 Task: Book an Airbnb Tranquil Lake, Washington, United States with access to a tranquil lake for fishing or kayaking.
Action: Mouse moved to (562, 98)
Screenshot: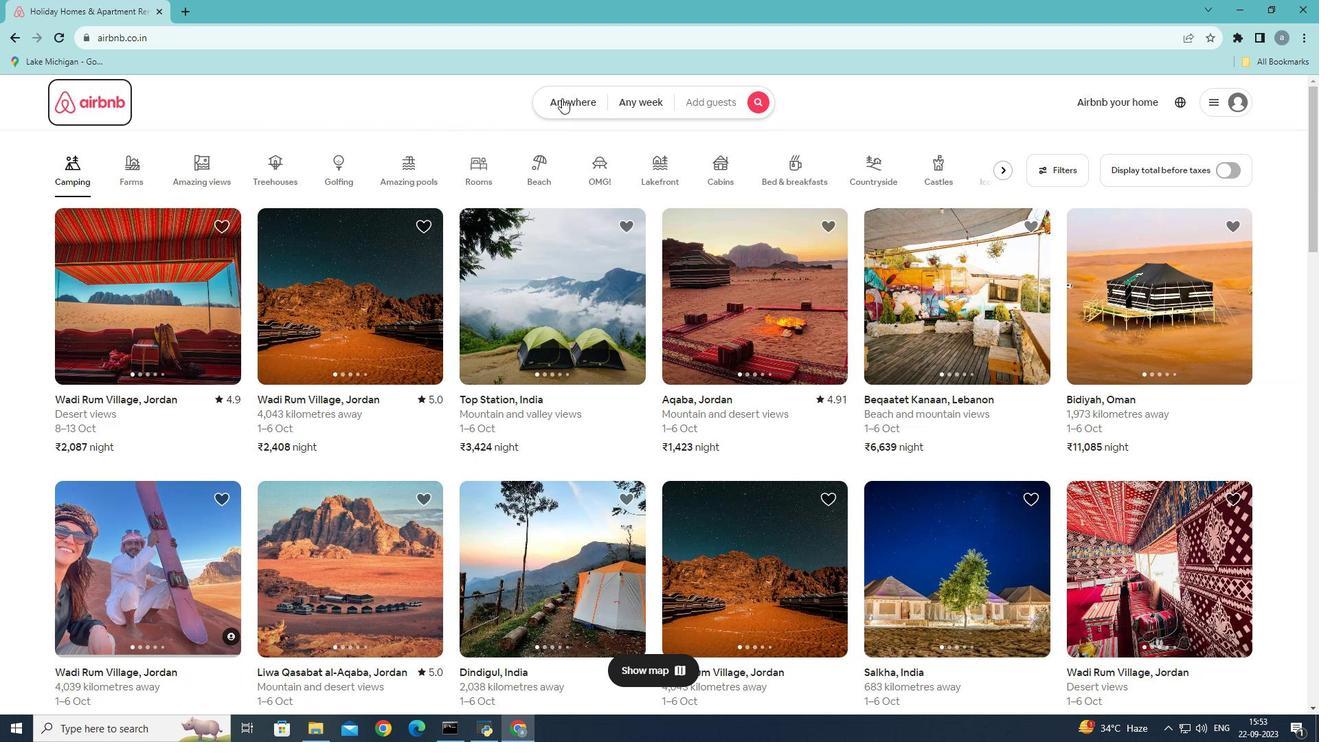 
Action: Mouse pressed left at (562, 98)
Screenshot: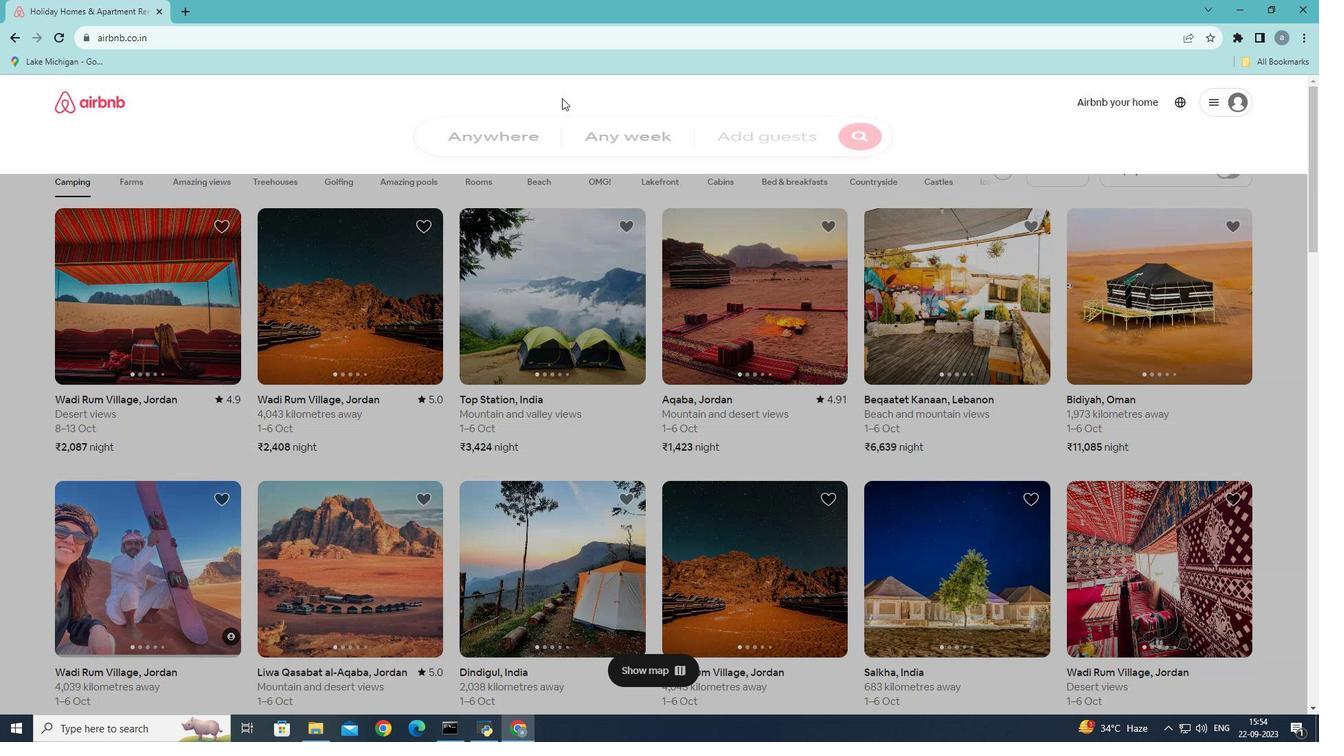 
Action: Mouse moved to (393, 156)
Screenshot: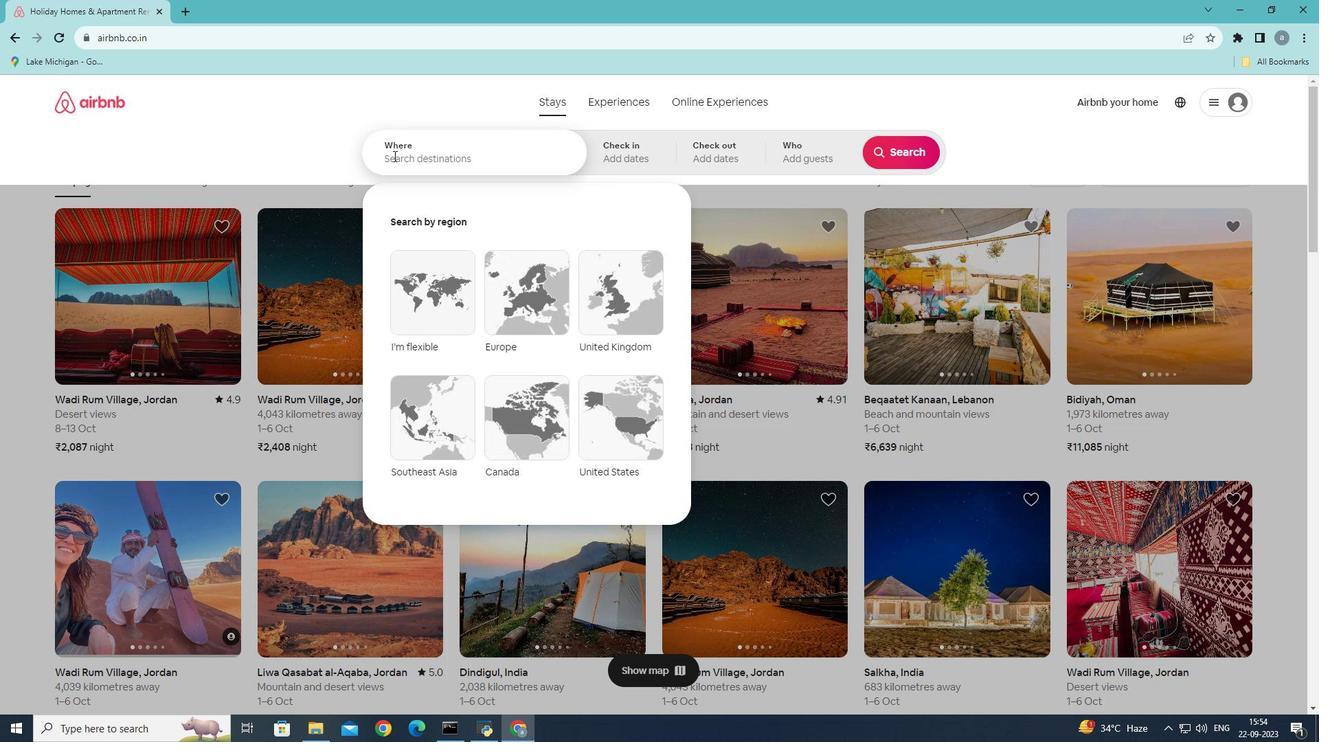 
Action: Mouse pressed left at (393, 156)
Screenshot: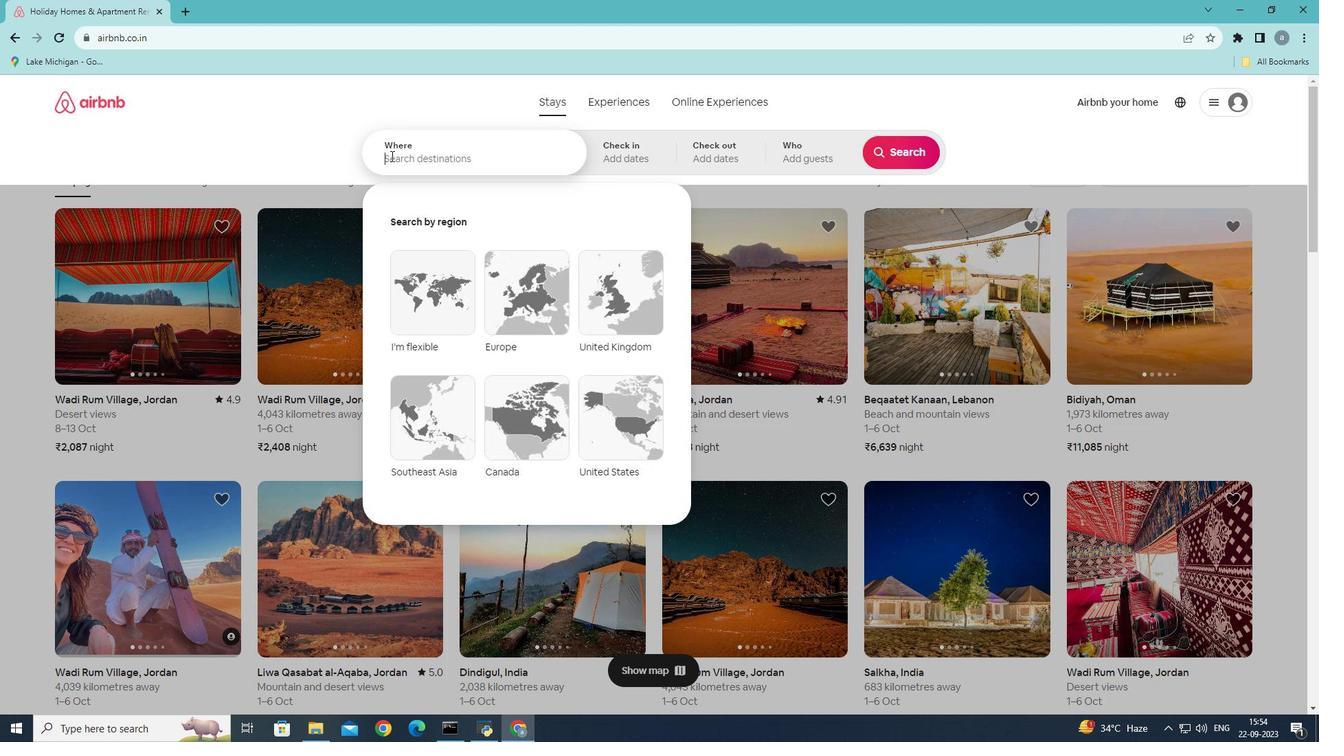 
Action: Mouse moved to (391, 154)
Screenshot: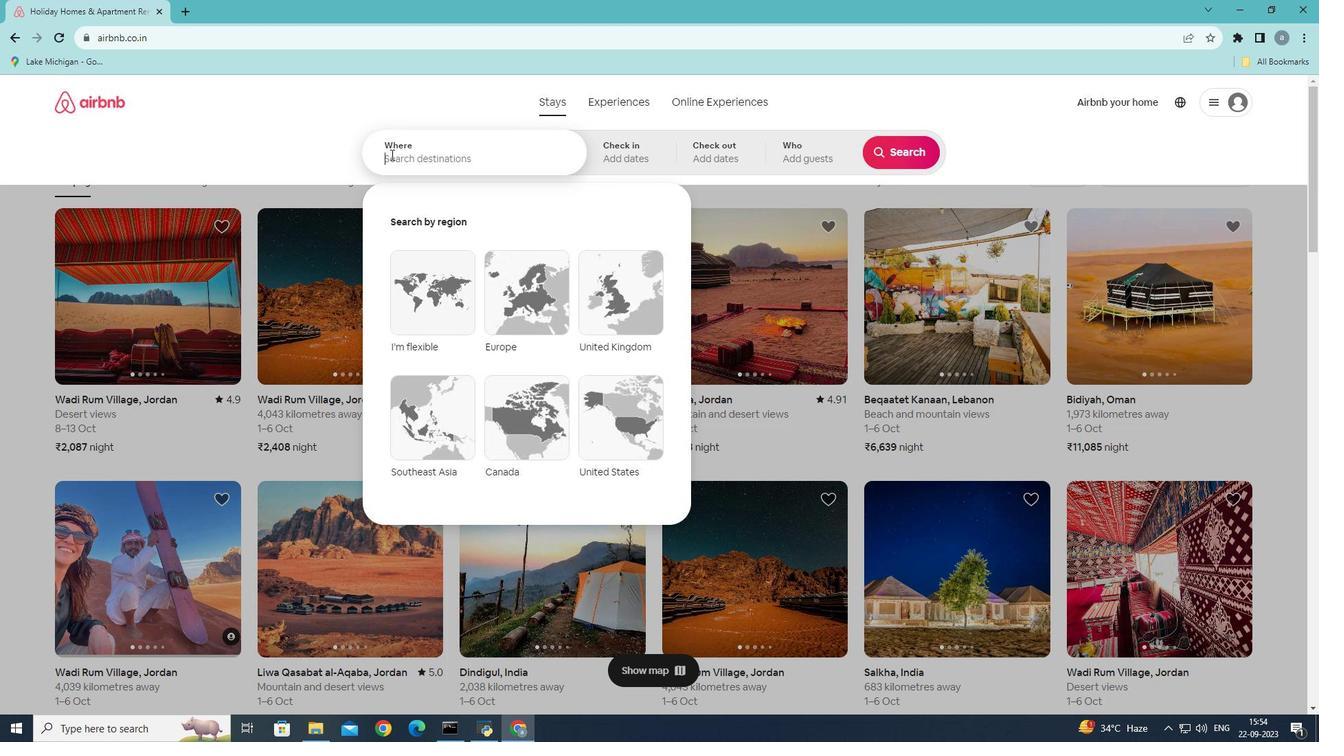 
Action: Key pressed tranquil<Key.space>lake
Screenshot: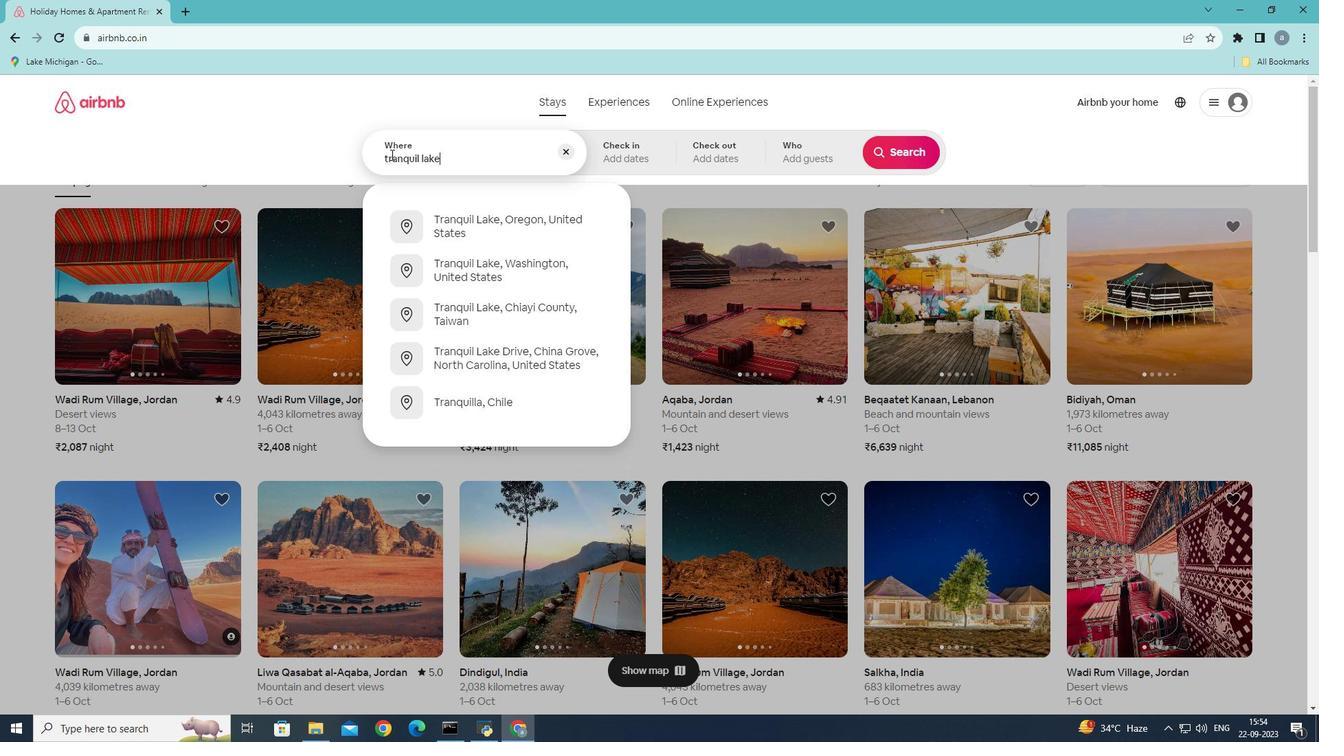 
Action: Mouse moved to (485, 229)
Screenshot: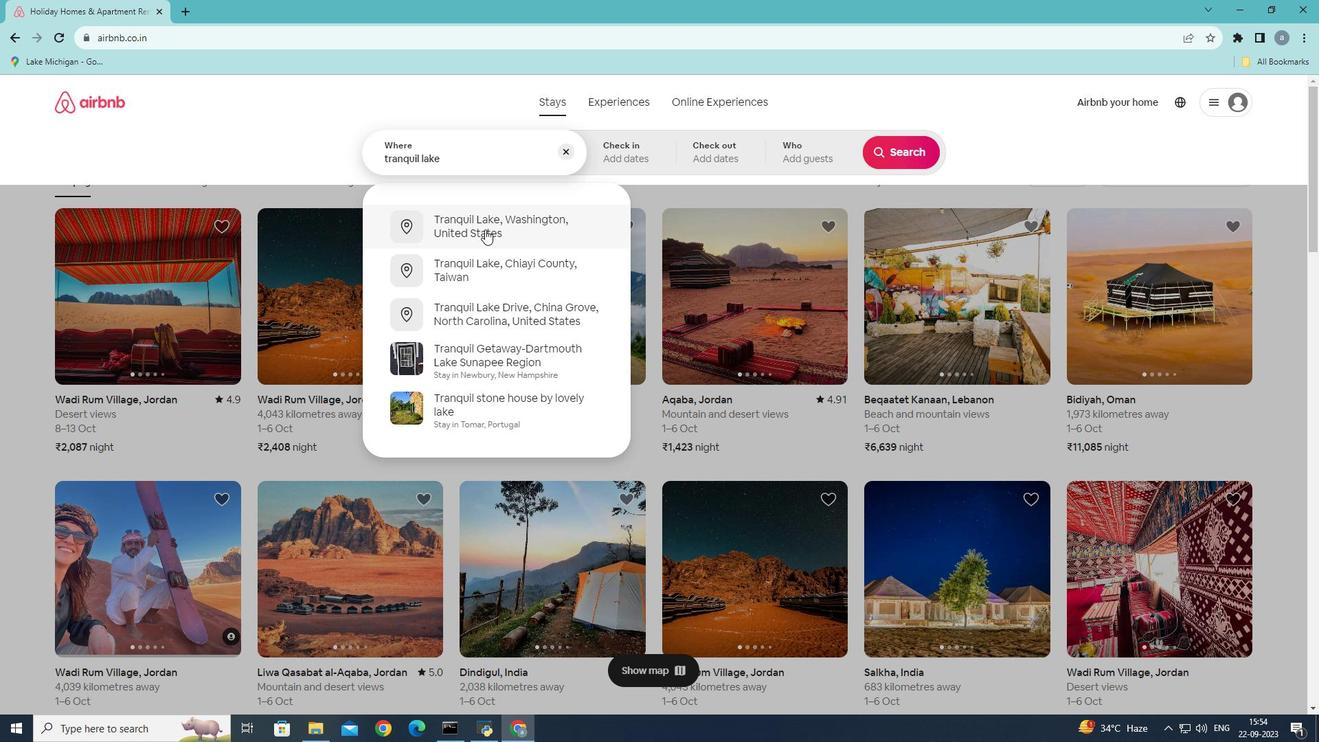 
Action: Mouse pressed left at (485, 229)
Screenshot: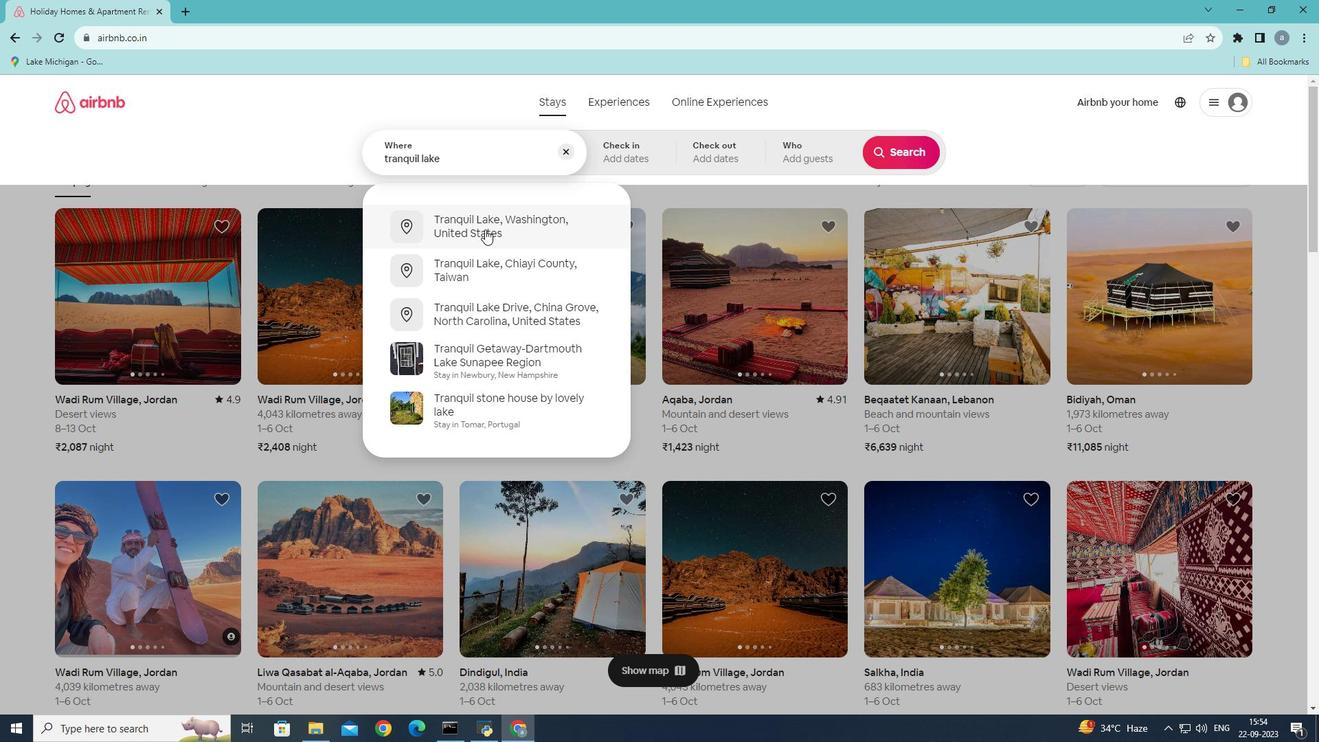 
Action: Mouse moved to (918, 156)
Screenshot: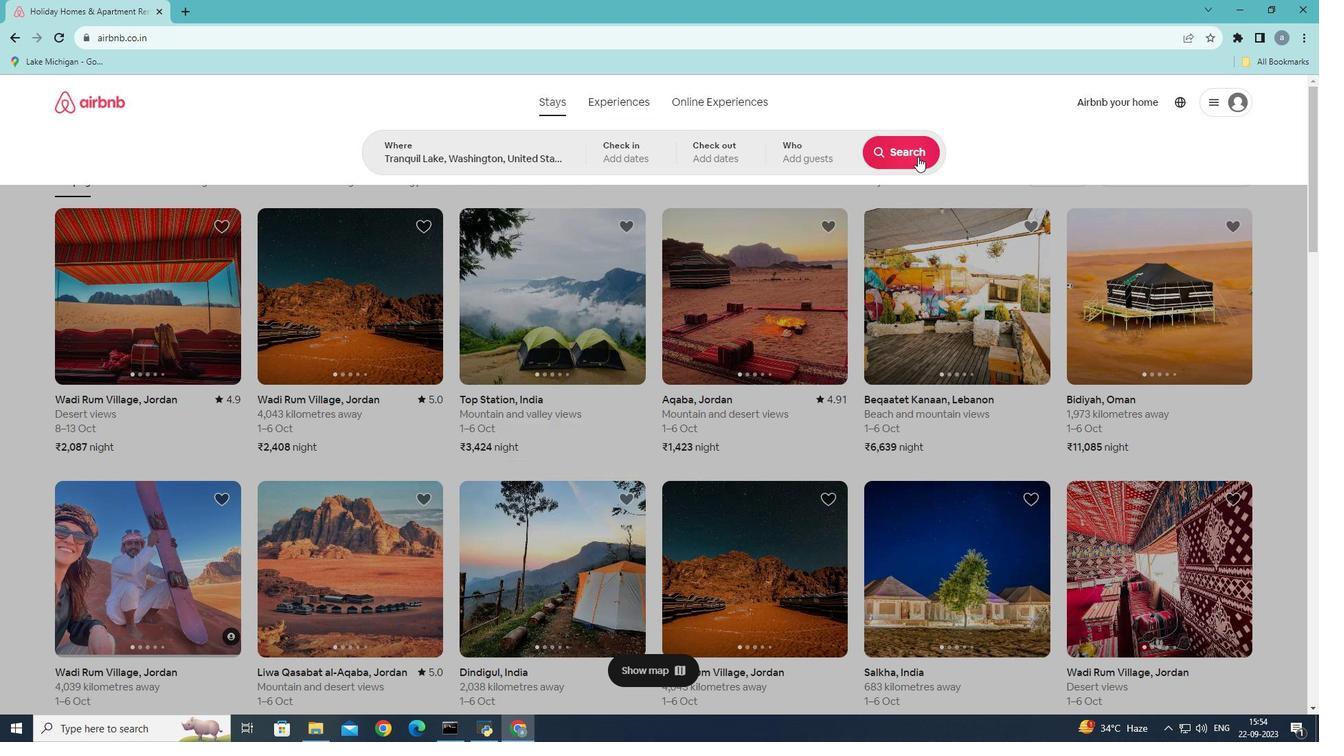
Action: Mouse pressed left at (918, 156)
Screenshot: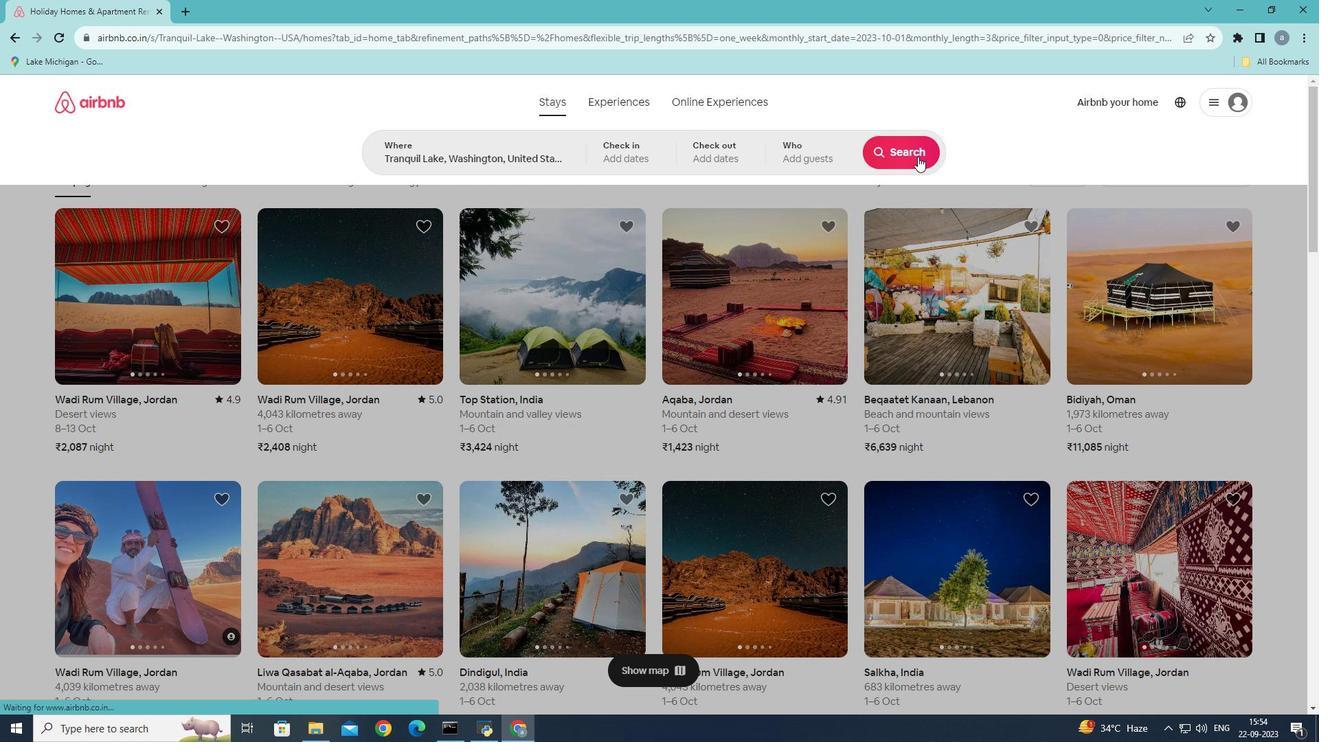 
Action: Mouse moved to (455, 160)
Screenshot: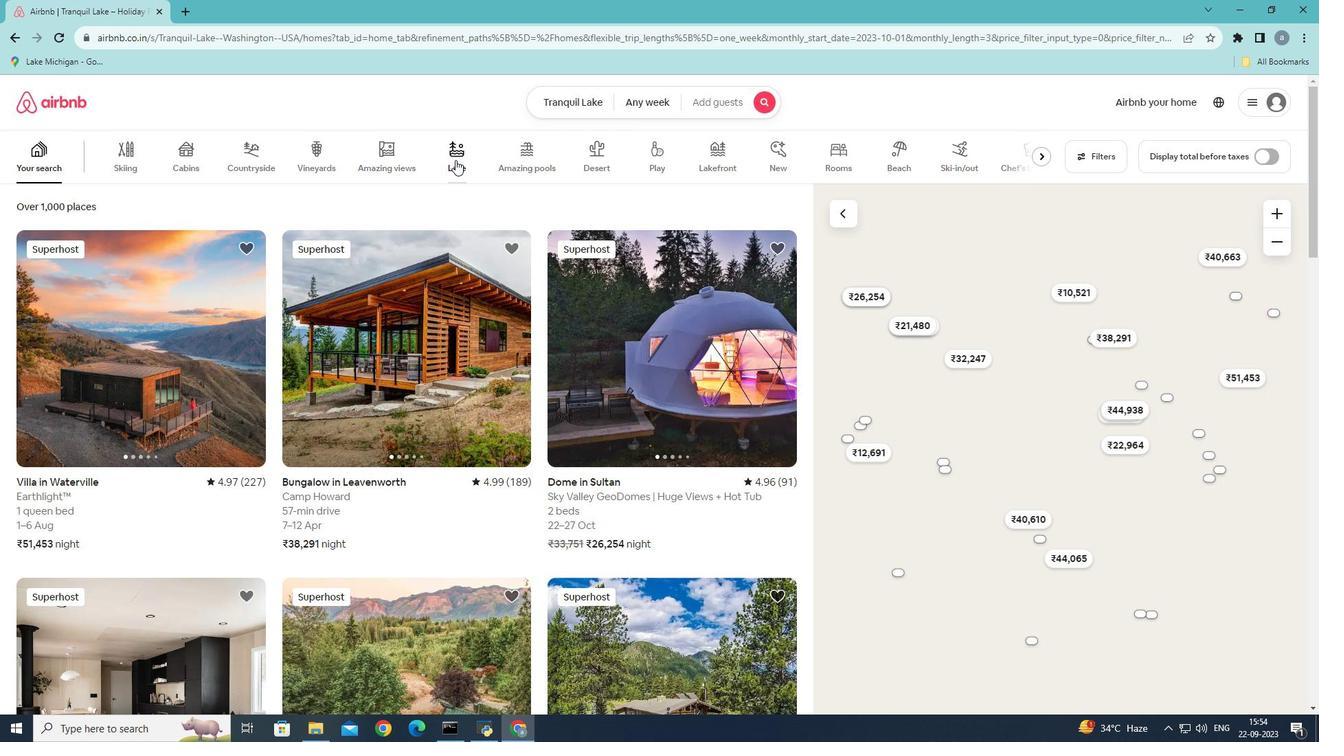 
Action: Mouse pressed left at (455, 160)
Screenshot: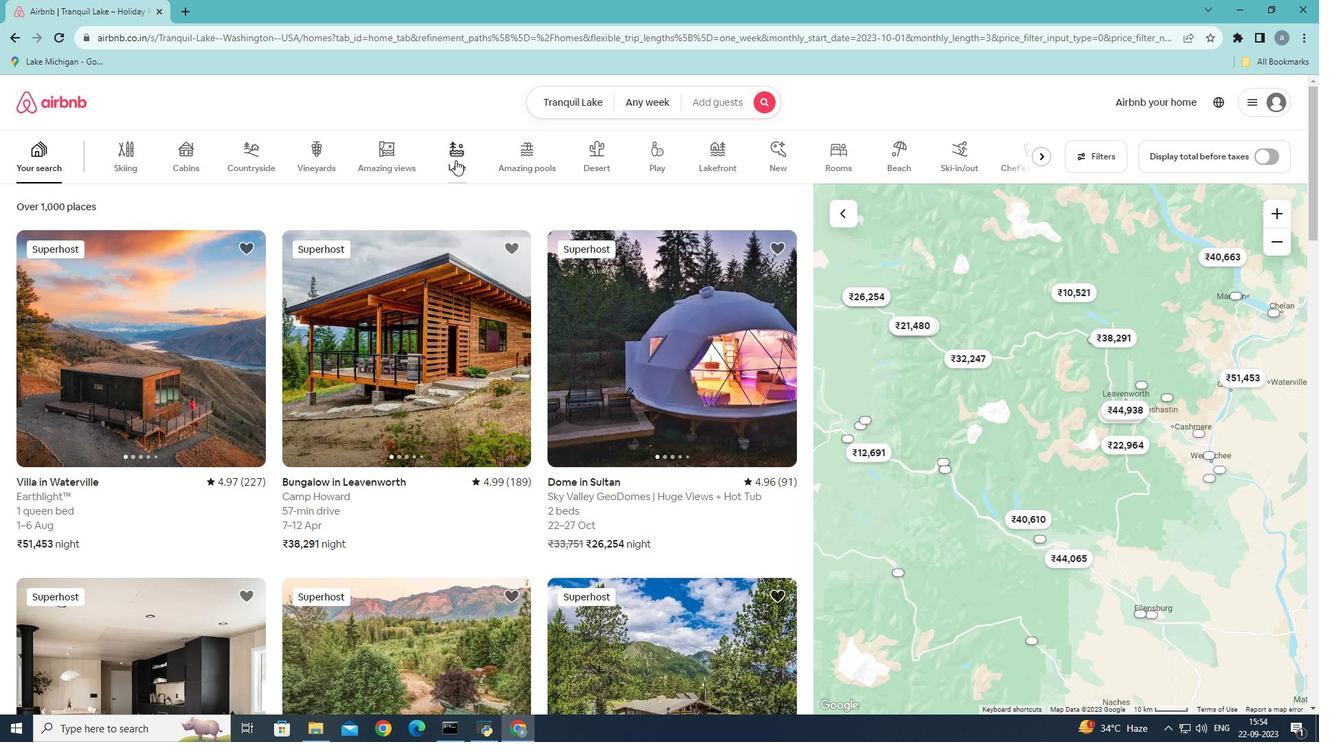 
Action: Mouse moved to (490, 298)
Screenshot: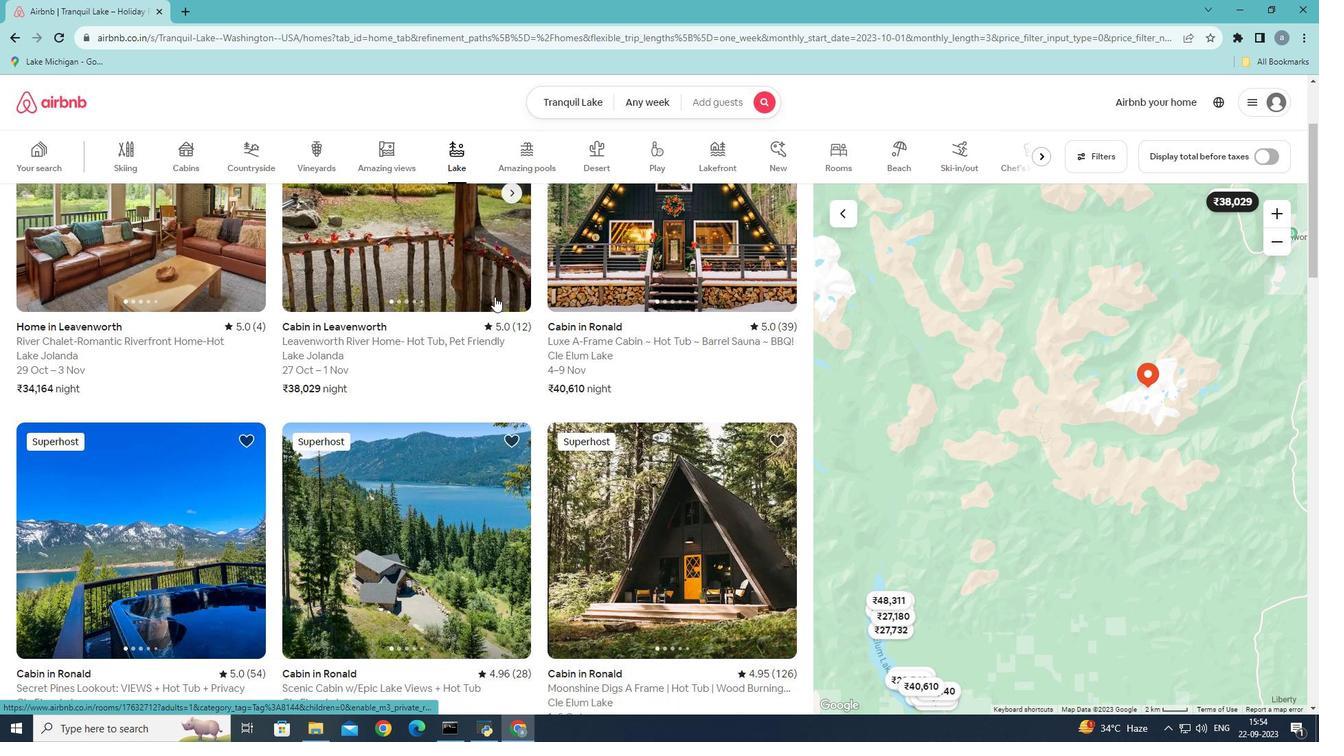 
Action: Mouse scrolled (490, 297) with delta (0, 0)
Screenshot: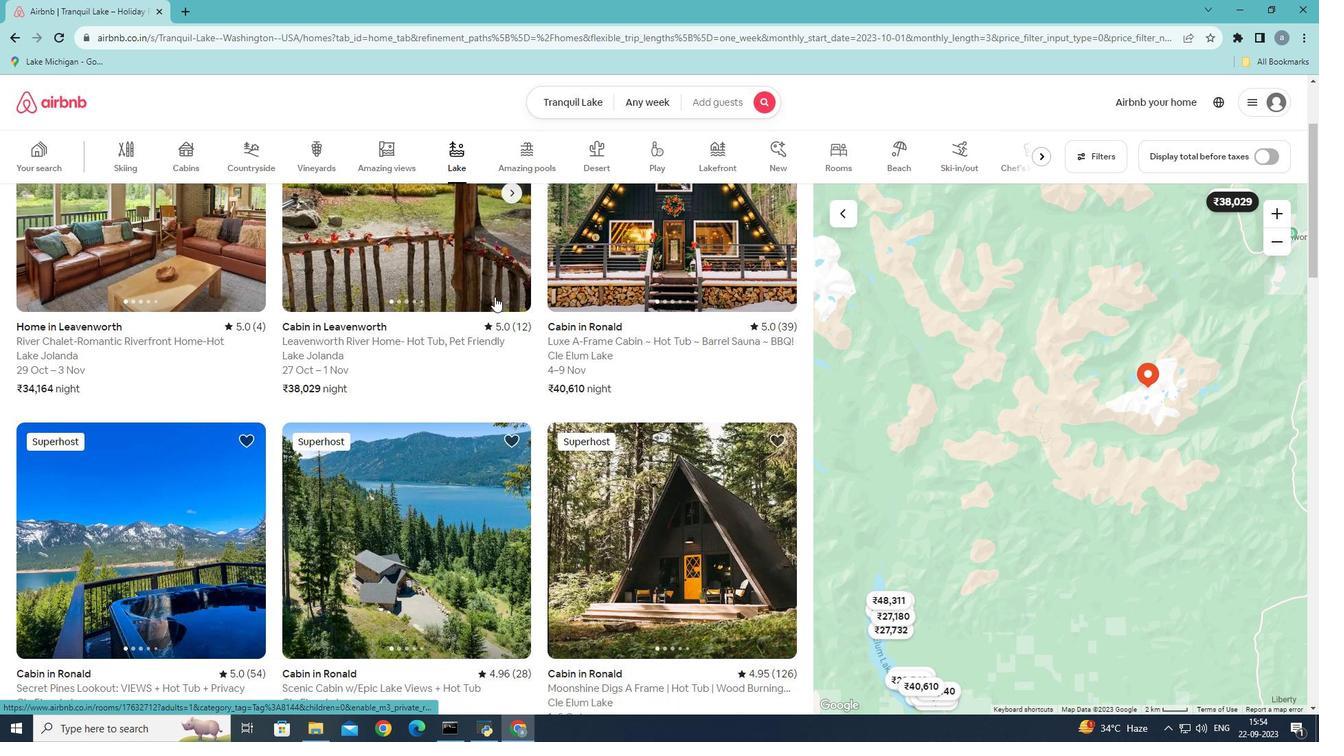 
Action: Mouse moved to (491, 298)
Screenshot: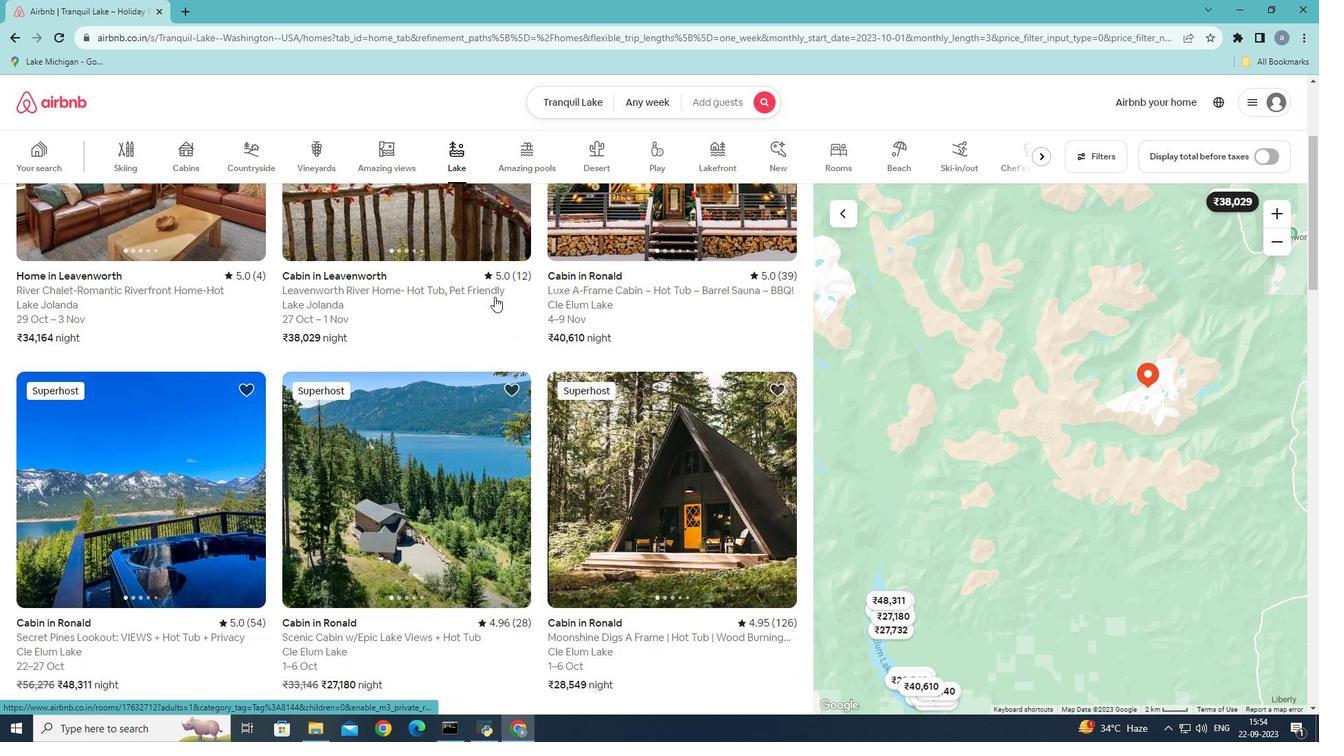 
Action: Mouse scrolled (491, 297) with delta (0, 0)
Screenshot: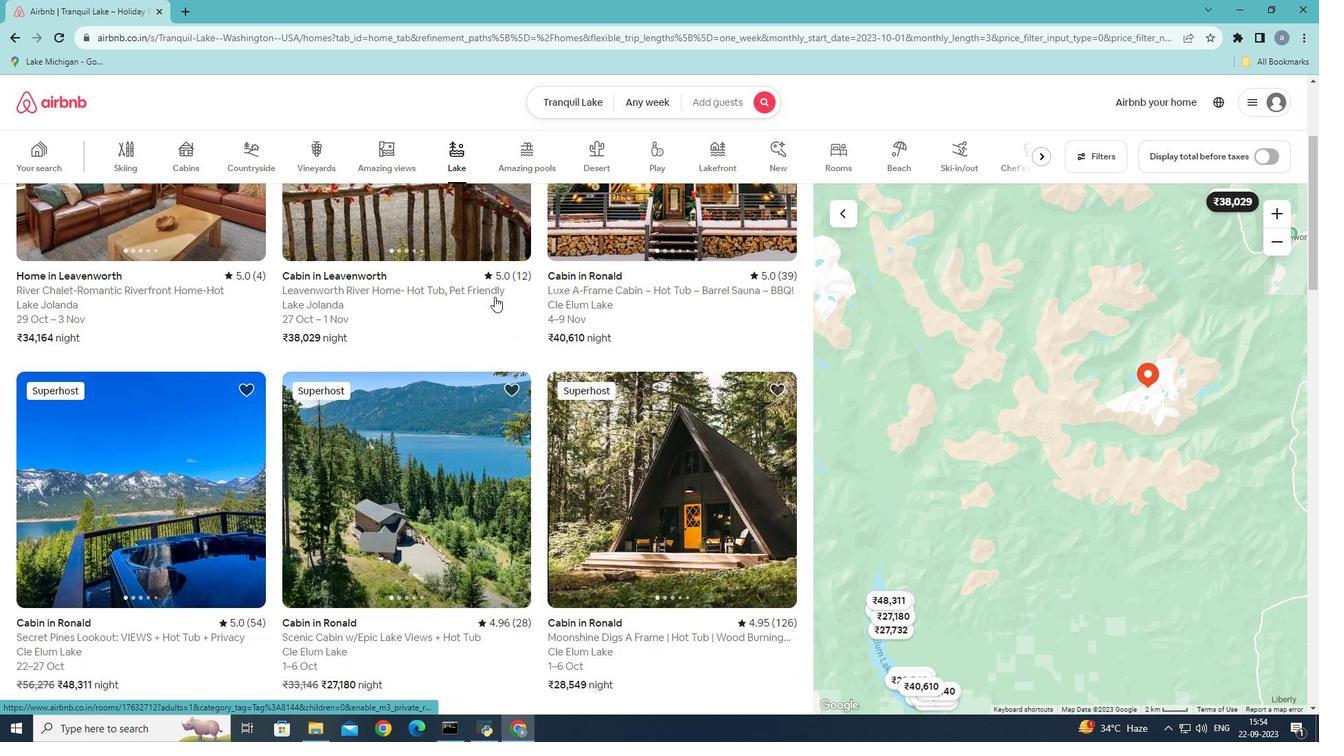 
Action: Mouse moved to (493, 297)
Screenshot: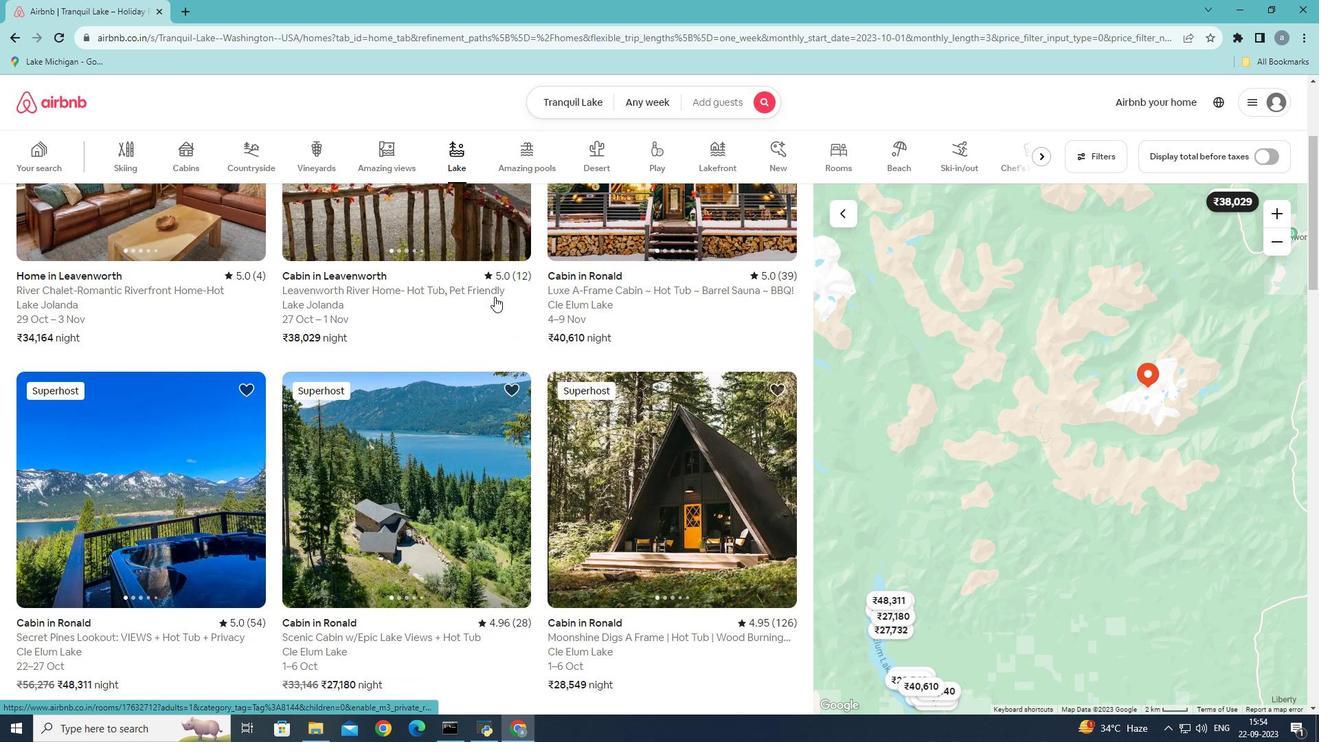 
Action: Mouse scrolled (493, 296) with delta (0, 0)
Screenshot: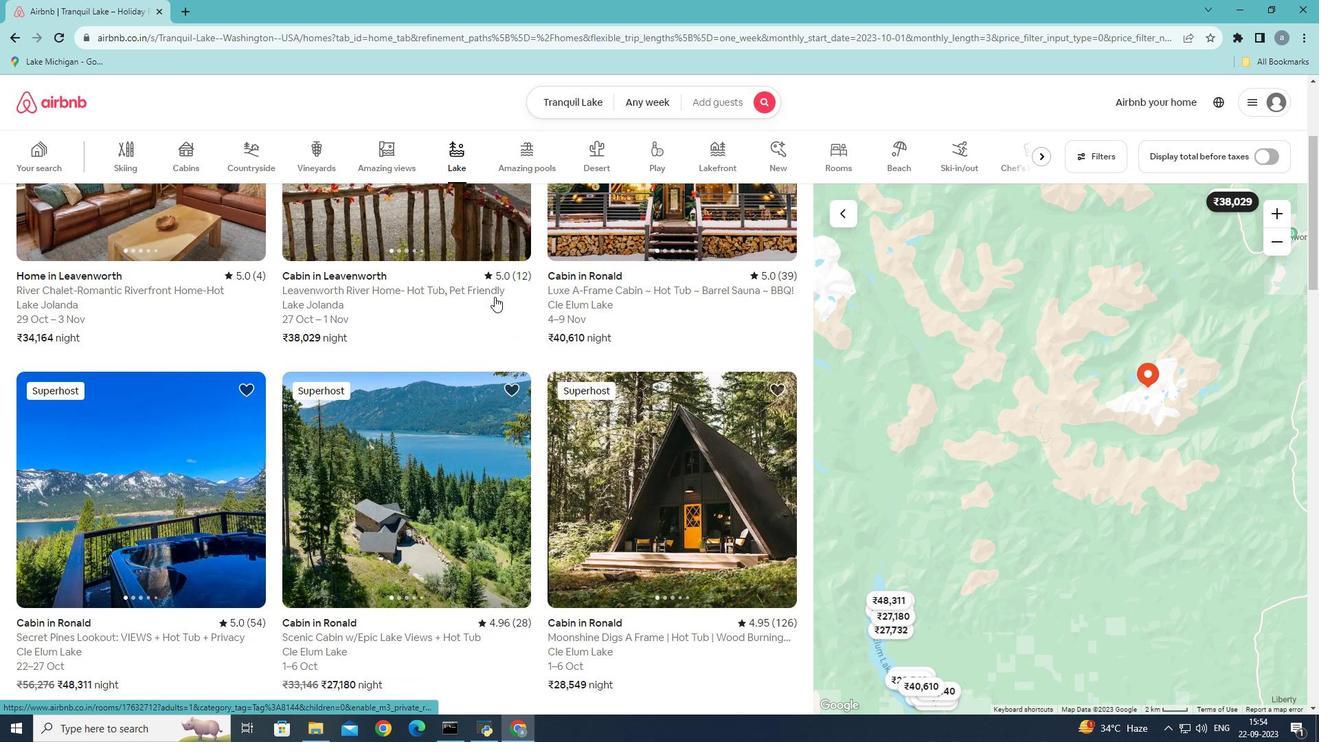 
Action: Mouse moved to (495, 296)
Screenshot: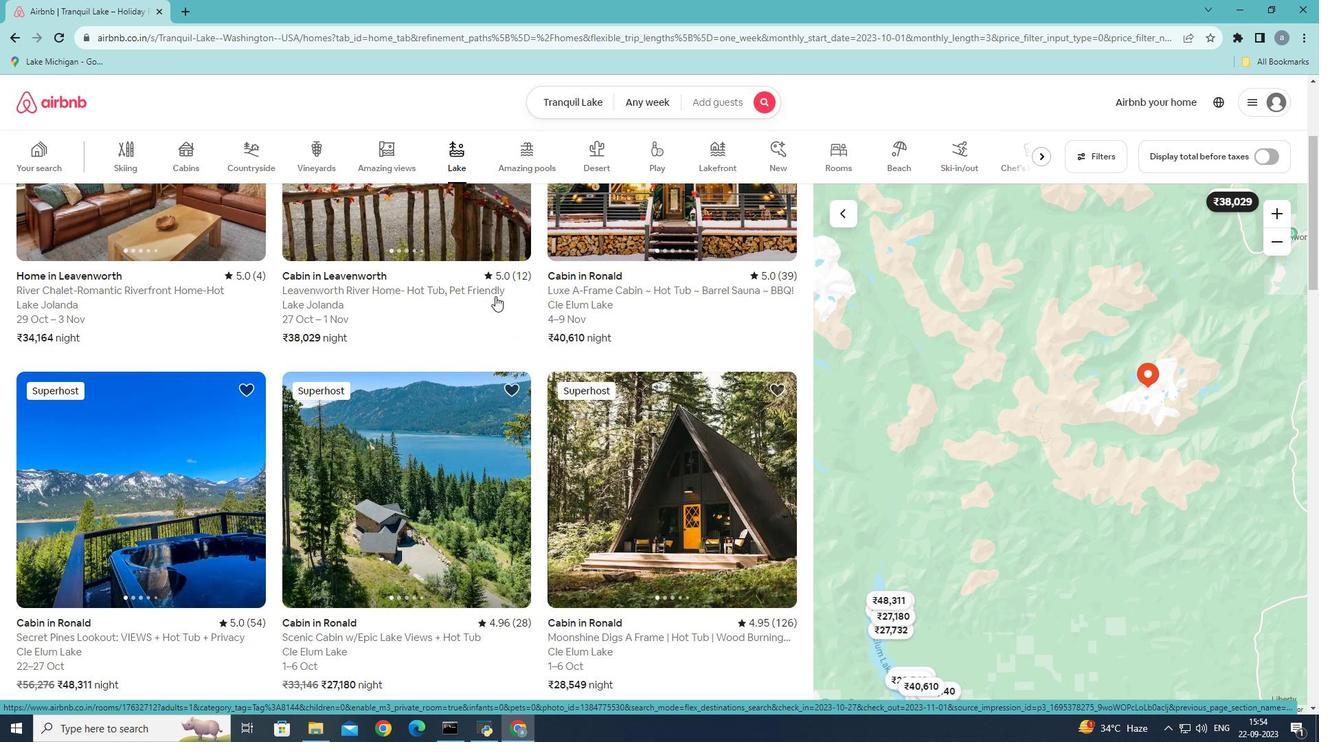 
Action: Mouse scrolled (495, 296) with delta (0, 0)
Screenshot: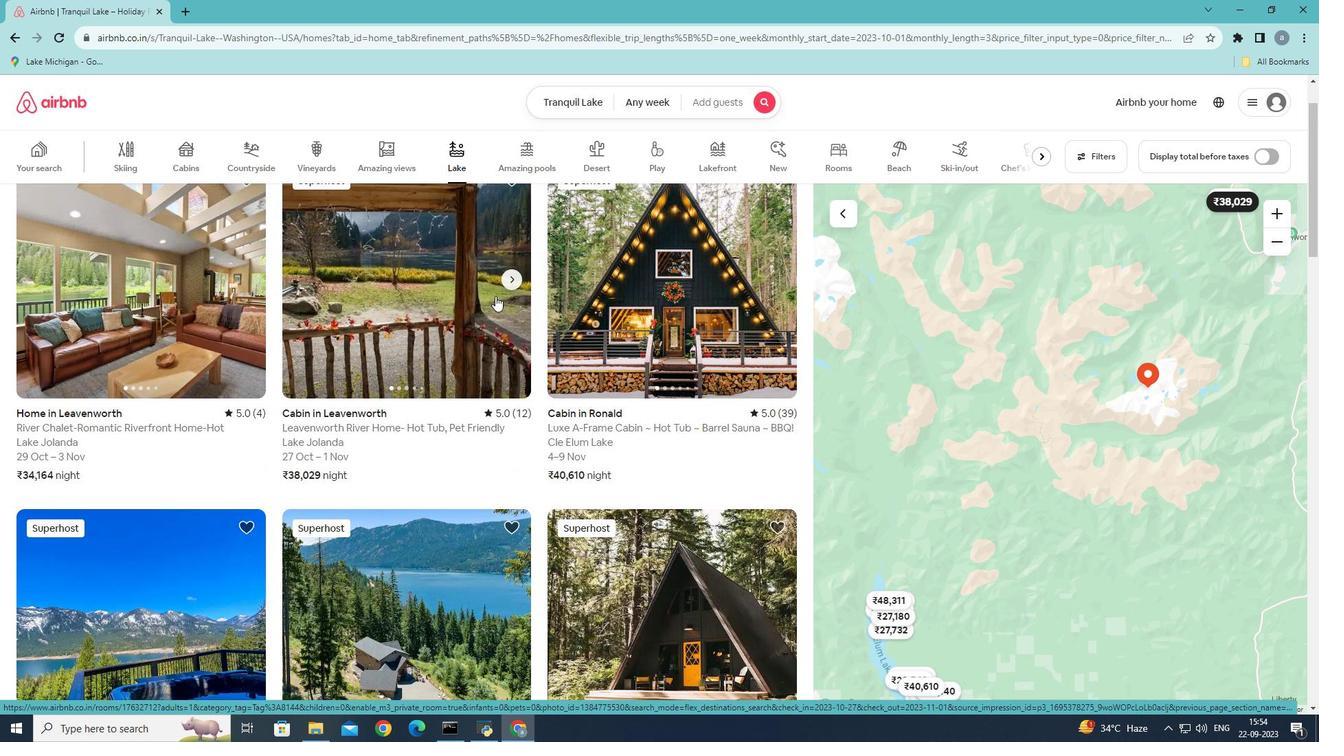 
Action: Mouse scrolled (495, 296) with delta (0, 0)
Screenshot: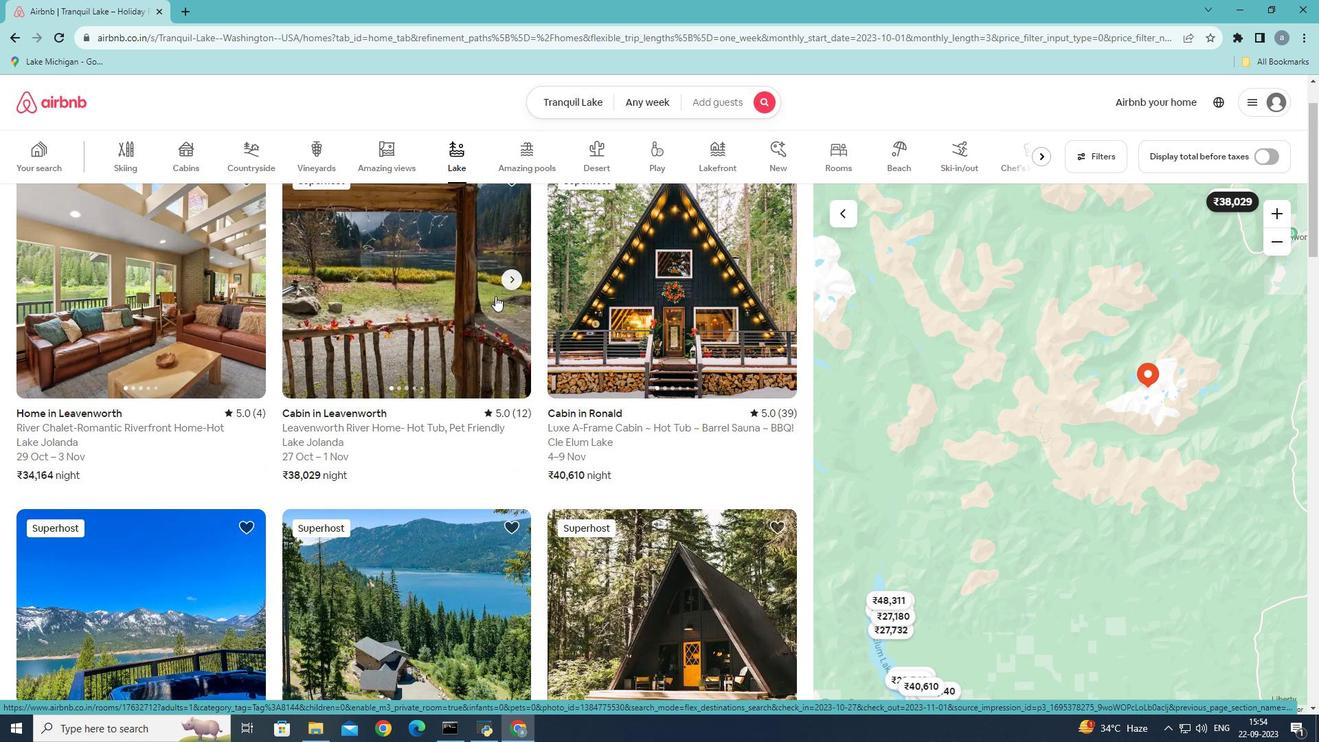 
Action: Mouse scrolled (495, 296) with delta (0, 0)
Screenshot: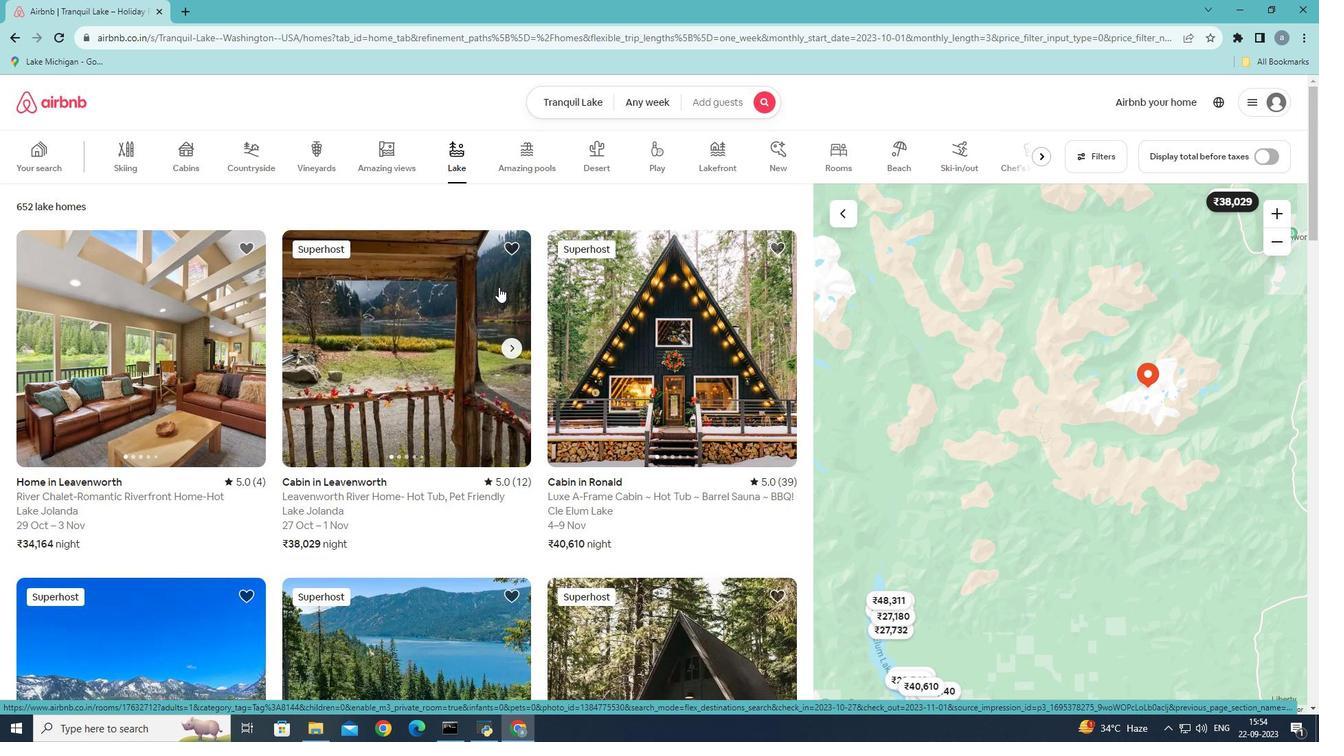 
Action: Mouse scrolled (495, 296) with delta (0, 0)
Screenshot: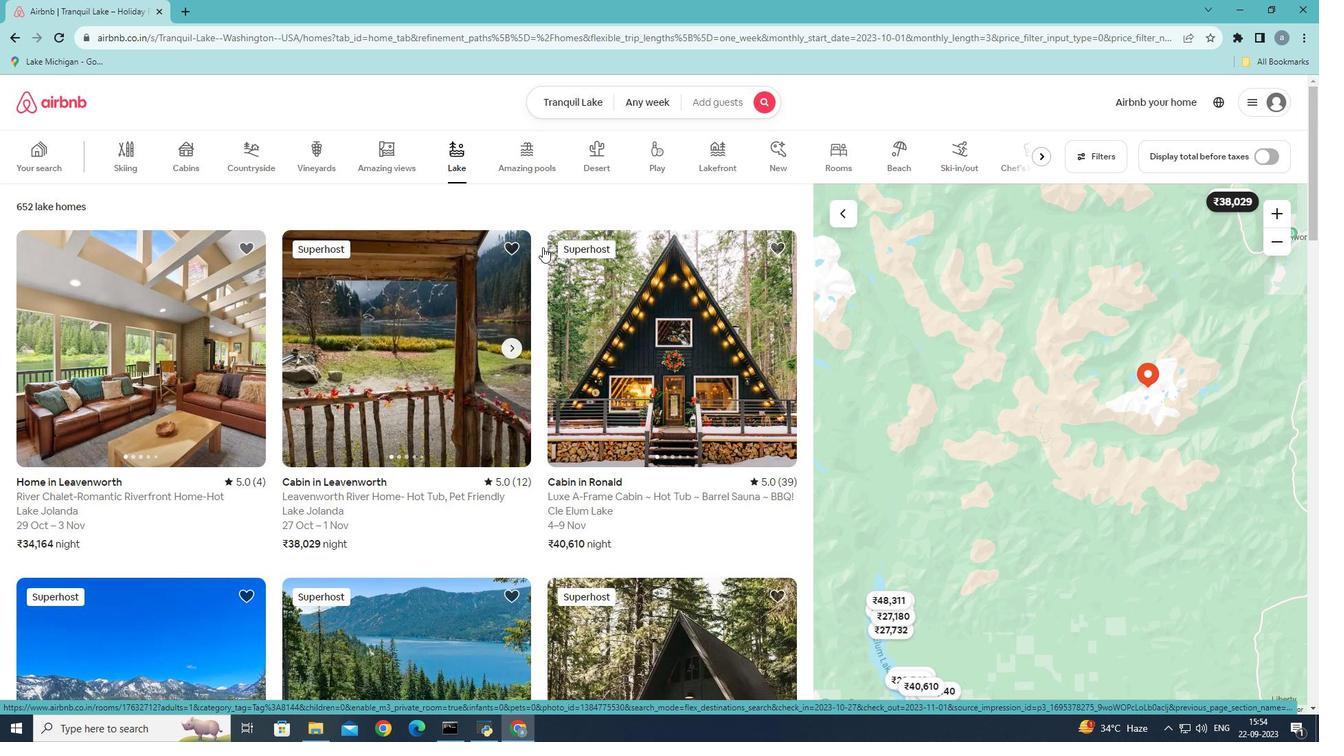 
Action: Mouse moved to (496, 294)
Screenshot: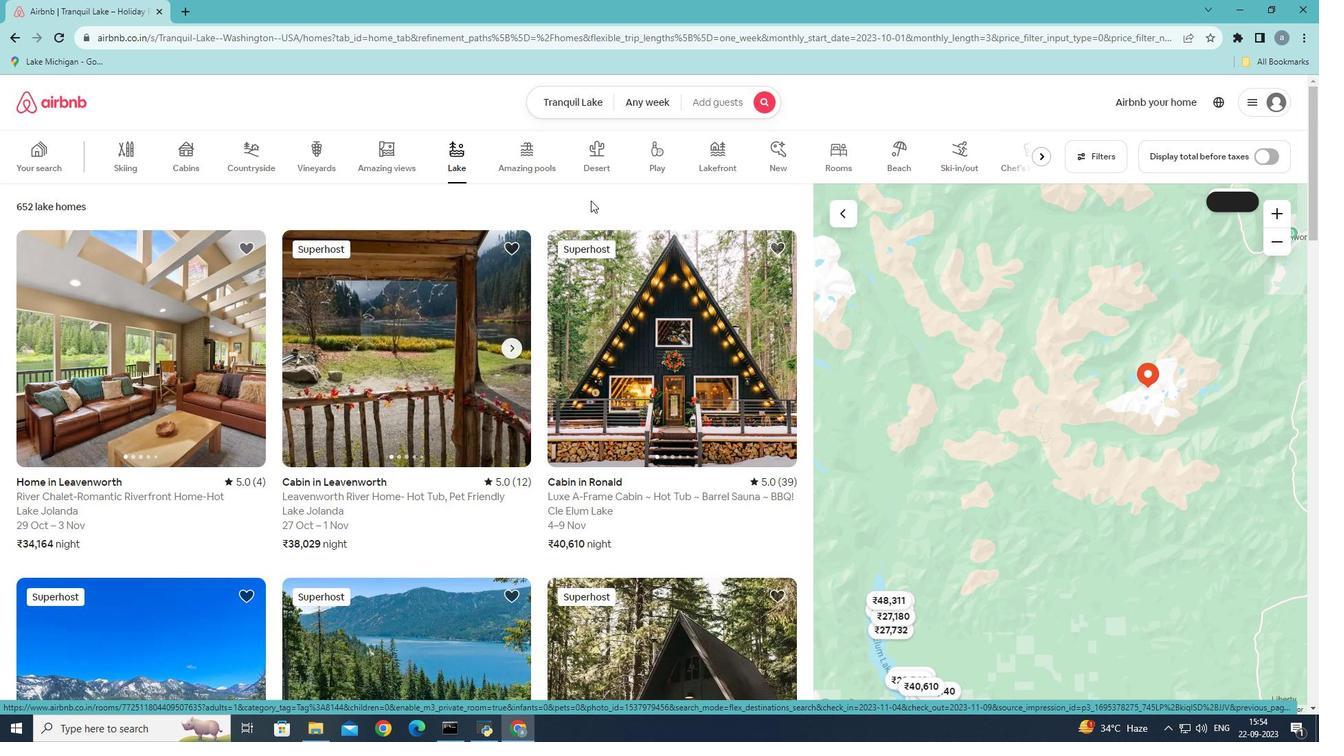 
Action: Mouse scrolled (496, 295) with delta (0, 0)
Screenshot: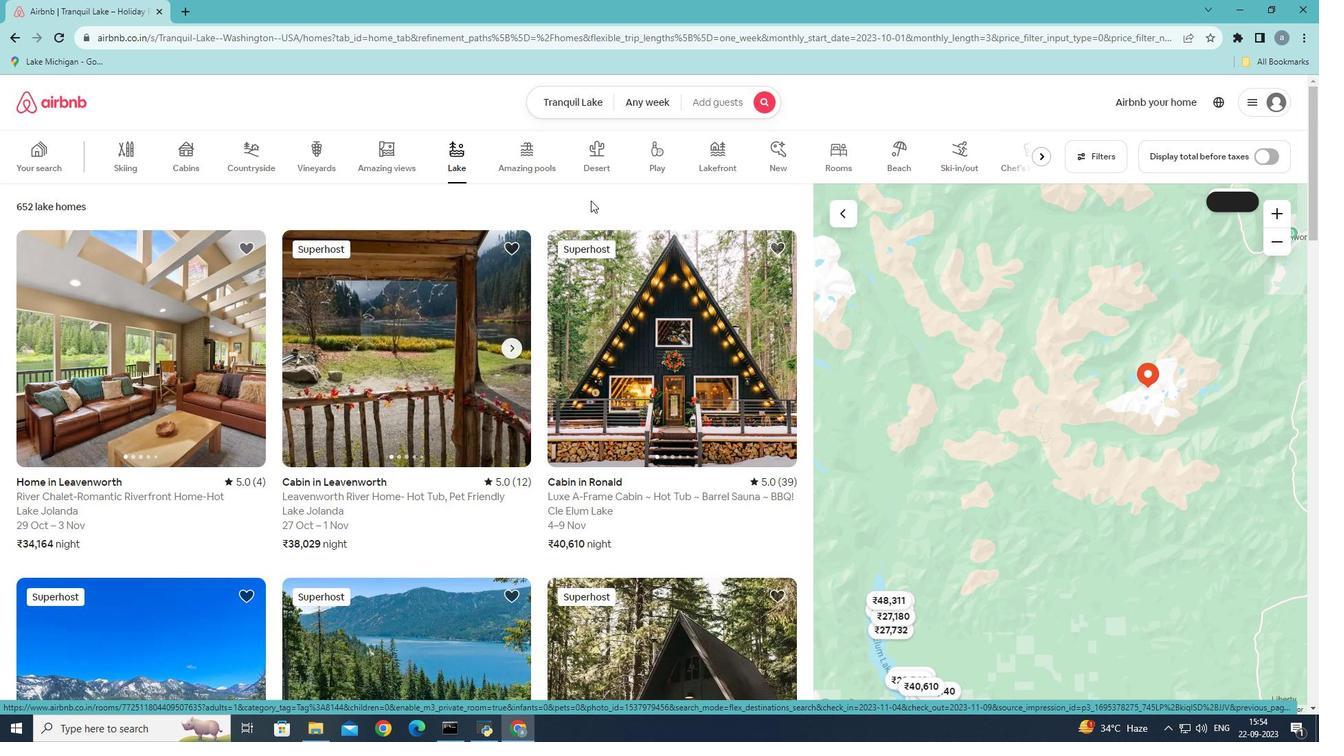 
Action: Mouse moved to (241, 351)
Screenshot: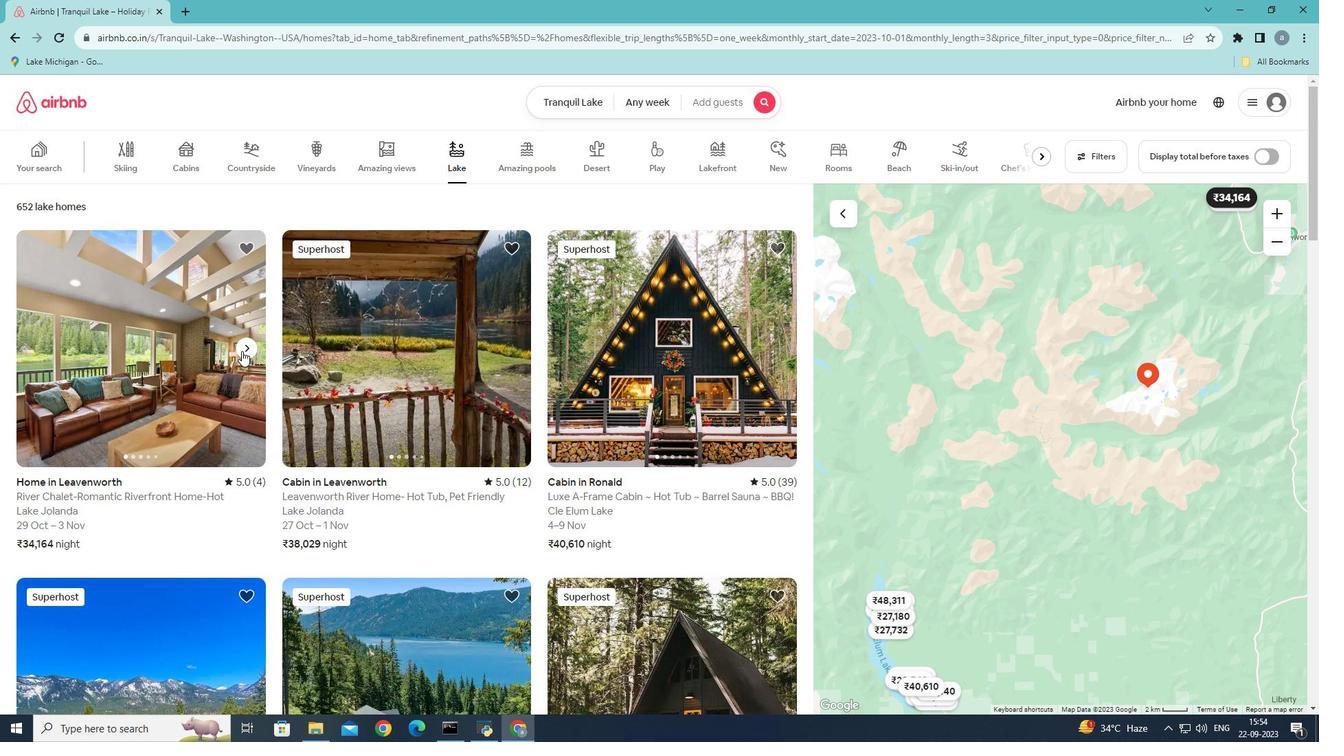 
Action: Mouse scrolled (241, 351) with delta (0, 0)
Screenshot: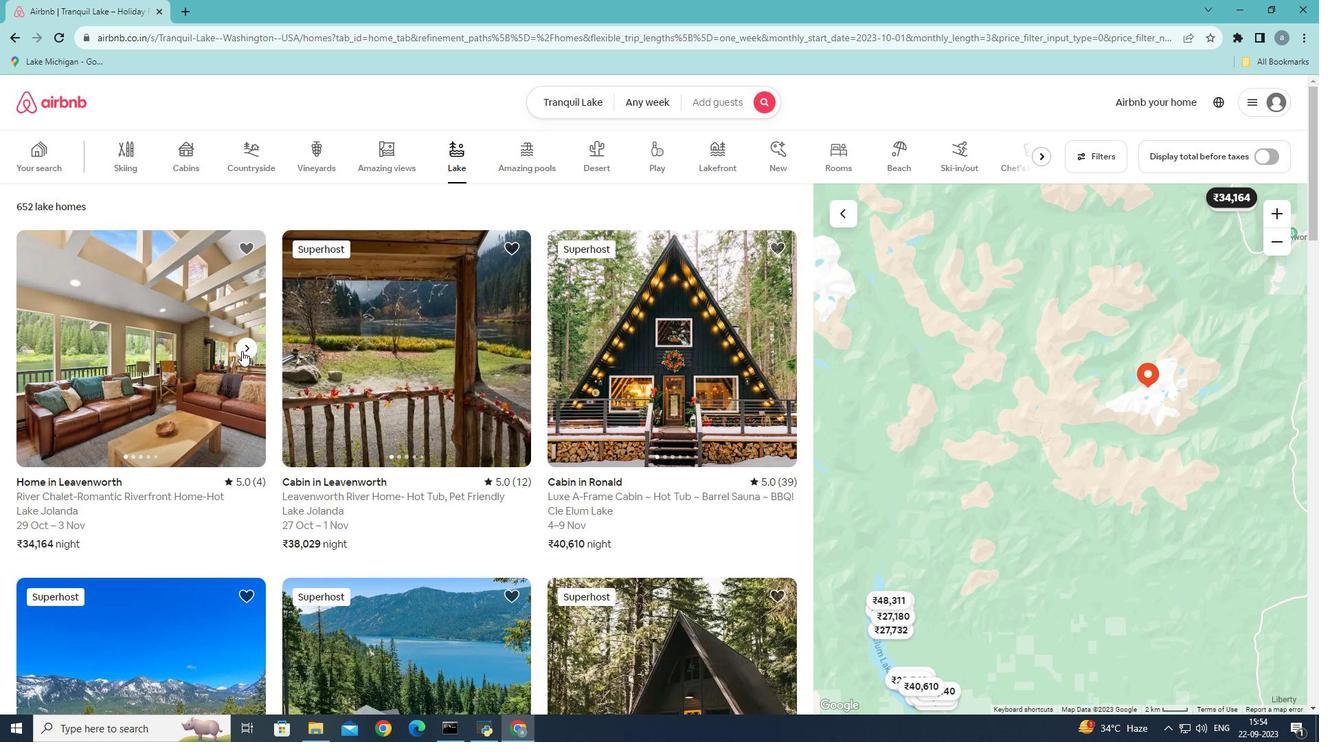 
Action: Mouse scrolled (241, 351) with delta (0, 0)
Screenshot: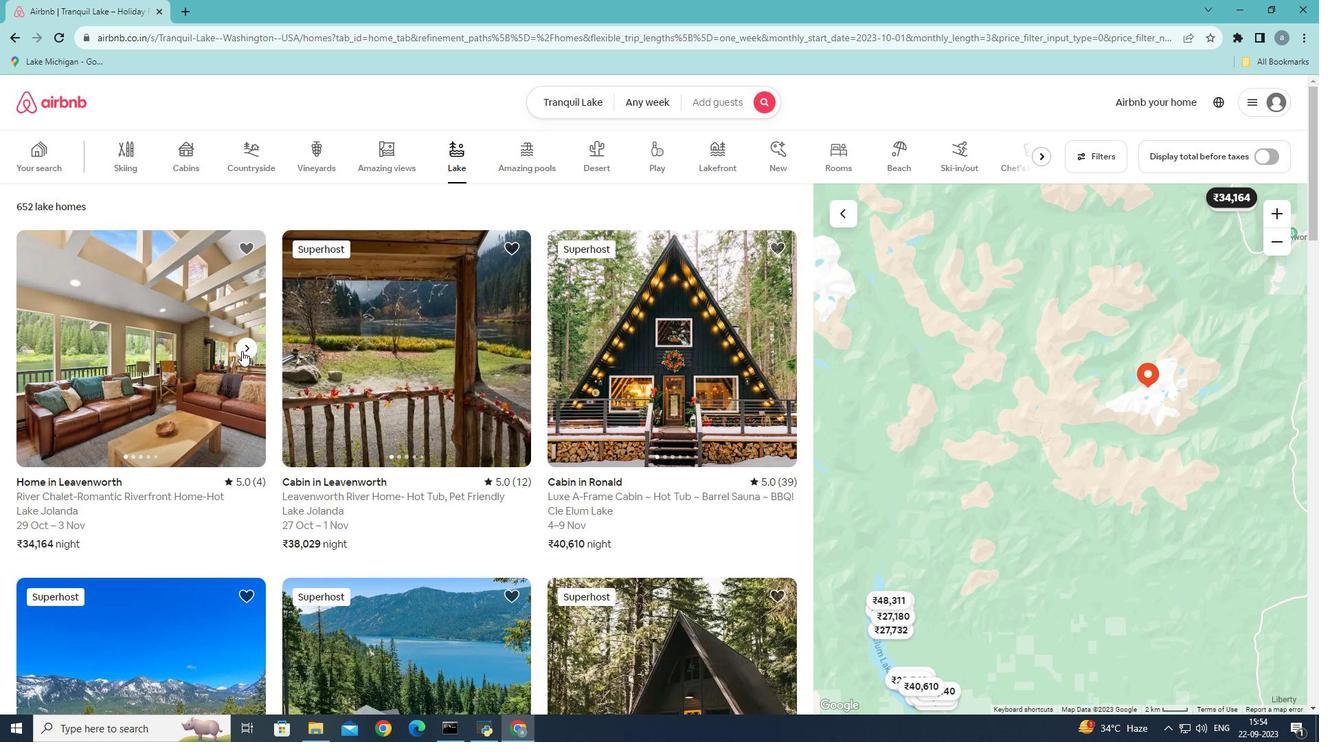 
Action: Mouse scrolled (241, 351) with delta (0, 0)
Screenshot: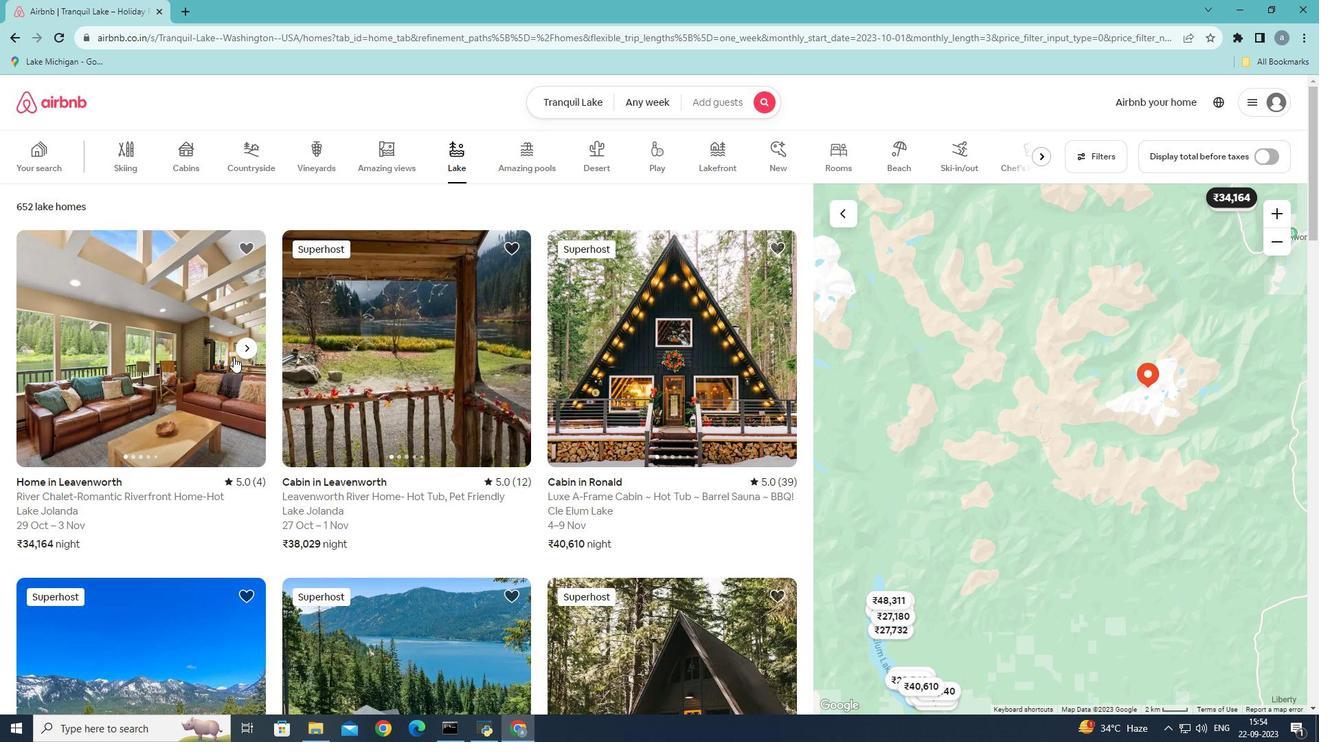 
Action: Mouse scrolled (241, 351) with delta (0, 0)
Screenshot: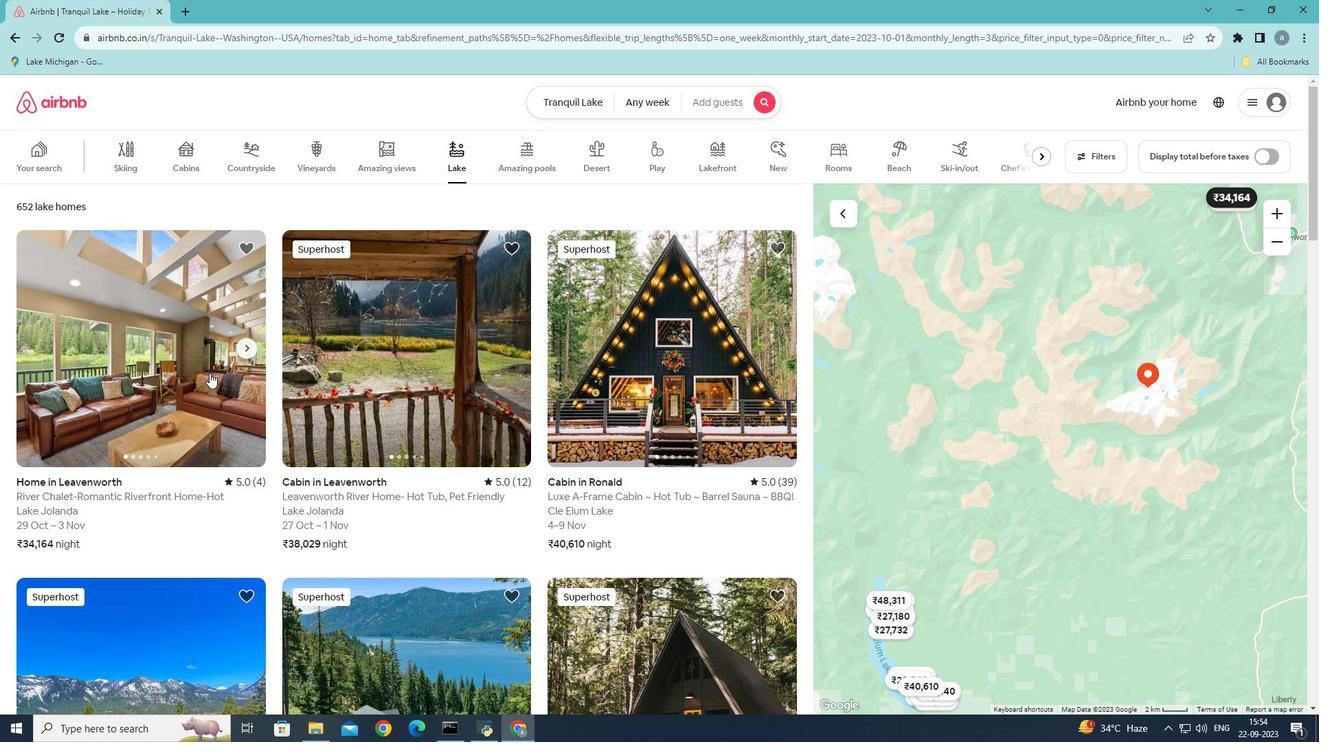 
Action: Mouse moved to (173, 370)
Screenshot: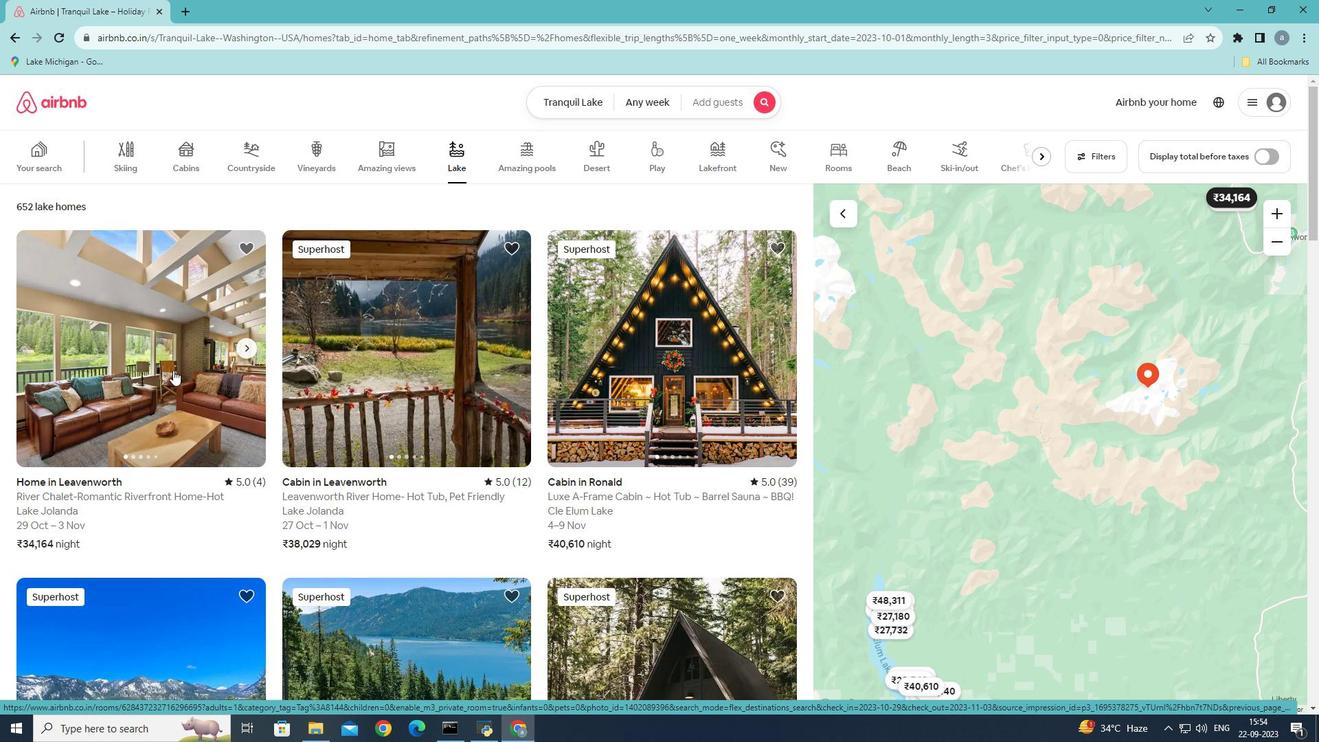 
Action: Mouse pressed left at (173, 370)
Screenshot: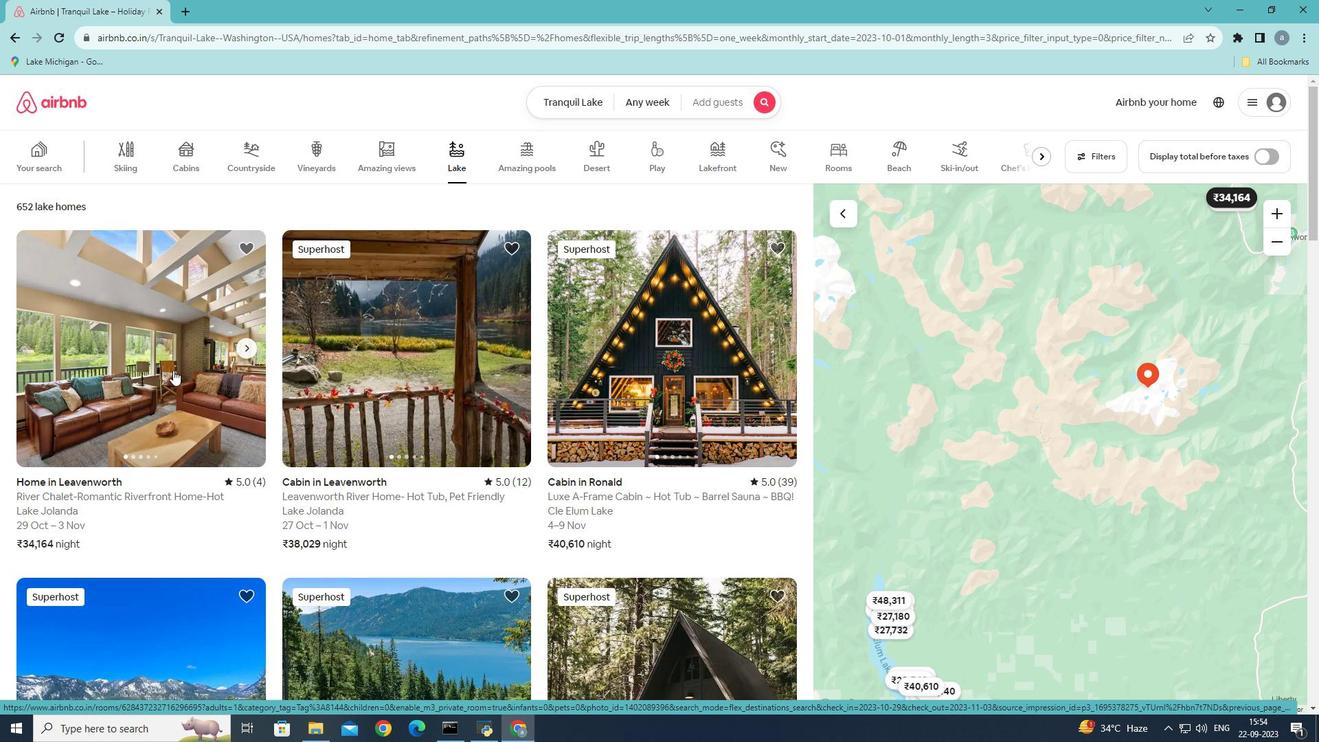 
Action: Mouse moved to (961, 493)
Screenshot: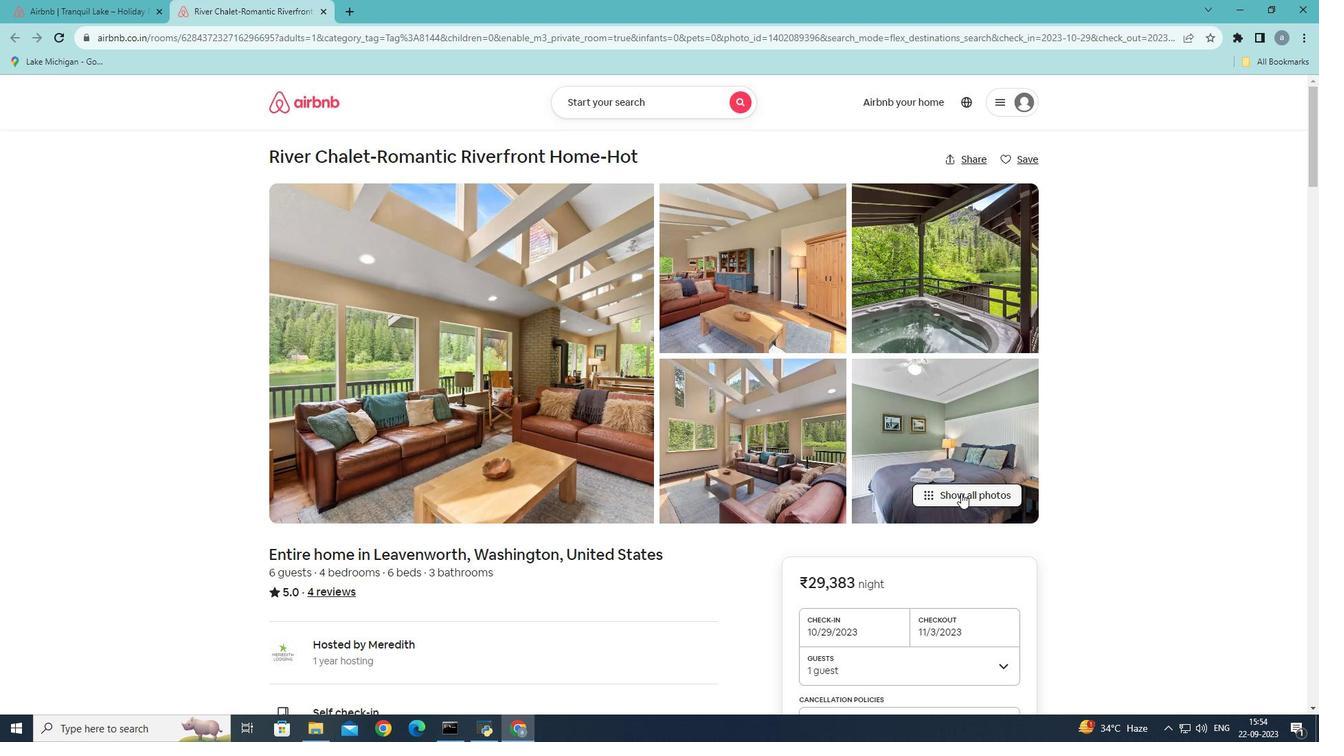 
Action: Mouse pressed left at (961, 493)
Screenshot: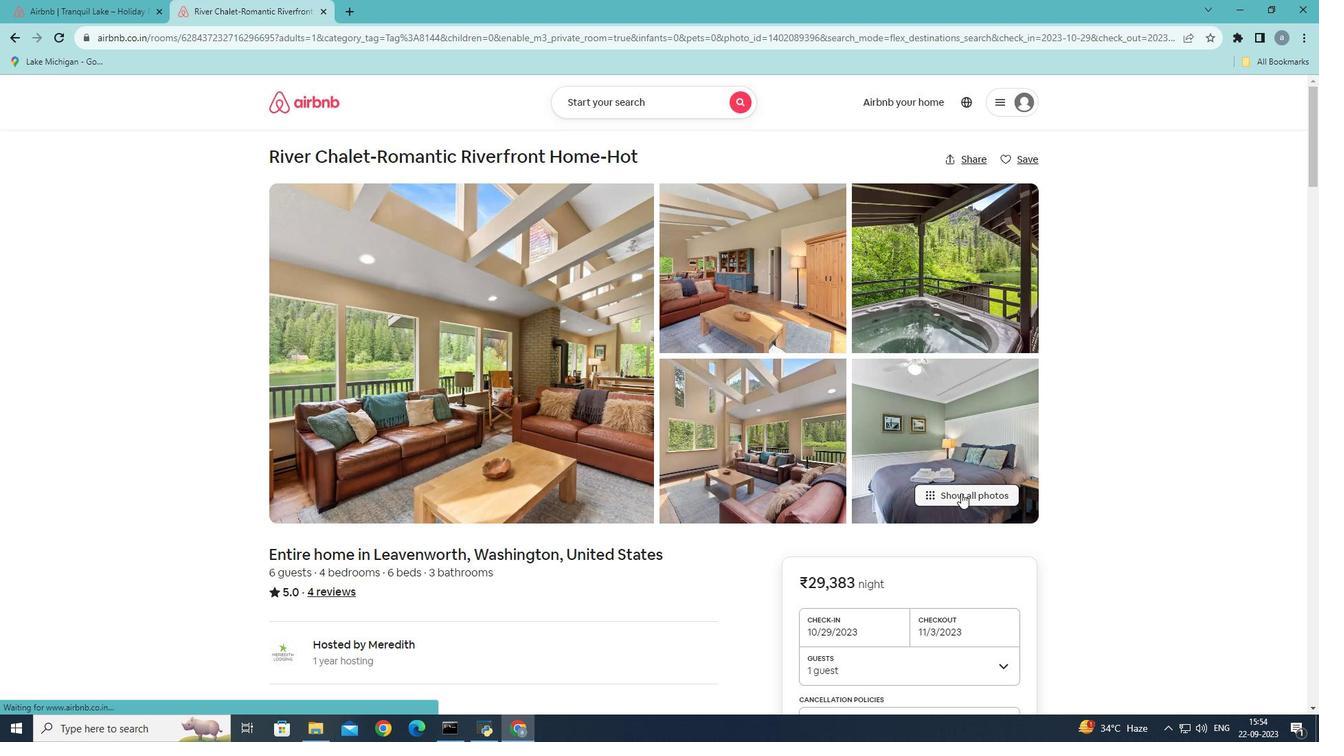 
Action: Mouse moved to (774, 425)
Screenshot: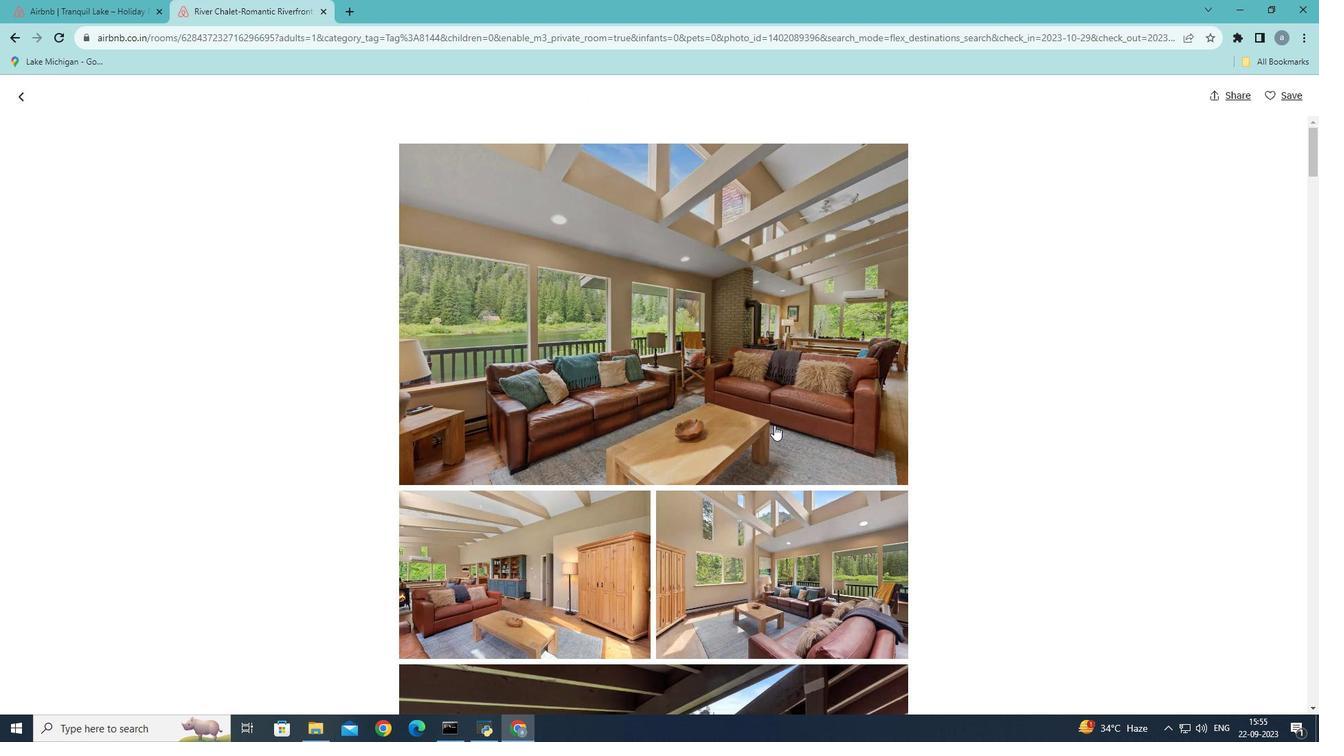 
Action: Mouse scrolled (774, 424) with delta (0, 0)
Screenshot: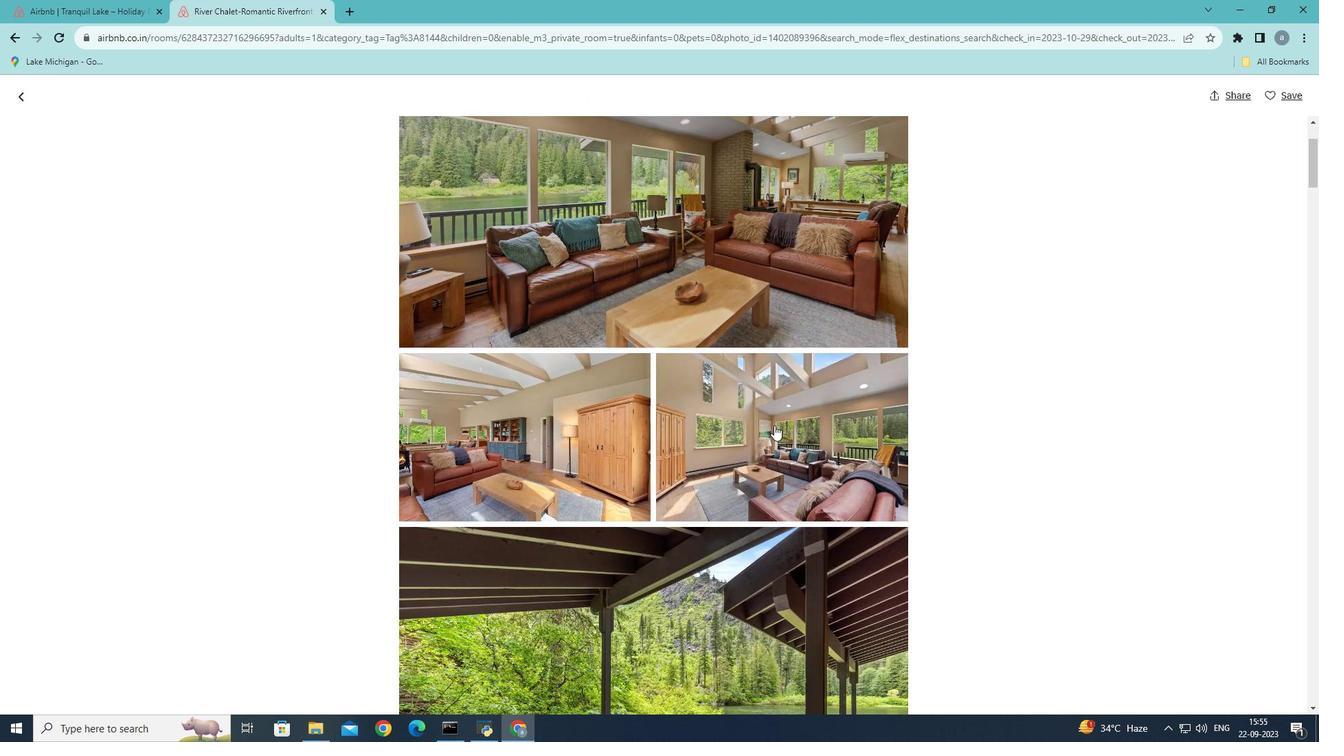 
Action: Mouse scrolled (774, 424) with delta (0, 0)
Screenshot: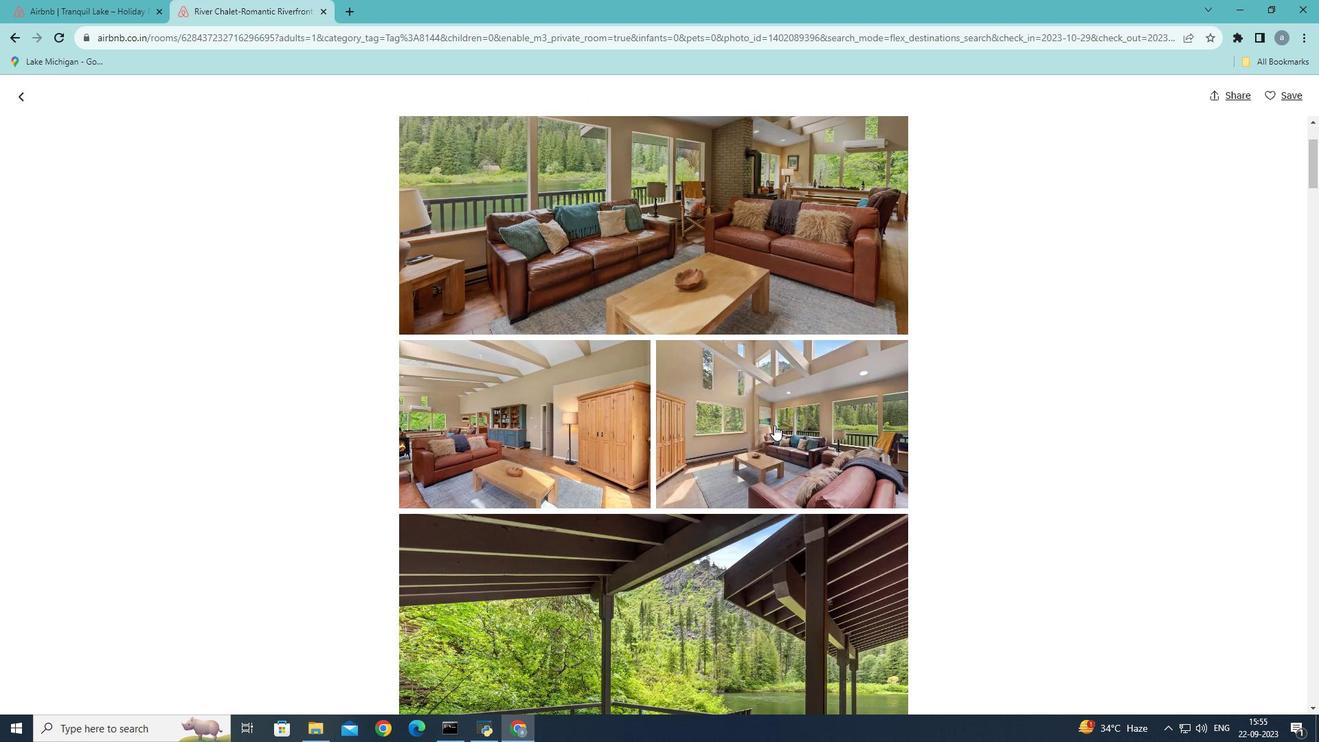 
Action: Mouse scrolled (774, 424) with delta (0, 0)
Screenshot: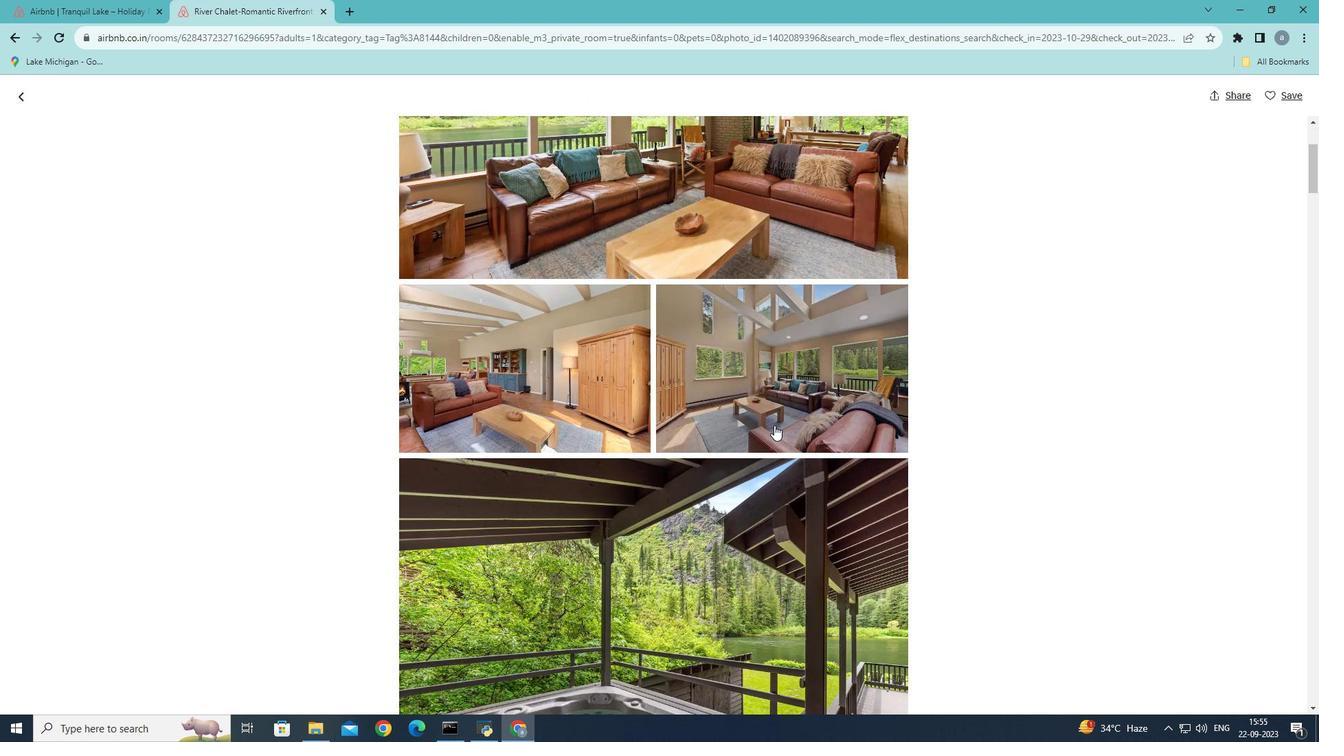 
Action: Mouse scrolled (774, 424) with delta (0, 0)
Screenshot: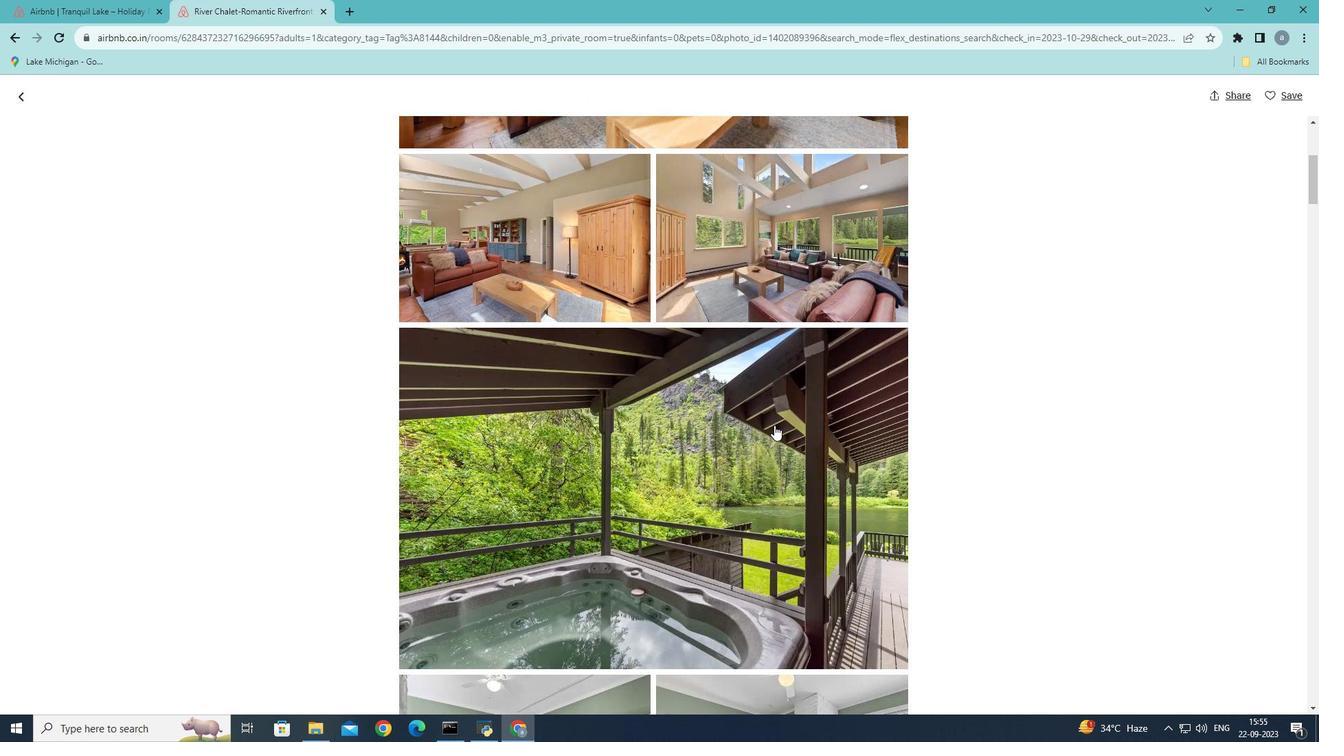 
Action: Mouse scrolled (774, 424) with delta (0, 0)
Screenshot: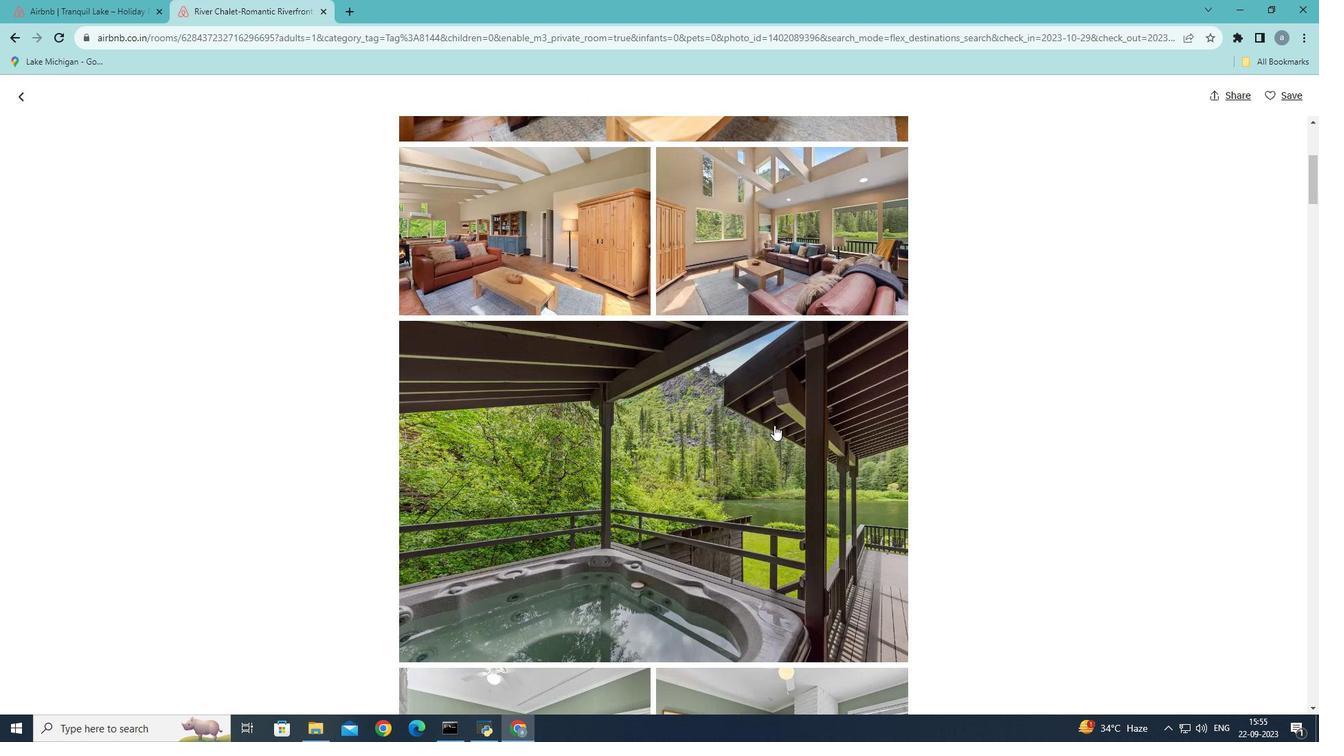 
Action: Mouse scrolled (774, 424) with delta (0, 0)
Screenshot: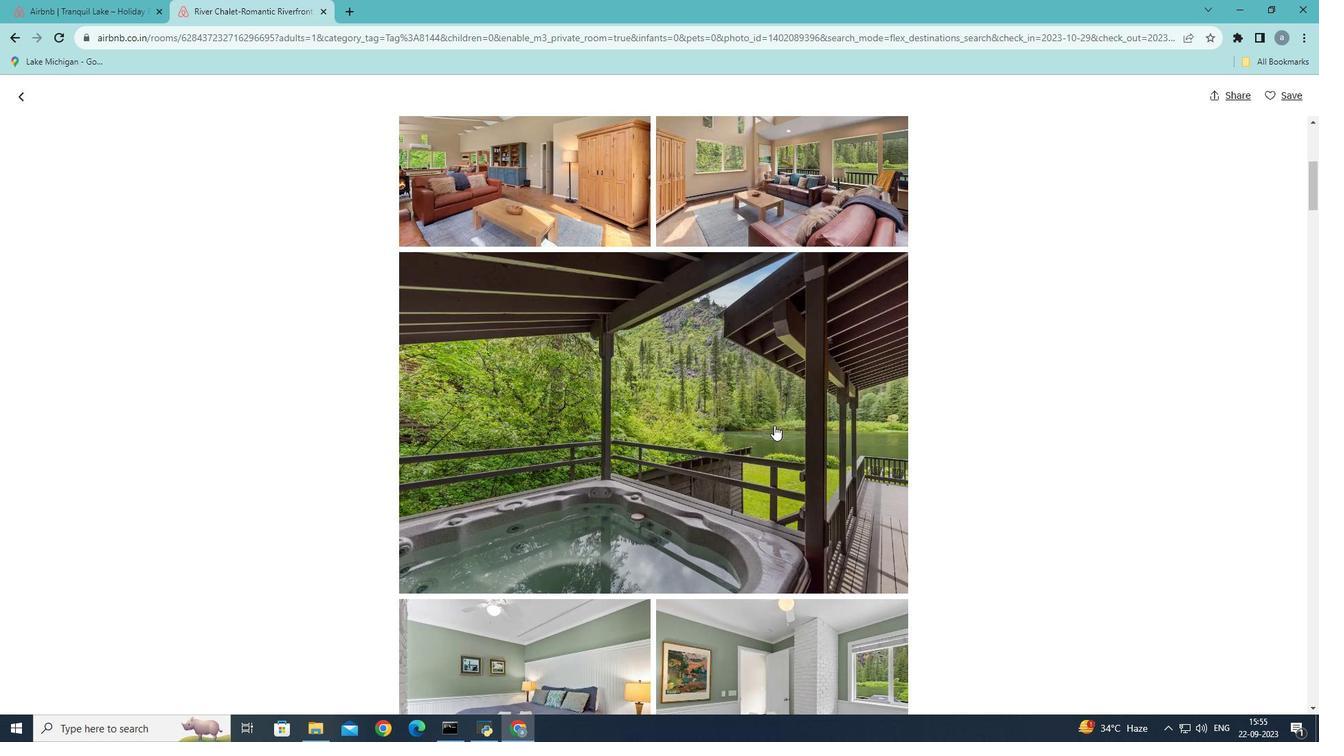 
Action: Mouse scrolled (774, 424) with delta (0, 0)
Screenshot: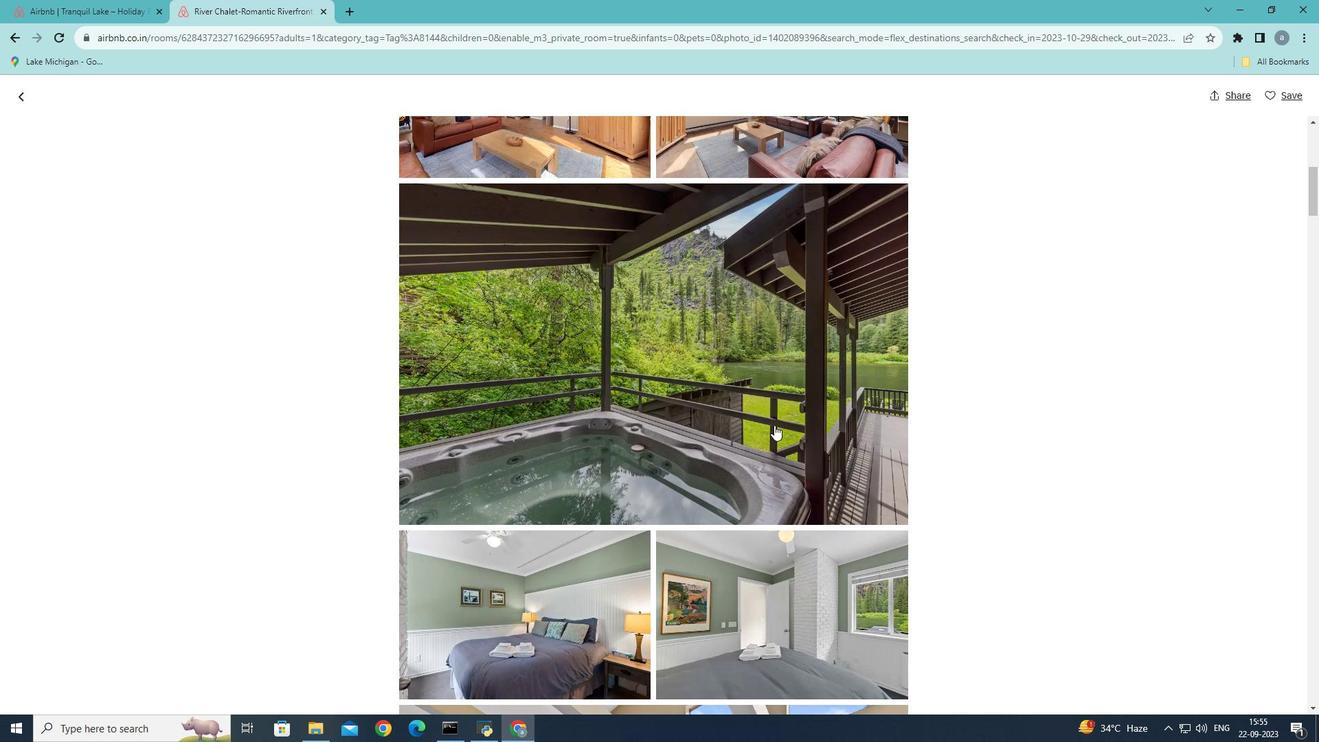 
Action: Mouse scrolled (774, 424) with delta (0, 0)
Screenshot: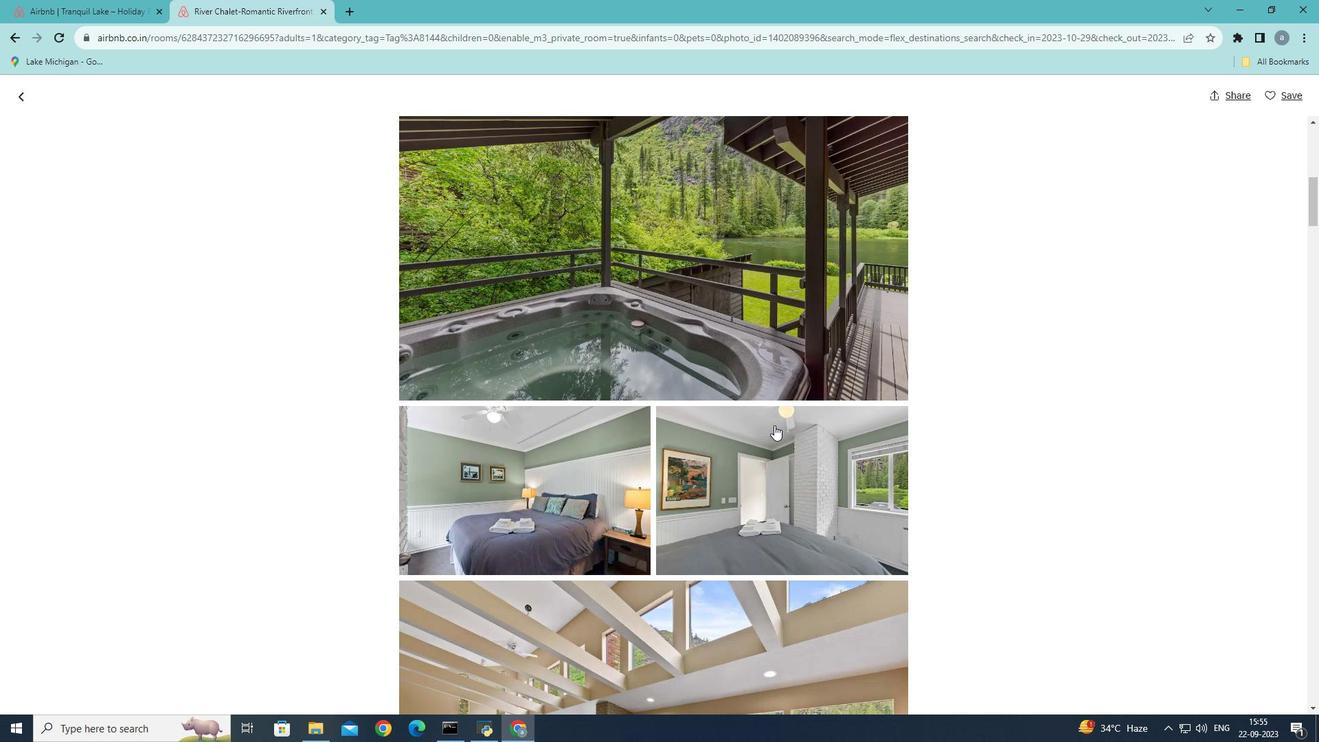 
Action: Mouse scrolled (774, 424) with delta (0, 0)
Screenshot: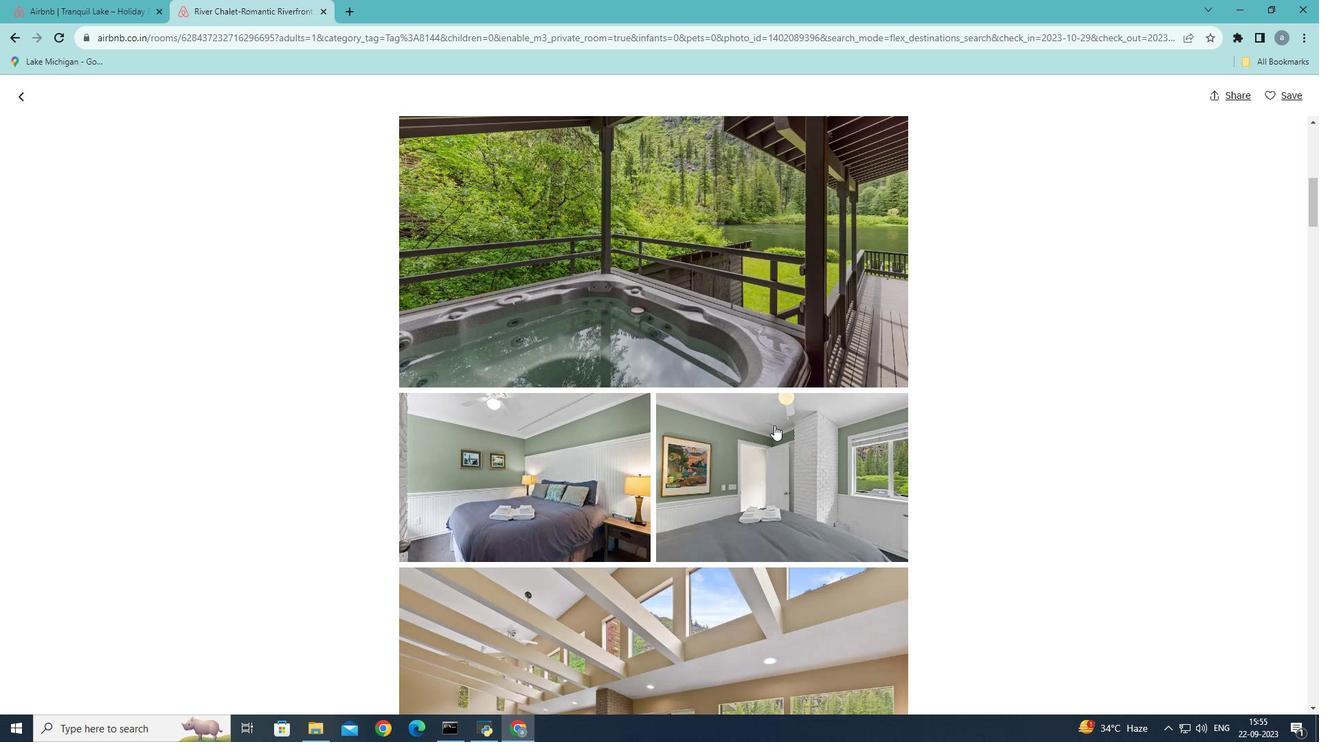 
Action: Mouse scrolled (774, 424) with delta (0, 0)
Screenshot: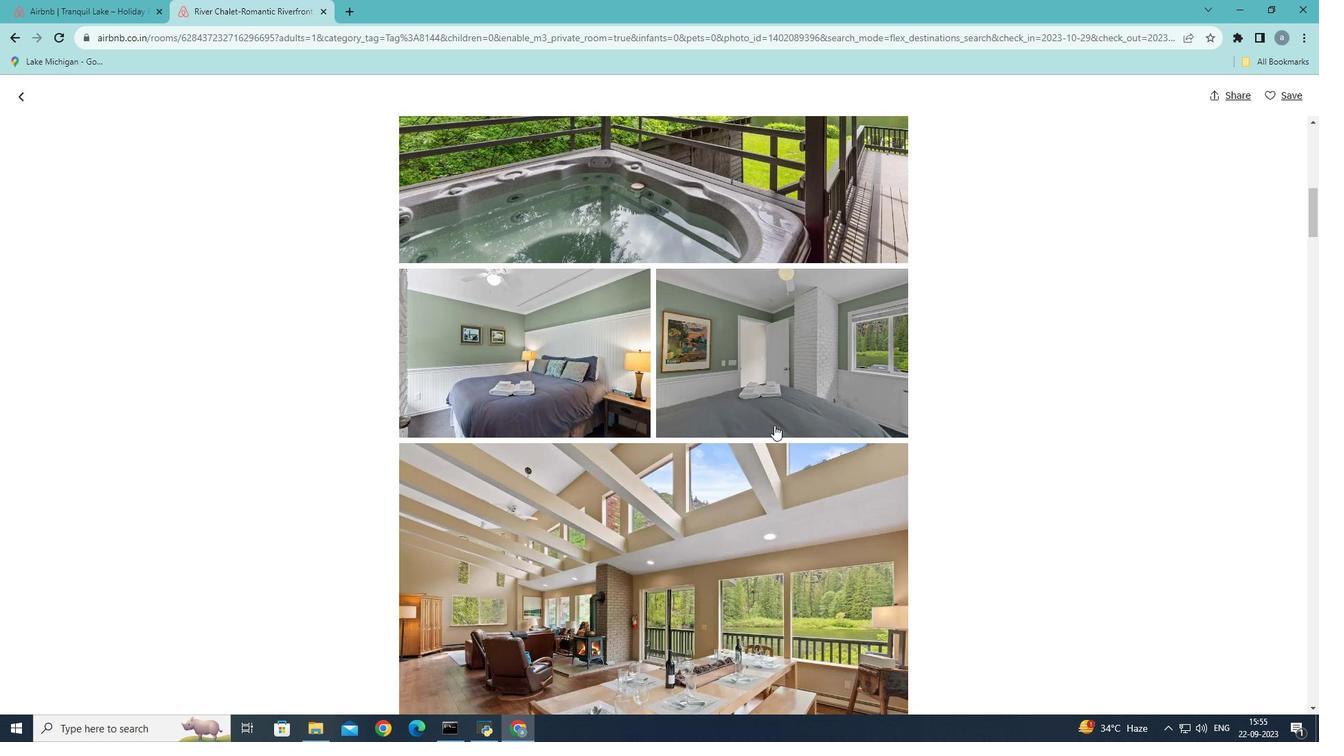
Action: Mouse scrolled (774, 424) with delta (0, 0)
Screenshot: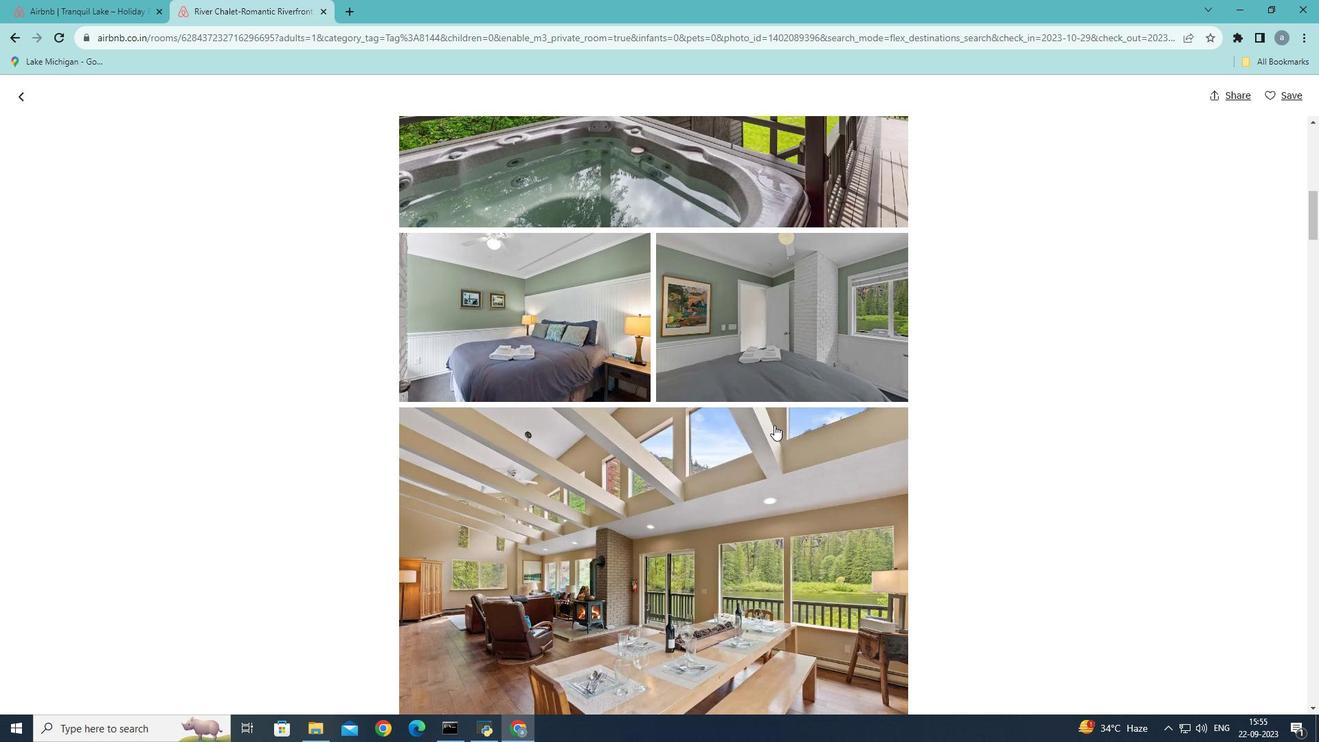 
Action: Mouse scrolled (774, 424) with delta (0, 0)
Screenshot: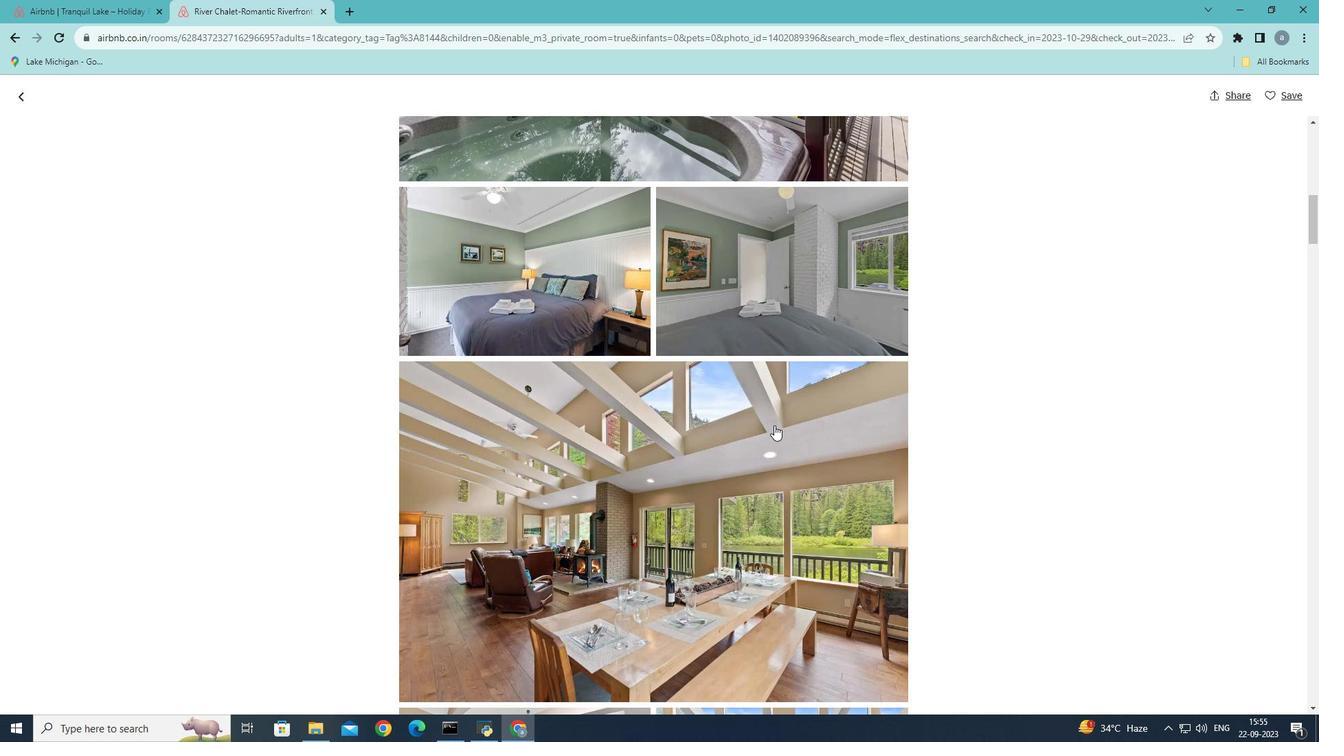 
Action: Mouse scrolled (774, 424) with delta (0, 0)
Screenshot: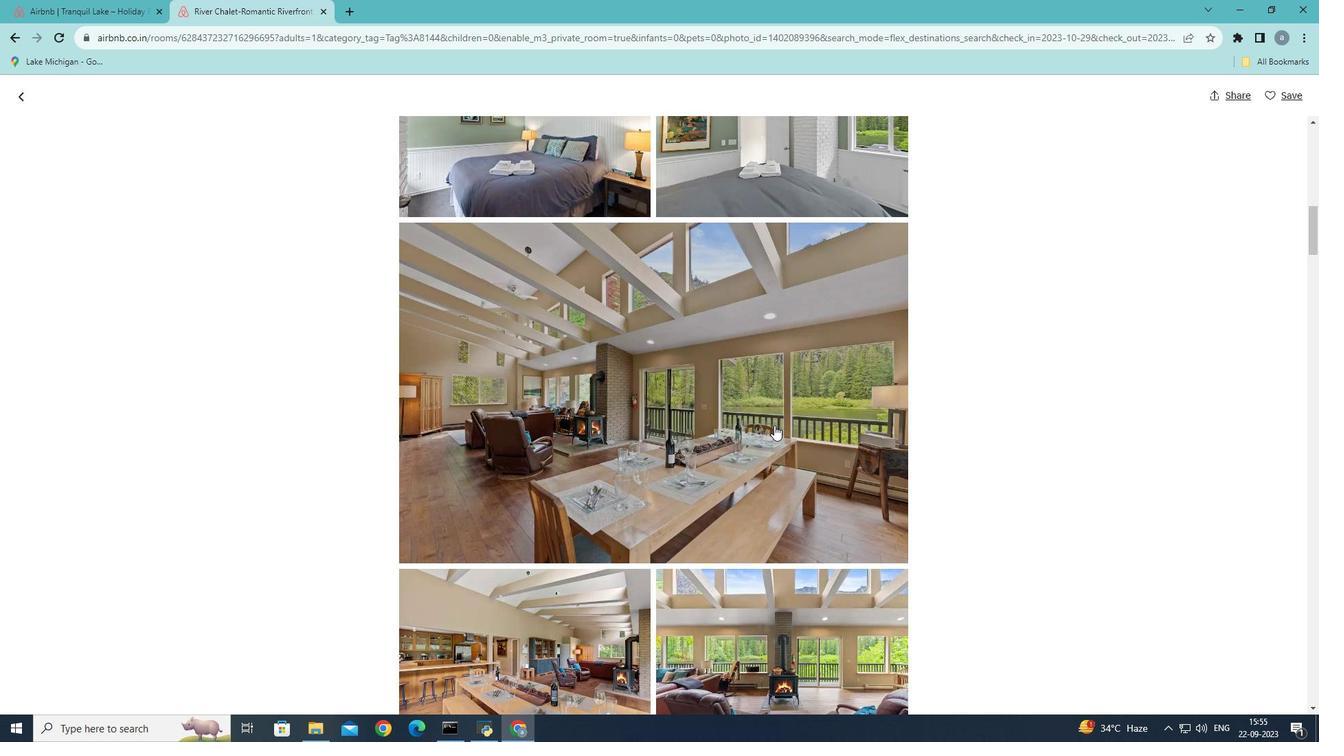 
Action: Mouse scrolled (774, 424) with delta (0, 0)
Screenshot: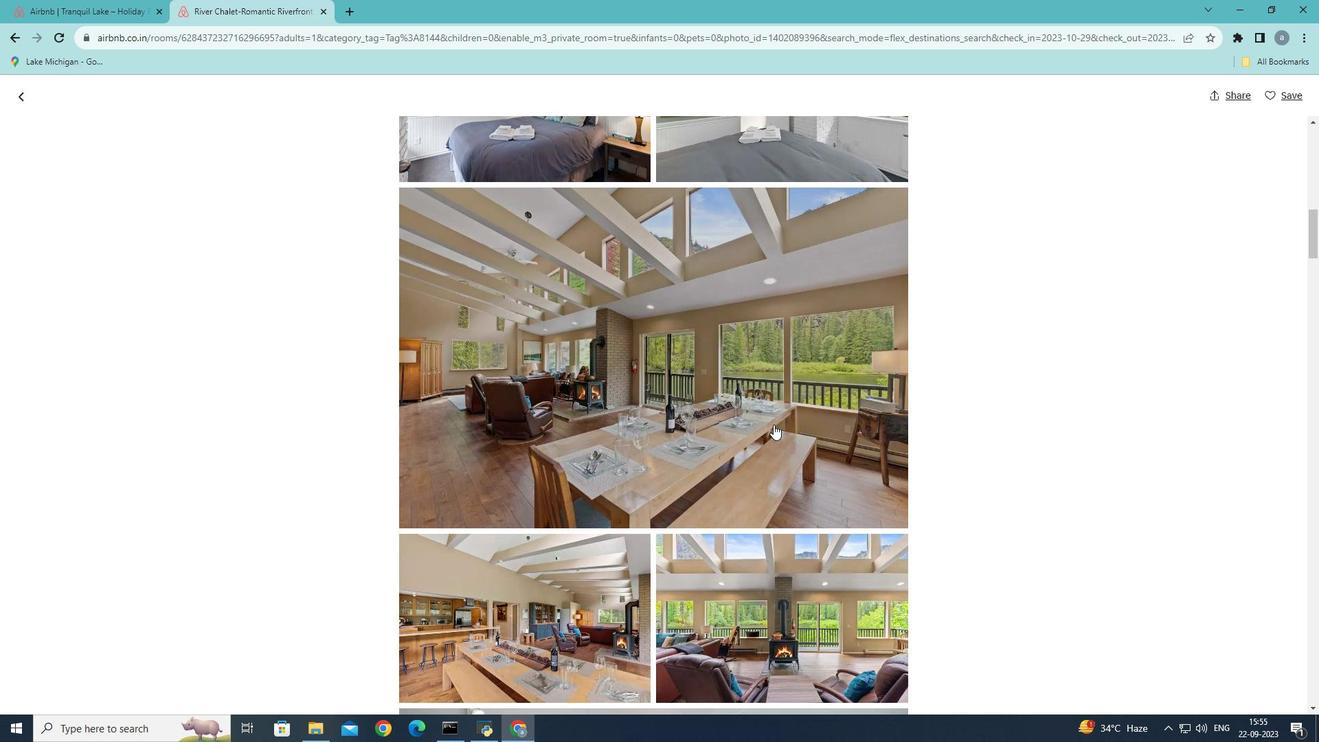 
Action: Mouse scrolled (774, 424) with delta (0, 0)
Screenshot: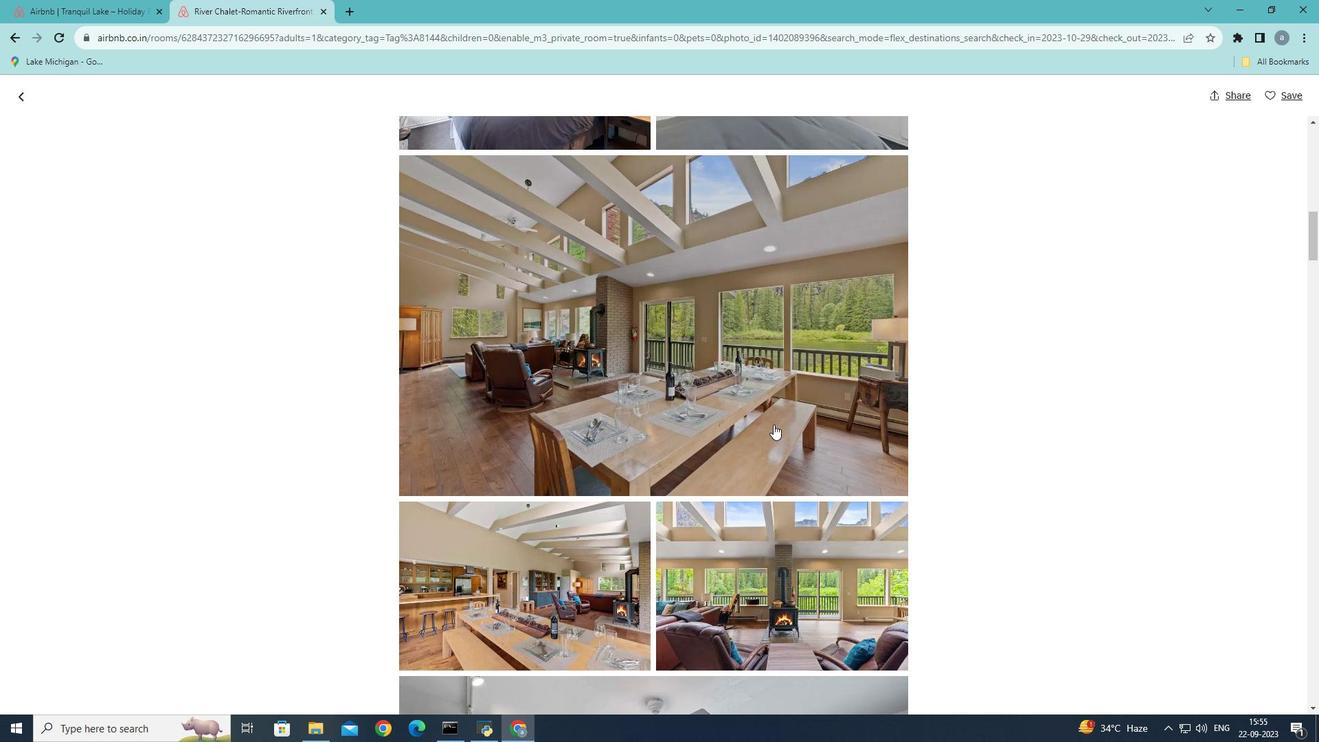 
Action: Mouse moved to (771, 421)
Screenshot: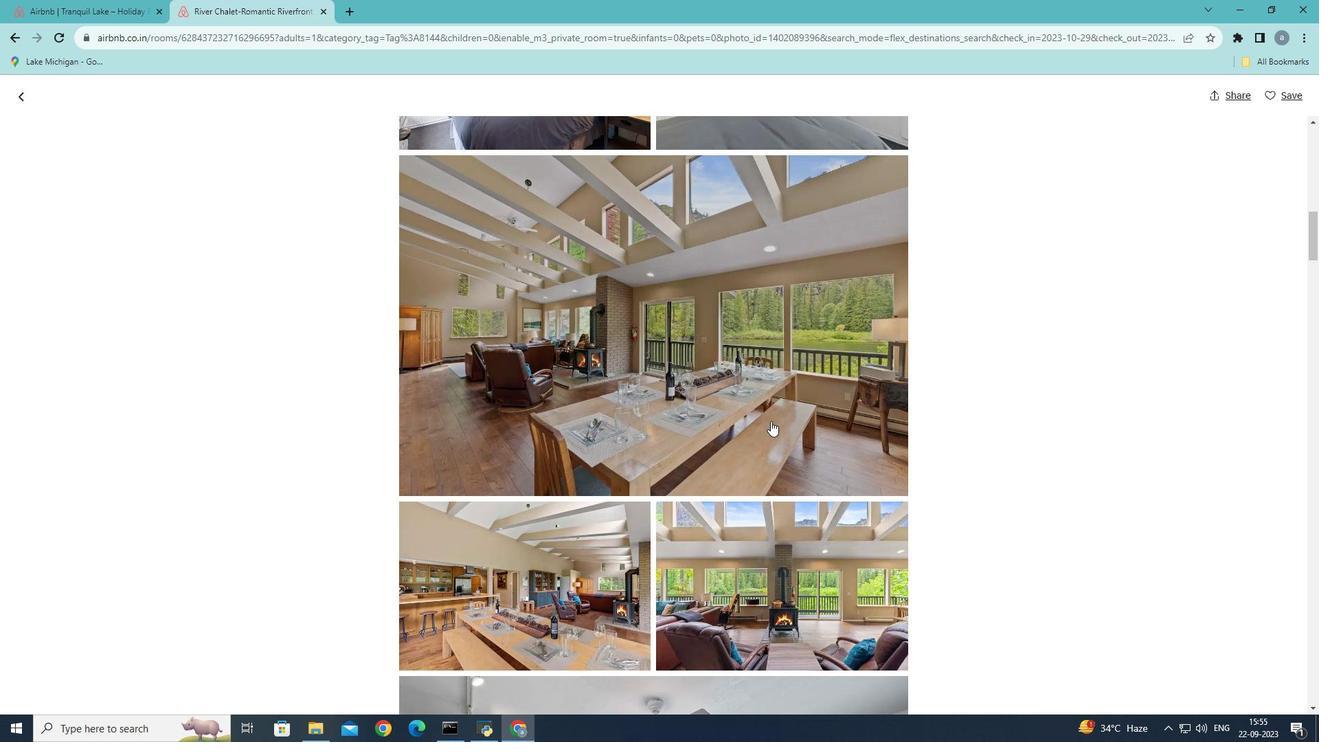 
Action: Mouse scrolled (771, 420) with delta (0, 0)
Screenshot: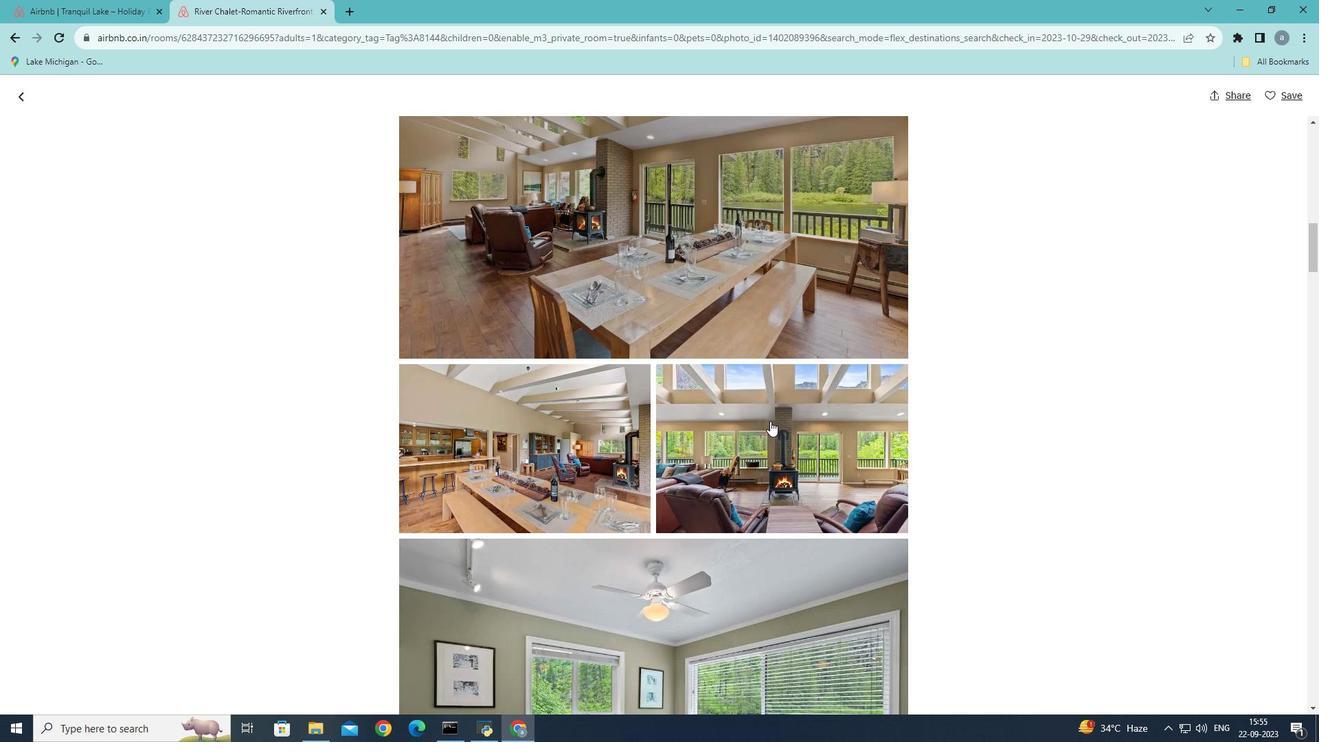 
Action: Mouse moved to (770, 421)
Screenshot: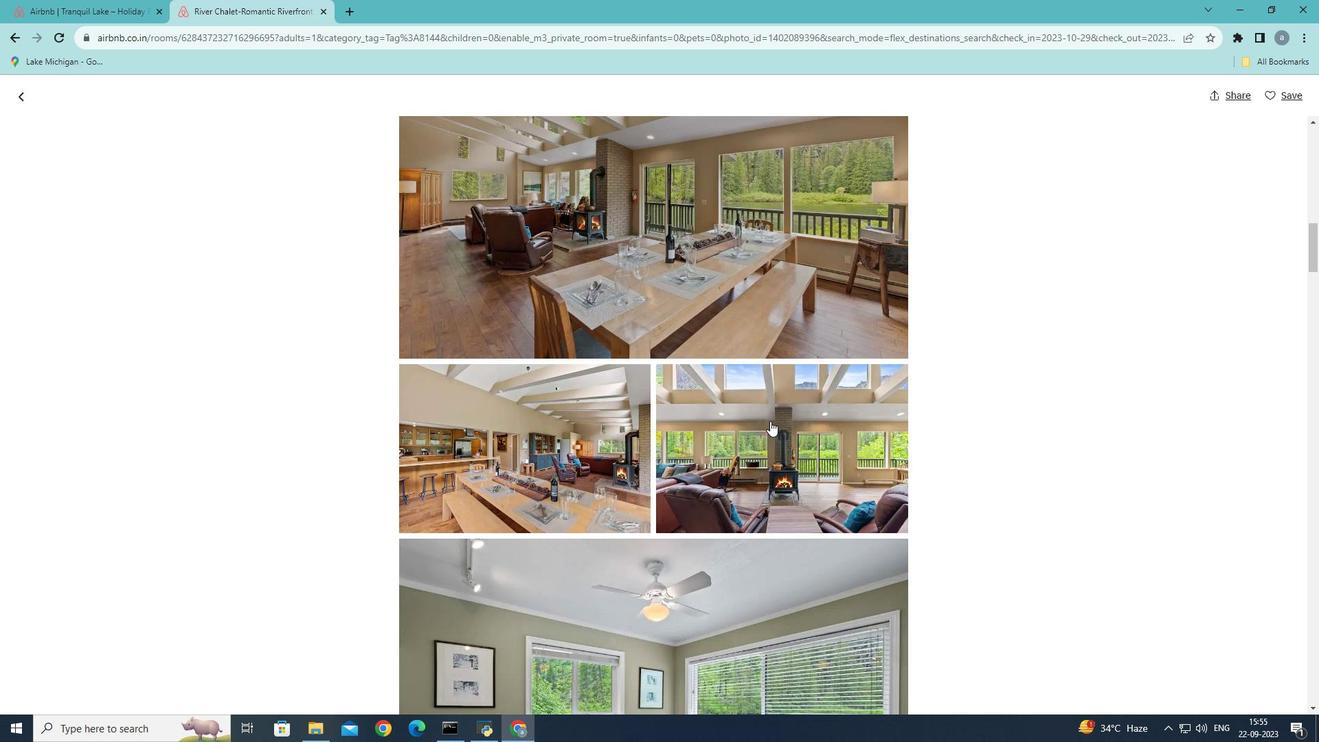 
Action: Mouse scrolled (770, 420) with delta (0, 0)
Screenshot: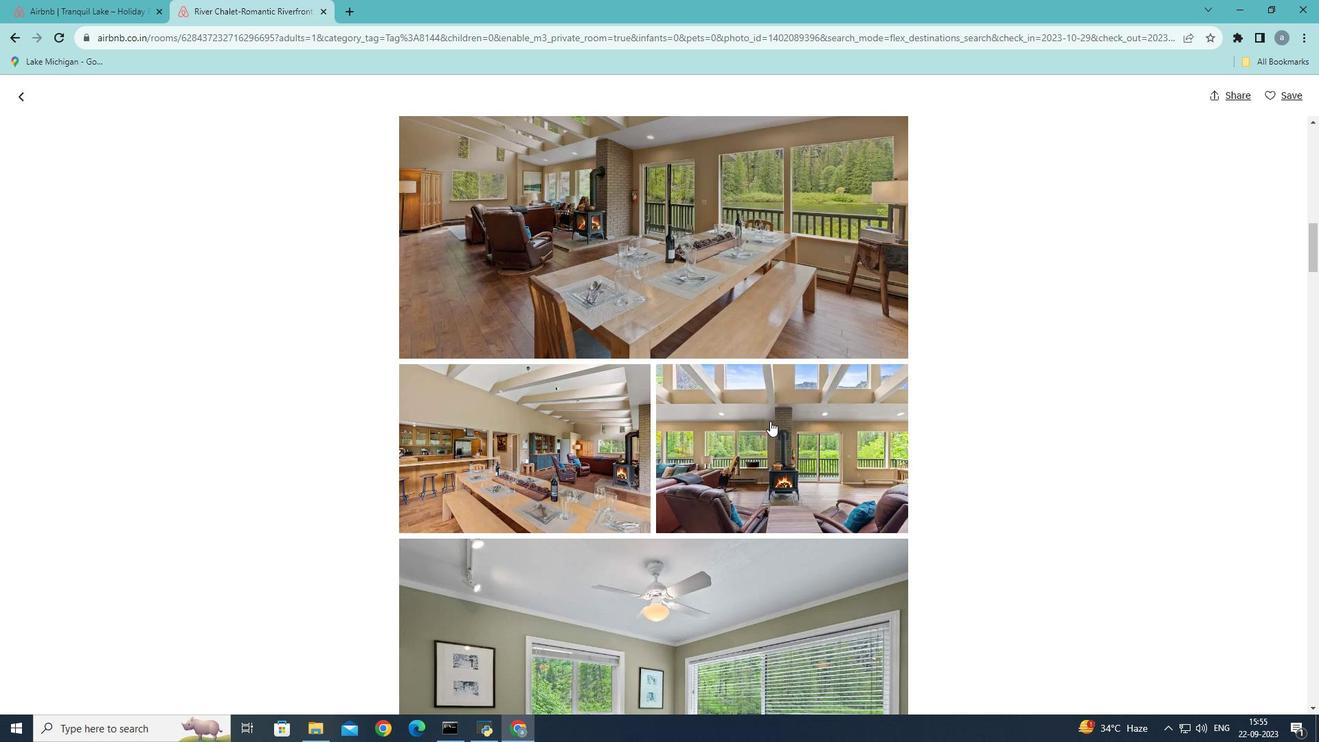 
Action: Mouse moved to (769, 418)
Screenshot: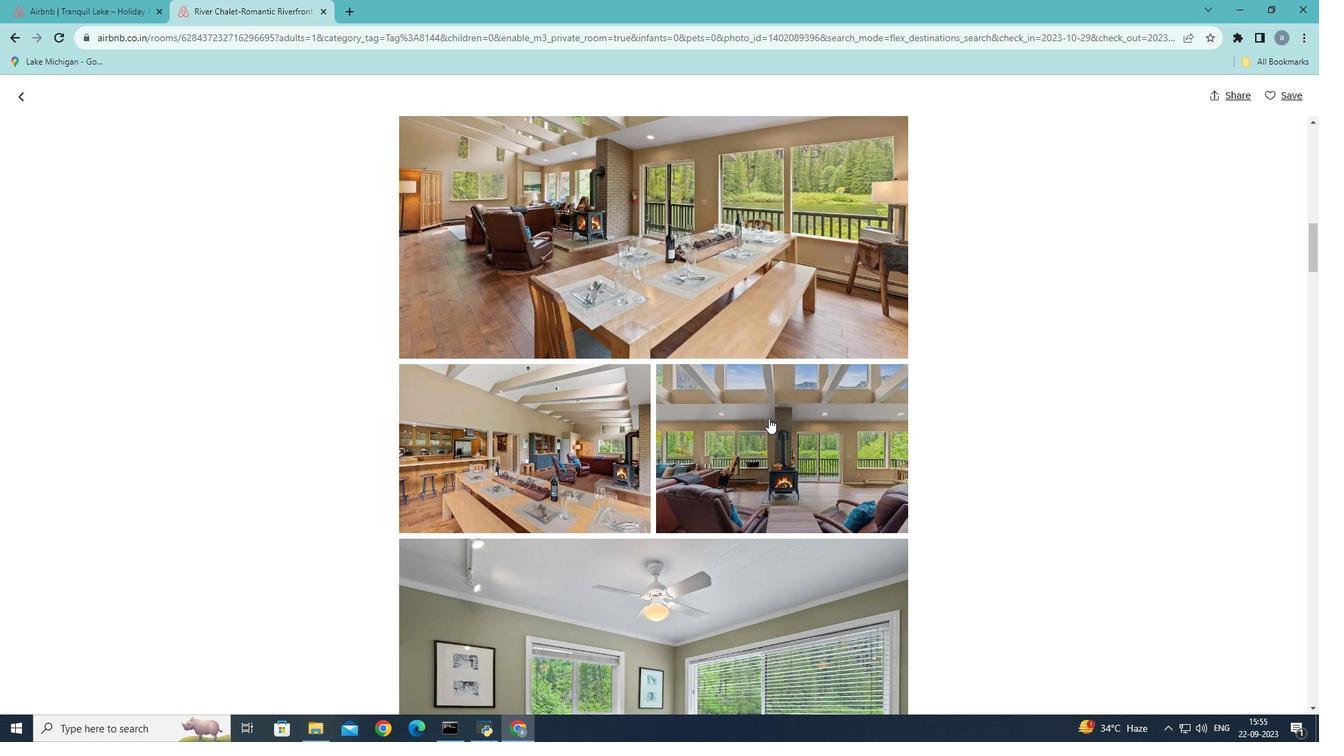 
Action: Mouse scrolled (769, 417) with delta (0, 0)
Screenshot: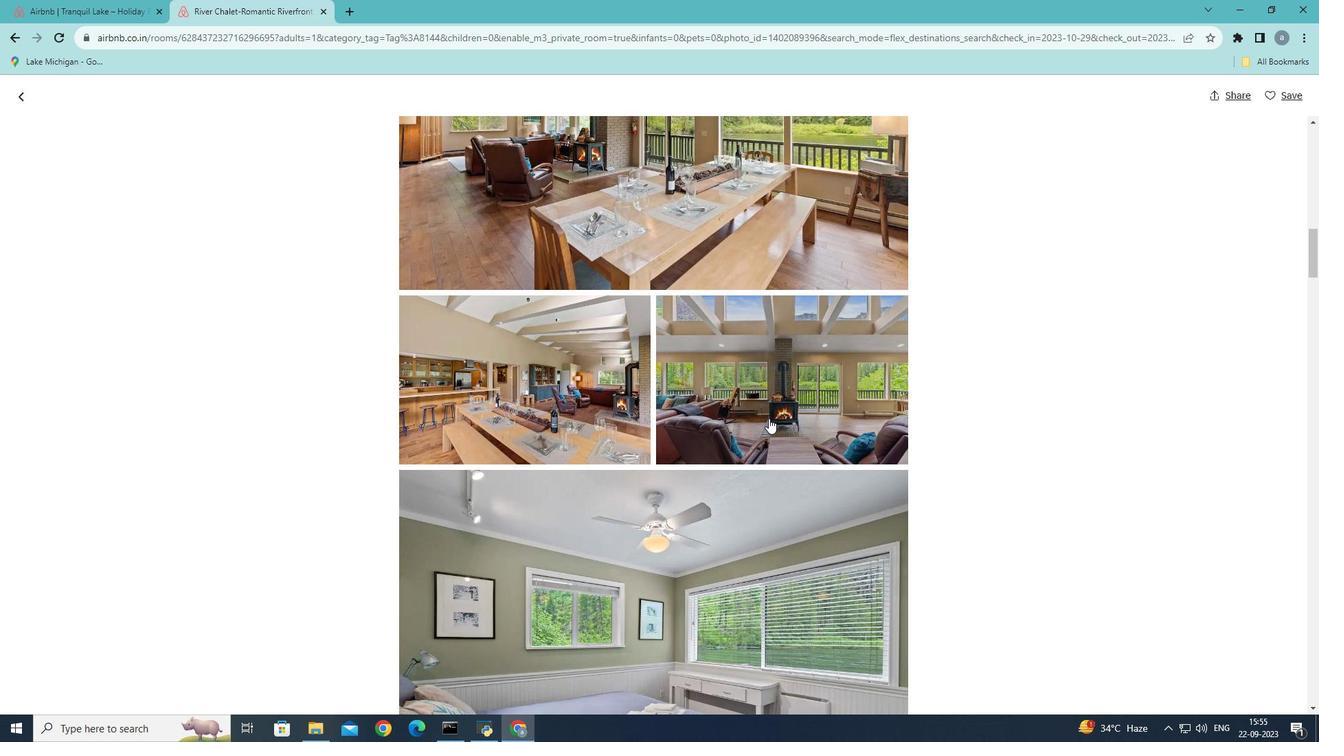 
Action: Mouse scrolled (769, 417) with delta (0, 0)
Screenshot: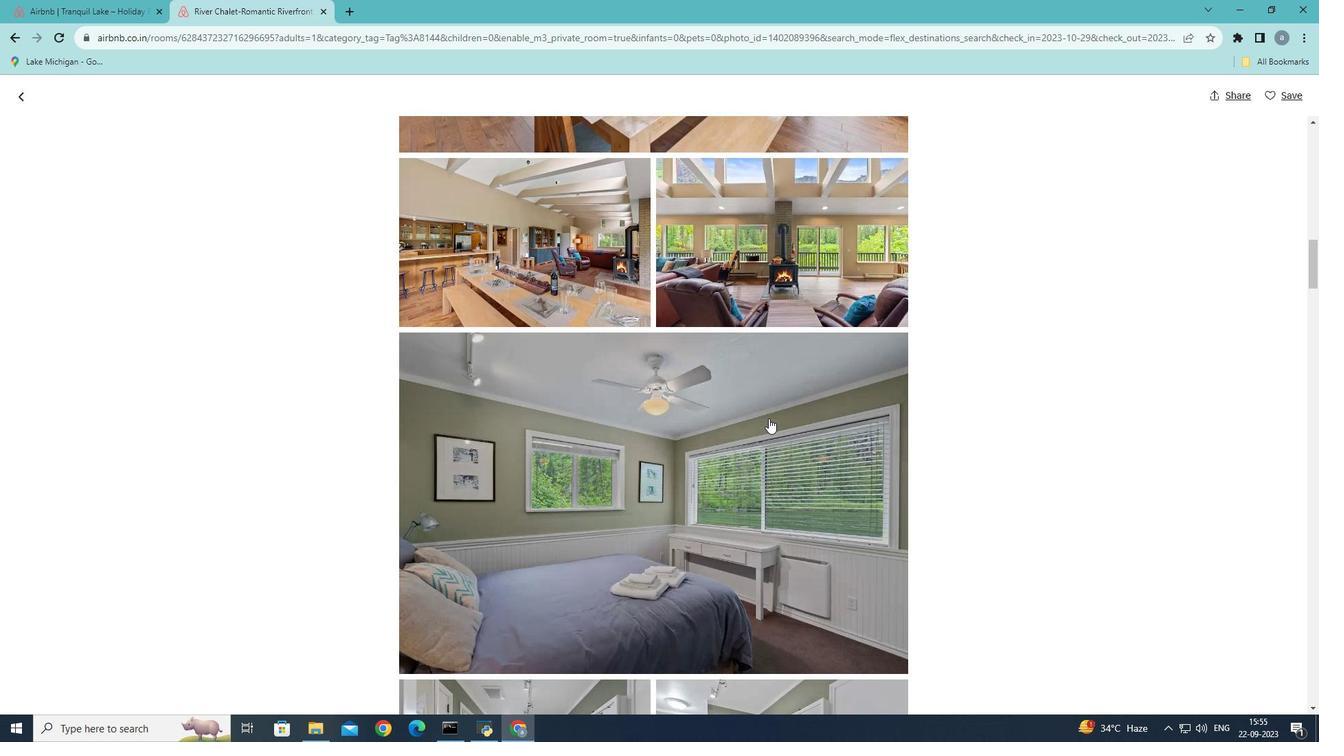 
Action: Mouse scrolled (769, 417) with delta (0, 0)
Screenshot: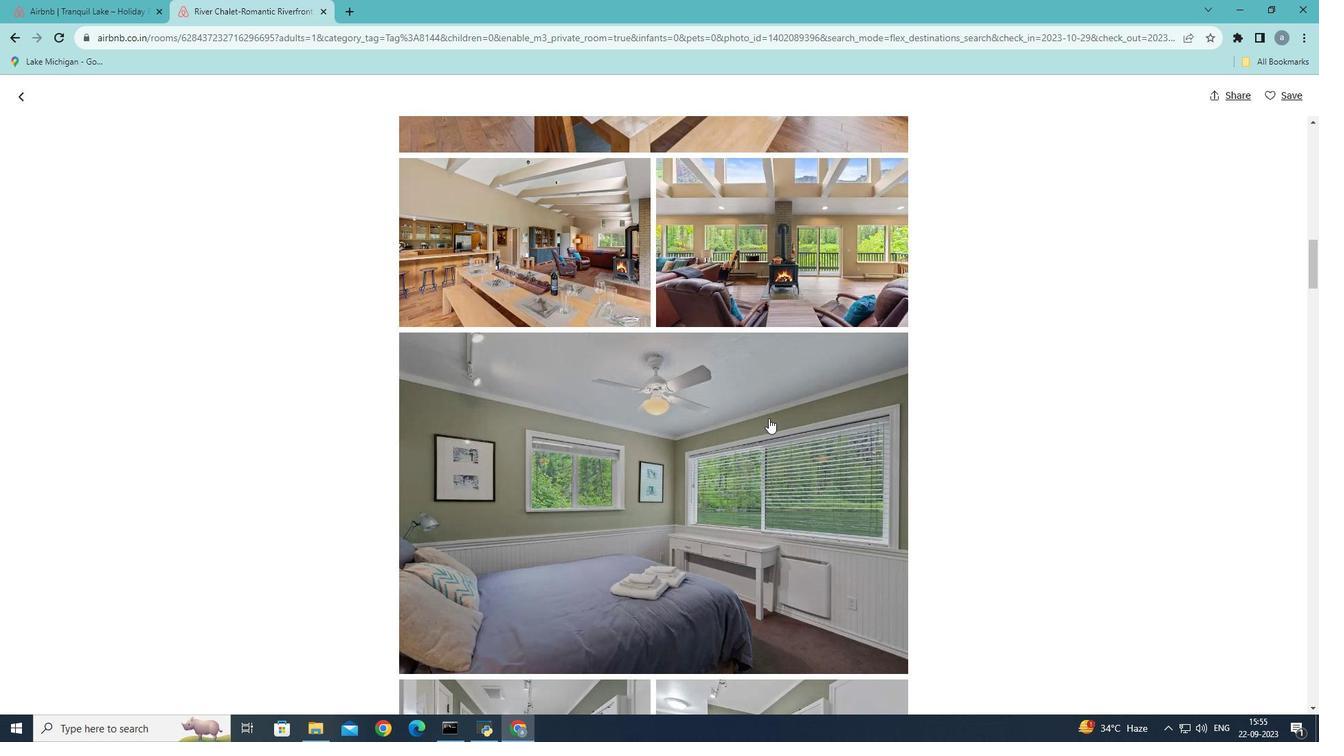 
Action: Mouse scrolled (769, 417) with delta (0, 0)
Screenshot: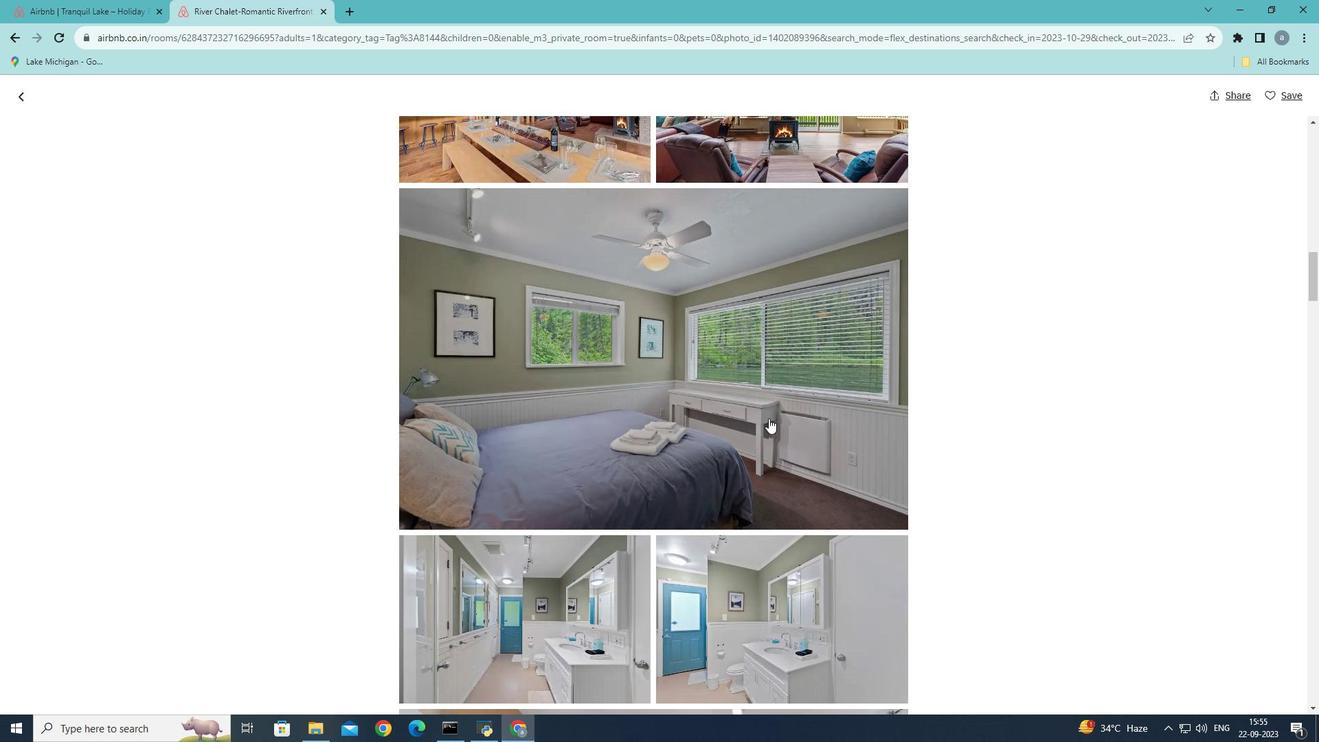 
Action: Mouse scrolled (769, 417) with delta (0, 0)
Screenshot: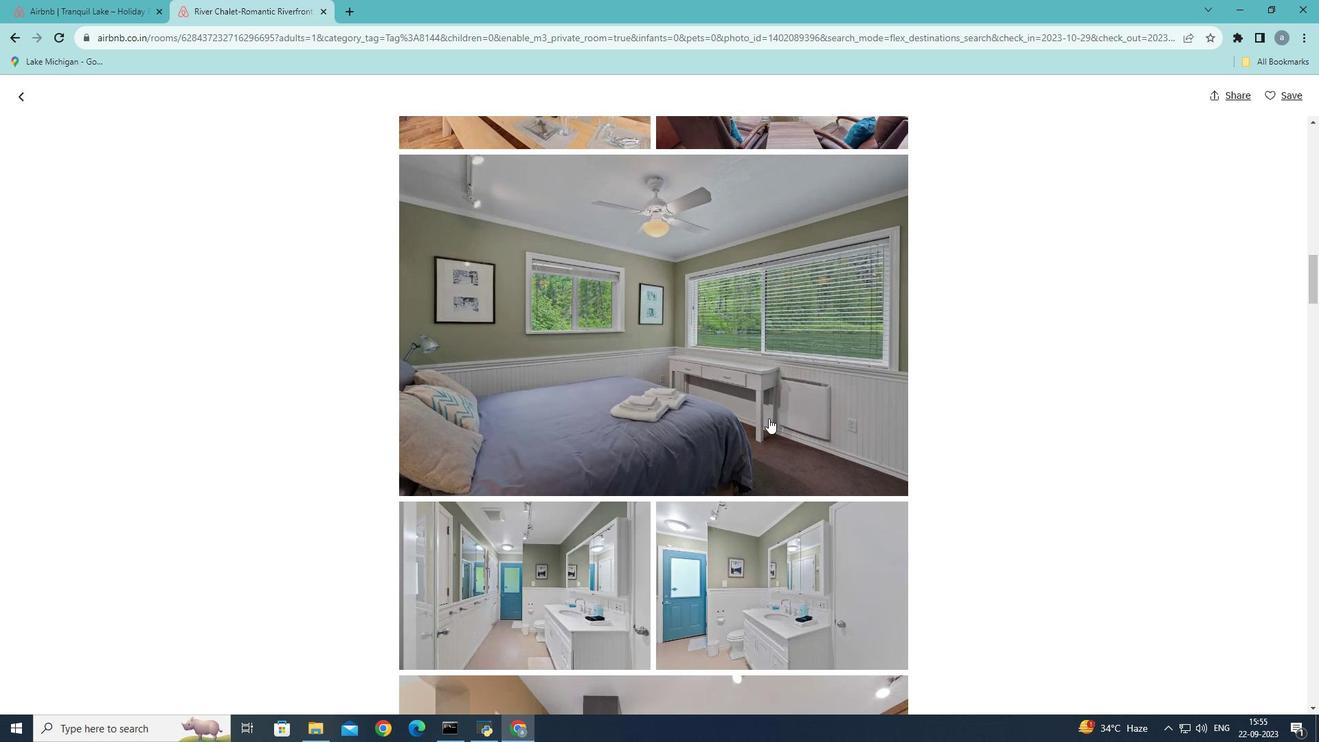 
Action: Mouse scrolled (769, 417) with delta (0, 0)
Screenshot: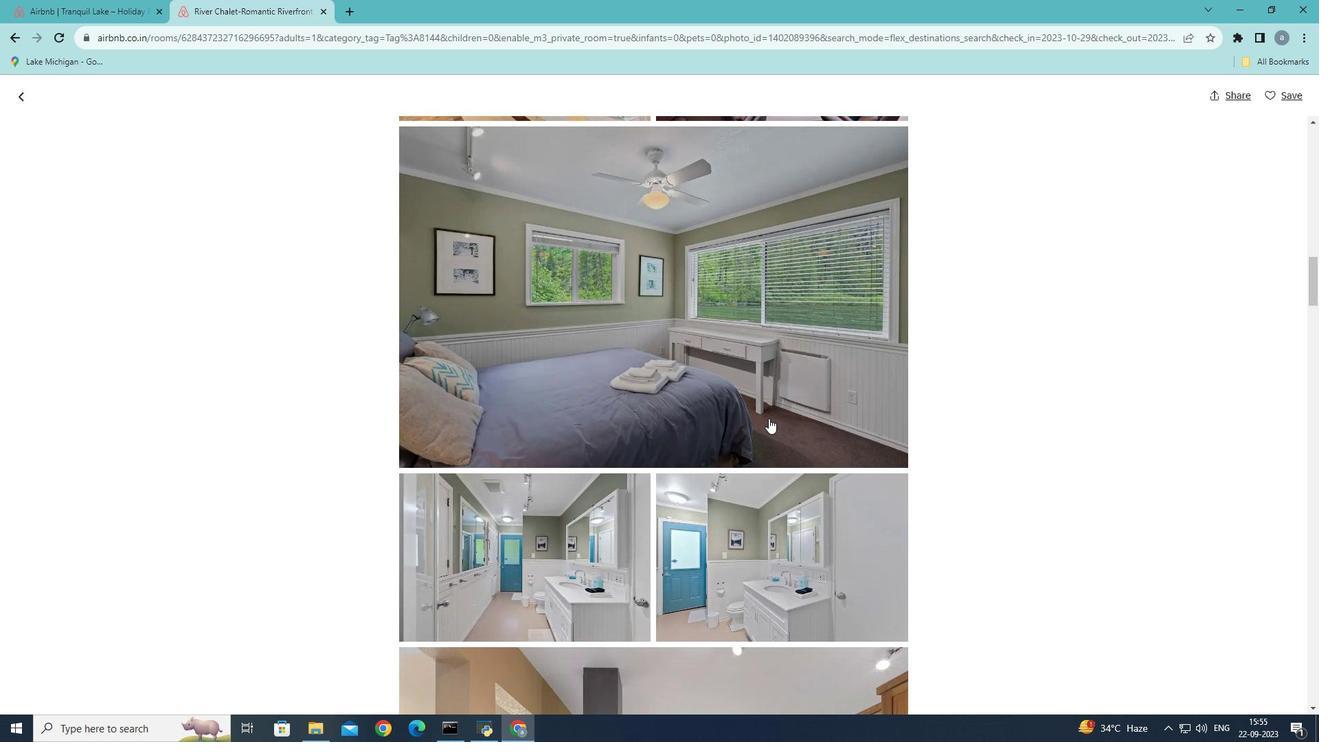 
Action: Mouse scrolled (769, 417) with delta (0, 0)
Screenshot: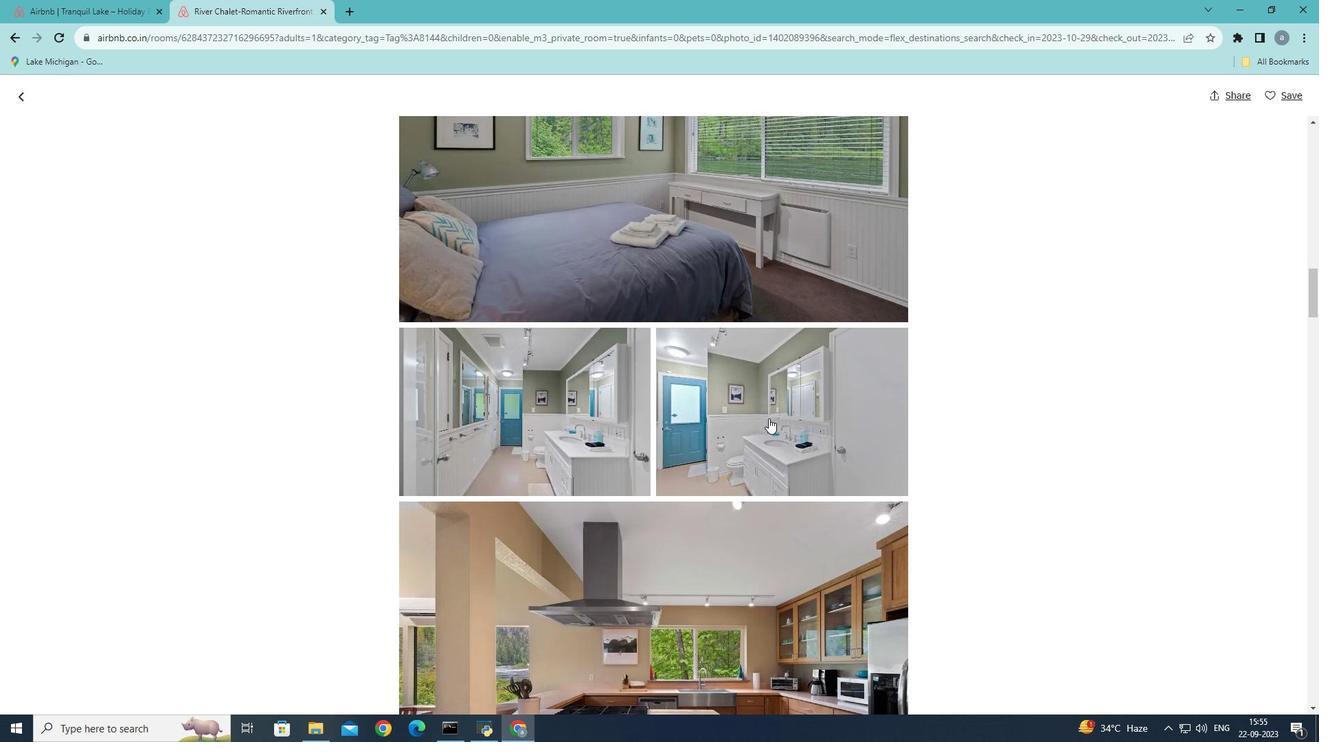 
Action: Mouse scrolled (769, 417) with delta (0, 0)
Screenshot: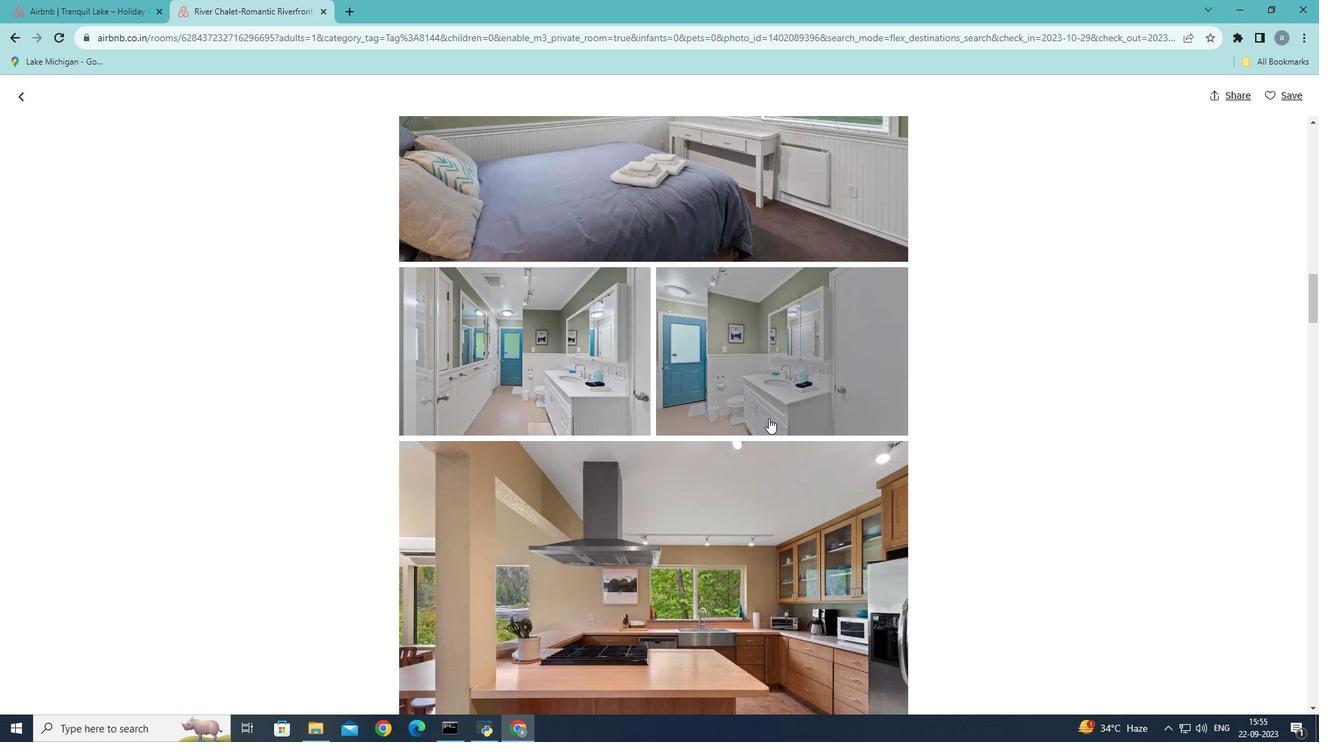 
Action: Mouse scrolled (769, 417) with delta (0, 0)
Screenshot: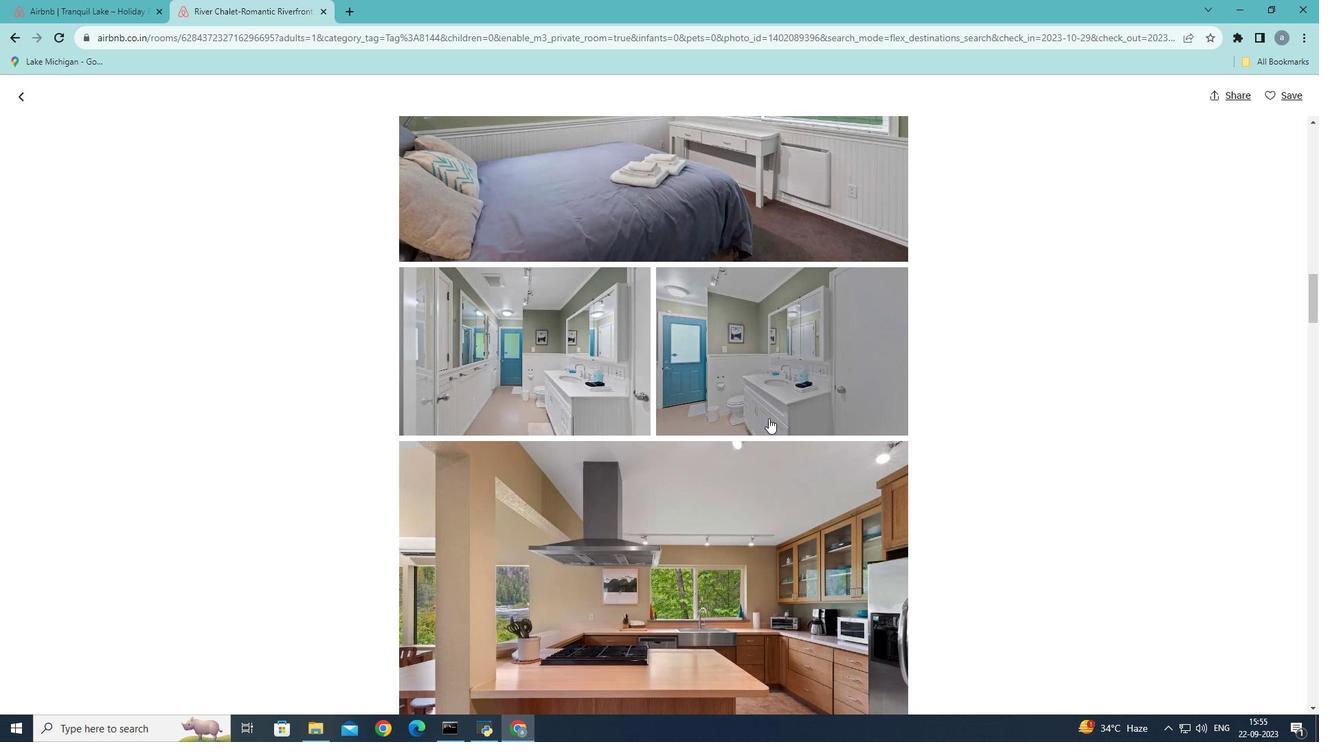 
Action: Mouse scrolled (769, 417) with delta (0, 0)
Screenshot: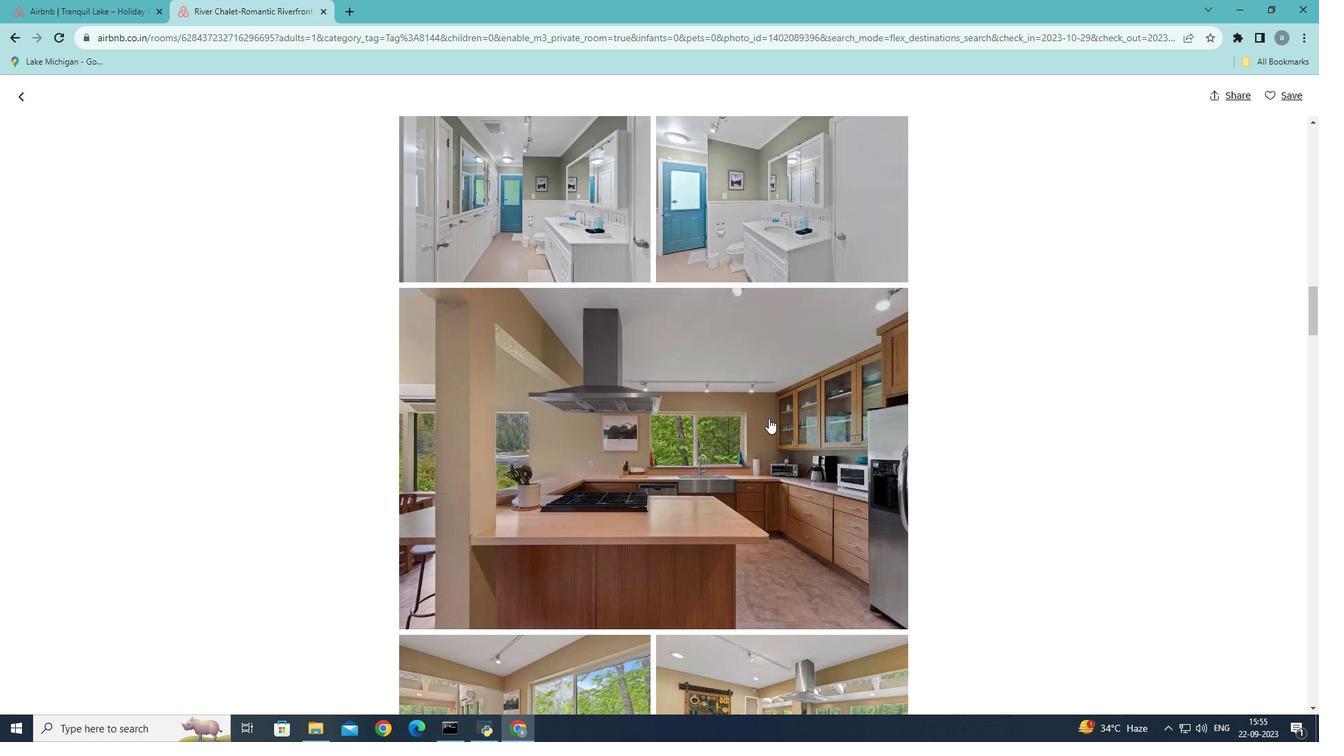 
Action: Mouse scrolled (769, 417) with delta (0, 0)
Screenshot: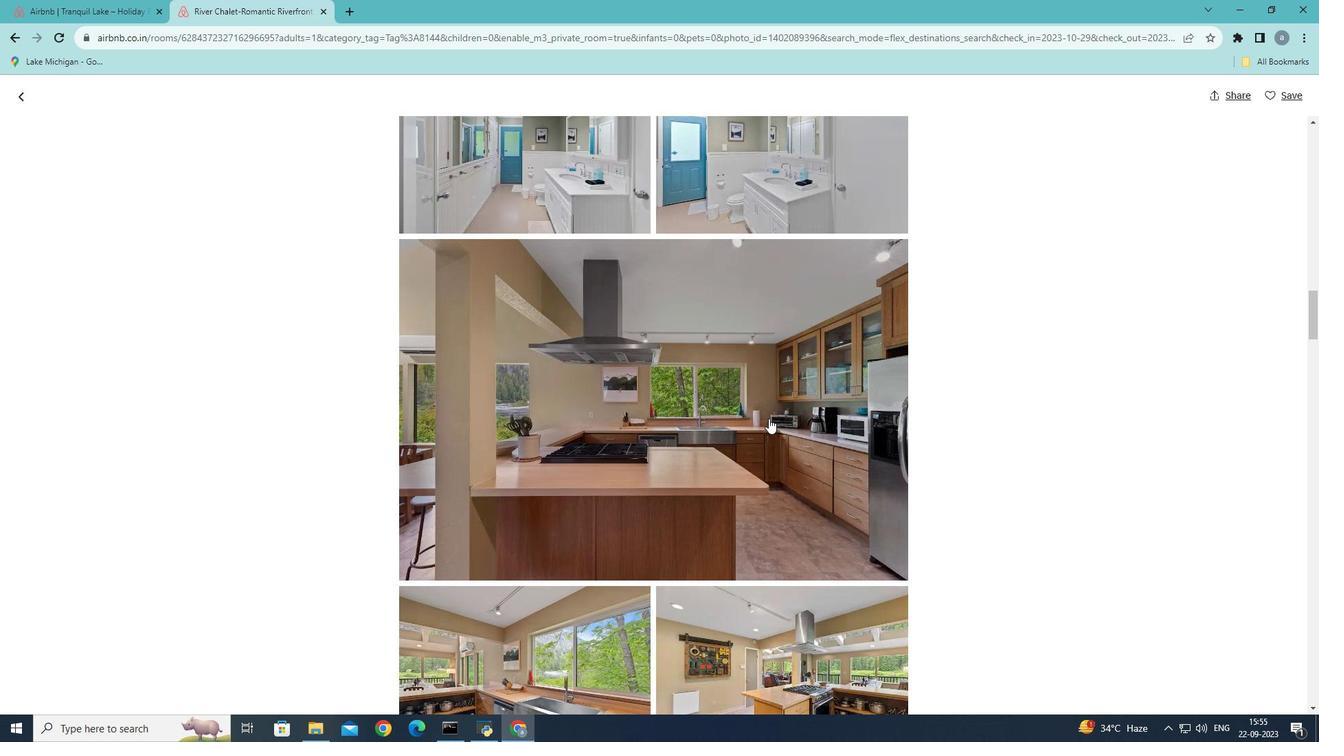 
Action: Mouse scrolled (769, 417) with delta (0, 0)
Screenshot: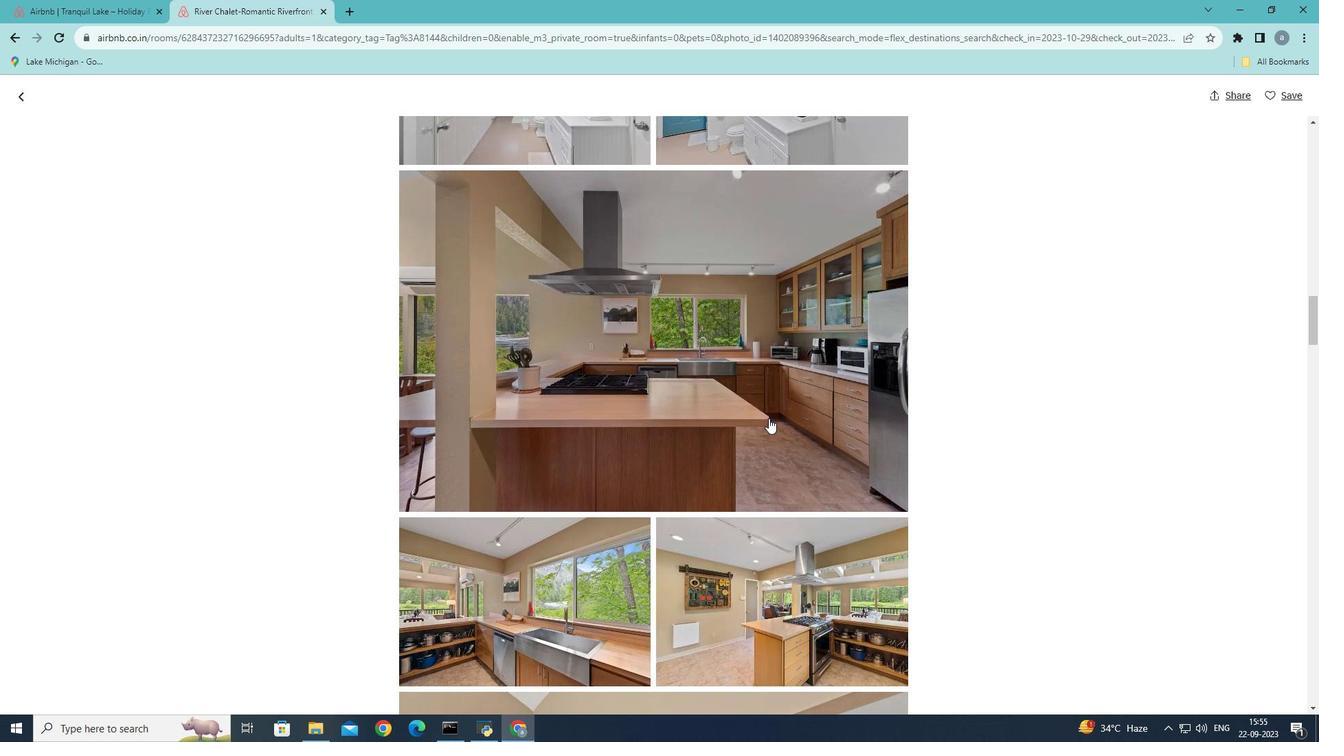 
Action: Mouse scrolled (769, 417) with delta (0, 0)
Screenshot: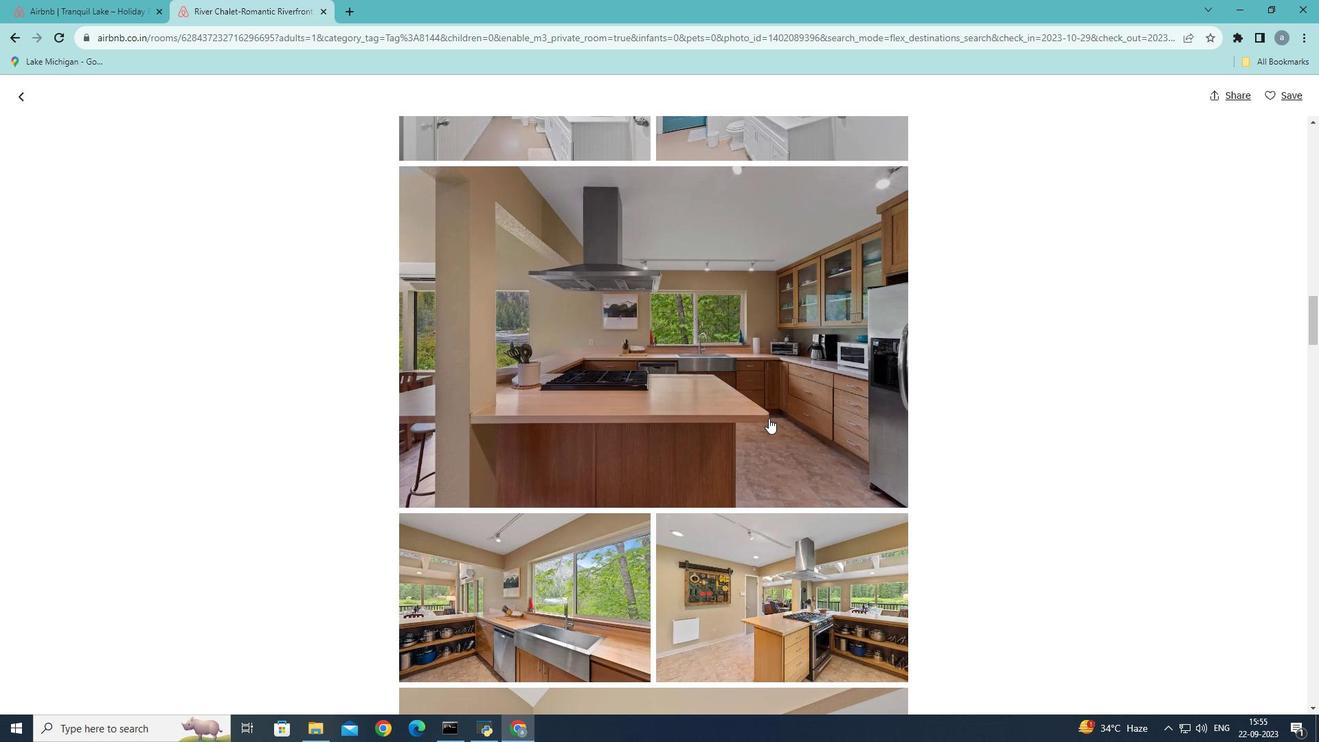 
Action: Mouse scrolled (769, 417) with delta (0, 0)
Screenshot: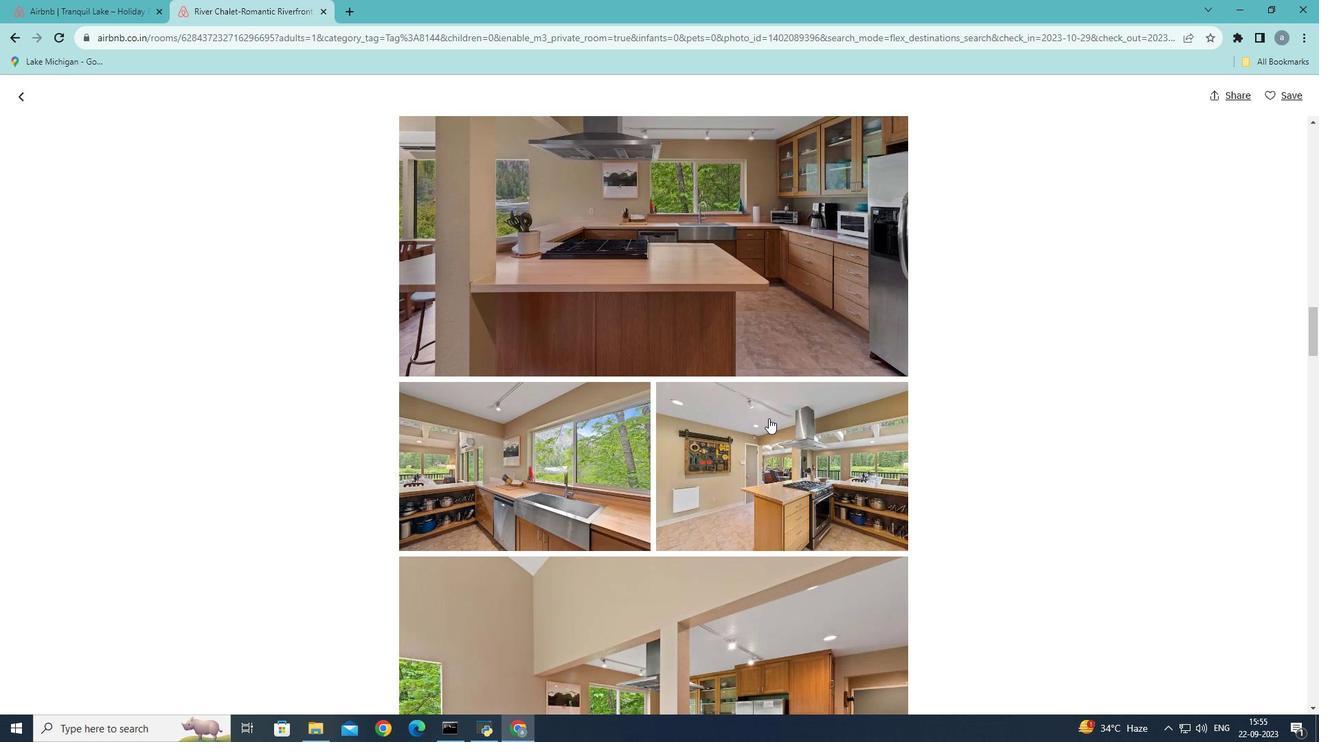 
Action: Mouse scrolled (769, 417) with delta (0, 0)
Screenshot: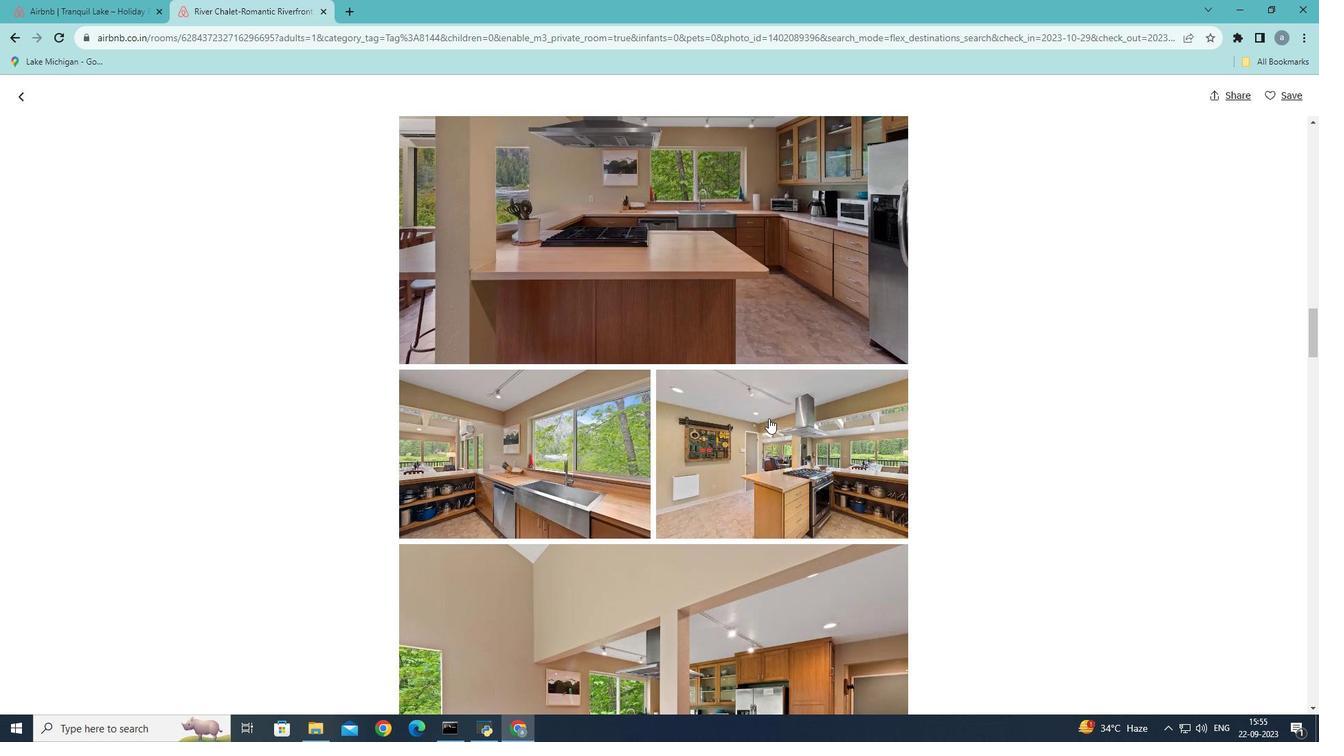 
Action: Mouse scrolled (769, 417) with delta (0, 0)
Screenshot: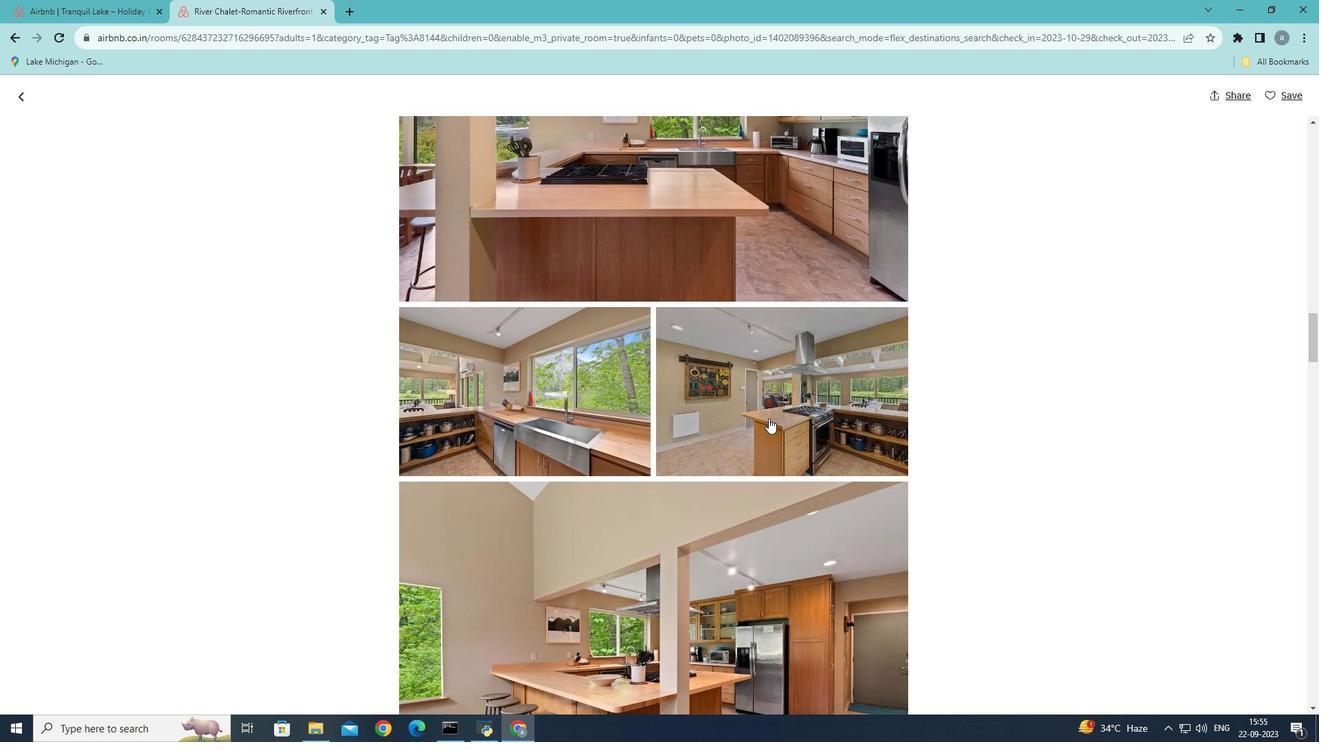 
Action: Mouse scrolled (769, 417) with delta (0, 0)
Screenshot: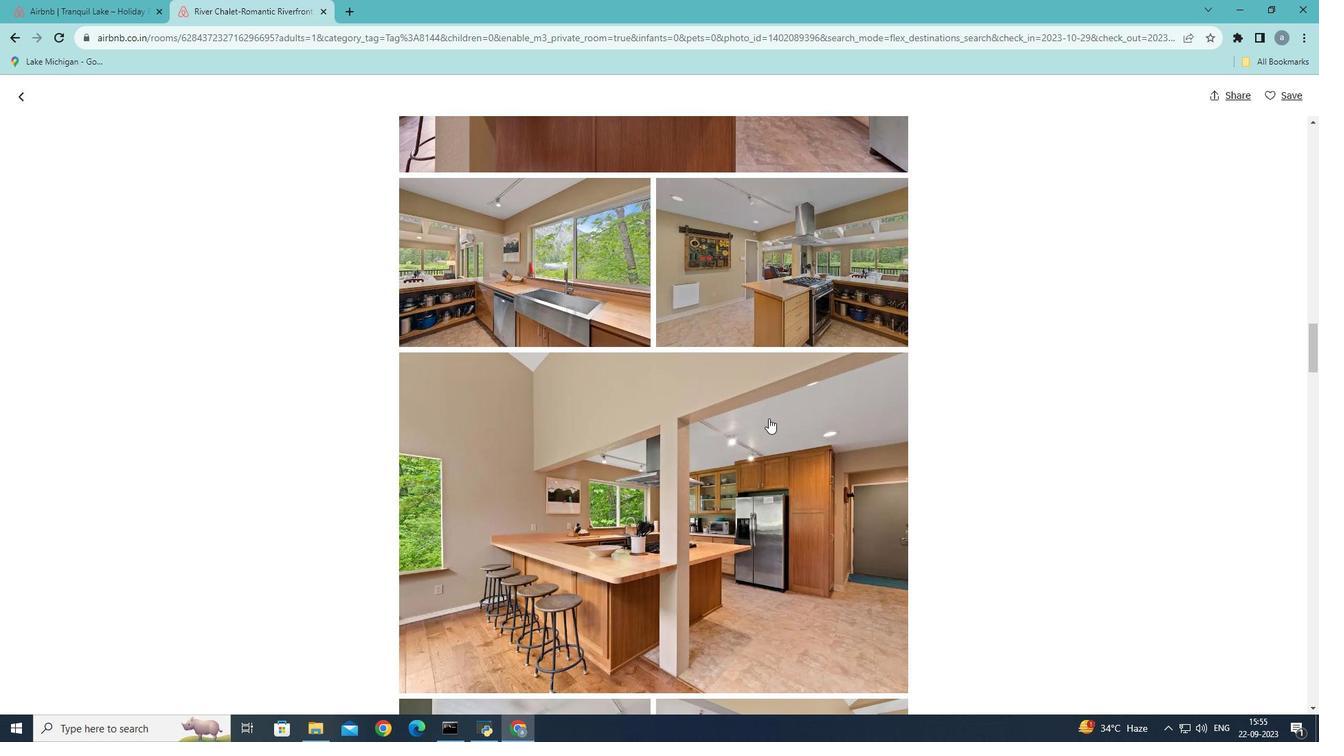 
Action: Mouse scrolled (769, 417) with delta (0, 0)
Screenshot: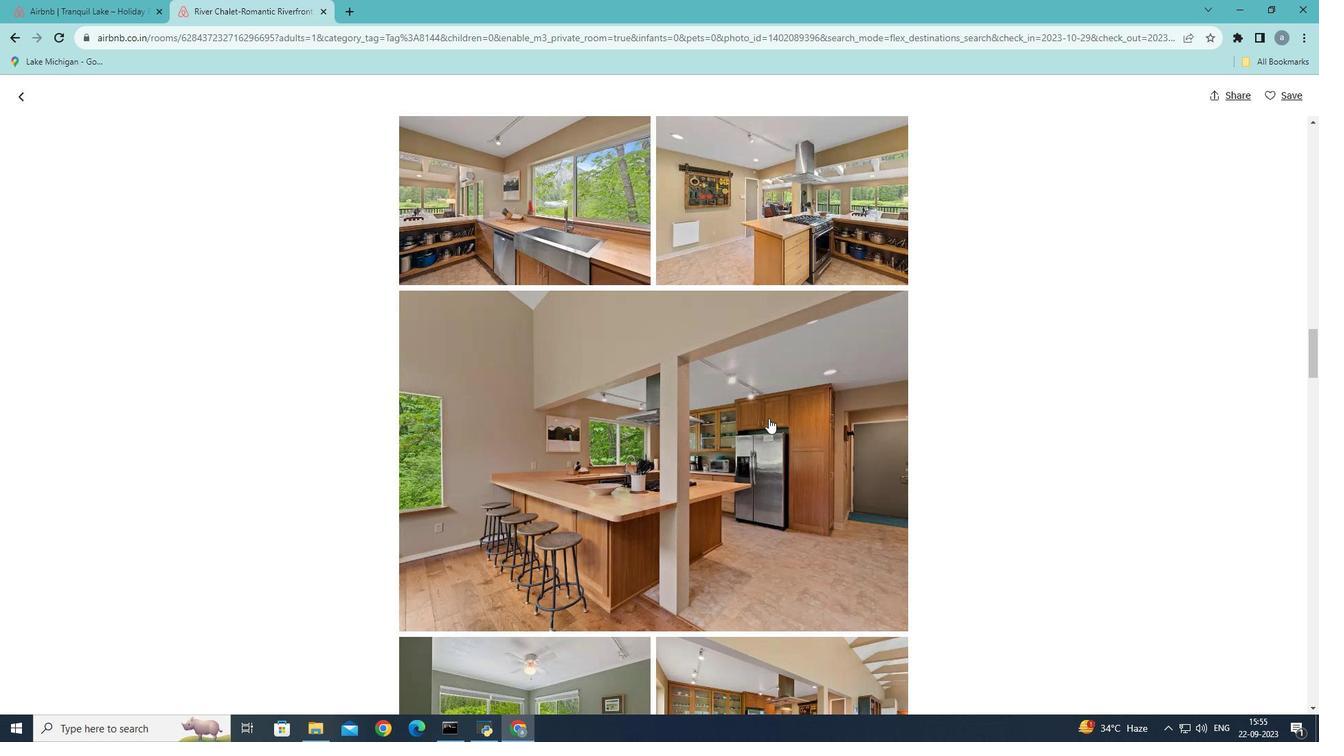 
Action: Mouse scrolled (769, 417) with delta (0, 0)
Screenshot: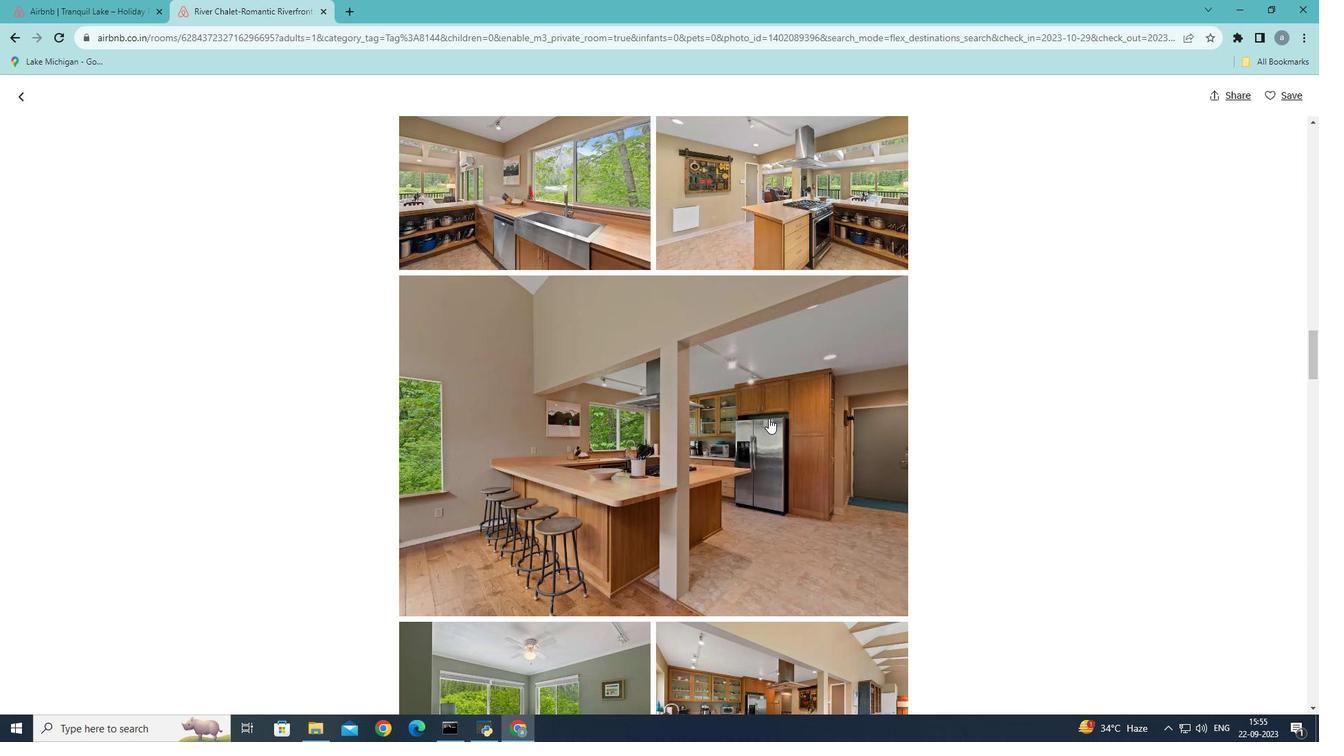 
Action: Mouse scrolled (769, 417) with delta (0, 0)
Screenshot: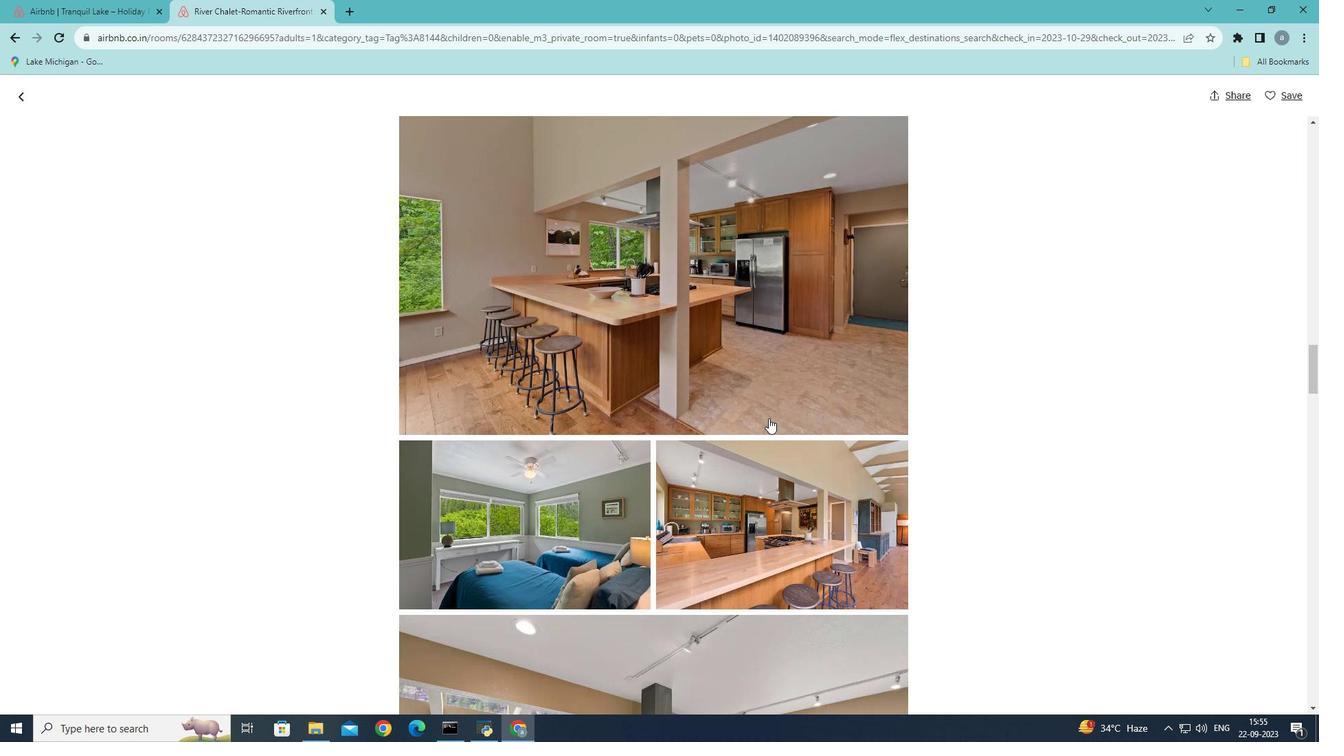 
Action: Mouse scrolled (769, 417) with delta (0, 0)
Screenshot: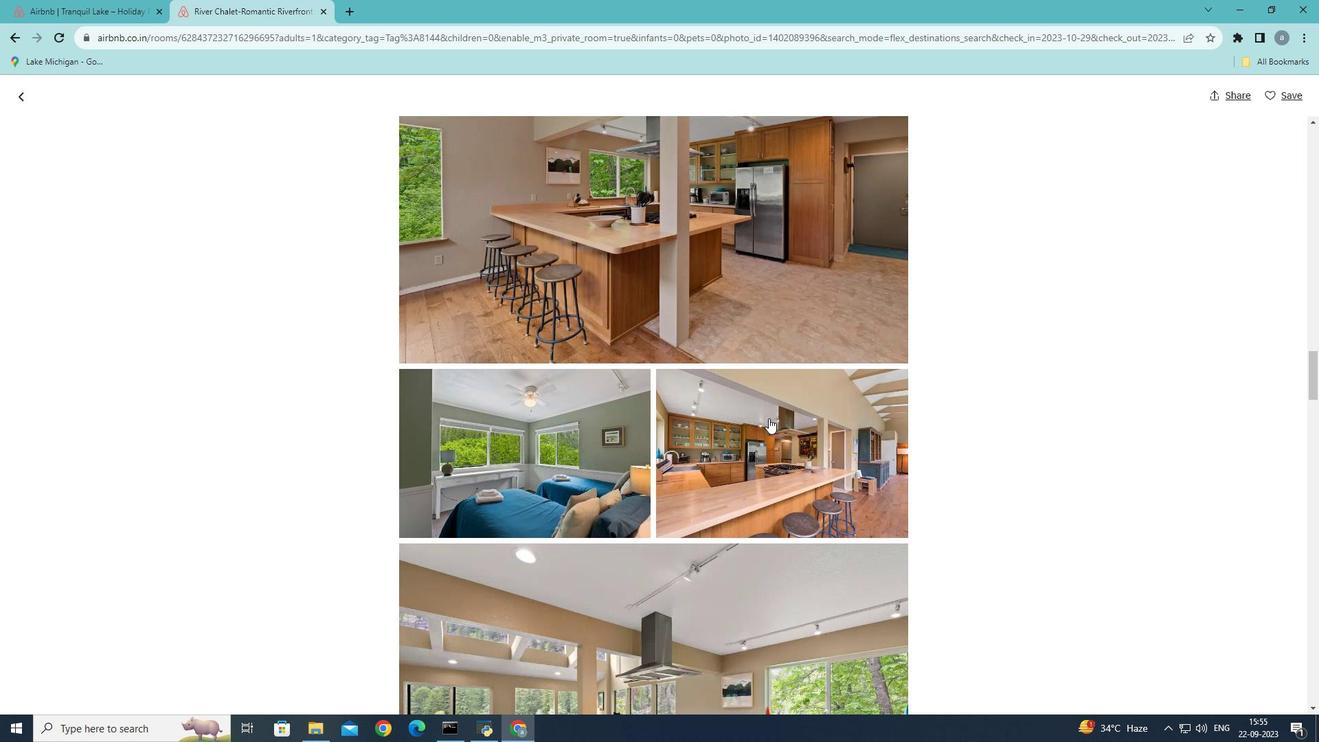 
Action: Mouse scrolled (769, 417) with delta (0, 0)
Screenshot: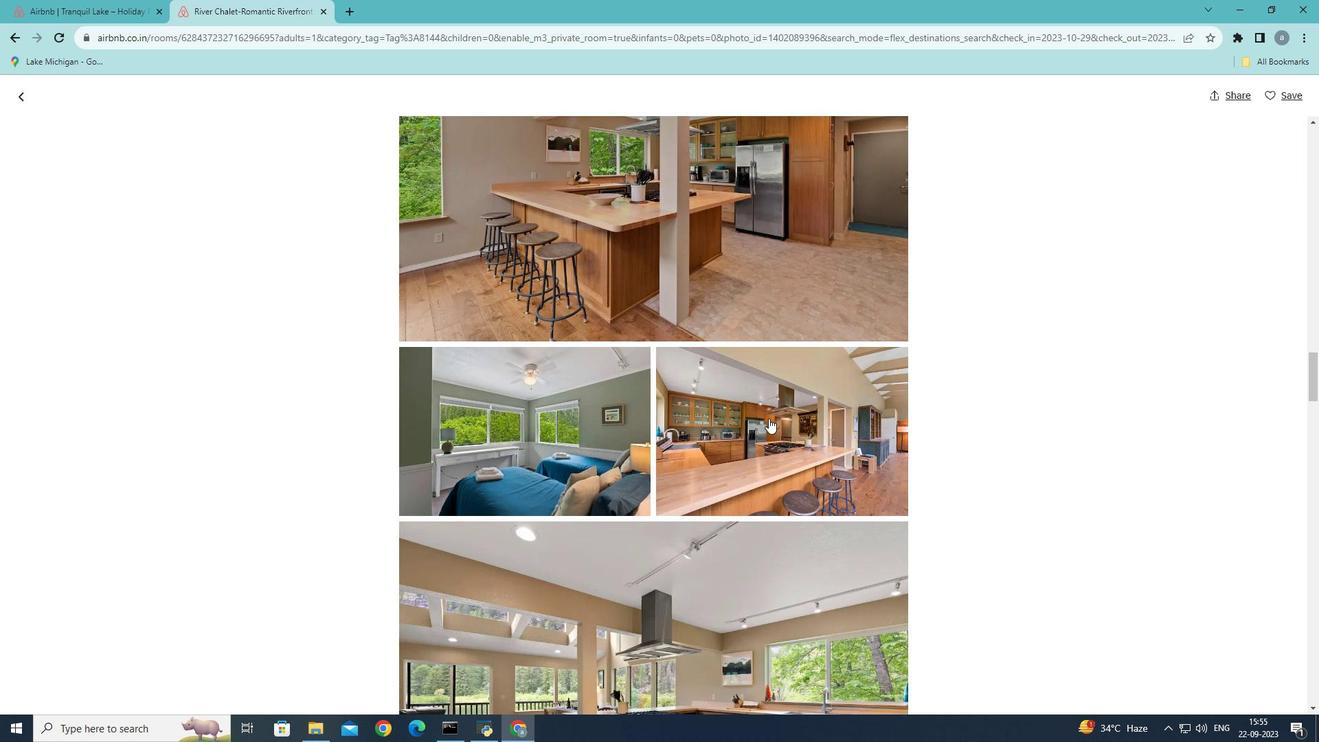 
Action: Mouse scrolled (769, 417) with delta (0, 0)
Screenshot: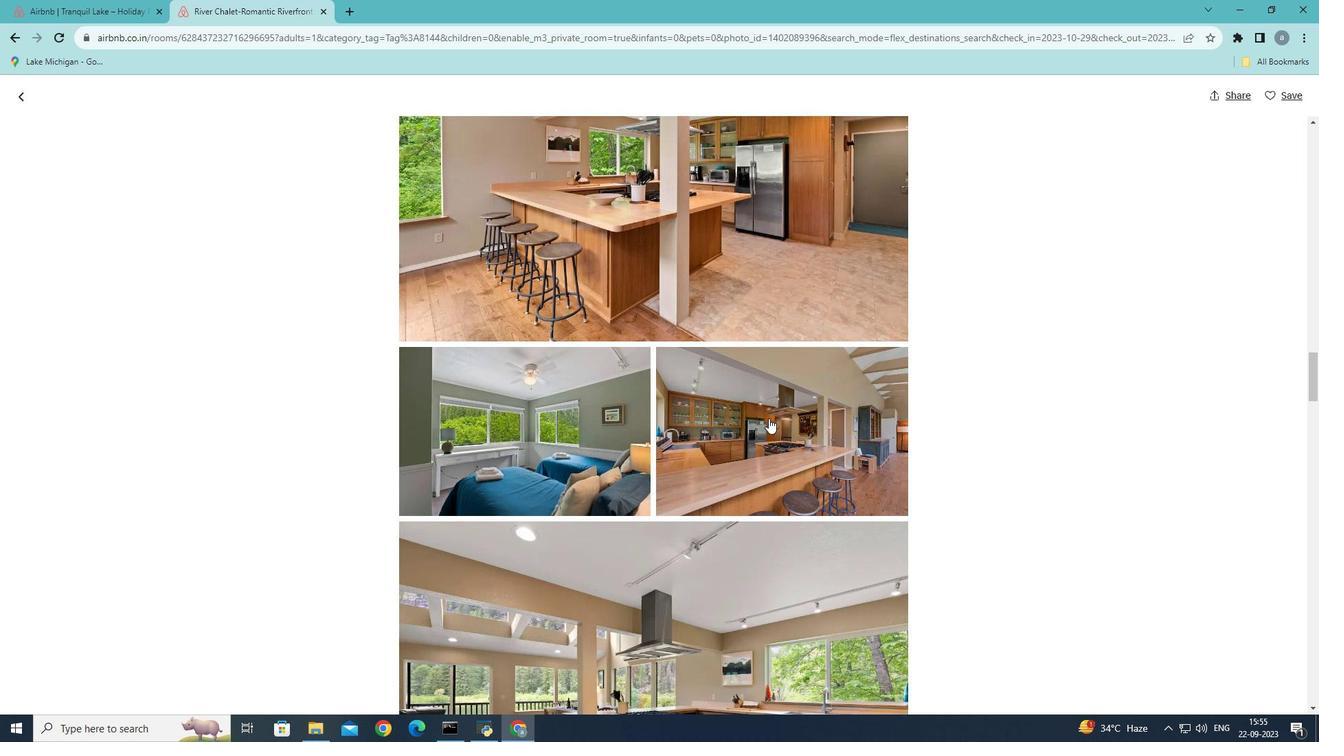 
Action: Mouse scrolled (769, 417) with delta (0, 0)
Screenshot: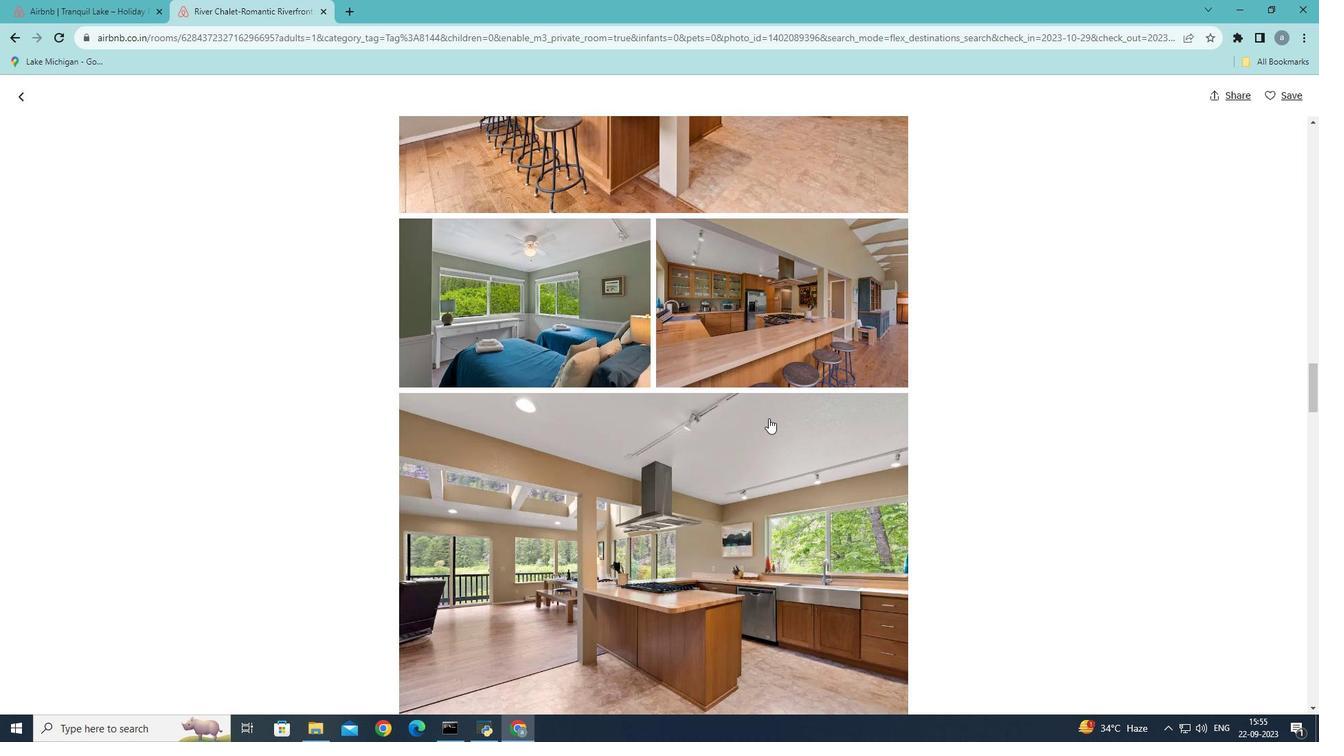 
Action: Mouse scrolled (769, 417) with delta (0, 0)
Screenshot: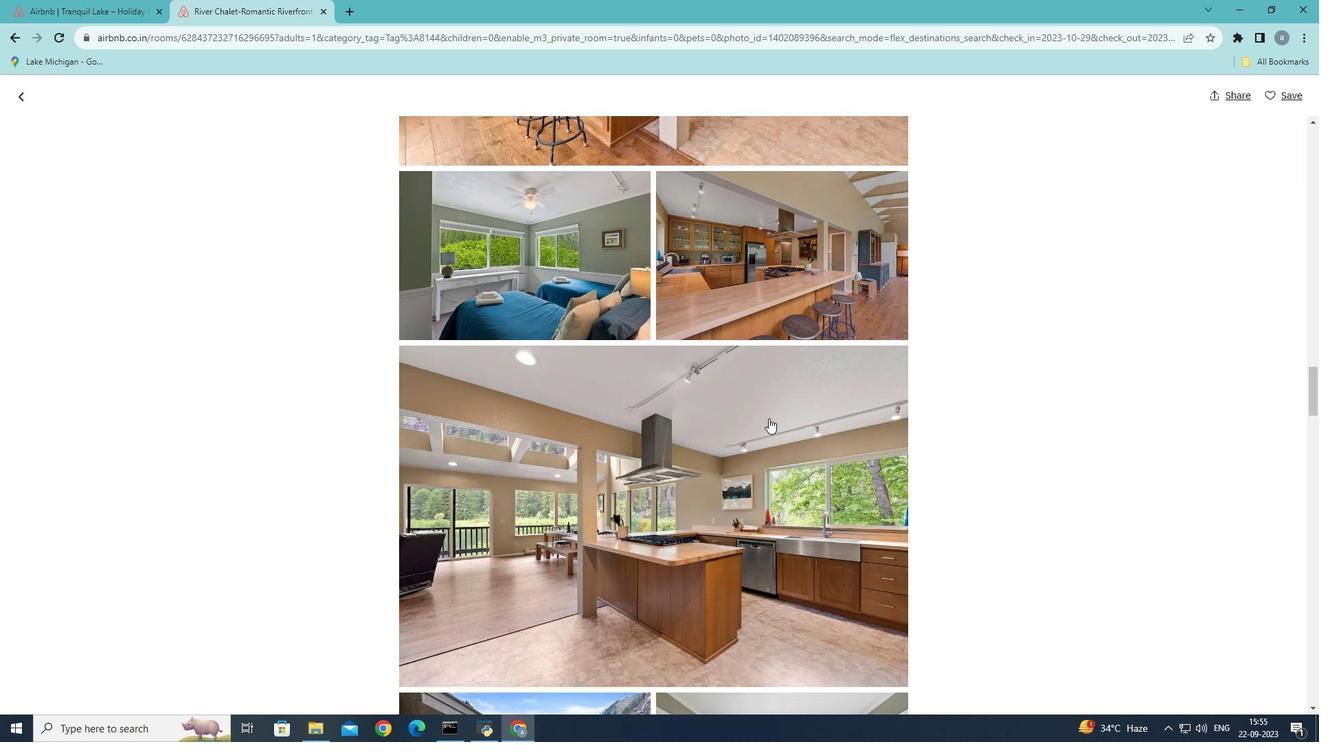 
Action: Mouse scrolled (769, 417) with delta (0, 0)
Screenshot: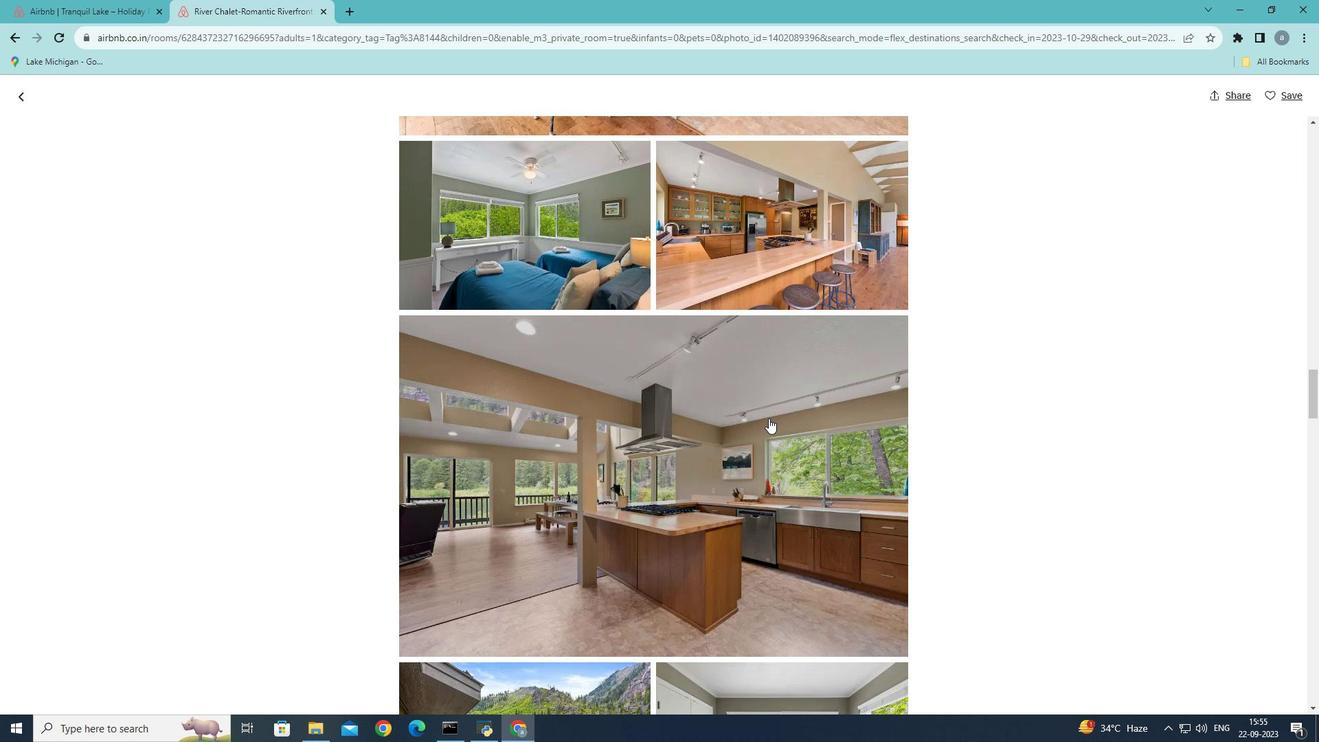 
Action: Mouse scrolled (769, 417) with delta (0, 0)
Screenshot: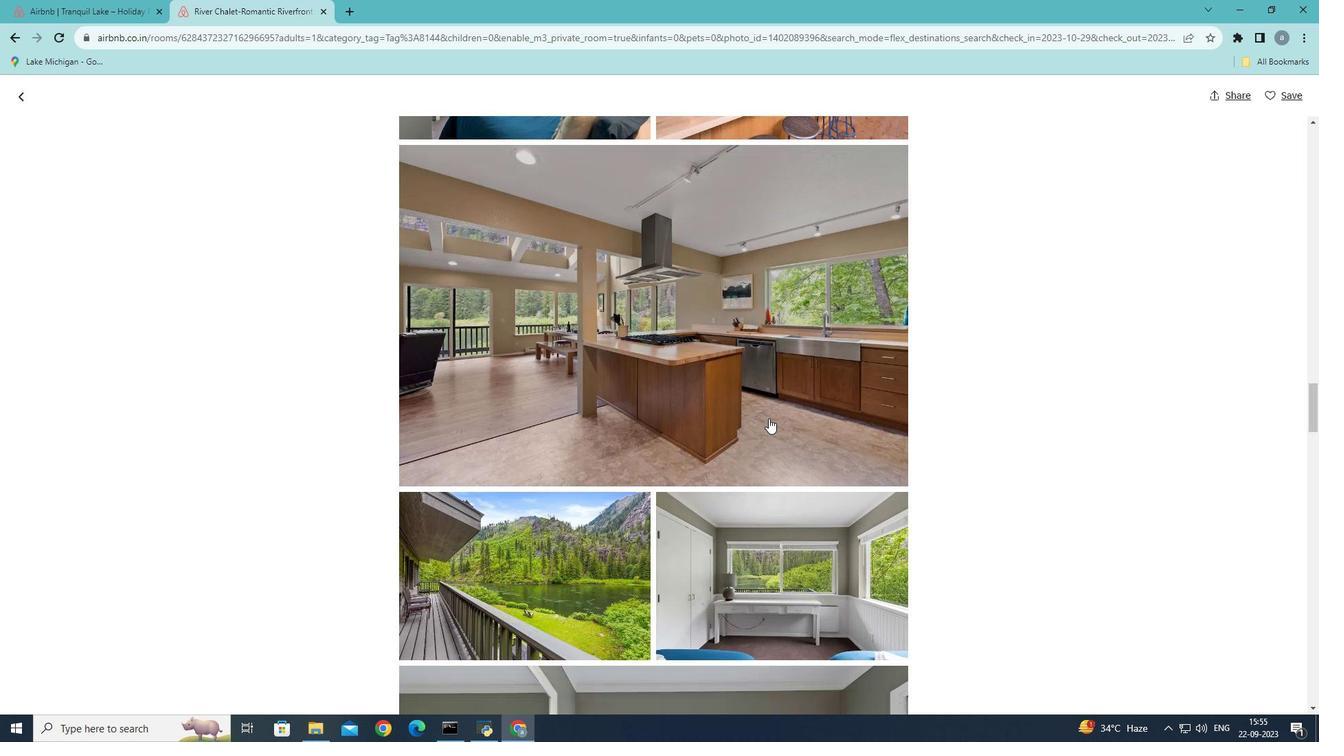 
Action: Mouse scrolled (769, 417) with delta (0, 0)
Screenshot: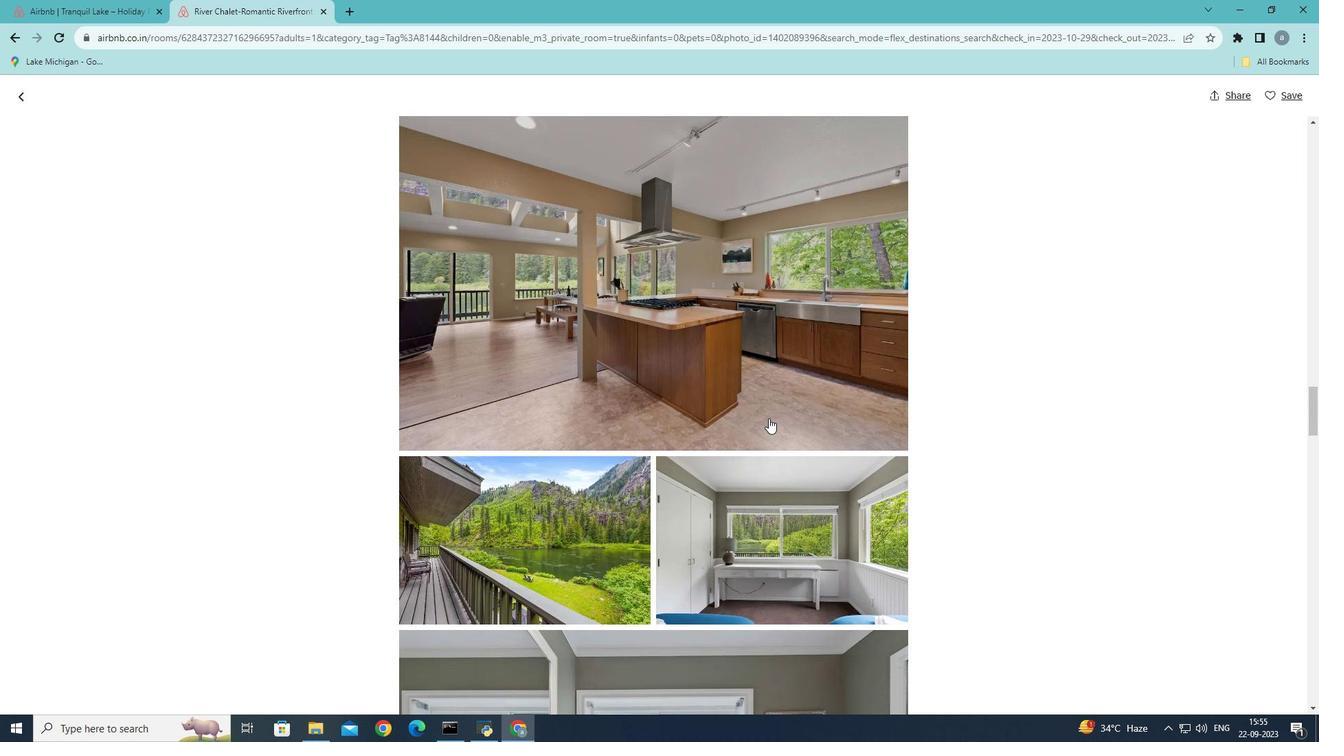 
Action: Mouse scrolled (769, 417) with delta (0, 0)
Screenshot: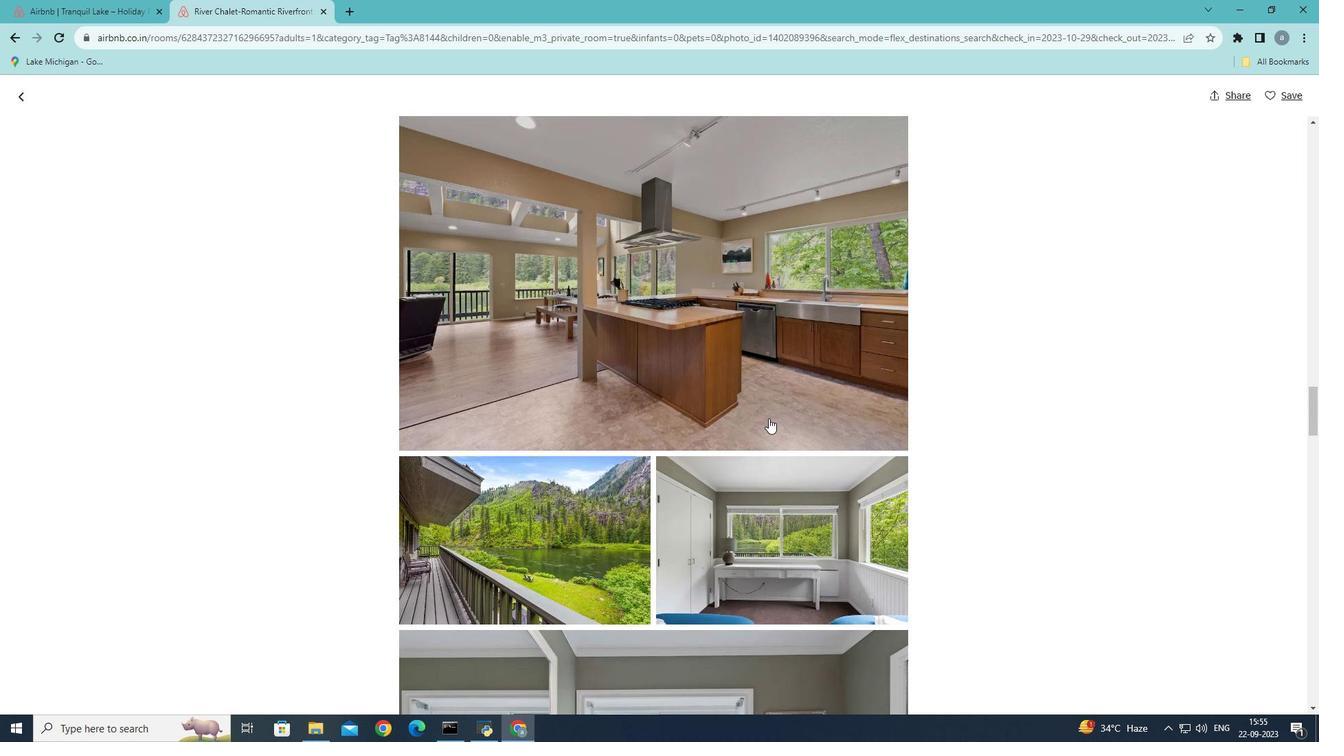 
Action: Mouse scrolled (769, 417) with delta (0, 0)
Screenshot: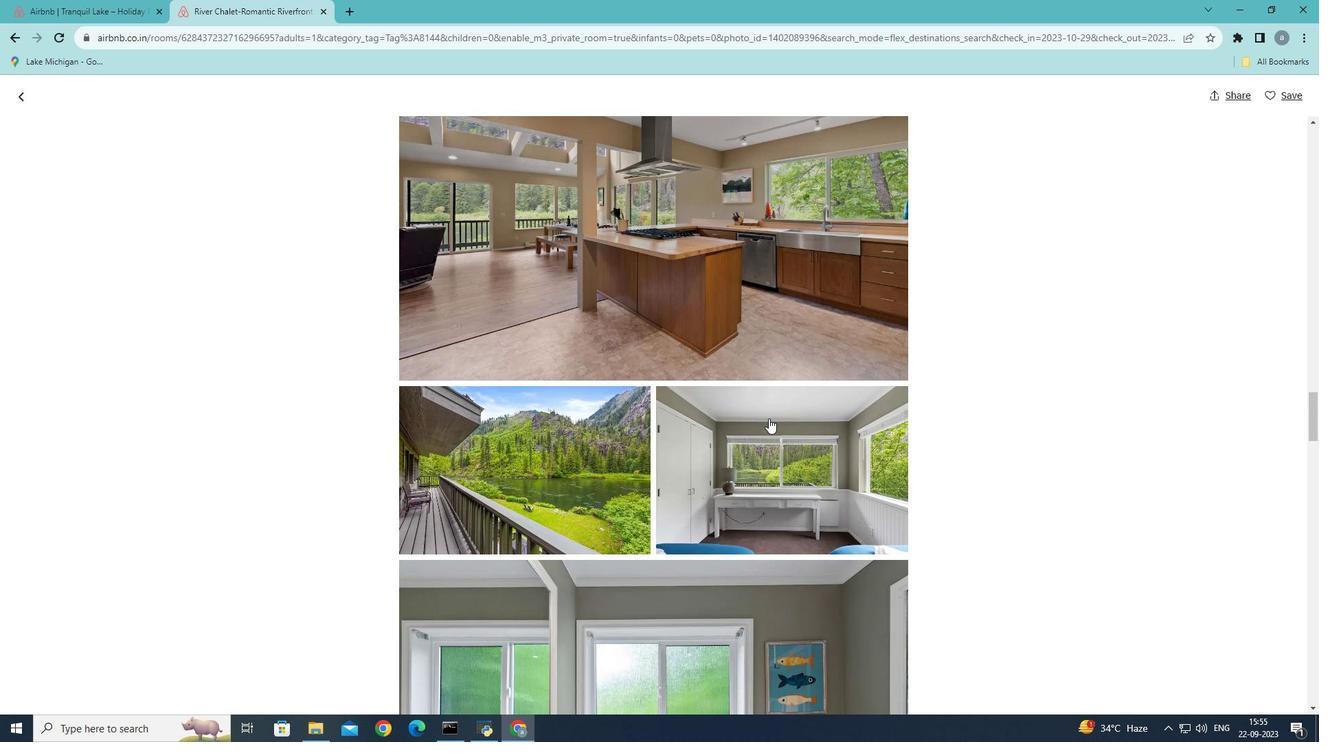 
Action: Mouse scrolled (769, 417) with delta (0, 0)
Screenshot: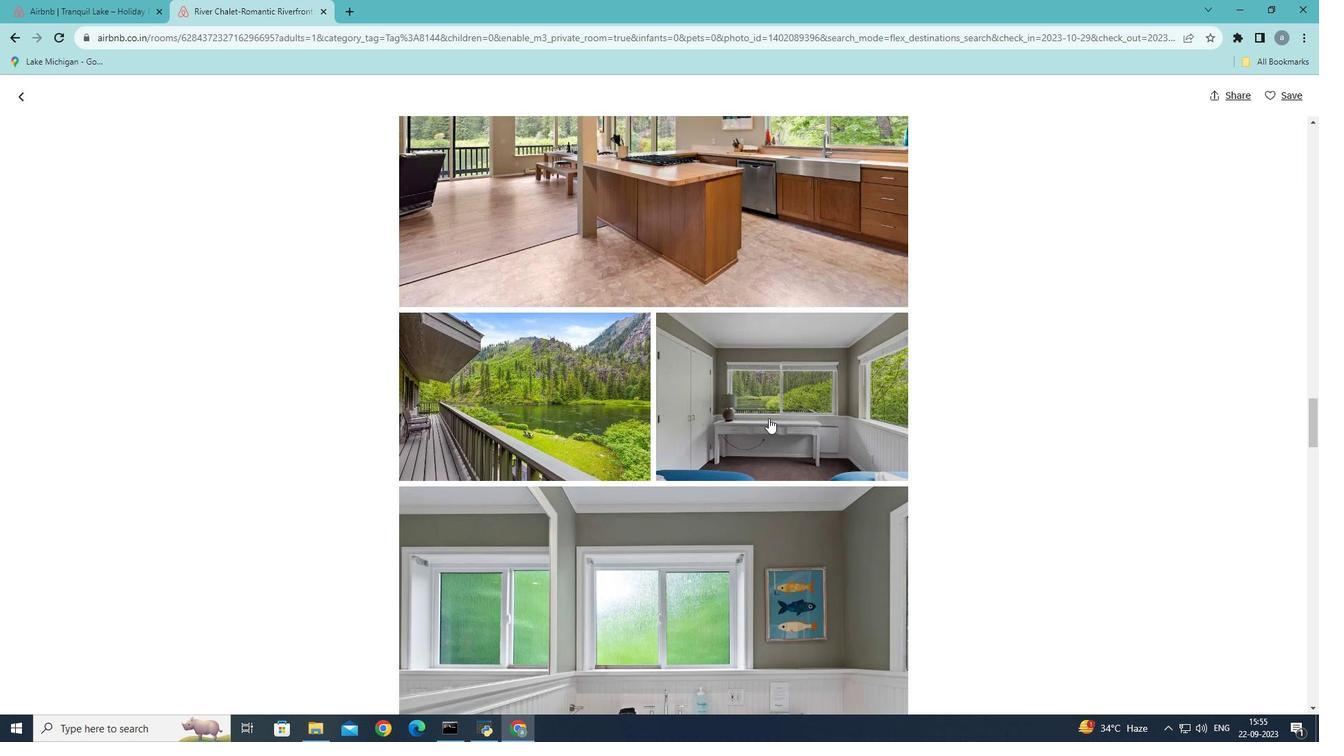 
Action: Mouse scrolled (769, 417) with delta (0, 0)
Screenshot: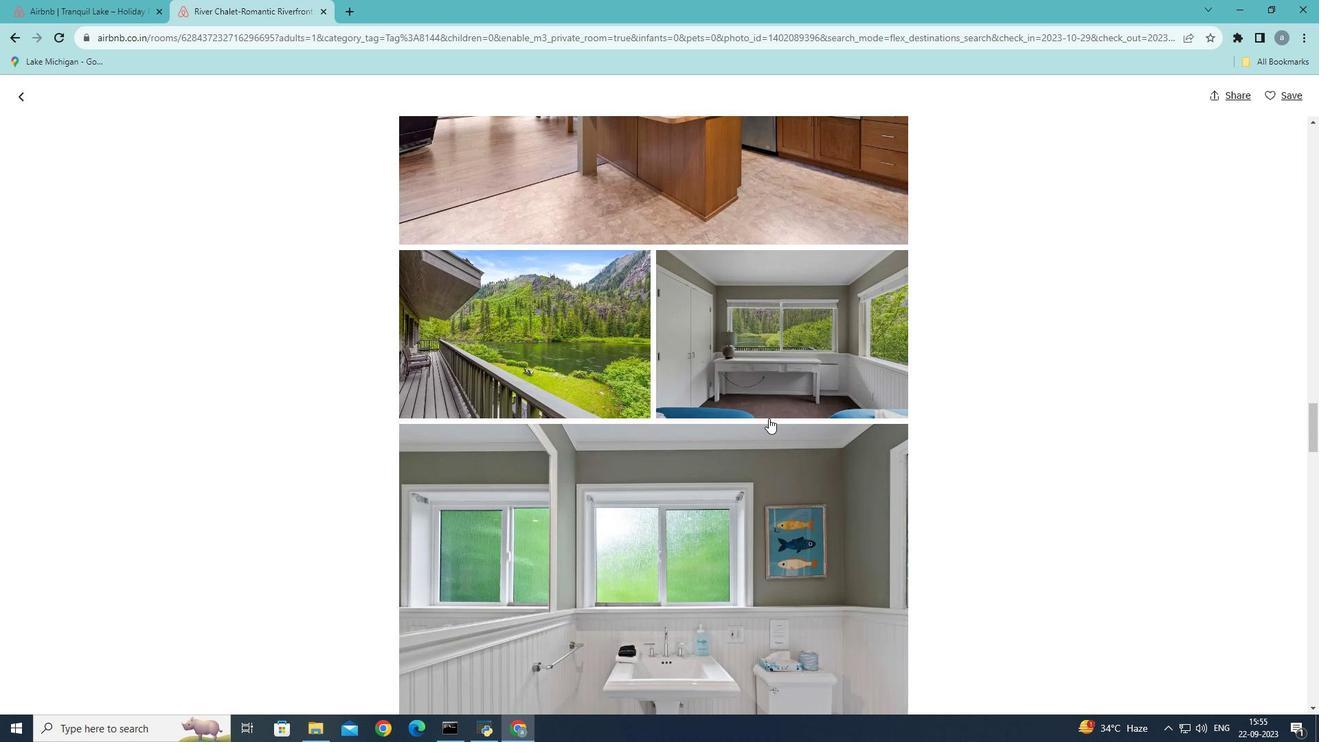 
Action: Mouse scrolled (769, 417) with delta (0, 0)
Screenshot: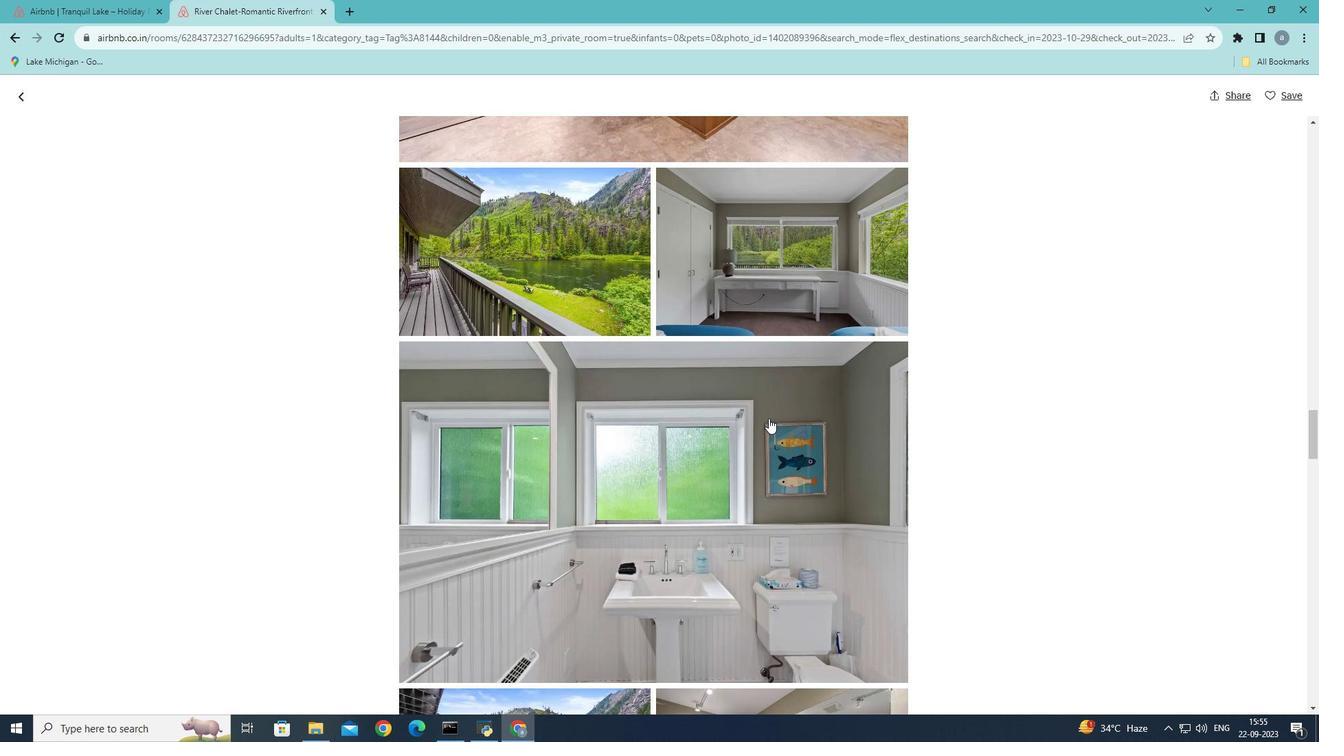 
Action: Mouse scrolled (769, 417) with delta (0, 0)
Screenshot: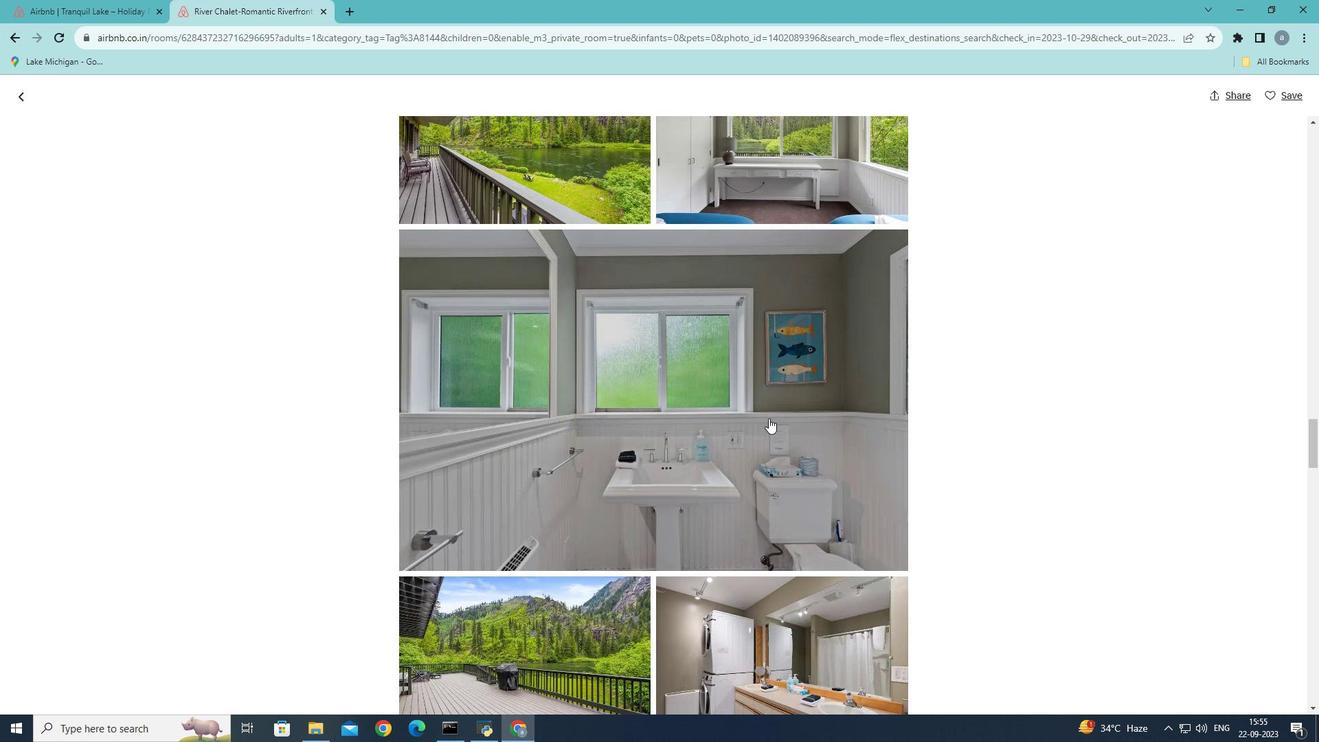
Action: Mouse scrolled (769, 417) with delta (0, 0)
Screenshot: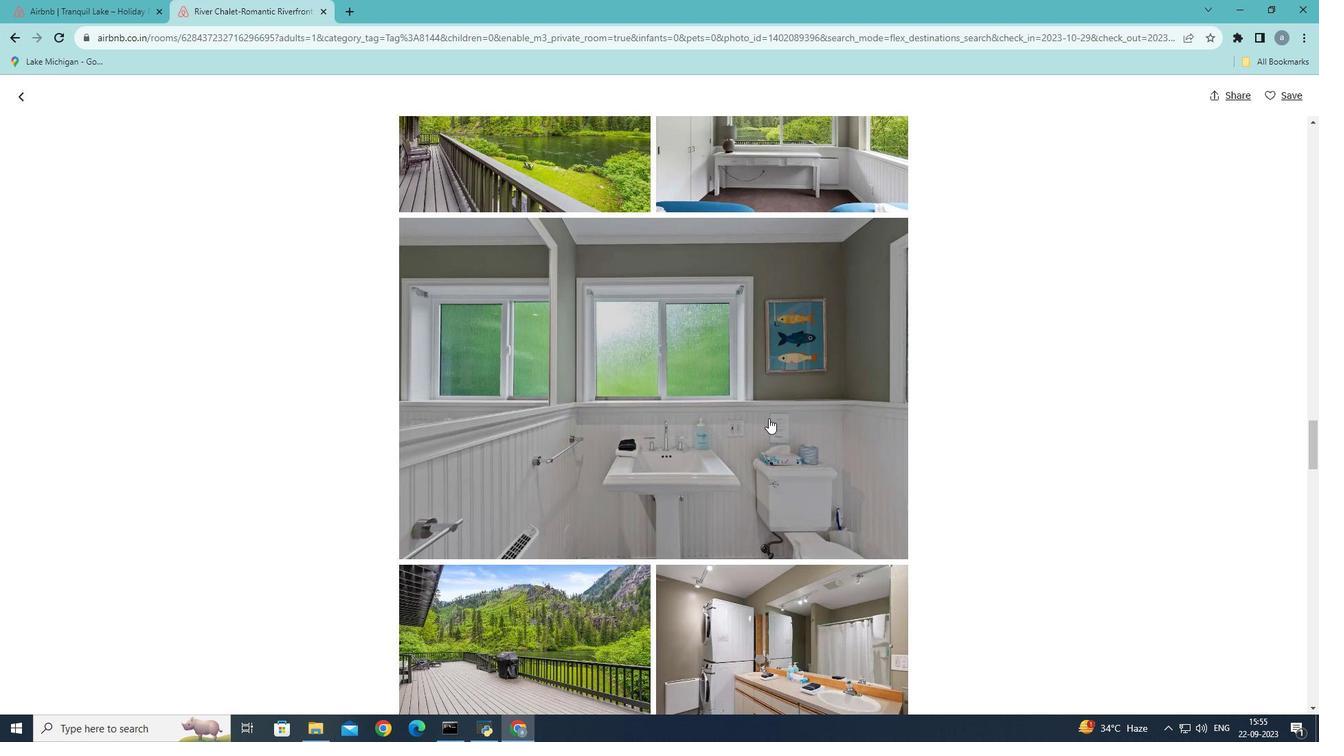 
Action: Mouse scrolled (769, 417) with delta (0, 0)
Screenshot: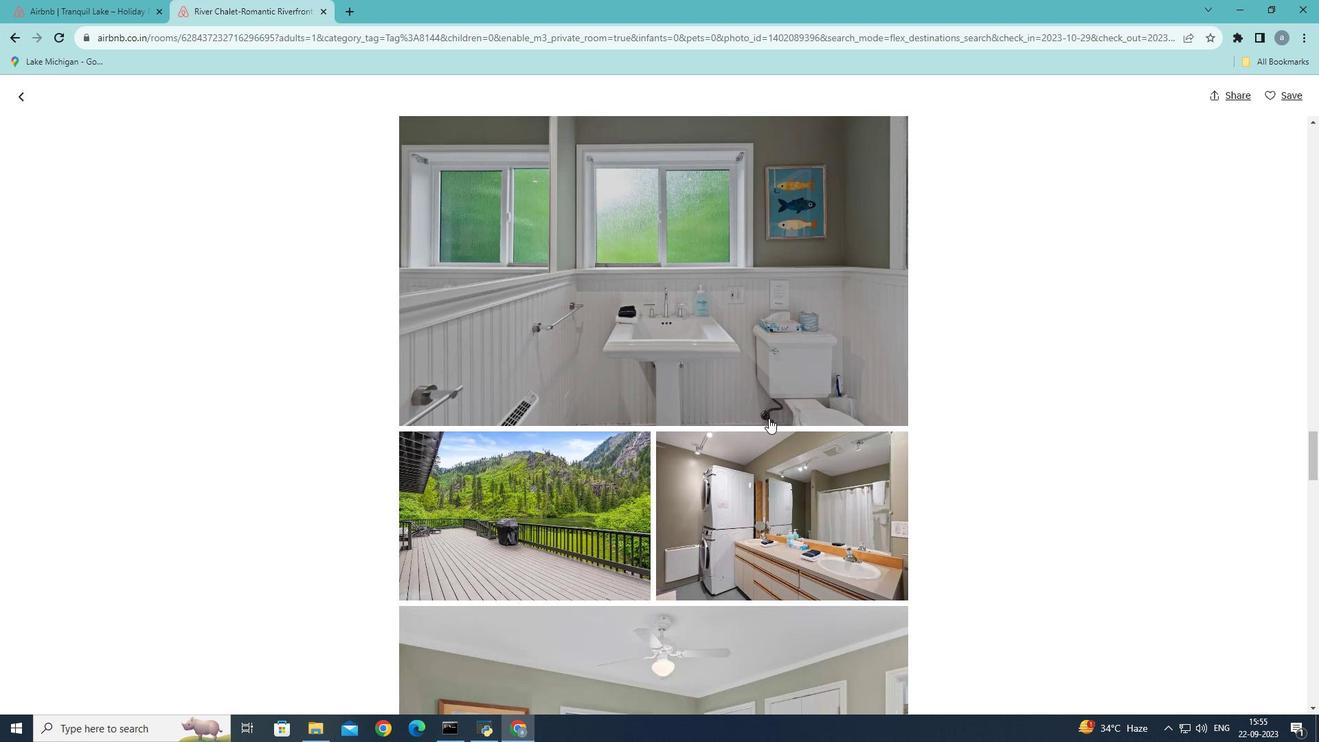 
Action: Mouse scrolled (769, 417) with delta (0, 0)
Screenshot: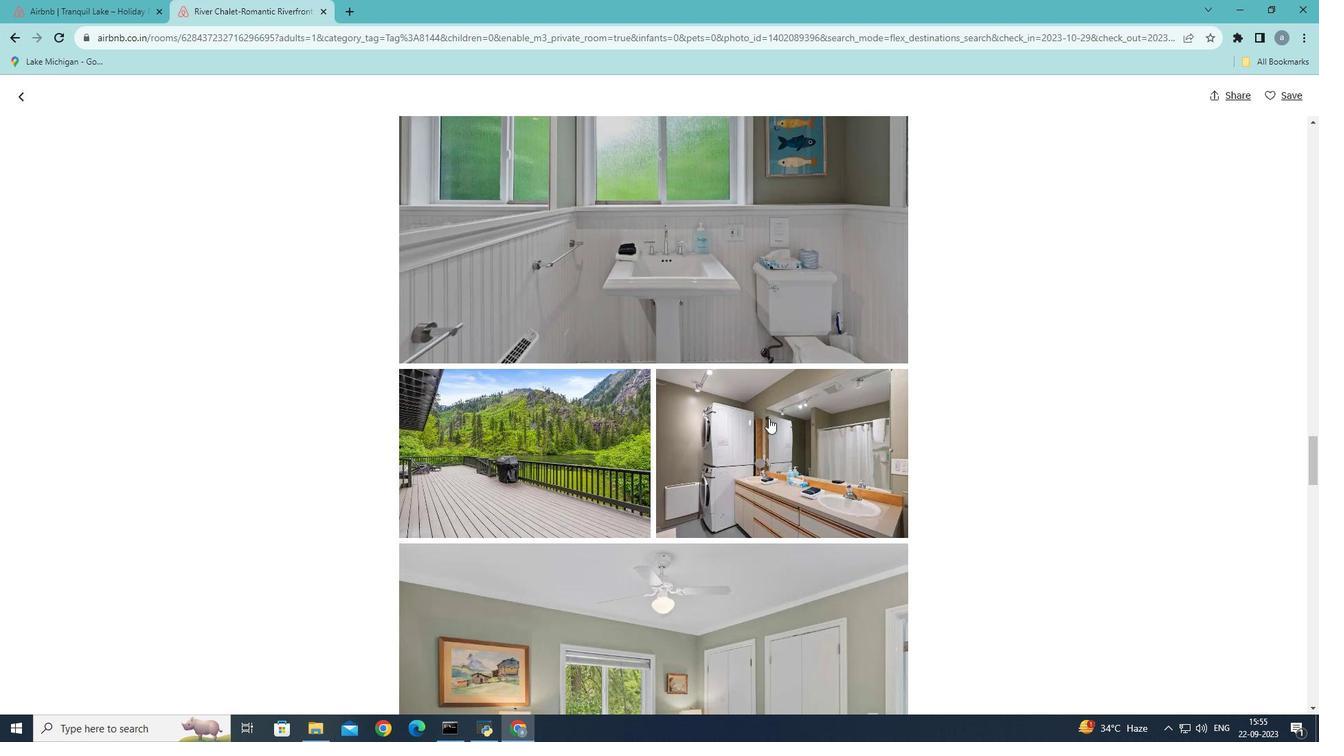 
Action: Mouse scrolled (769, 417) with delta (0, 0)
Screenshot: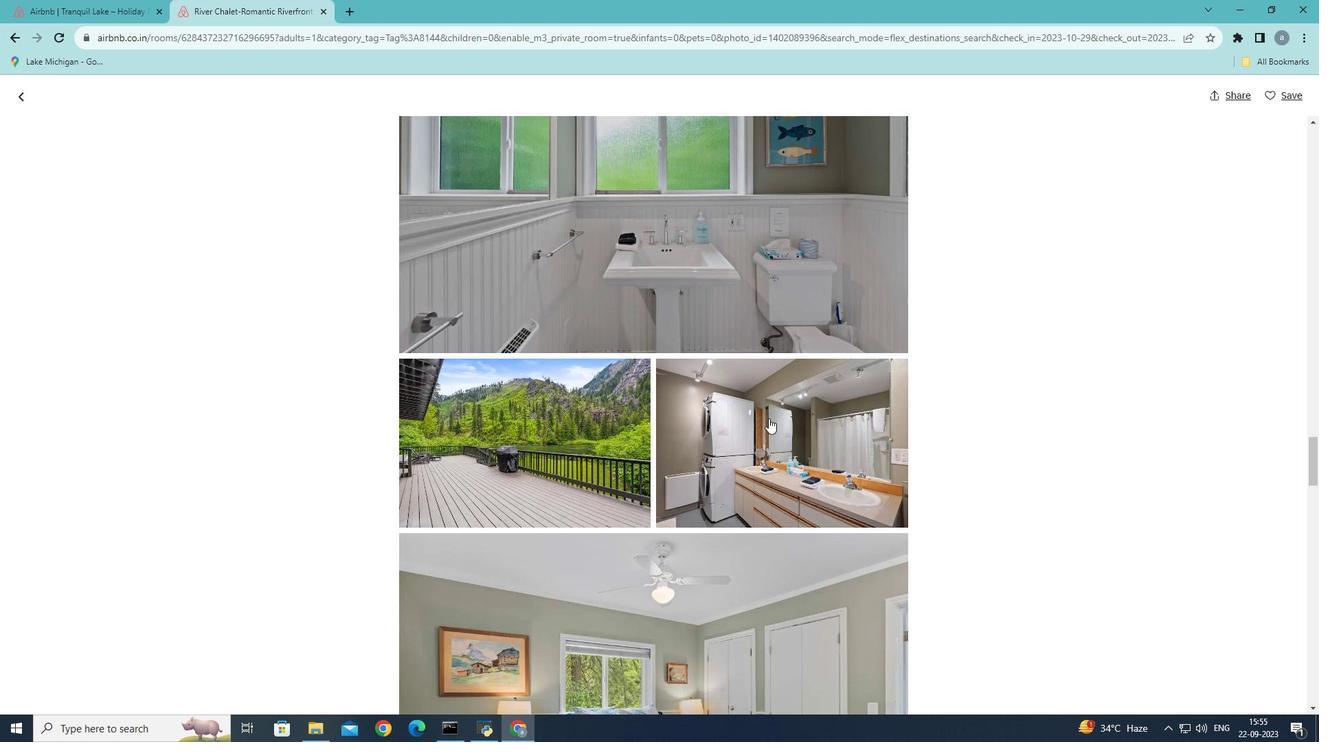 
Action: Mouse scrolled (769, 417) with delta (0, 0)
Screenshot: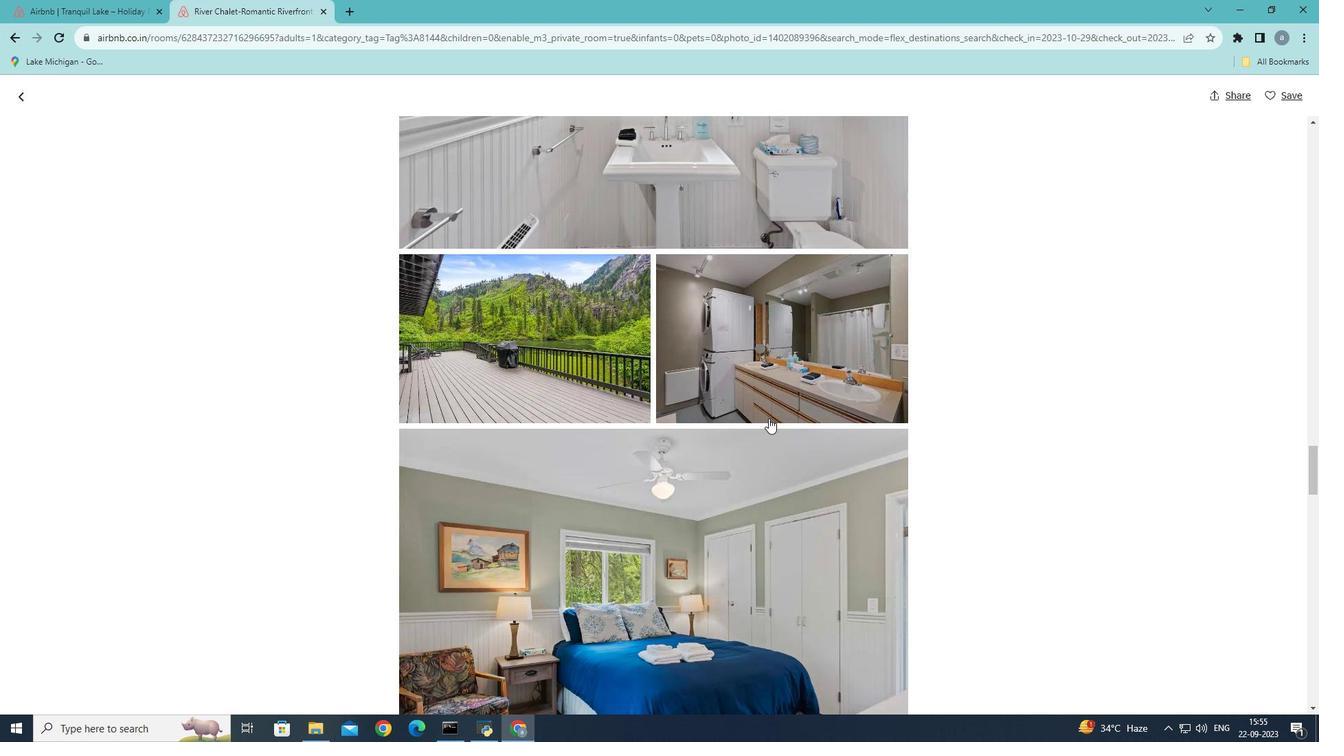 
Action: Mouse scrolled (769, 417) with delta (0, 0)
Screenshot: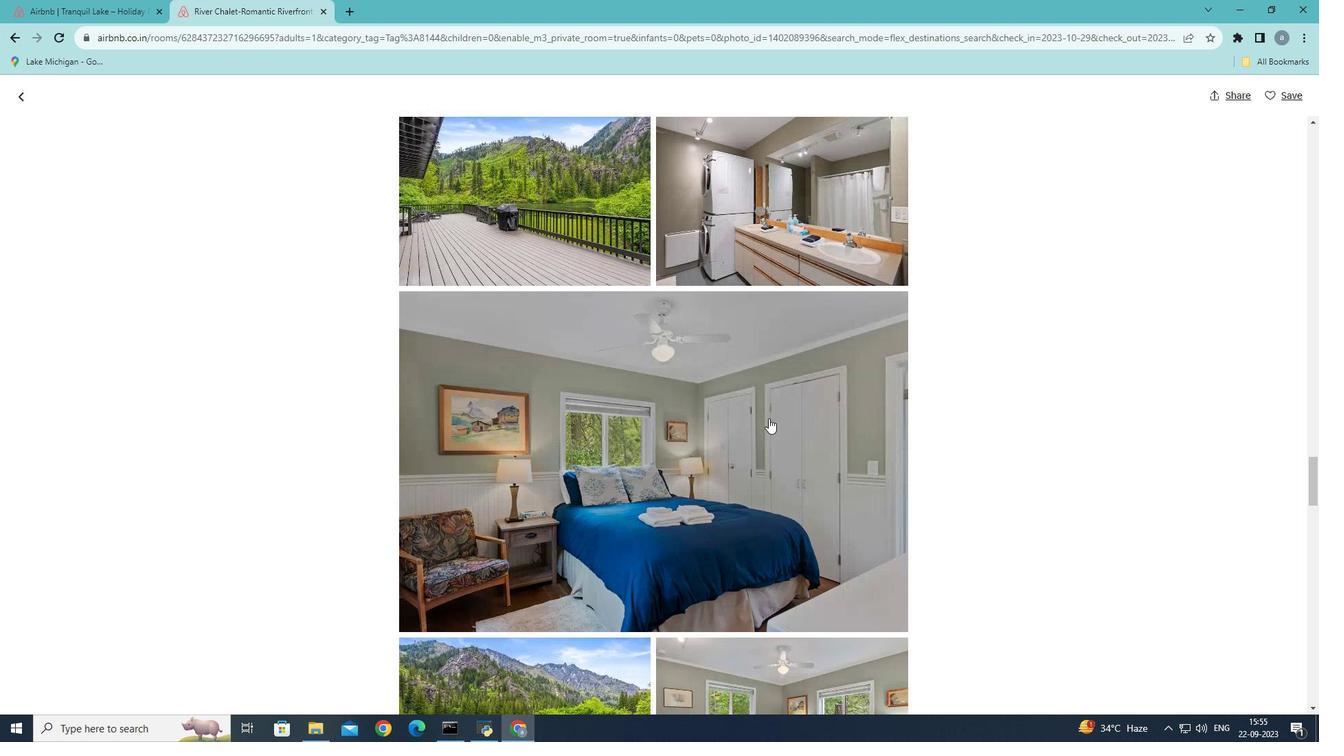 
Action: Mouse scrolled (769, 417) with delta (0, 0)
Screenshot: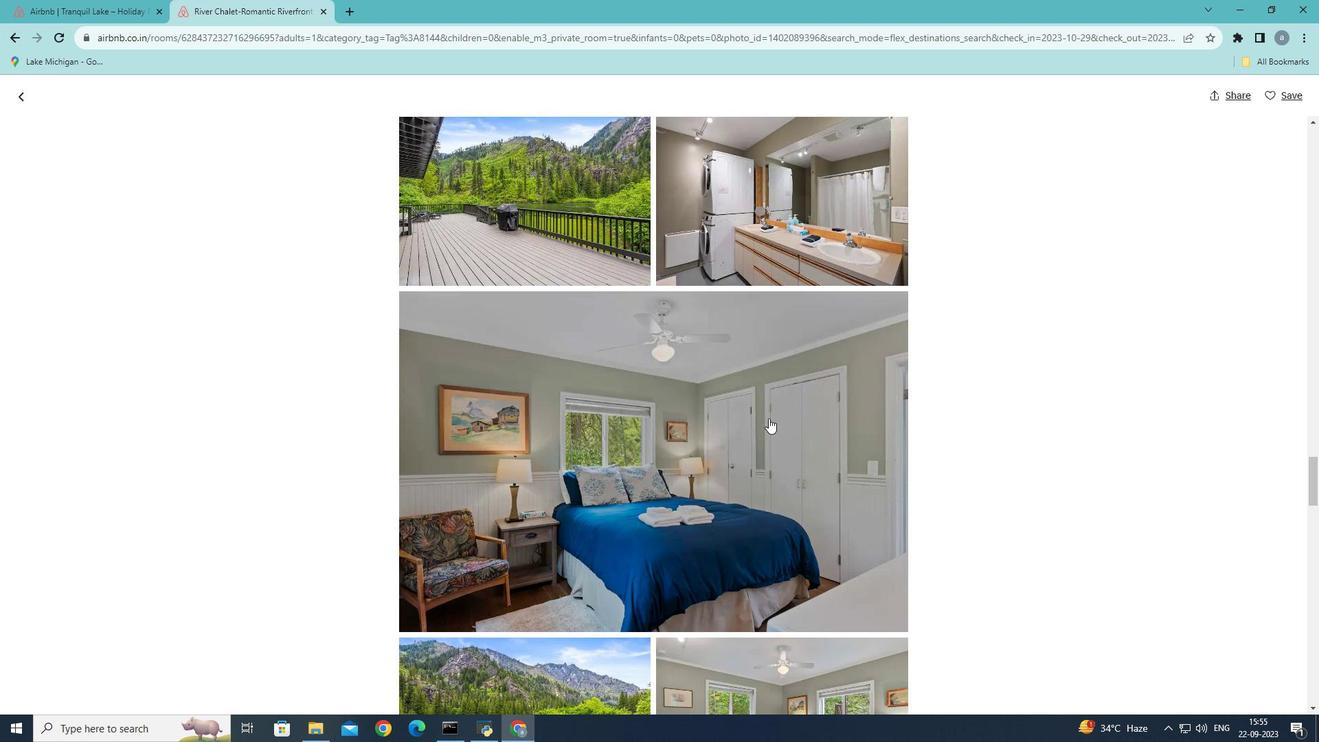 
Action: Mouse scrolled (769, 417) with delta (0, 0)
Screenshot: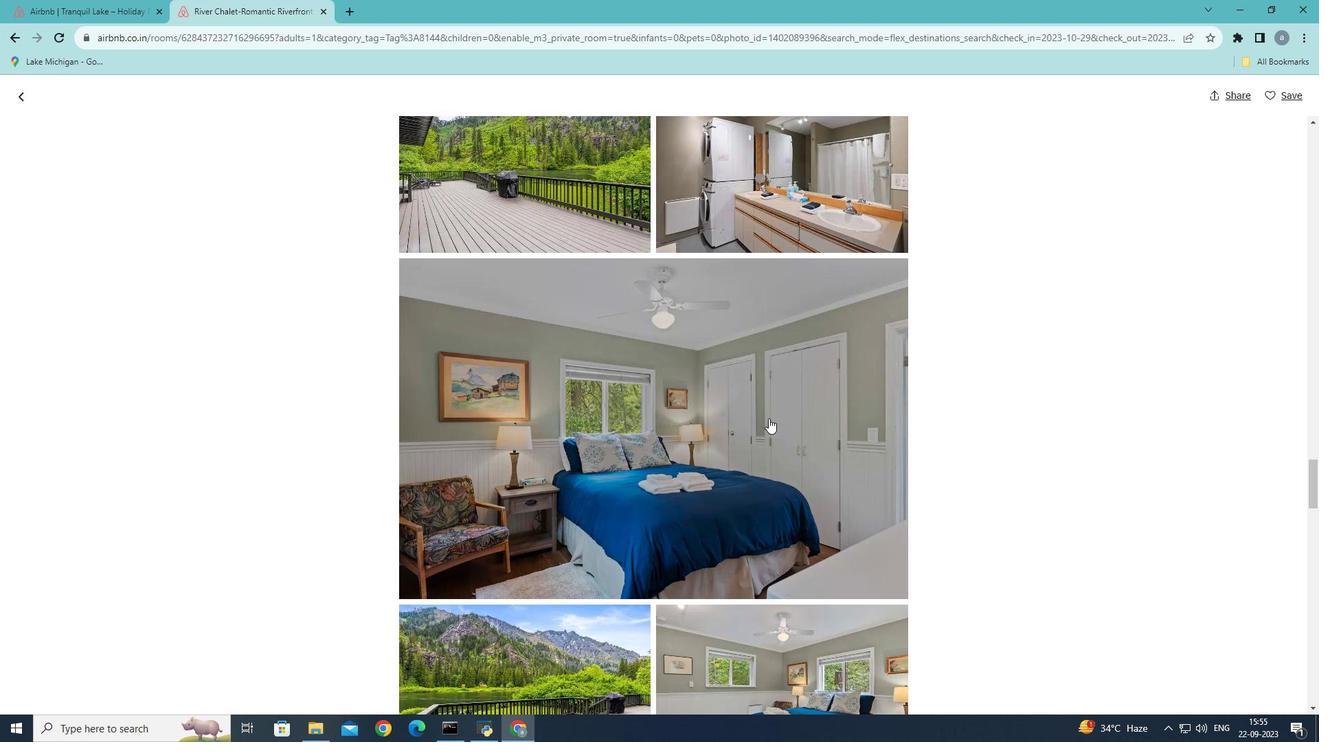 
Action: Mouse scrolled (769, 417) with delta (0, 0)
Screenshot: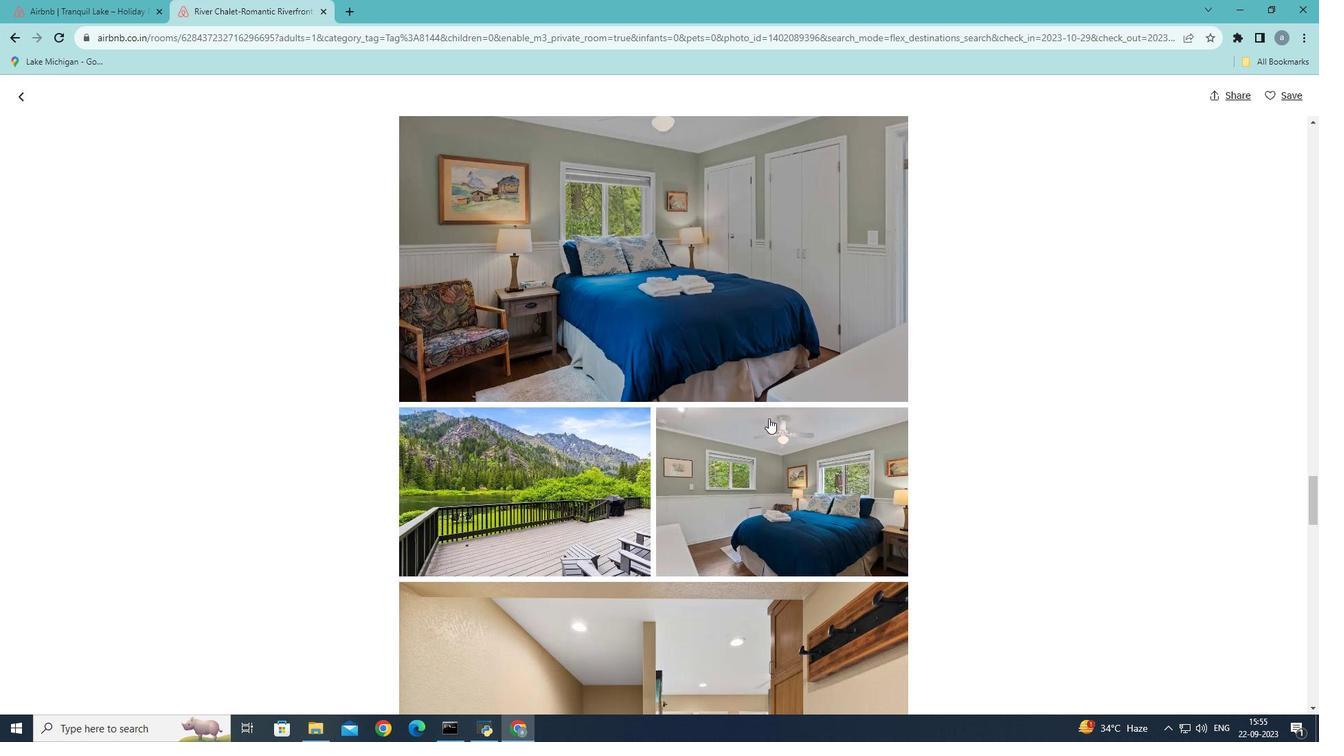 
Action: Mouse scrolled (769, 417) with delta (0, 0)
Screenshot: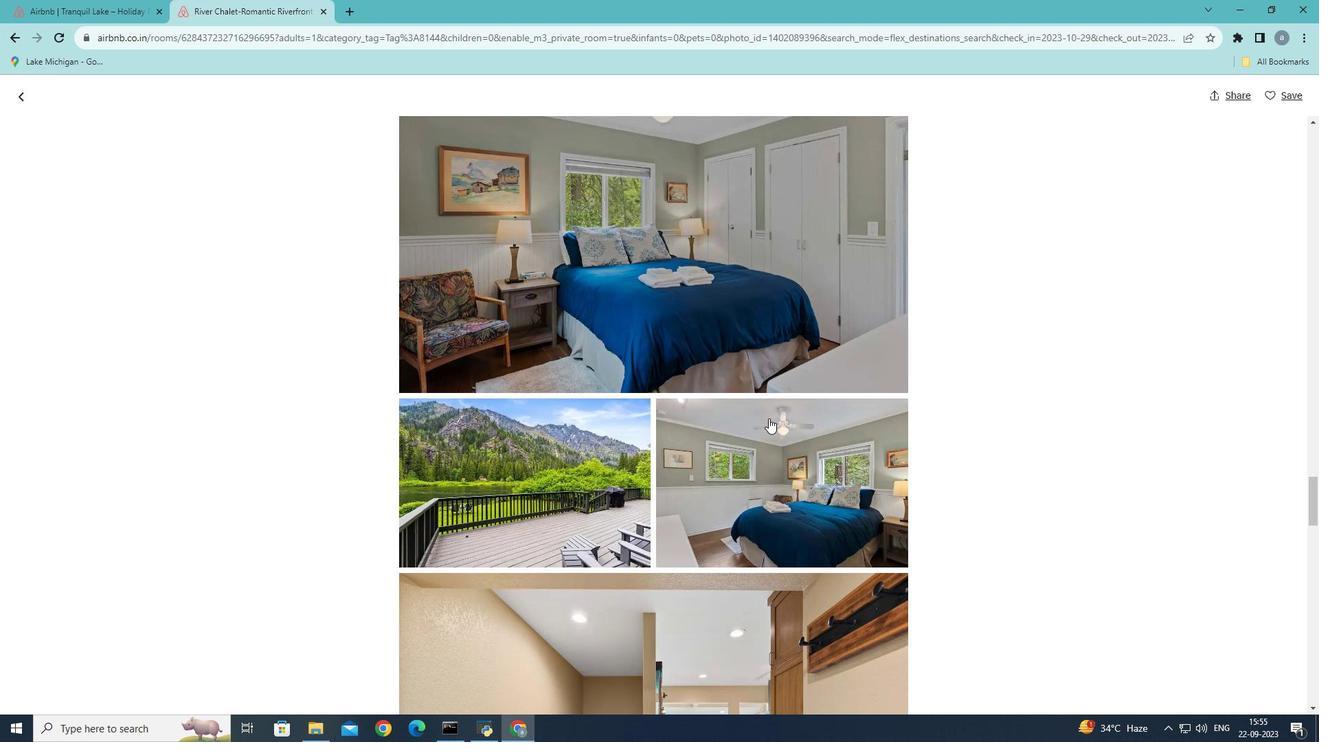 
Action: Mouse scrolled (769, 417) with delta (0, 0)
Screenshot: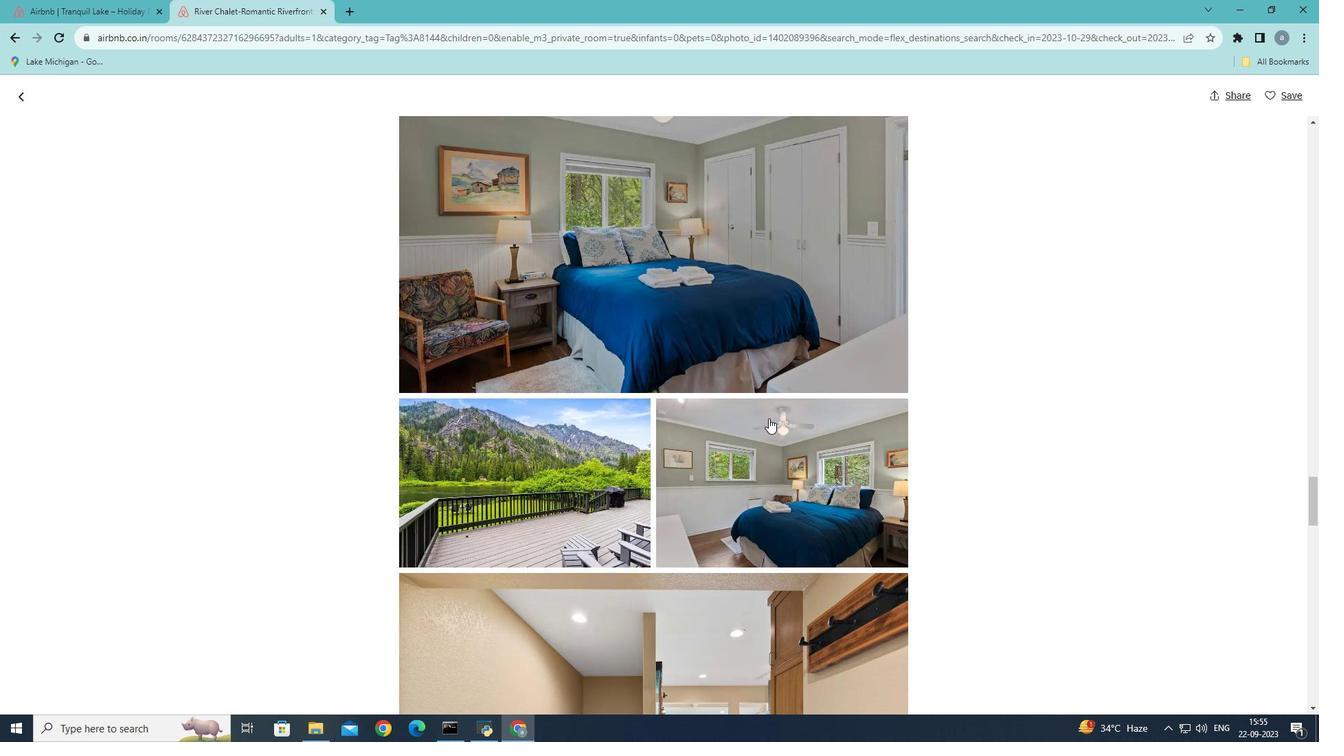 
Action: Mouse scrolled (769, 417) with delta (0, 0)
Screenshot: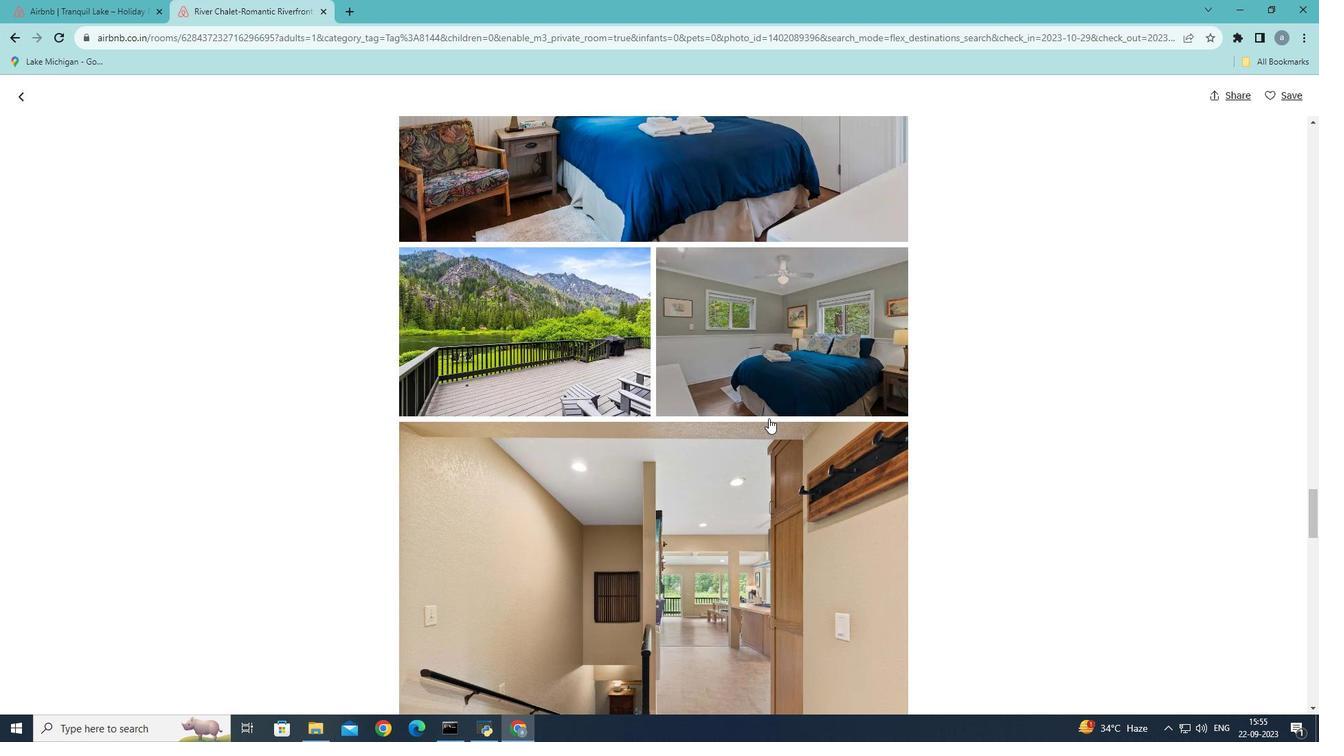 
Action: Mouse scrolled (769, 417) with delta (0, 0)
Screenshot: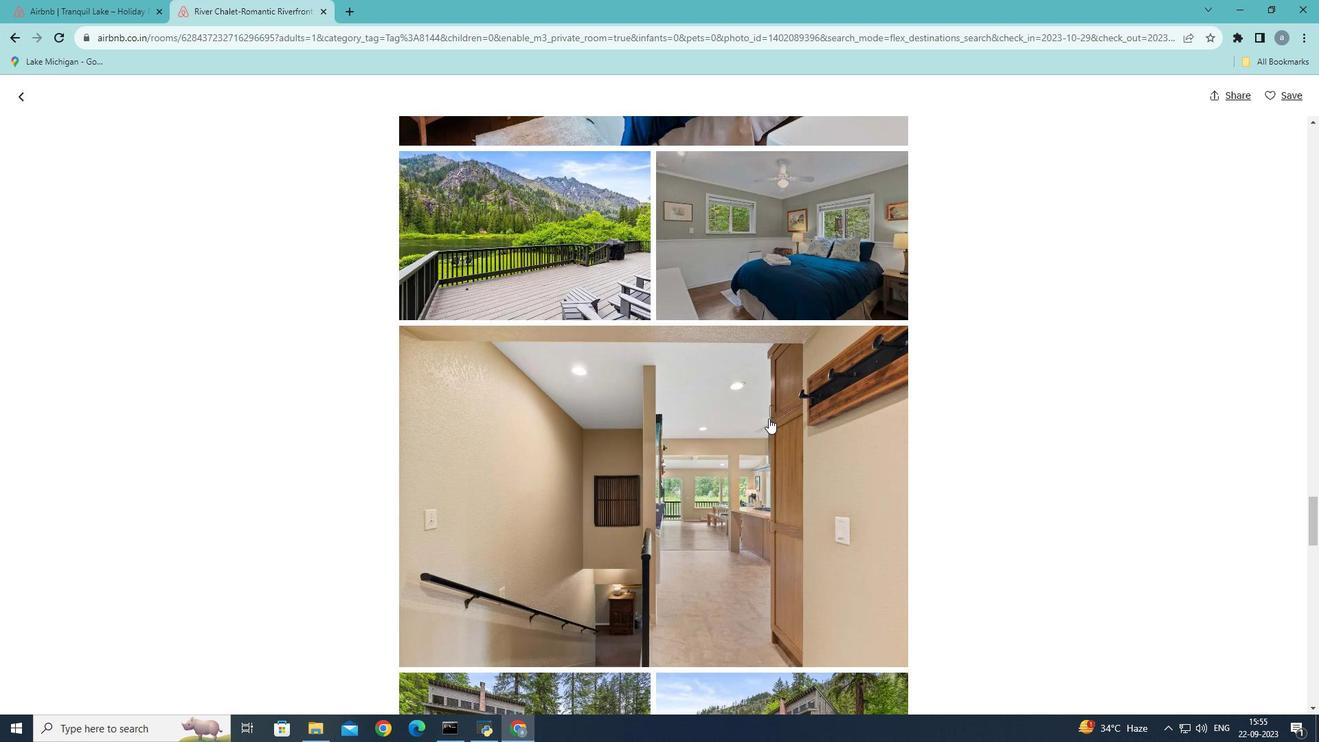 
Action: Mouse scrolled (769, 417) with delta (0, 0)
Screenshot: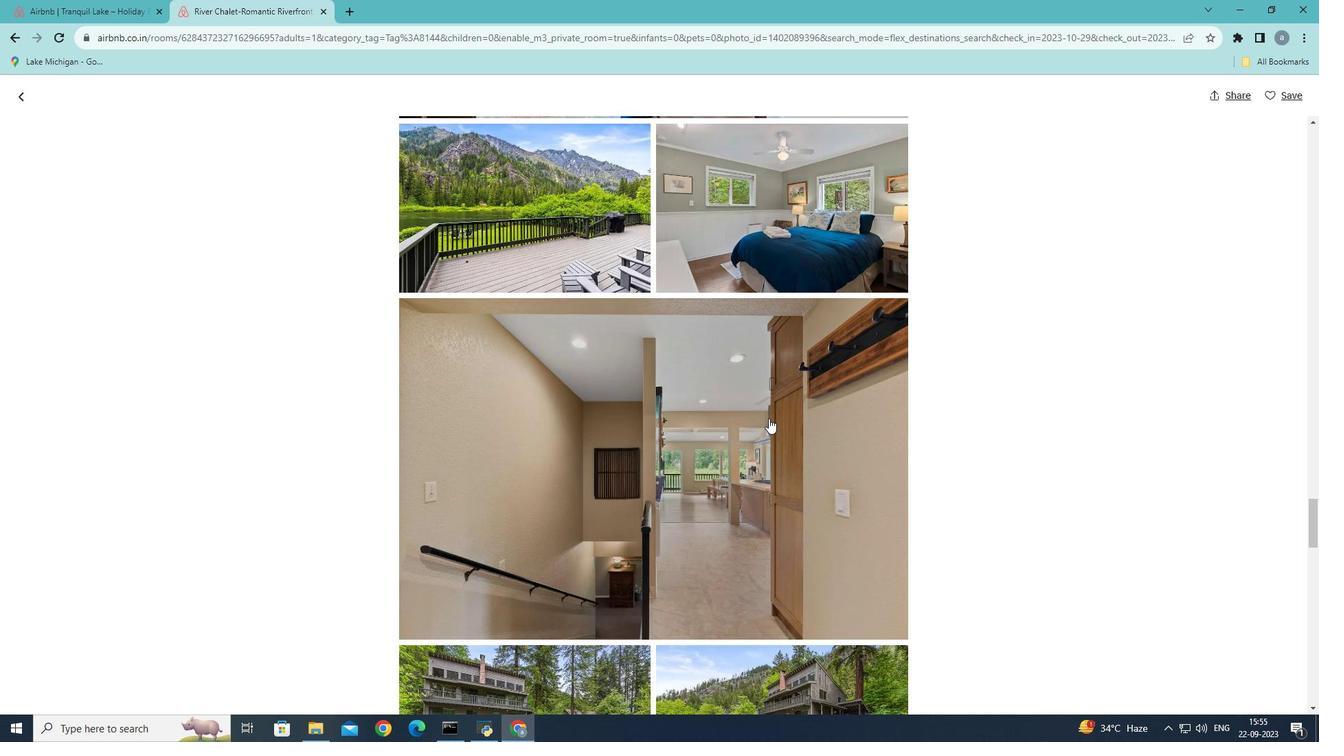 
Action: Mouse scrolled (769, 417) with delta (0, 0)
Screenshot: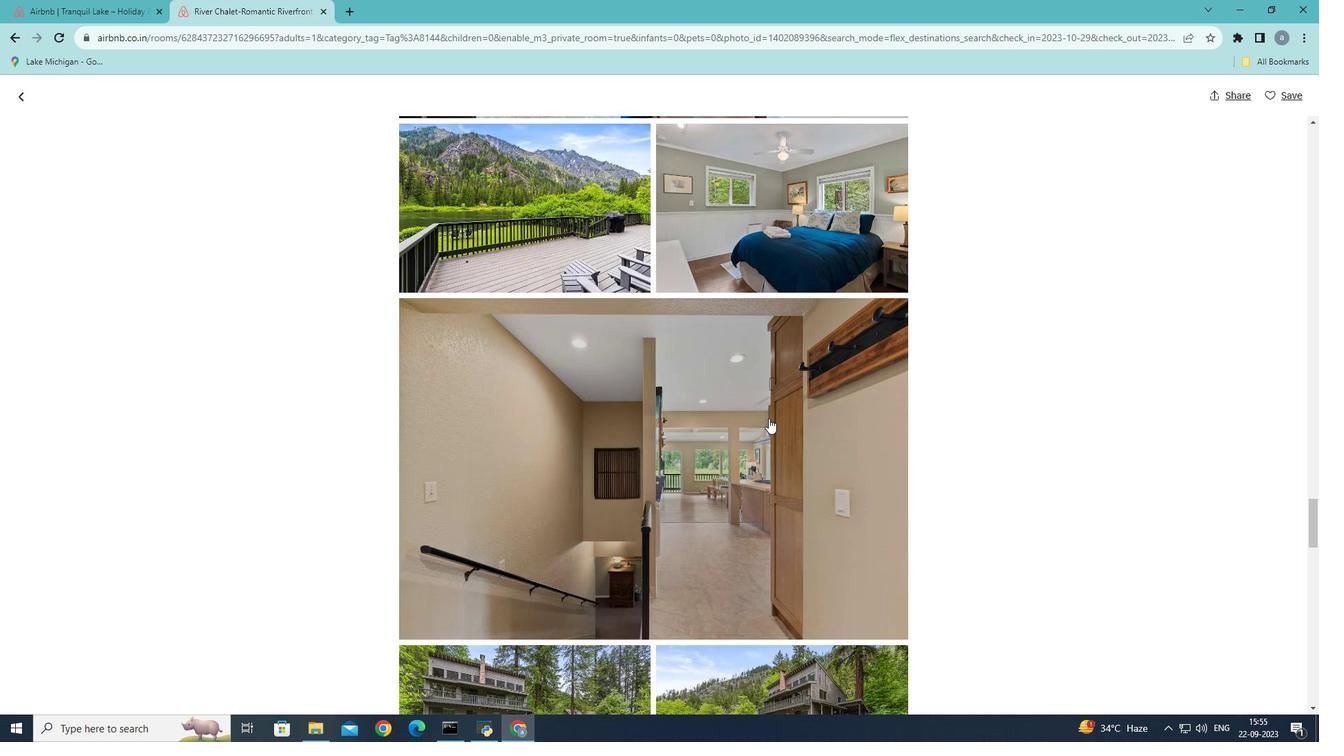 
Action: Mouse scrolled (769, 417) with delta (0, 0)
Screenshot: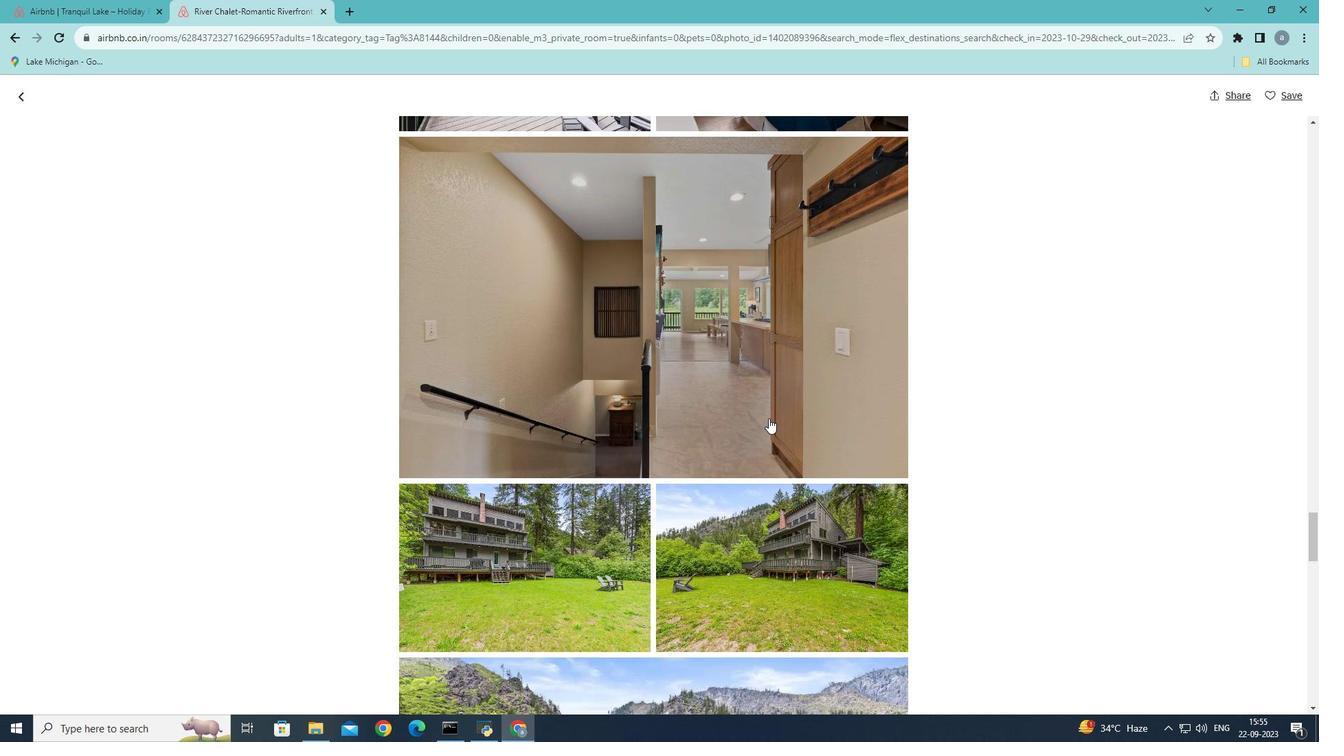 
Action: Mouse scrolled (769, 417) with delta (0, 0)
Screenshot: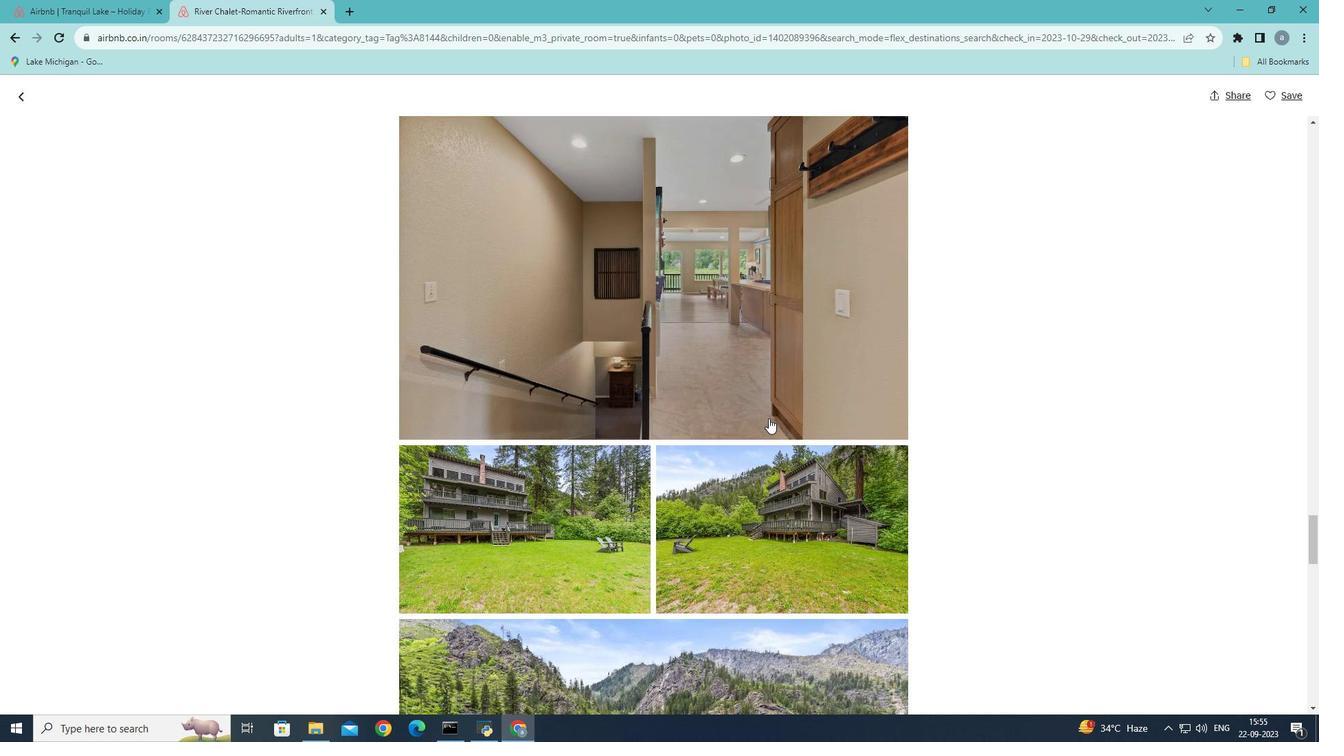 
Action: Mouse scrolled (769, 417) with delta (0, 0)
Screenshot: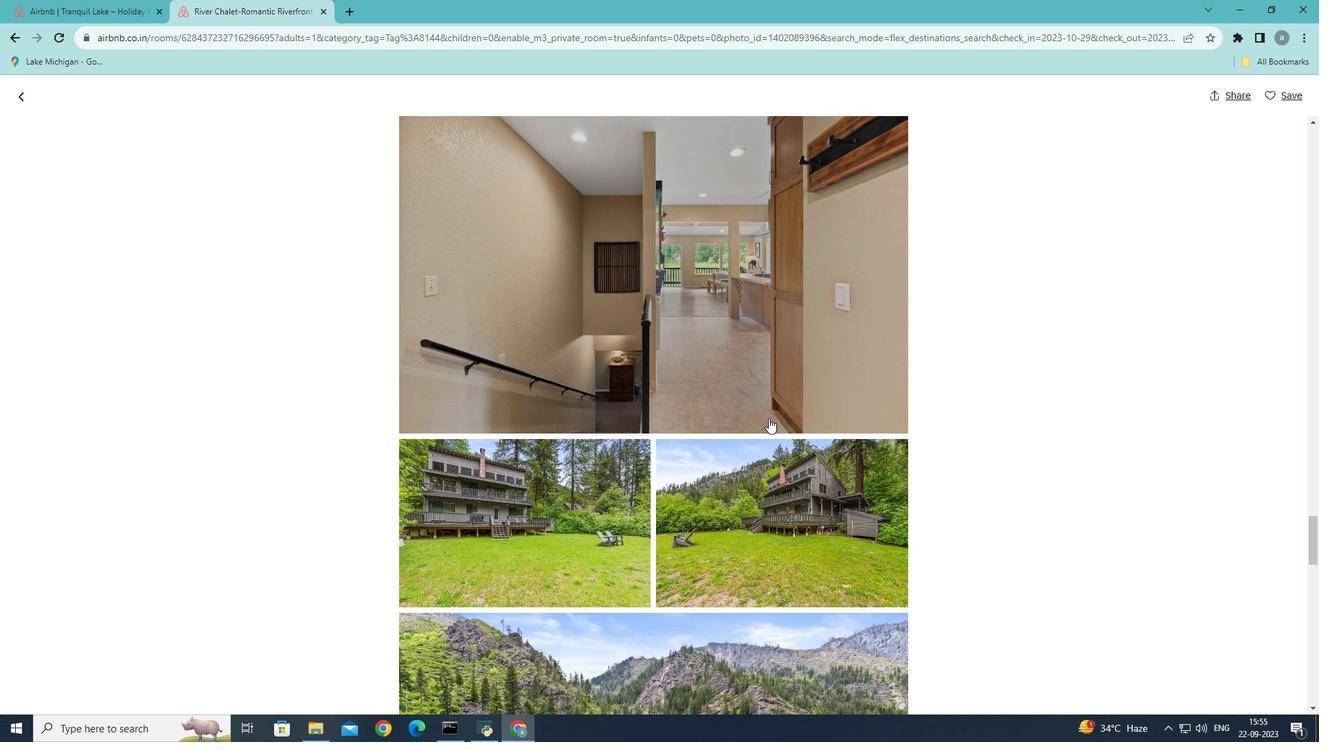 
Action: Mouse scrolled (769, 417) with delta (0, 0)
Screenshot: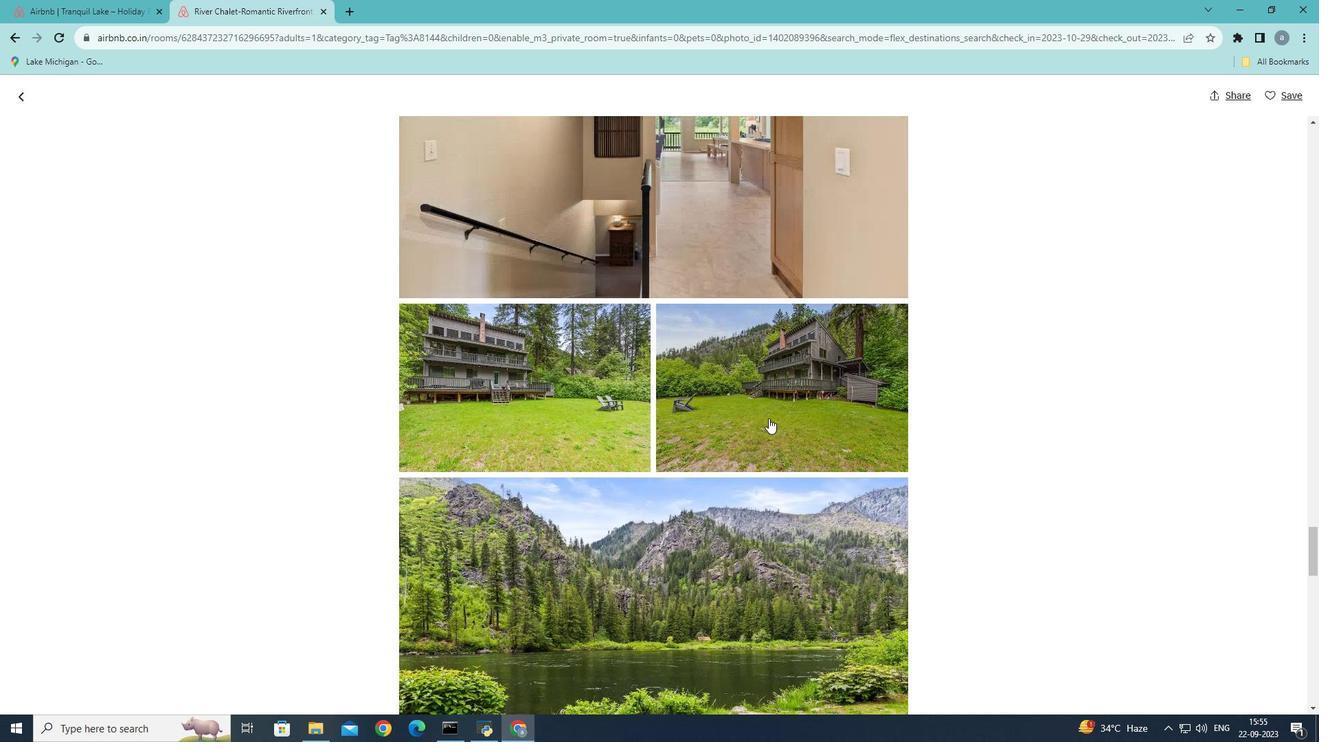 
Action: Mouse scrolled (769, 417) with delta (0, 0)
Screenshot: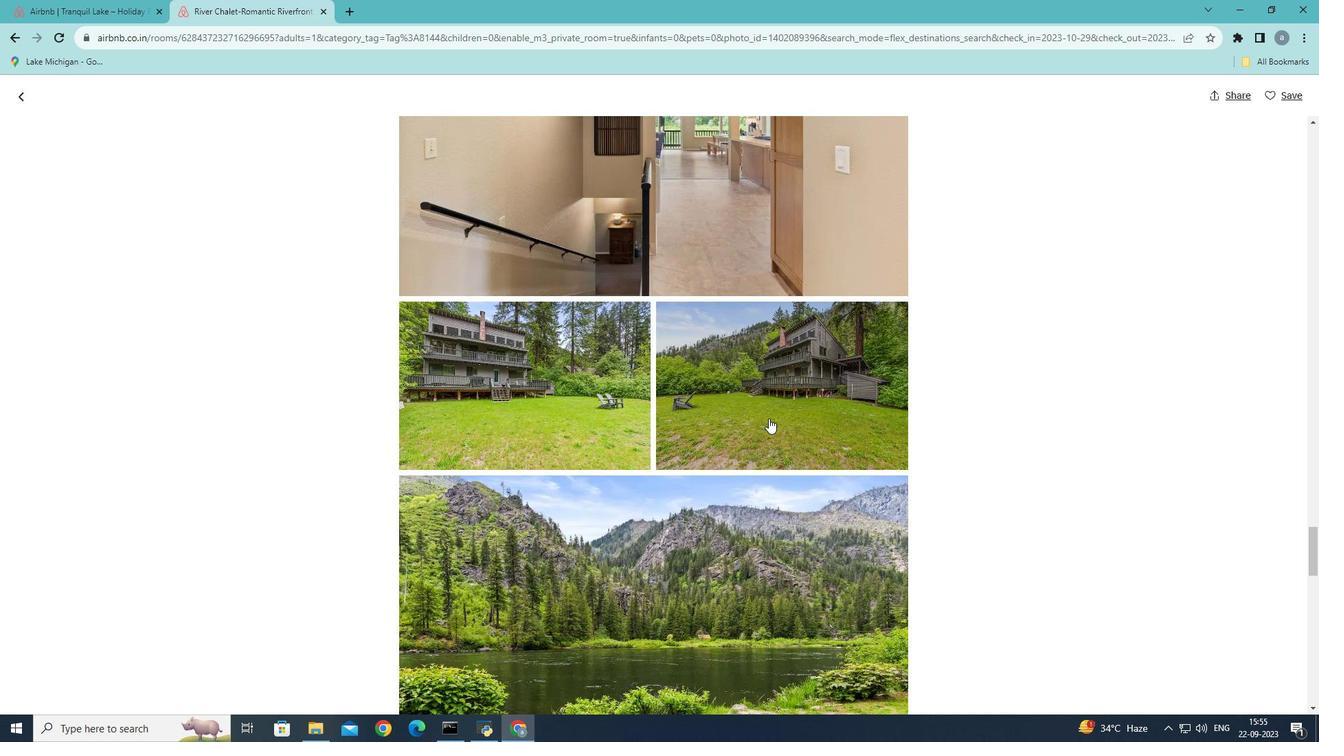 
Action: Mouse scrolled (769, 417) with delta (0, 0)
Screenshot: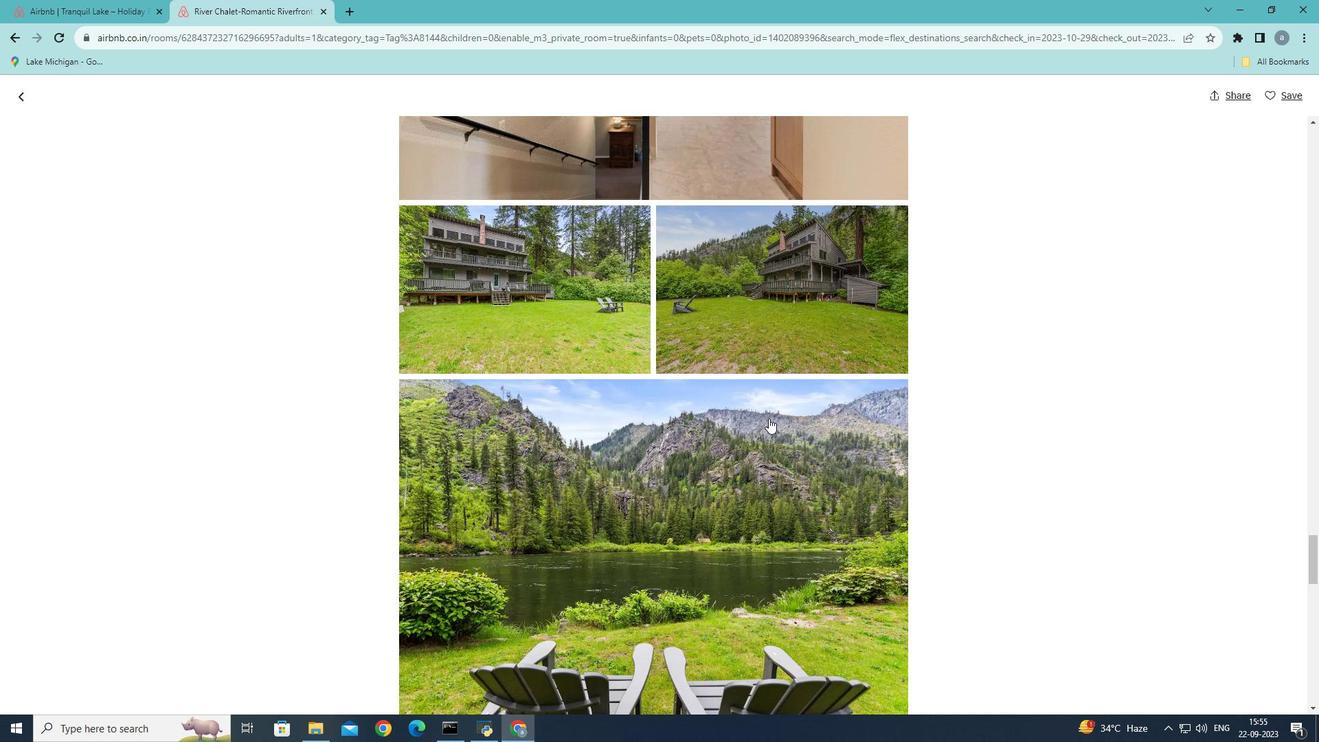 
Action: Mouse scrolled (769, 417) with delta (0, 0)
Screenshot: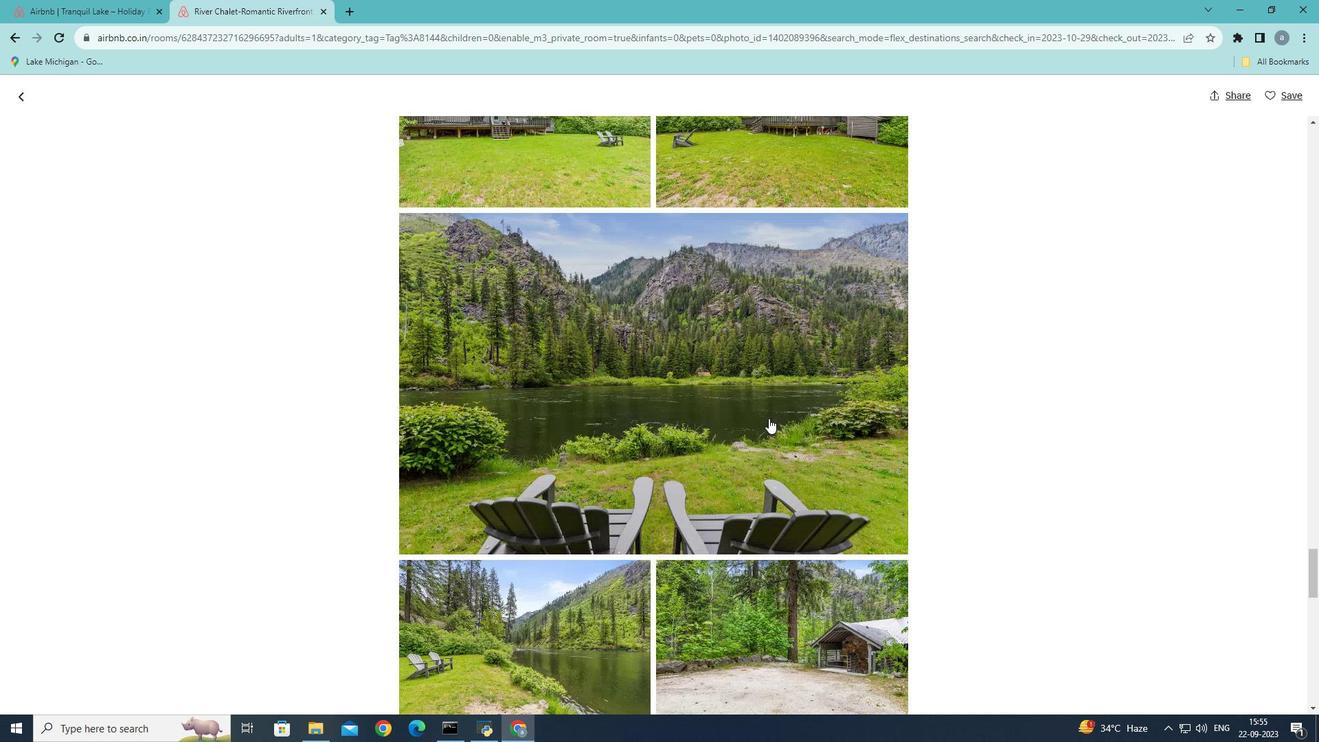 
Action: Mouse scrolled (769, 417) with delta (0, 0)
Screenshot: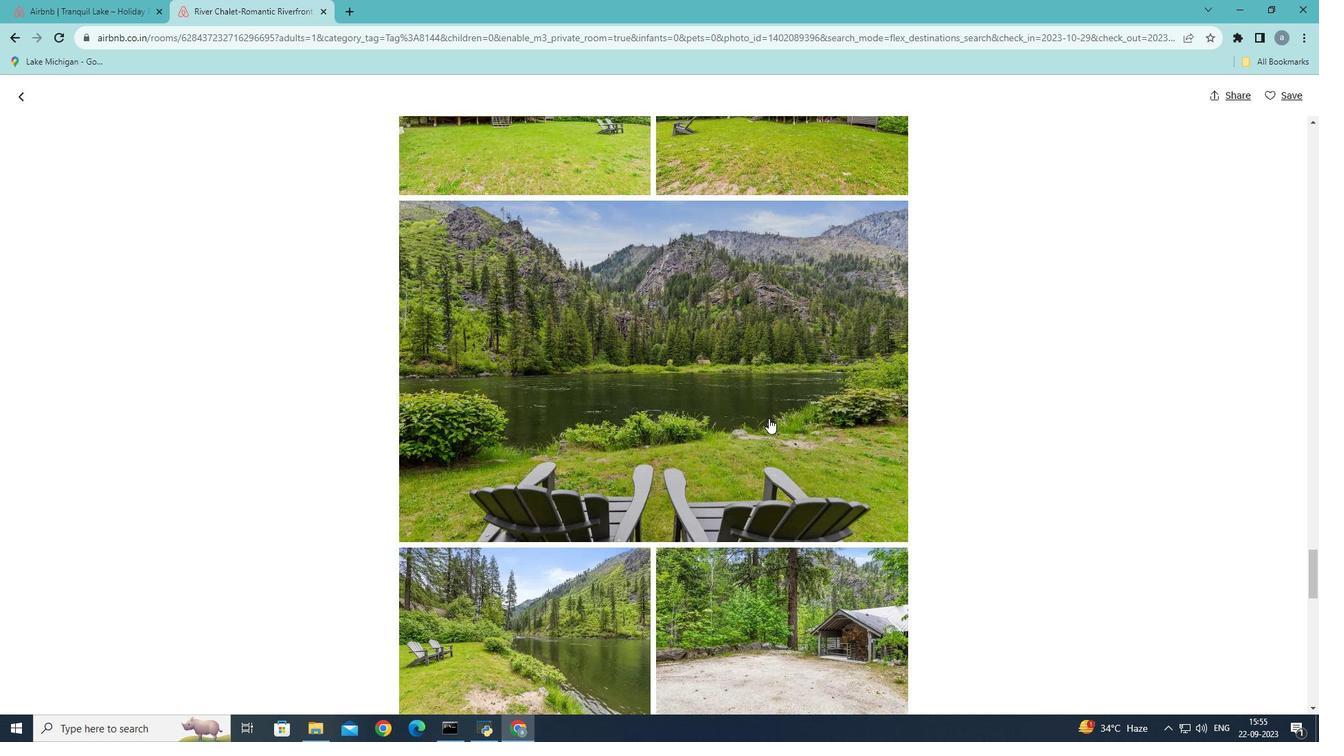 
Action: Mouse scrolled (769, 417) with delta (0, 0)
Screenshot: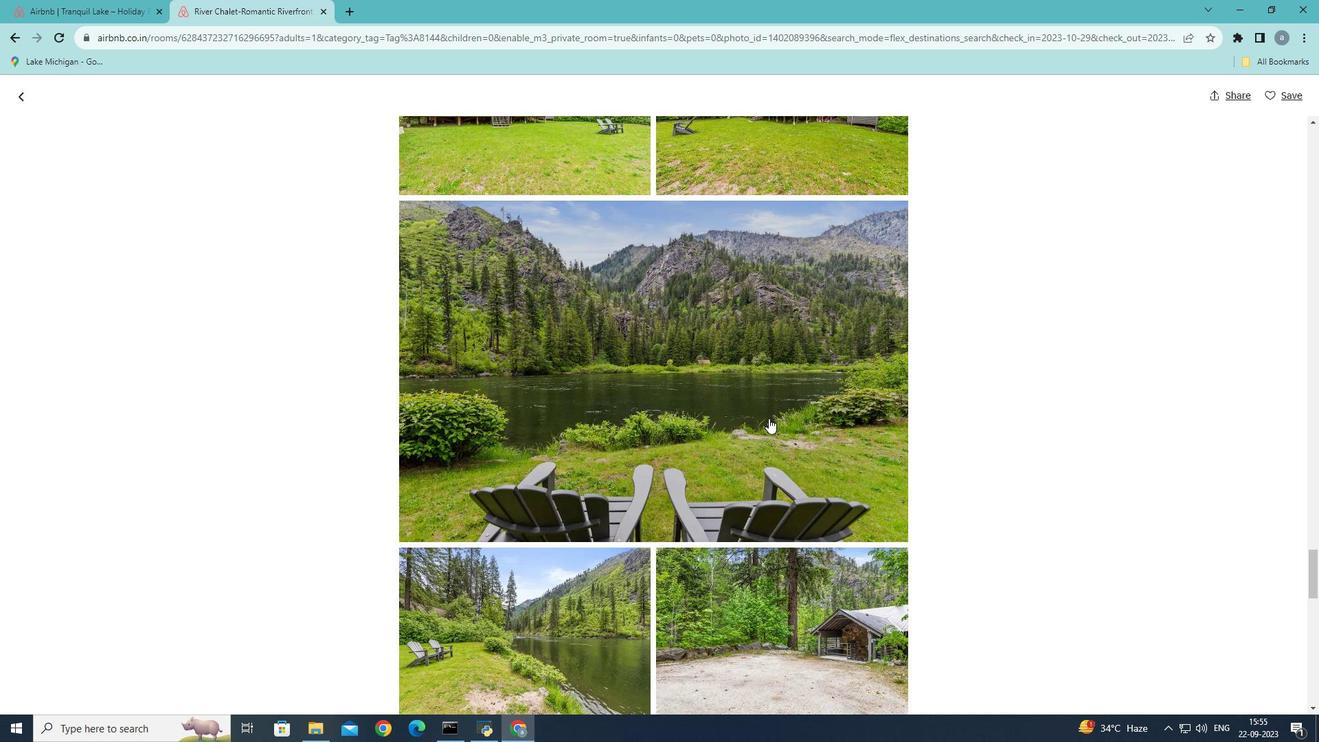 
Action: Mouse scrolled (769, 417) with delta (0, 0)
Screenshot: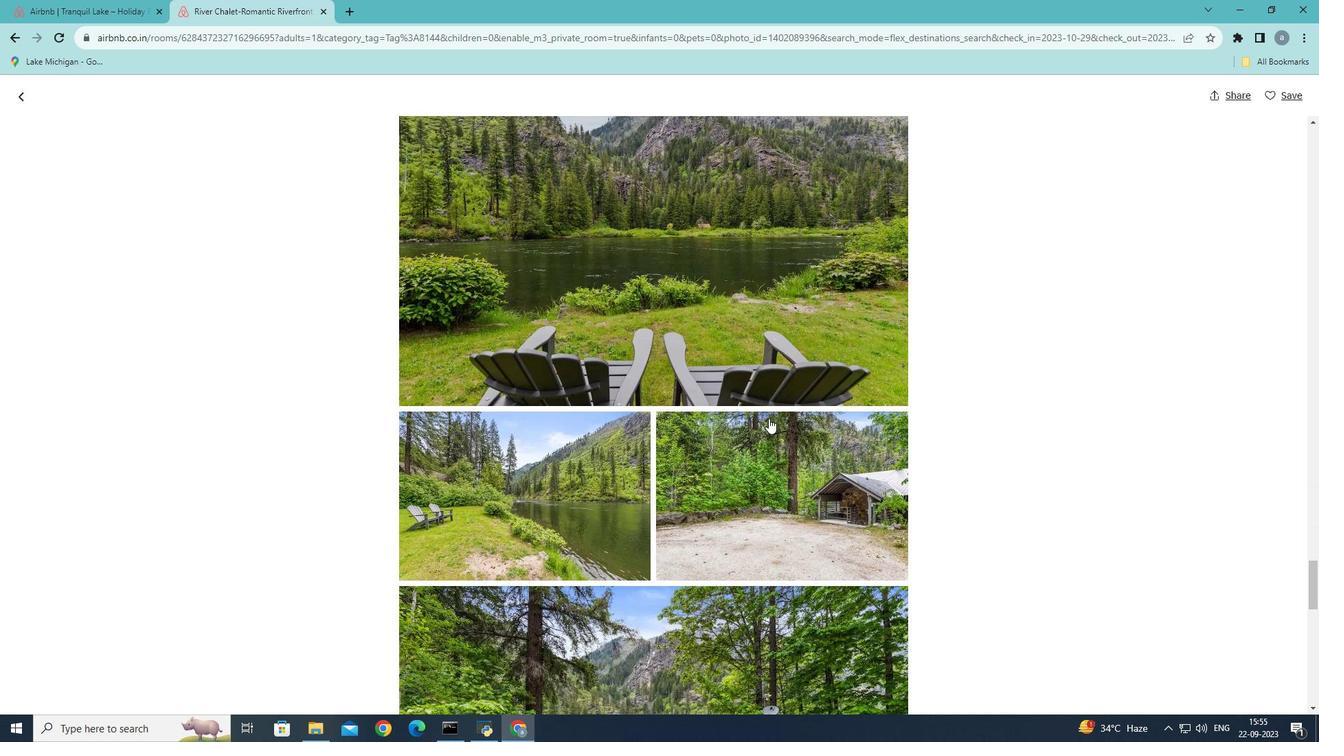 
Action: Mouse scrolled (769, 417) with delta (0, 0)
Screenshot: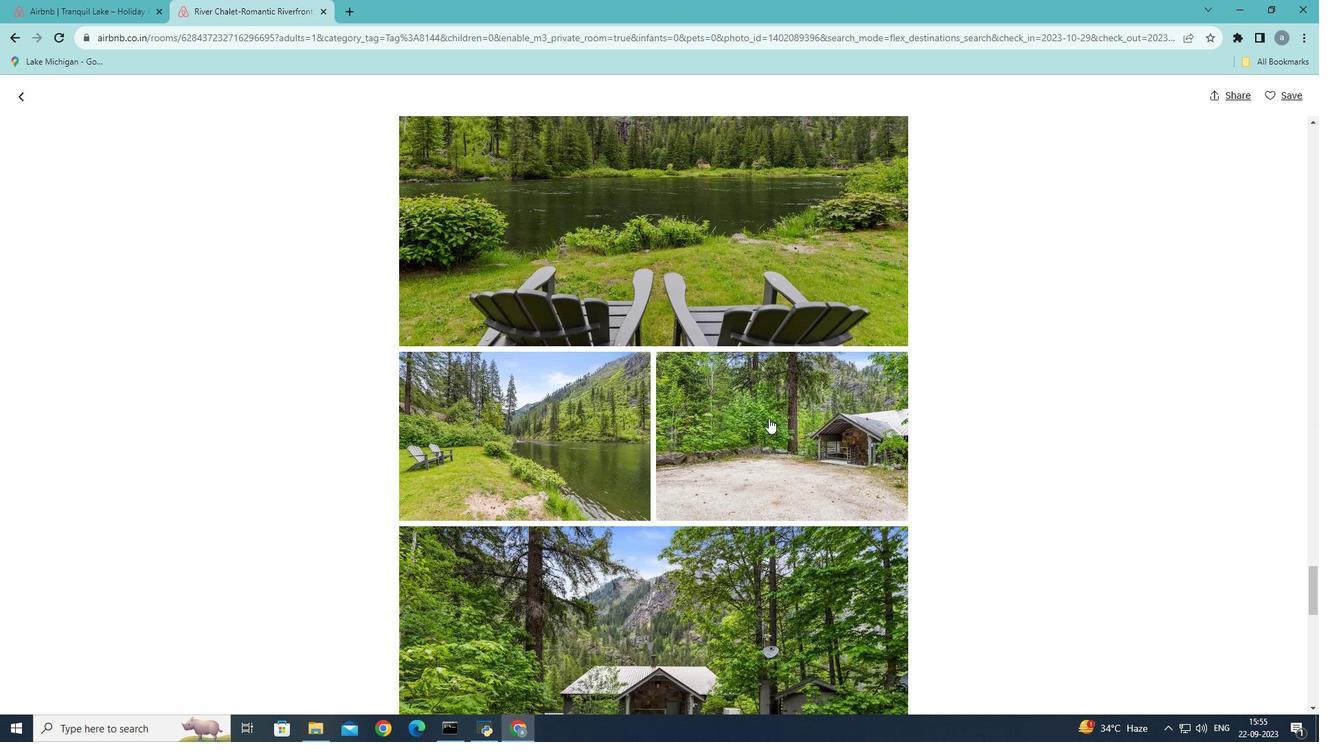 
Action: Mouse scrolled (769, 417) with delta (0, 0)
Screenshot: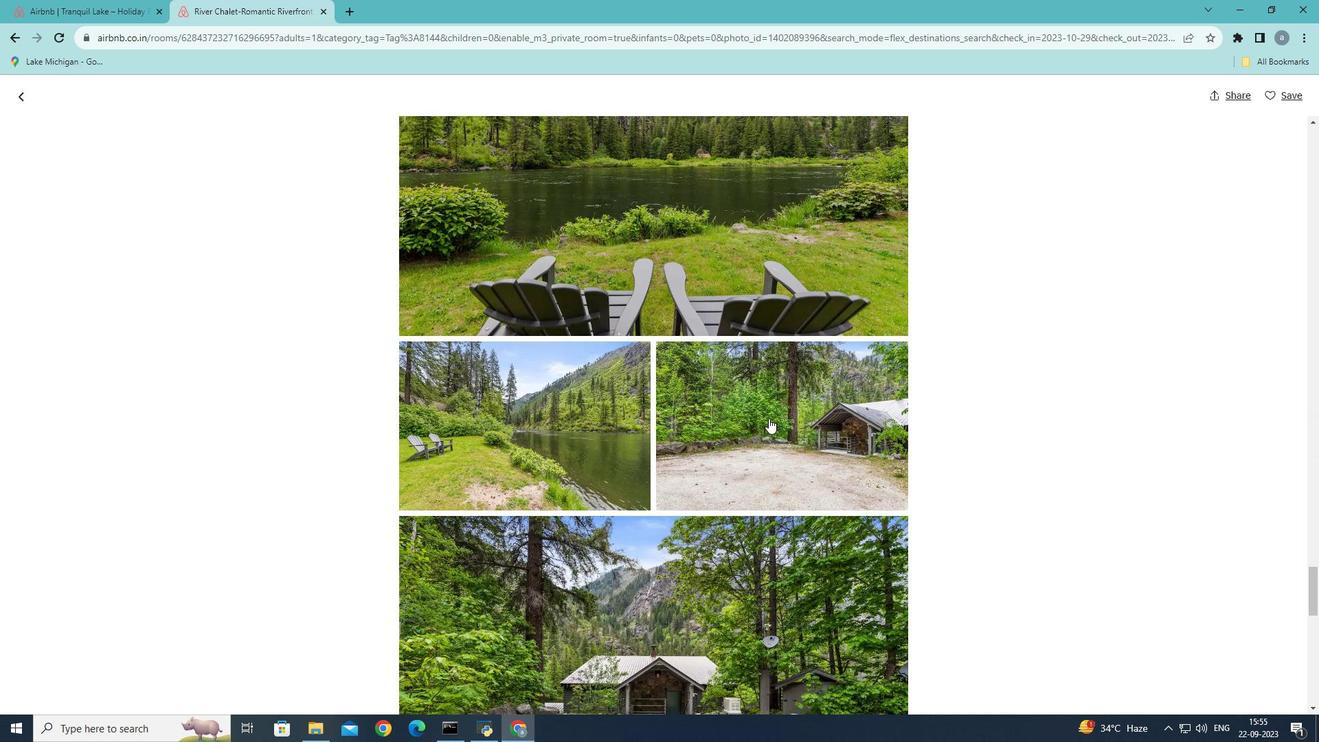 
Action: Mouse scrolled (769, 417) with delta (0, 0)
Screenshot: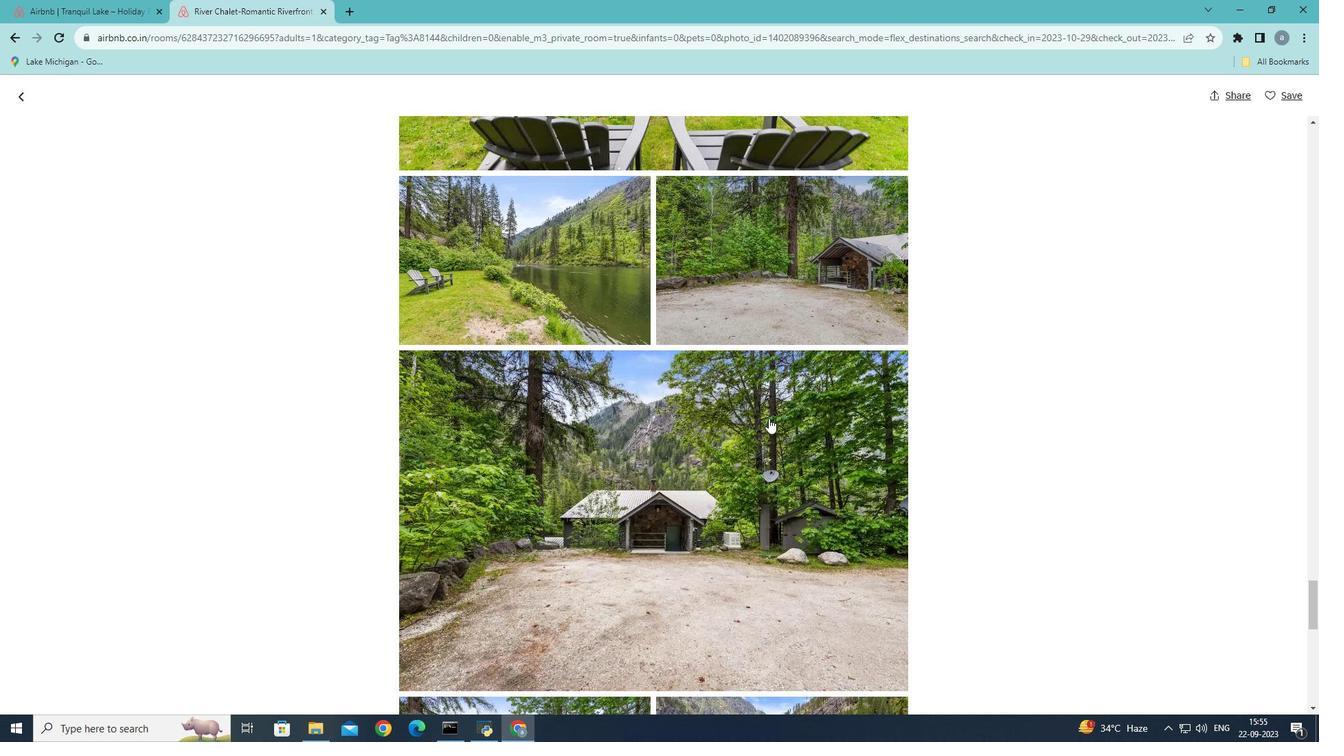 
Action: Mouse scrolled (769, 417) with delta (0, 0)
Screenshot: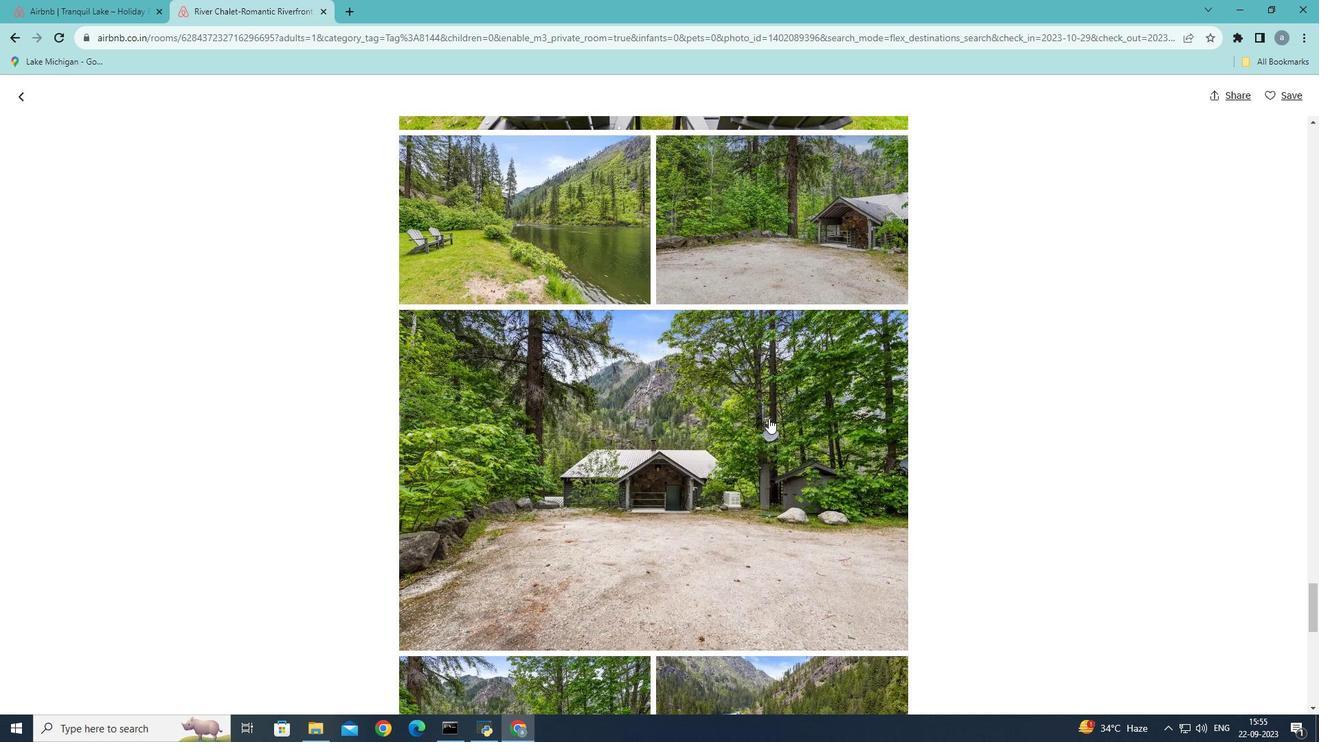 
Action: Mouse scrolled (769, 417) with delta (0, 0)
Screenshot: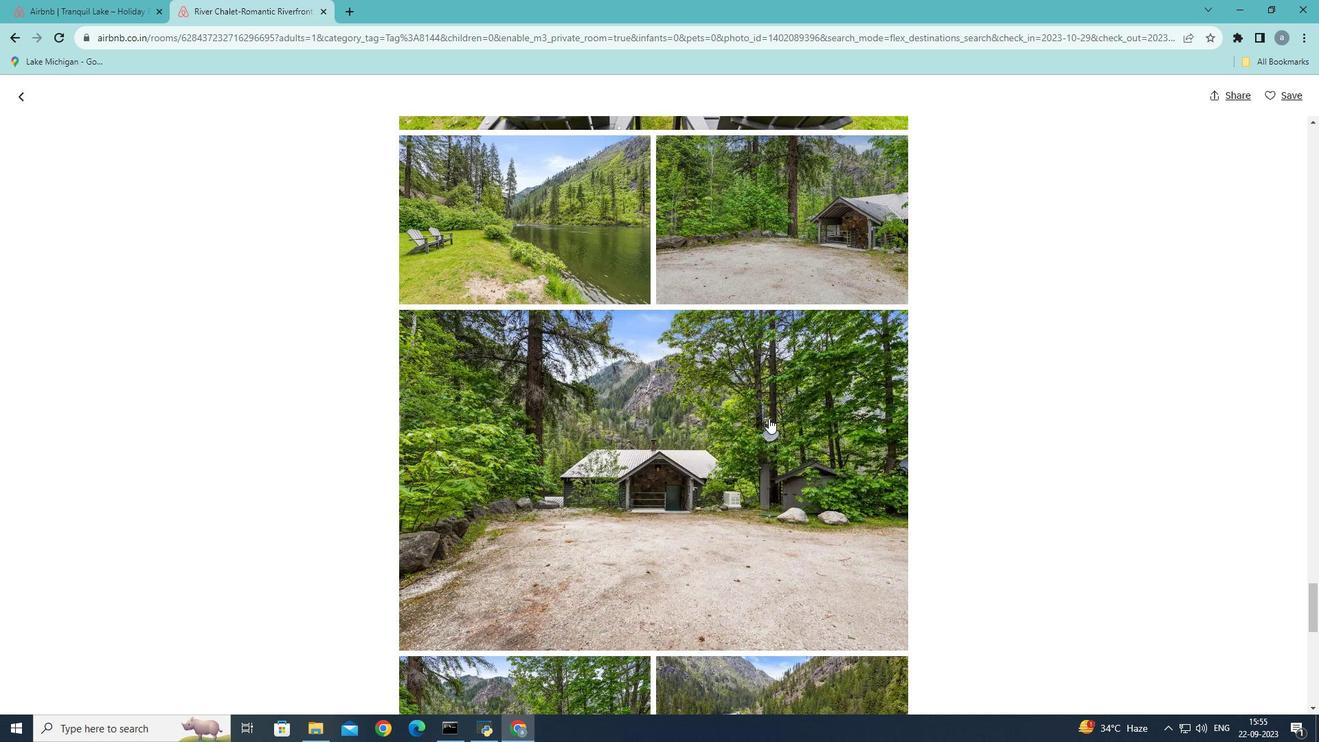 
Action: Mouse scrolled (769, 417) with delta (0, 0)
Screenshot: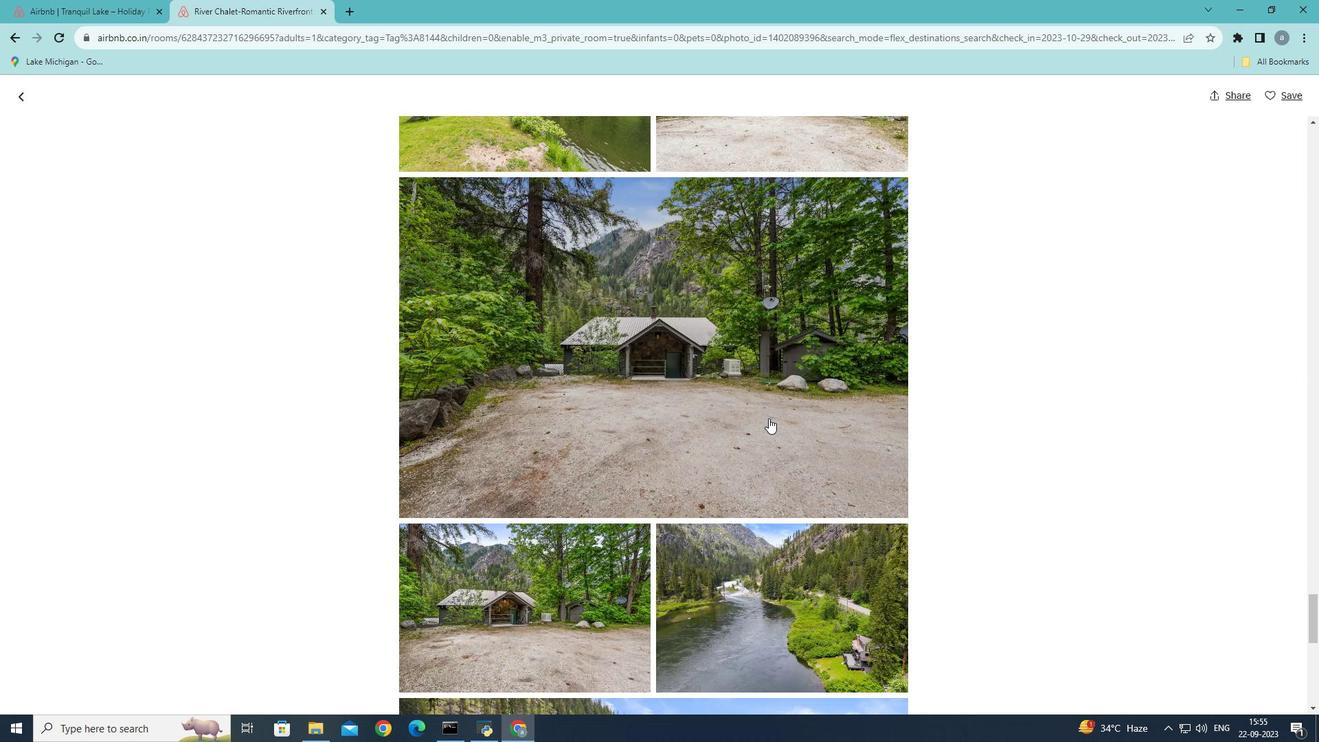 
Action: Mouse scrolled (769, 417) with delta (0, 0)
Screenshot: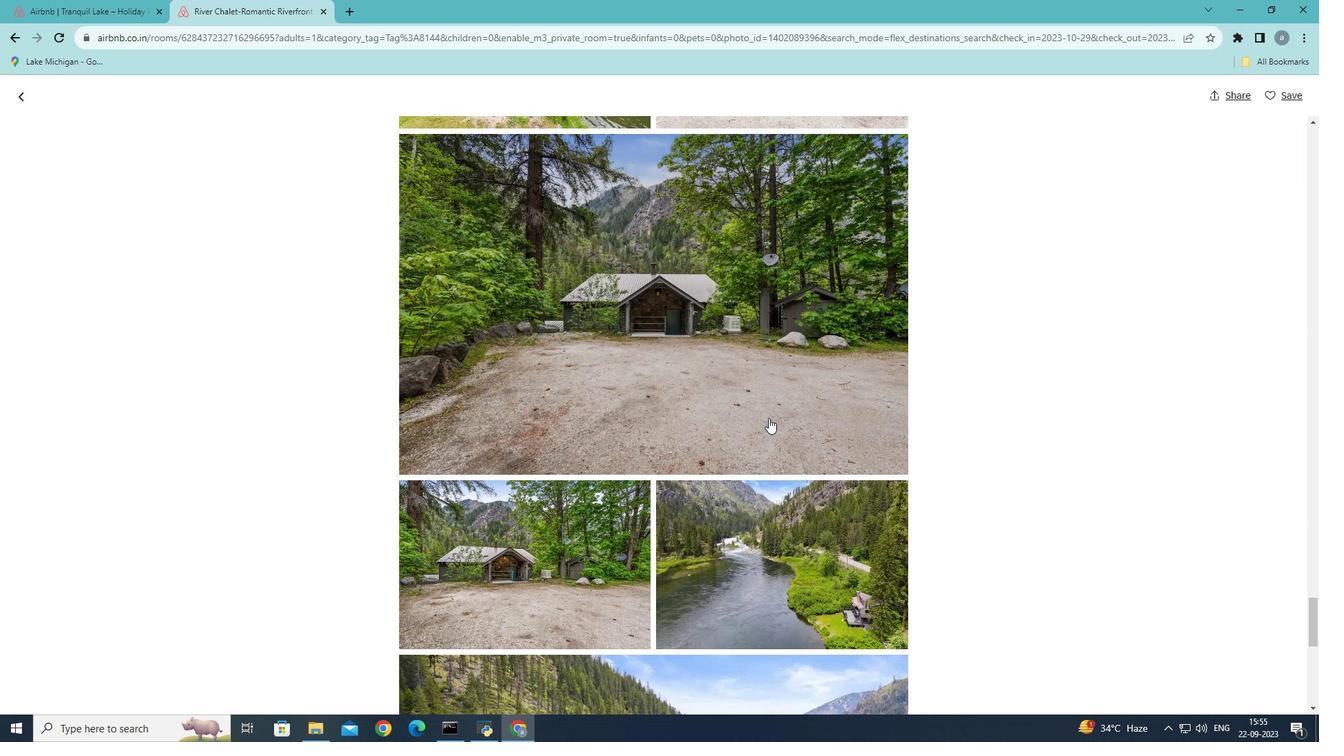 
Action: Mouse scrolled (769, 417) with delta (0, 0)
Screenshot: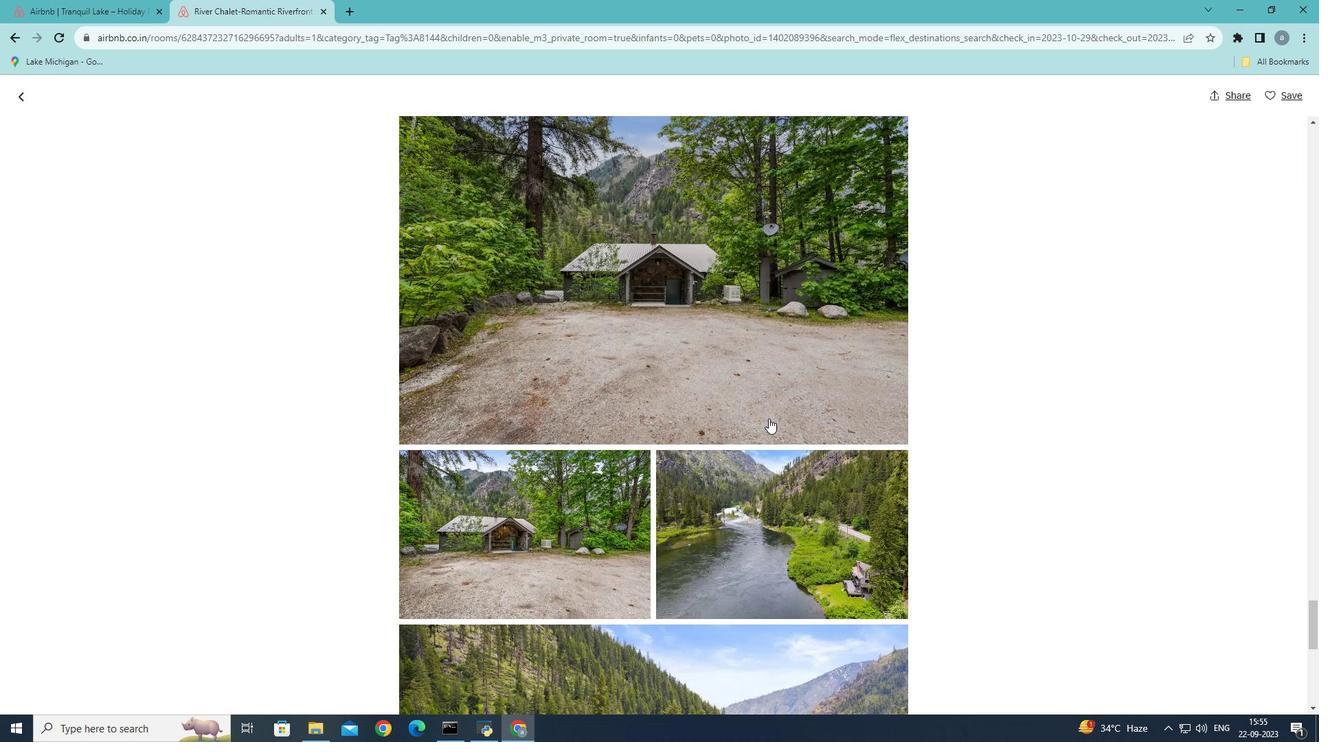 
Action: Mouse scrolled (769, 417) with delta (0, 0)
Screenshot: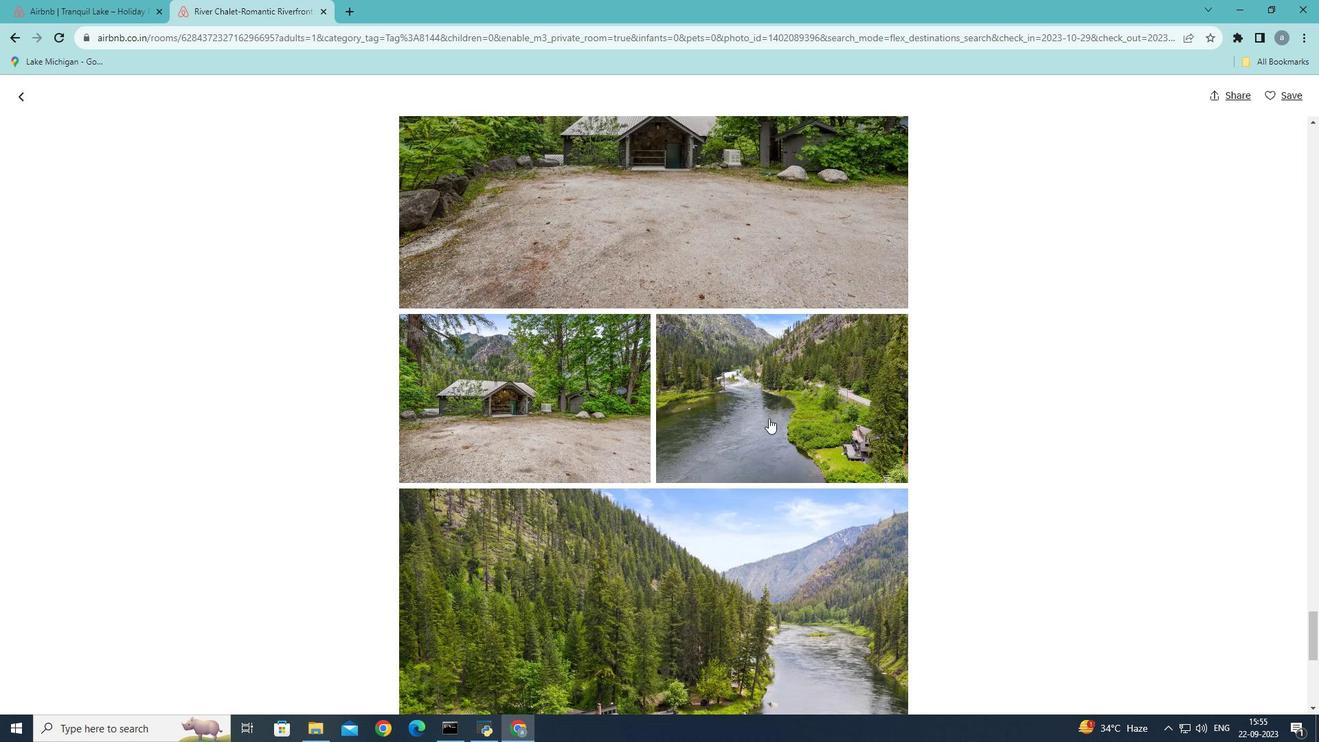
Action: Mouse scrolled (769, 417) with delta (0, 0)
Screenshot: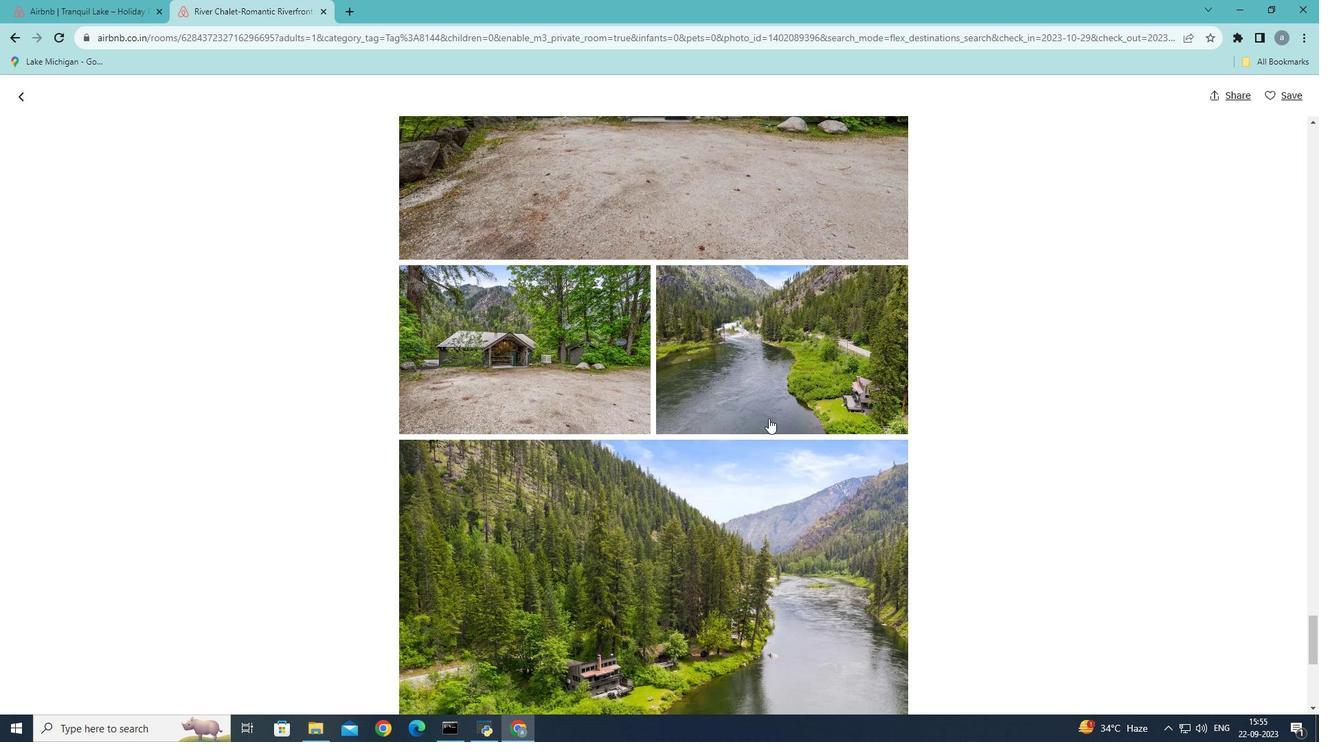 
Action: Mouse scrolled (769, 417) with delta (0, 0)
Screenshot: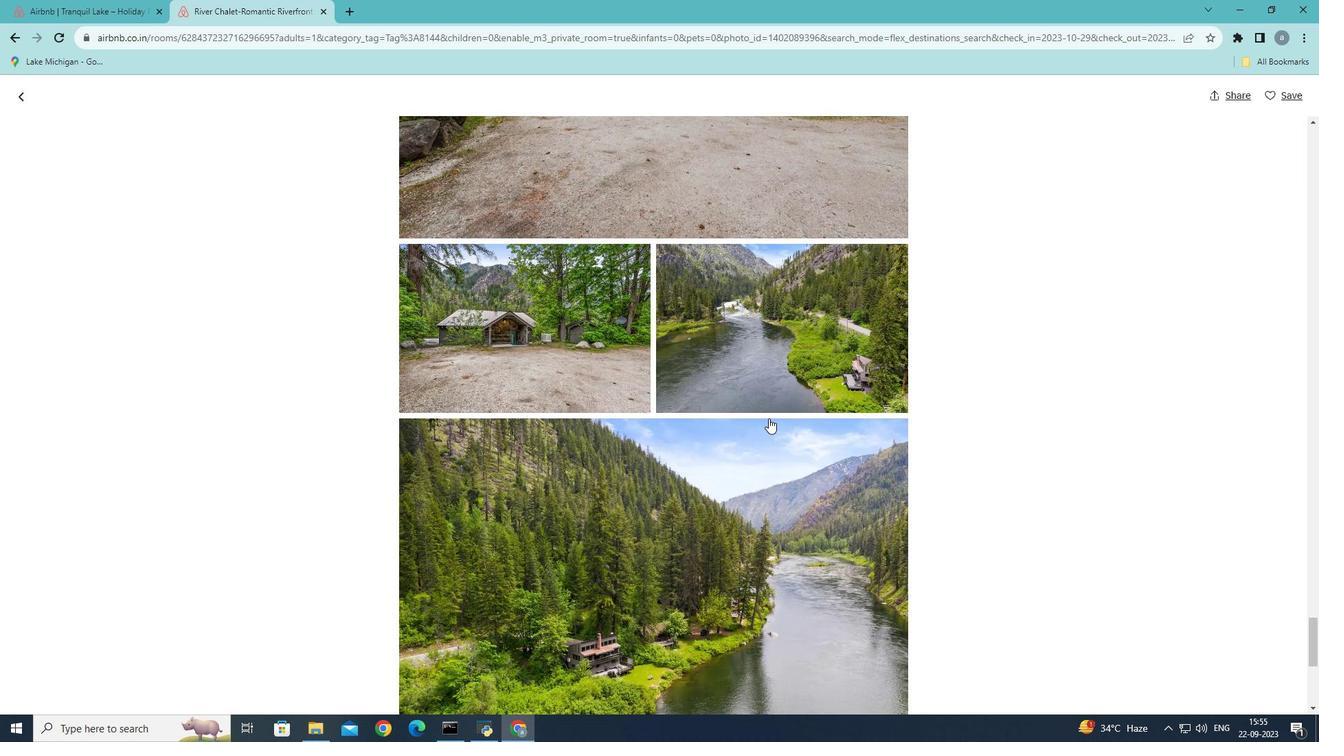
Action: Mouse scrolled (769, 417) with delta (0, 0)
Screenshot: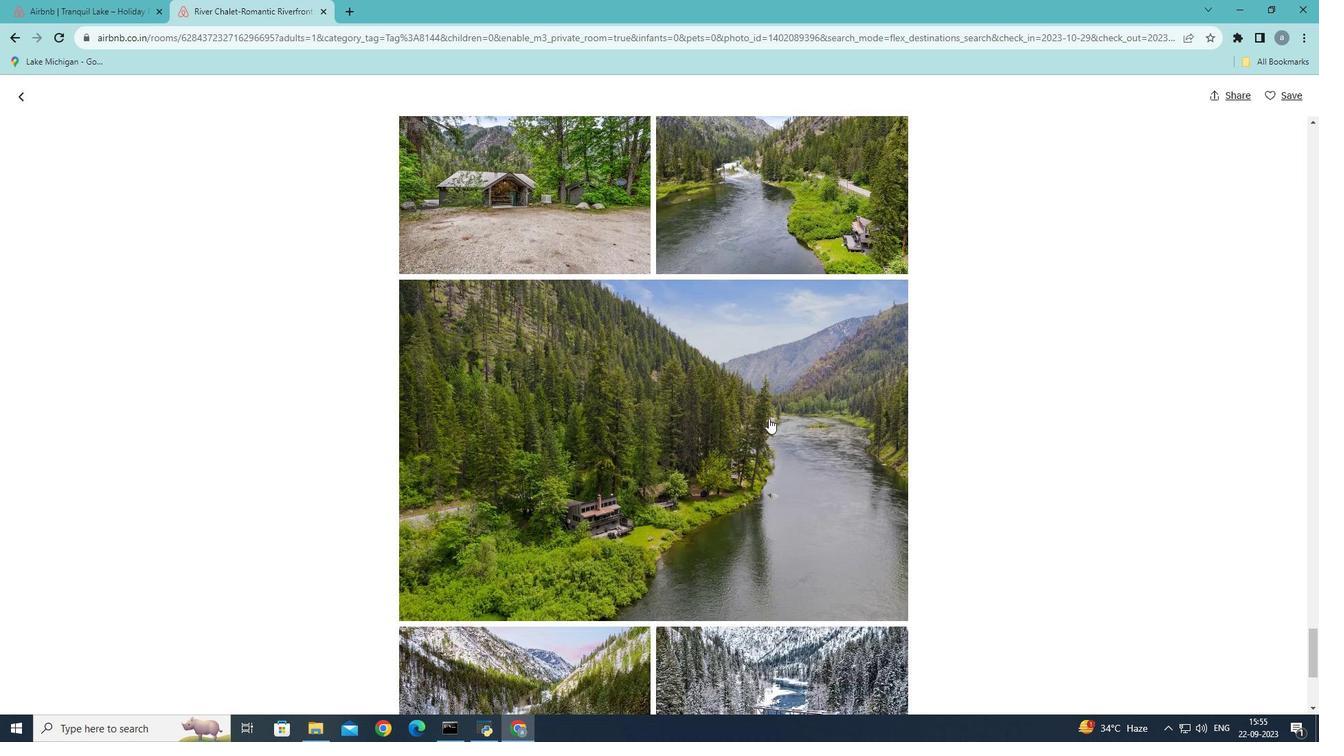 
Action: Mouse scrolled (769, 417) with delta (0, 0)
Screenshot: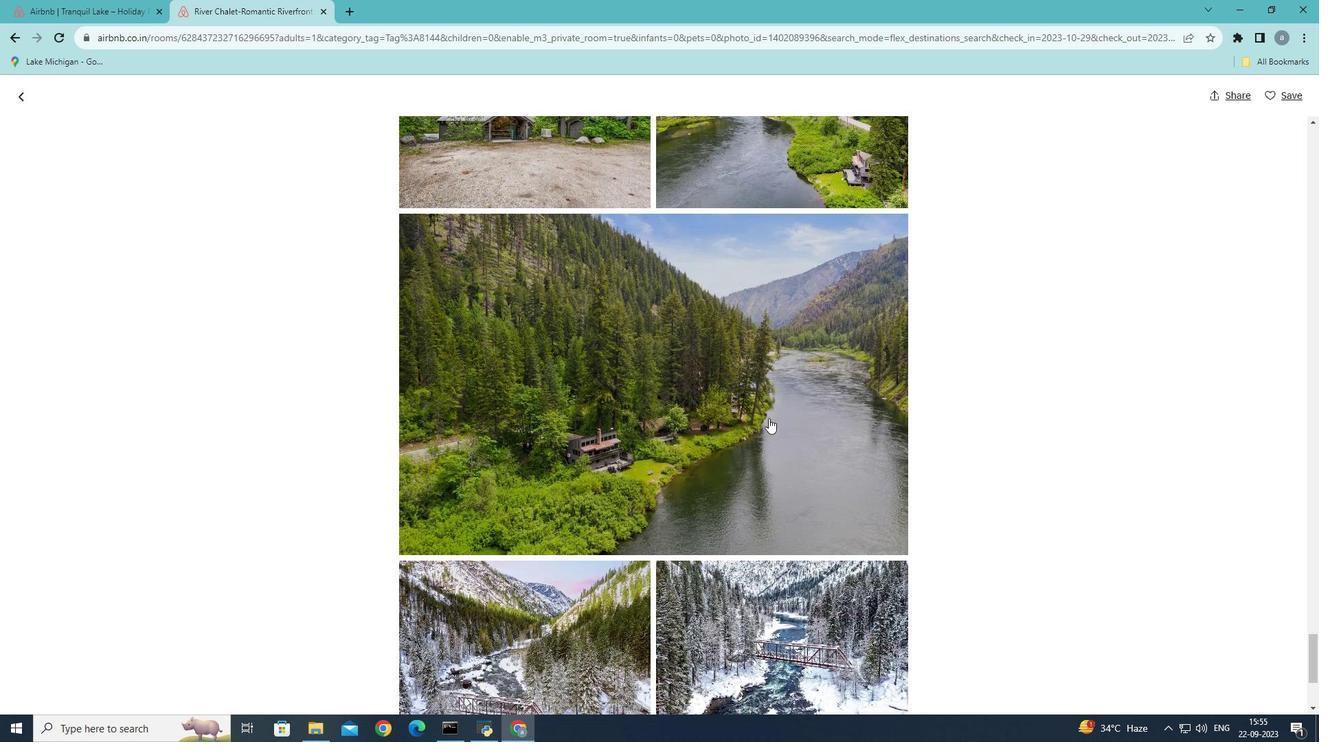 
Action: Mouse scrolled (769, 417) with delta (0, 0)
Screenshot: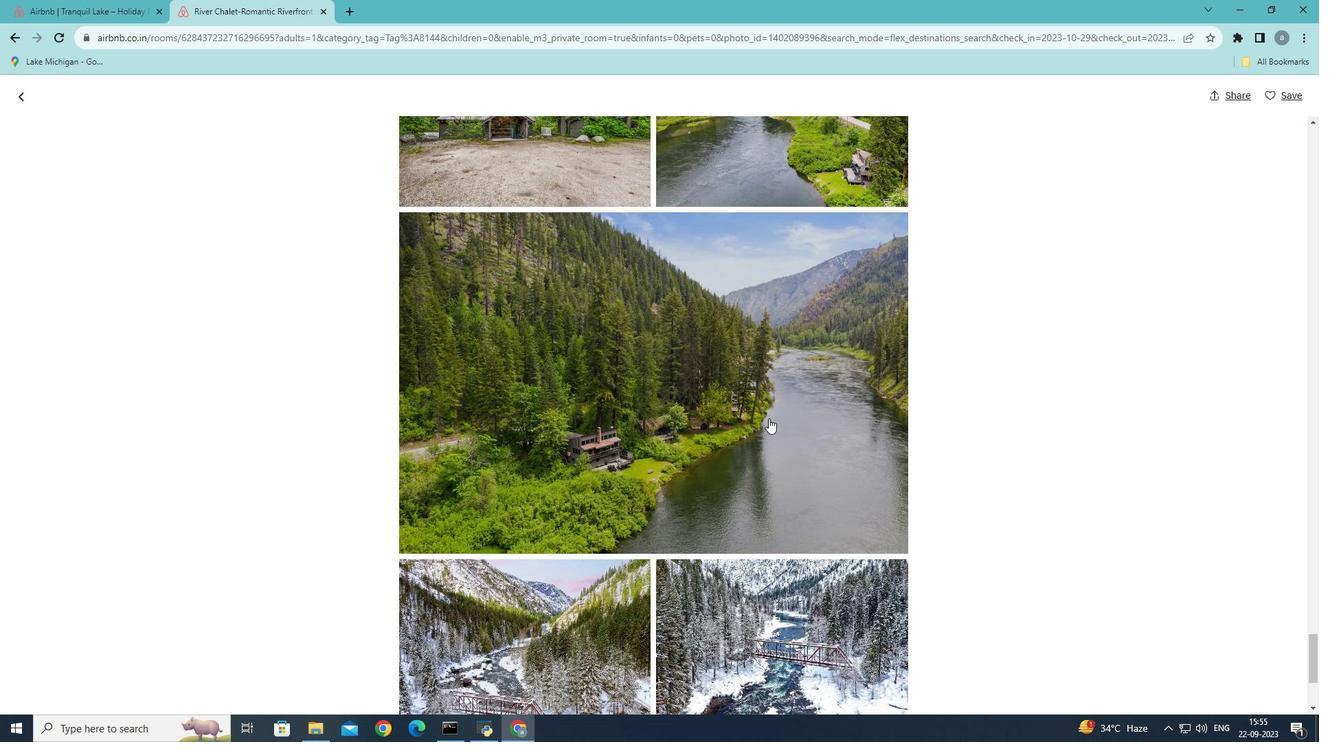 
Action: Mouse scrolled (769, 417) with delta (0, 0)
Screenshot: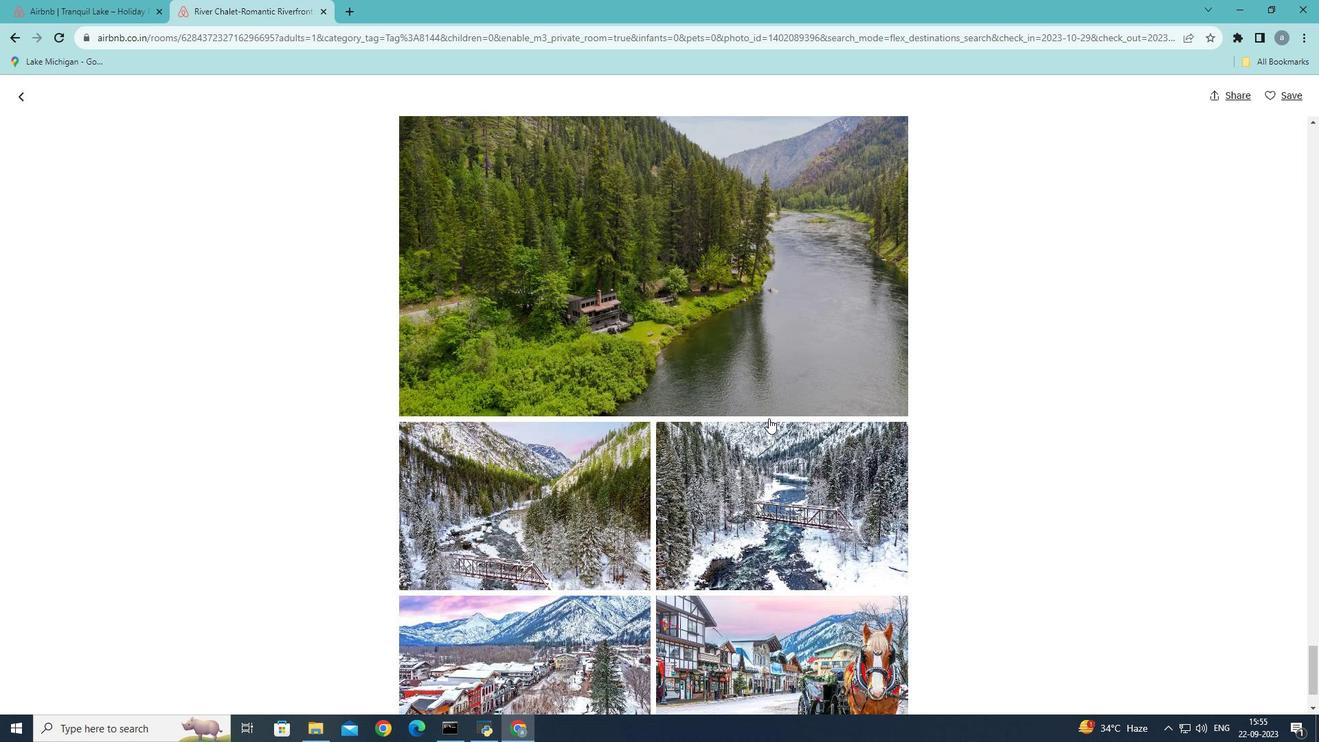 
Action: Mouse scrolled (769, 417) with delta (0, 0)
Screenshot: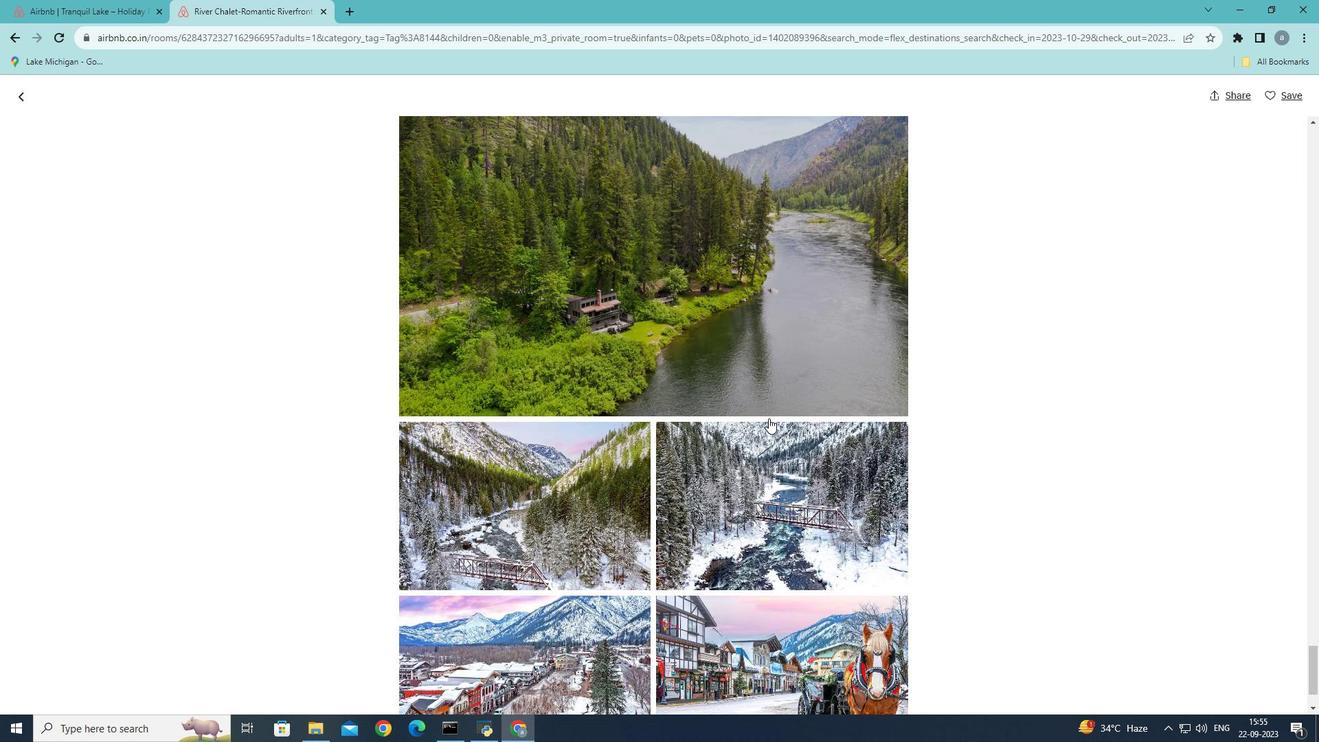 
Action: Mouse scrolled (769, 417) with delta (0, 0)
Screenshot: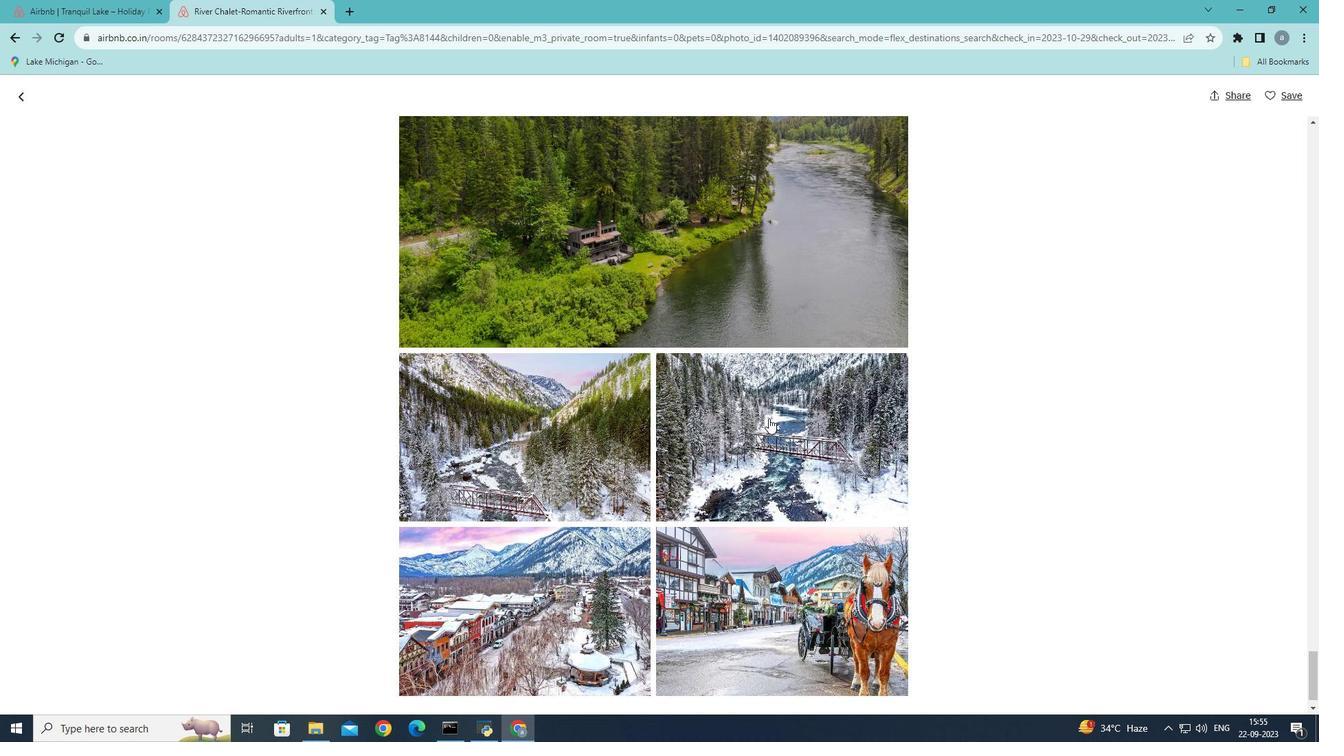 
Action: Mouse scrolled (769, 417) with delta (0, 0)
Screenshot: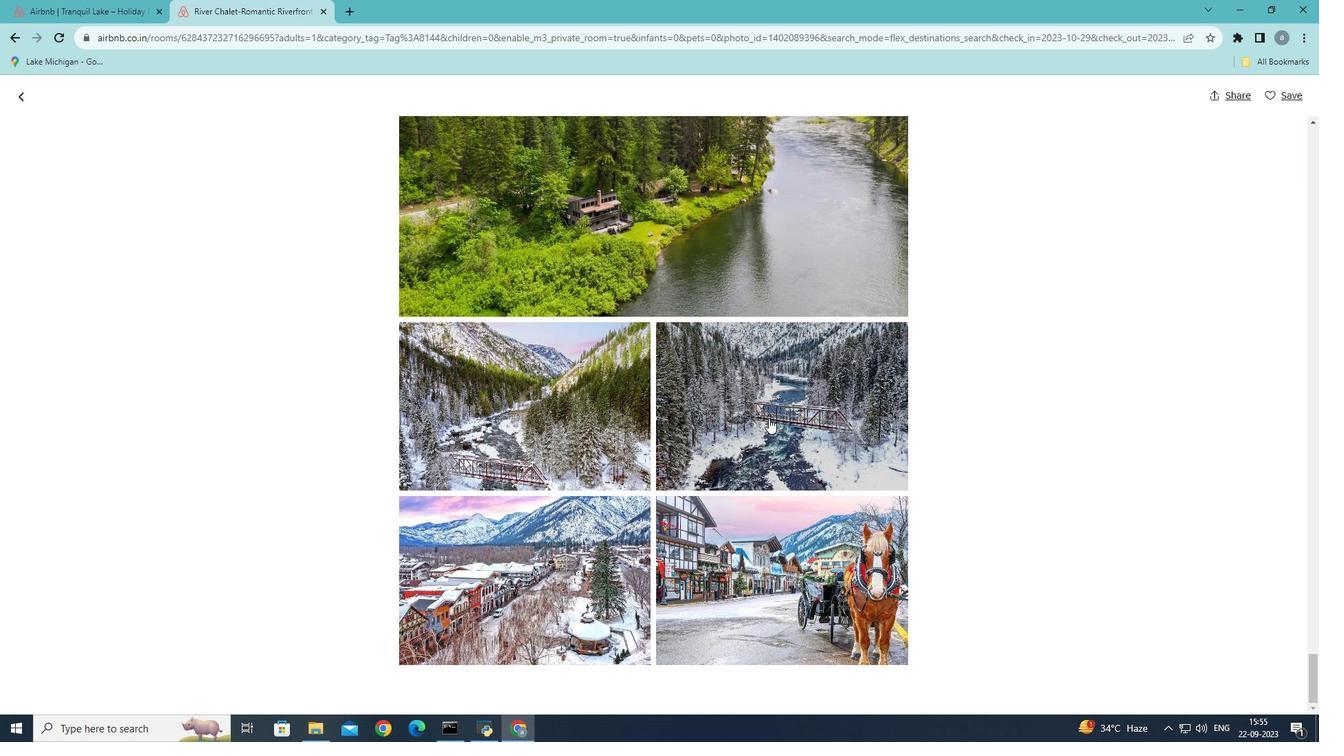 
Action: Mouse scrolled (769, 417) with delta (0, 0)
Screenshot: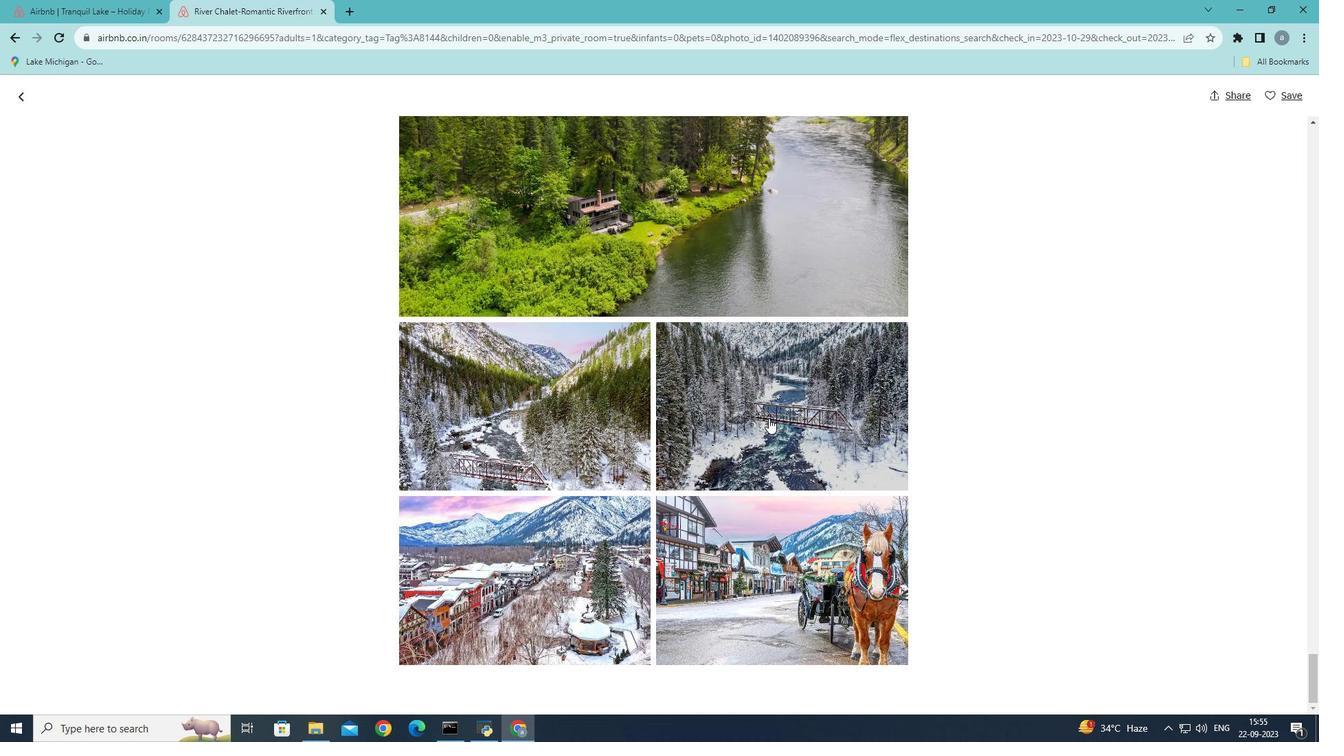 
Action: Mouse scrolled (769, 417) with delta (0, 0)
Screenshot: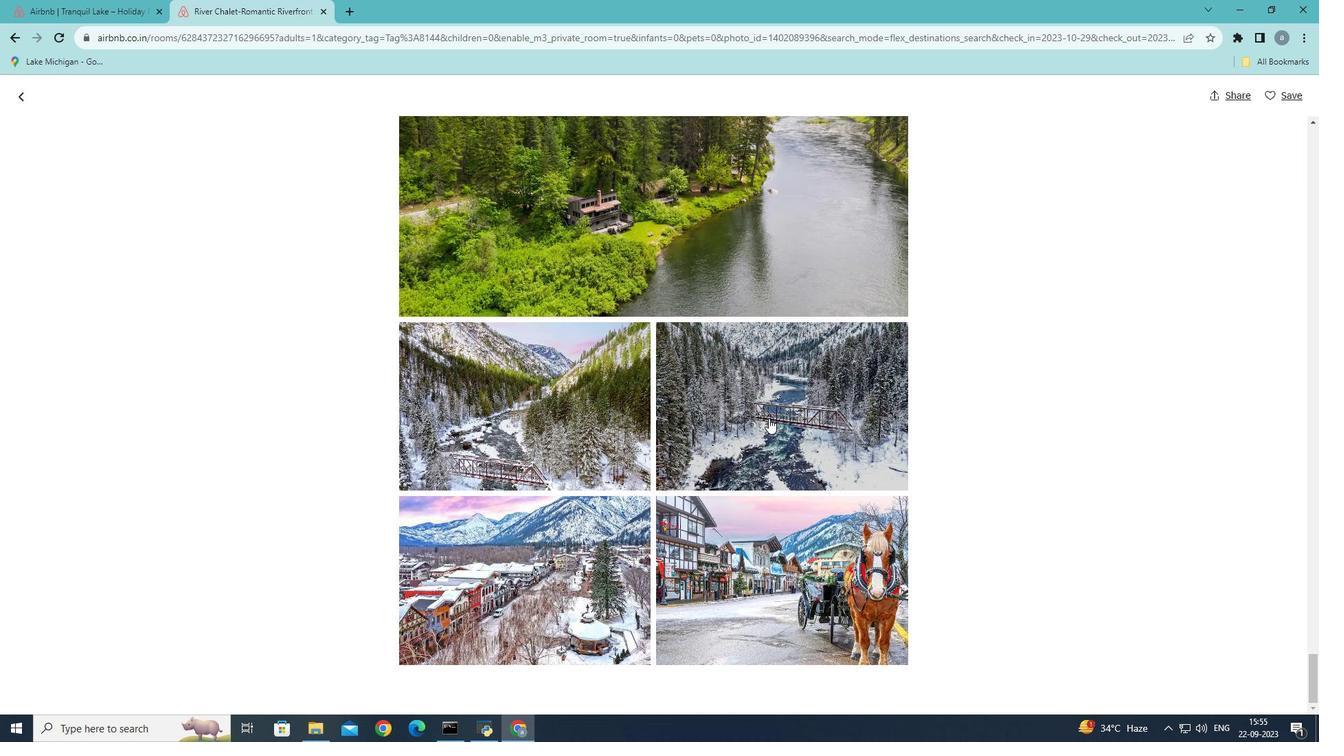 
Action: Mouse scrolled (769, 417) with delta (0, 0)
Screenshot: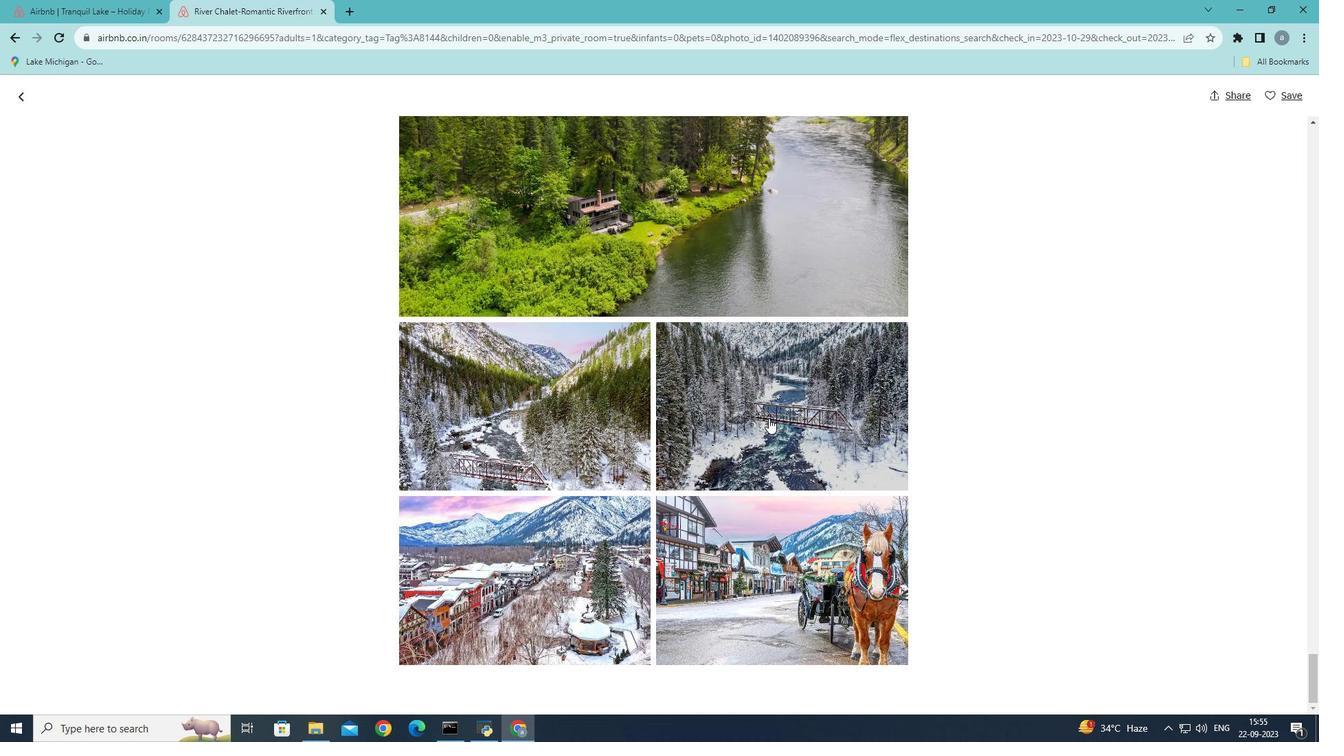 
Action: Mouse scrolled (769, 417) with delta (0, 0)
Screenshot: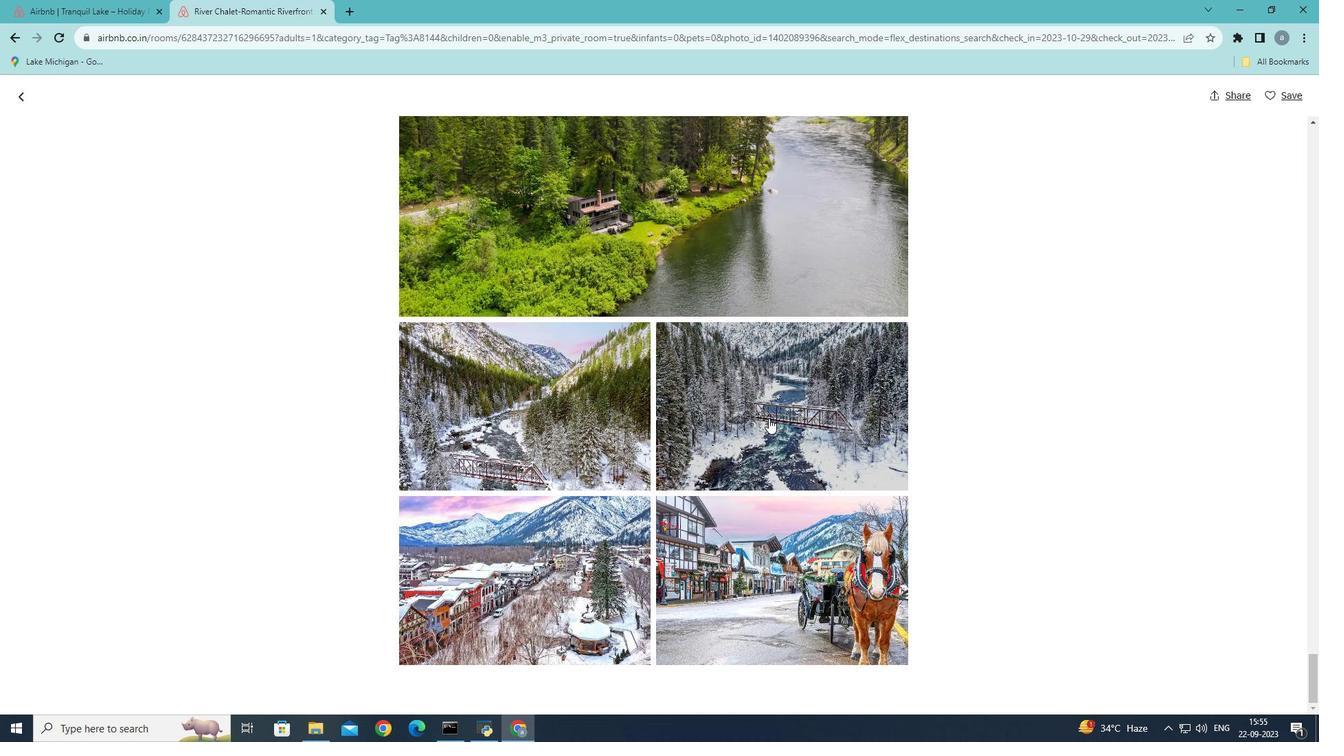 
Action: Mouse scrolled (769, 417) with delta (0, 0)
Screenshot: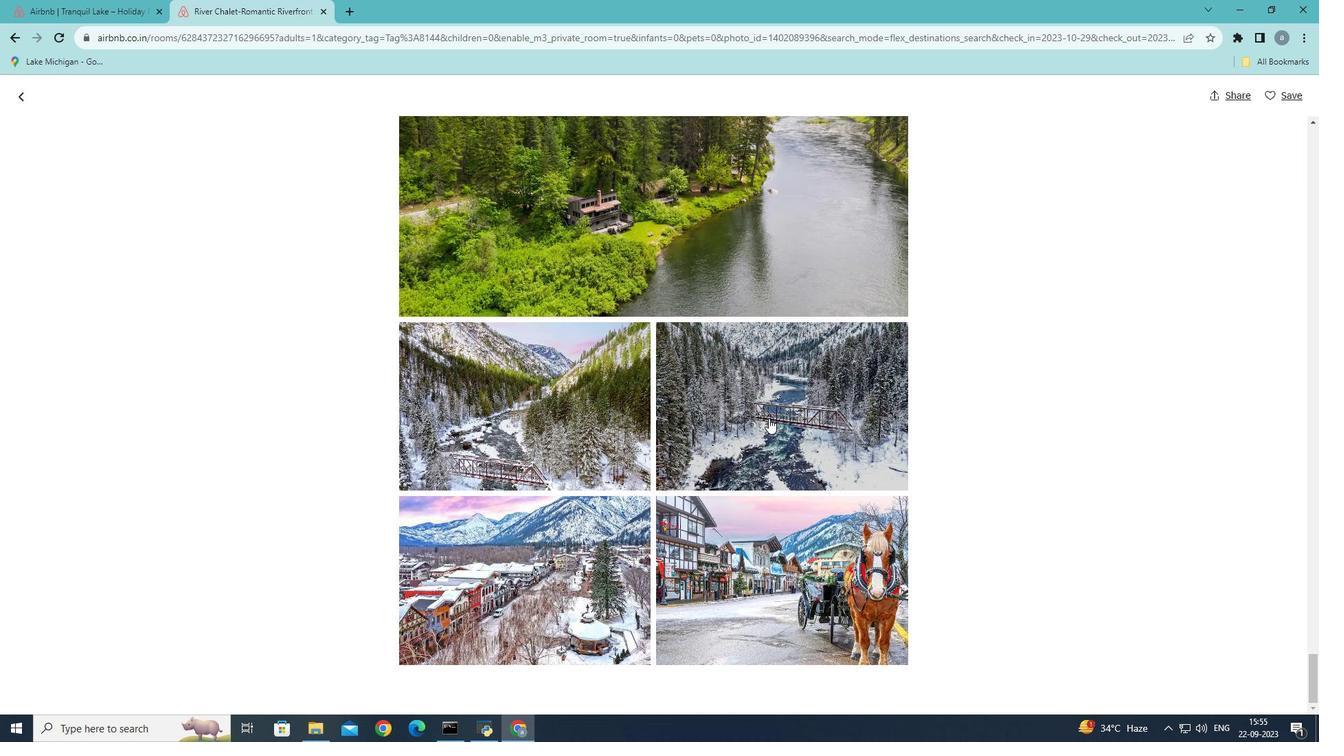 
Action: Mouse scrolled (769, 417) with delta (0, 0)
Screenshot: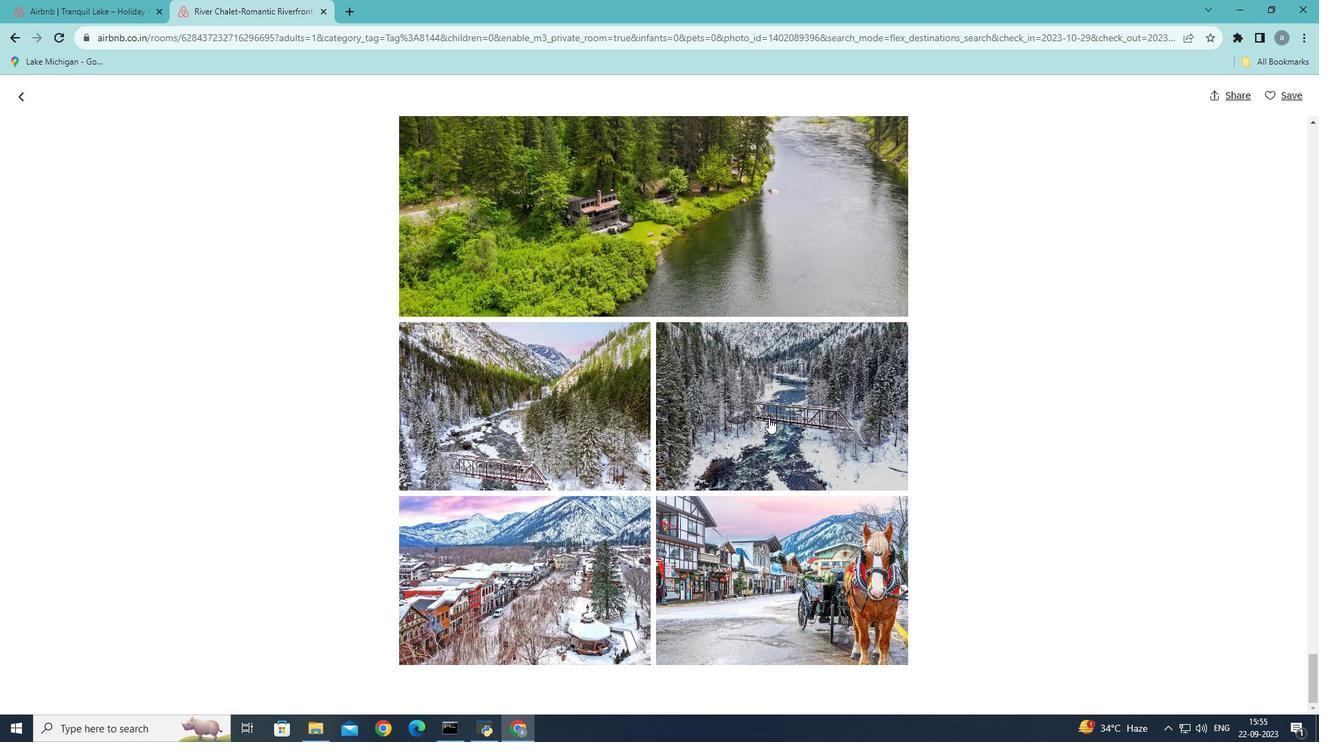 
Action: Mouse scrolled (769, 417) with delta (0, 0)
Screenshot: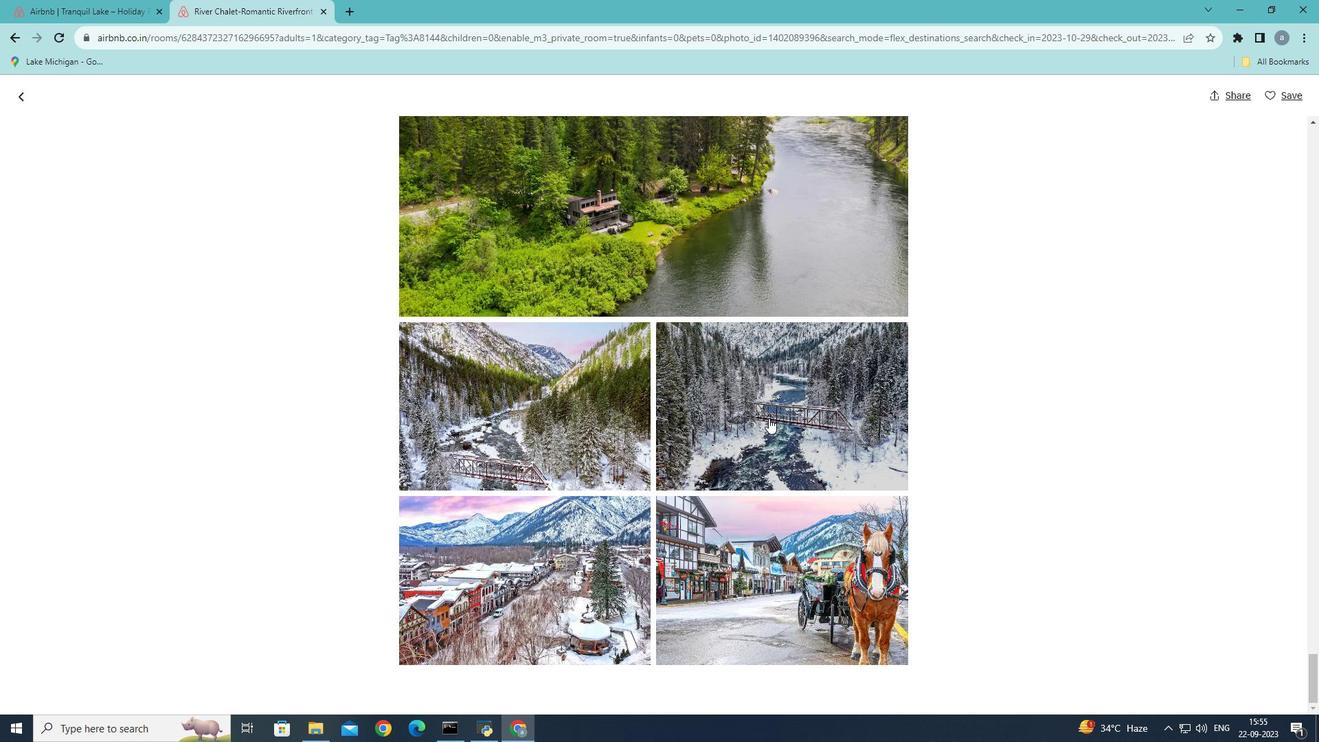 
Action: Mouse scrolled (769, 417) with delta (0, 0)
Screenshot: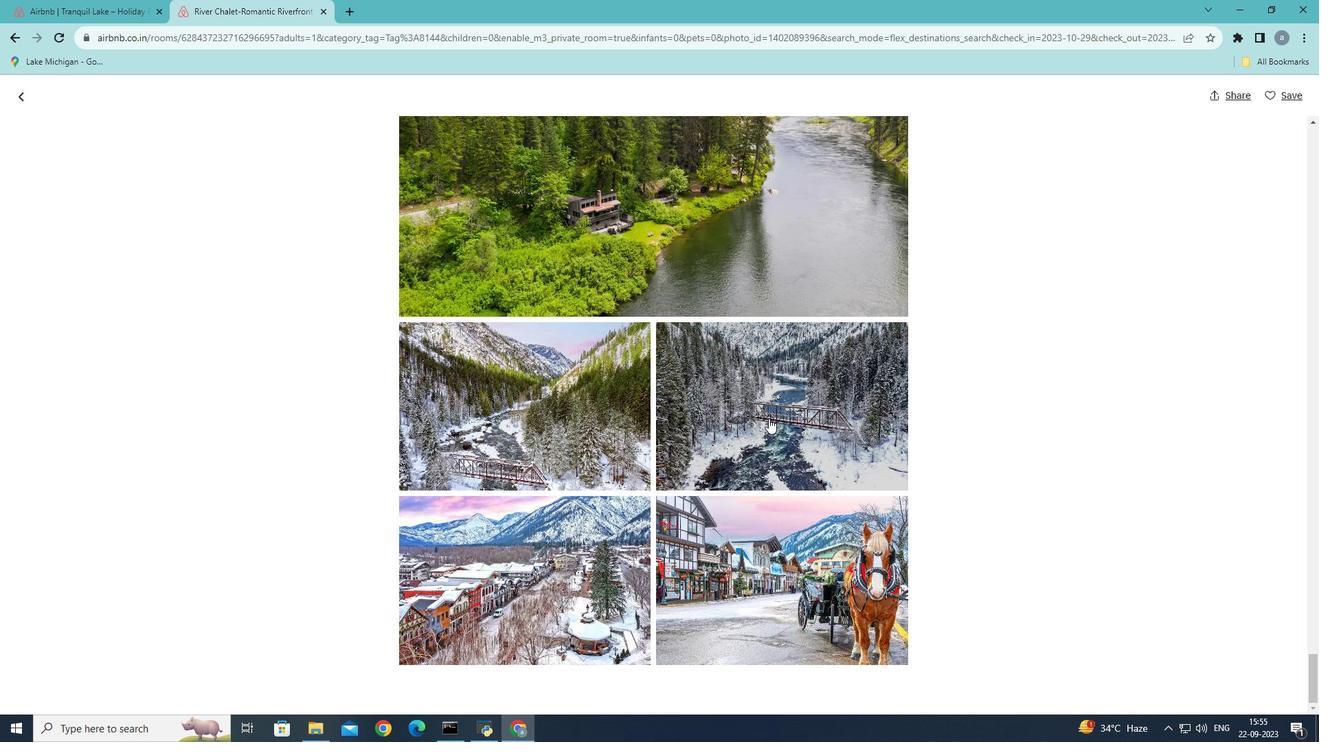 
Action: Mouse scrolled (769, 417) with delta (0, 0)
Screenshot: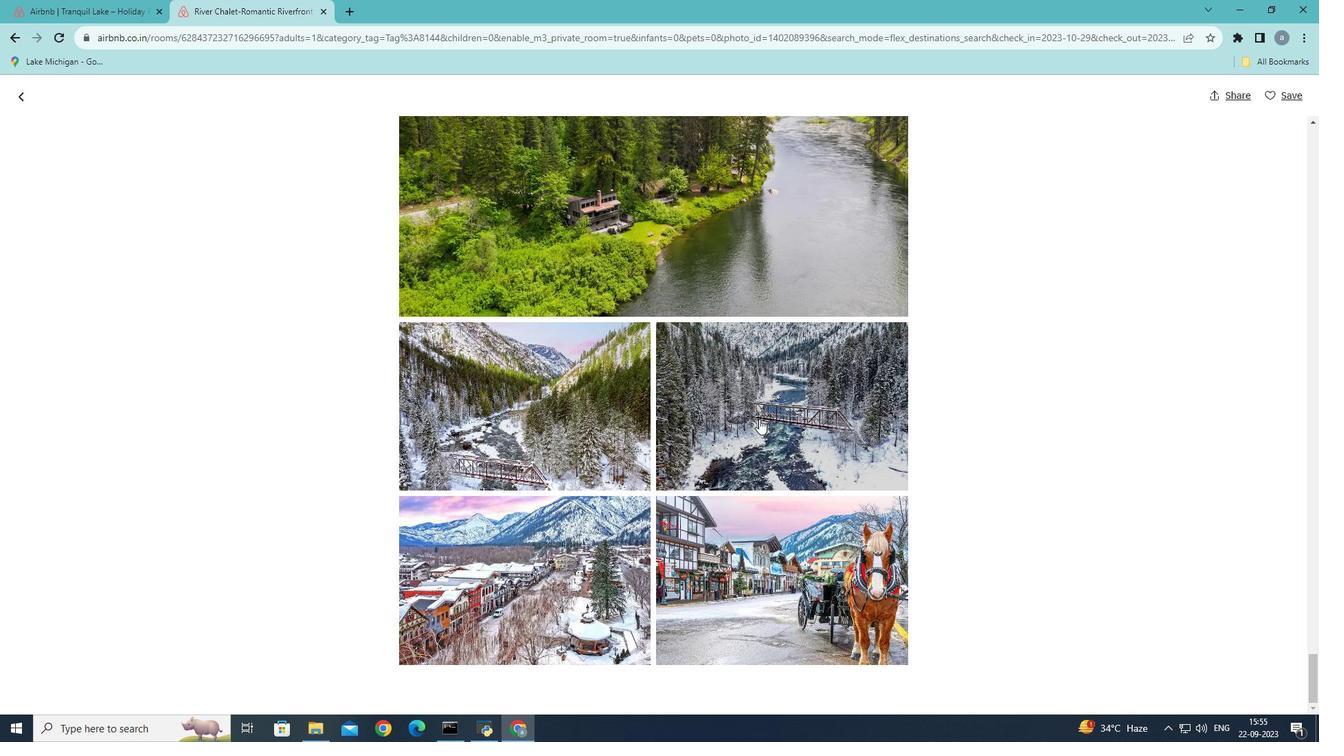
Action: Mouse moved to (23, 101)
Screenshot: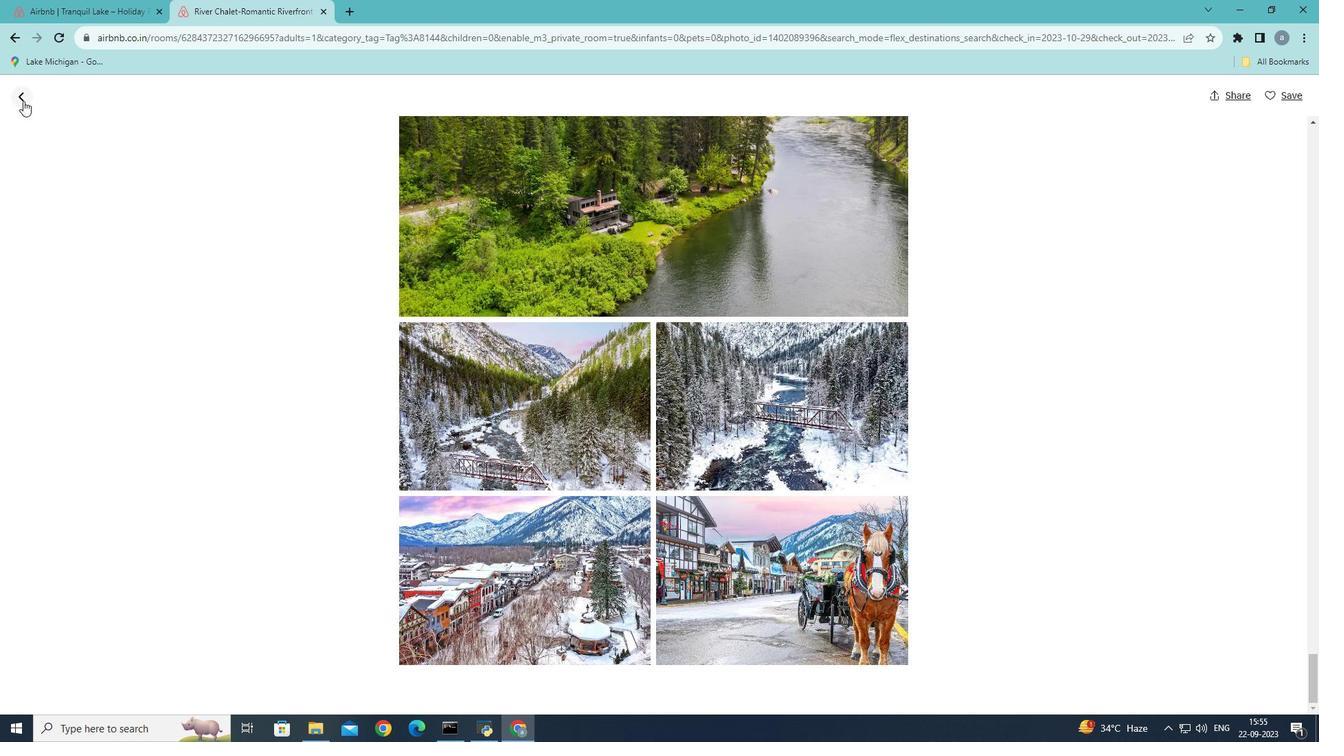 
Action: Mouse pressed left at (23, 101)
Screenshot: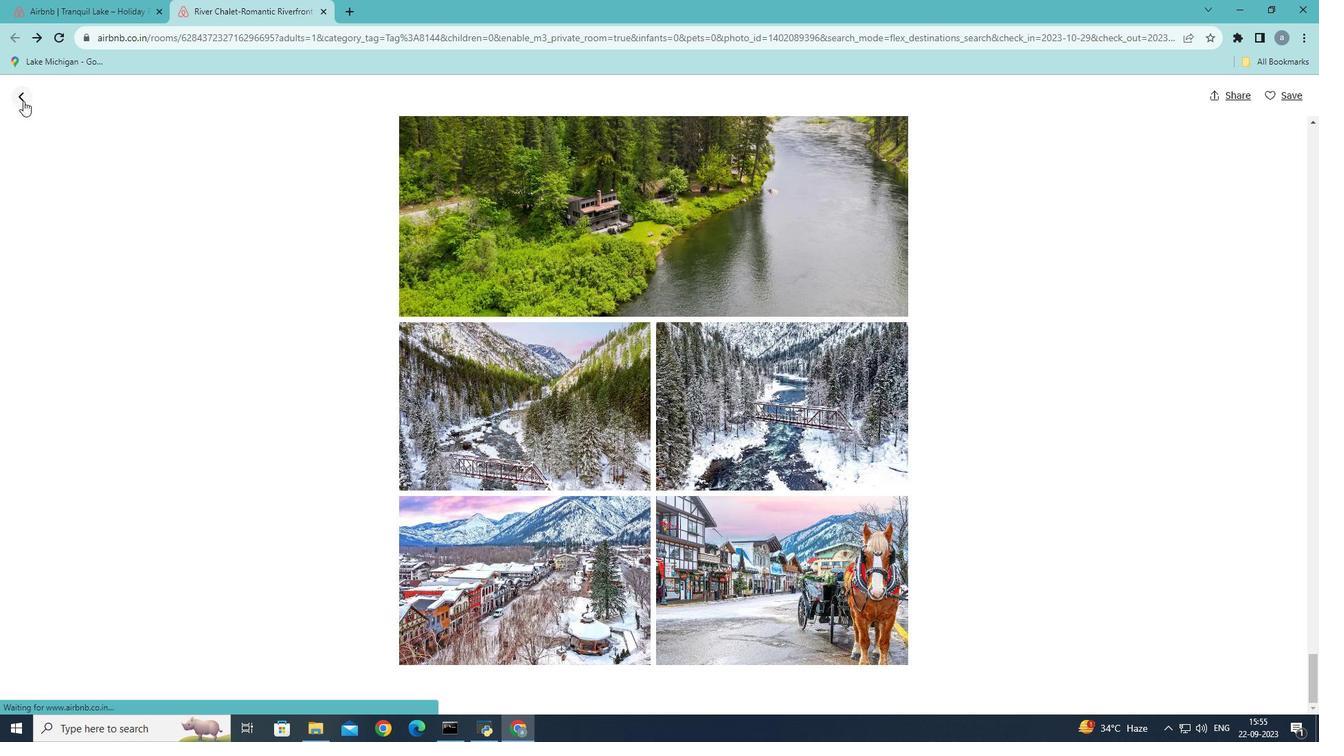 
Action: Mouse moved to (393, 325)
Screenshot: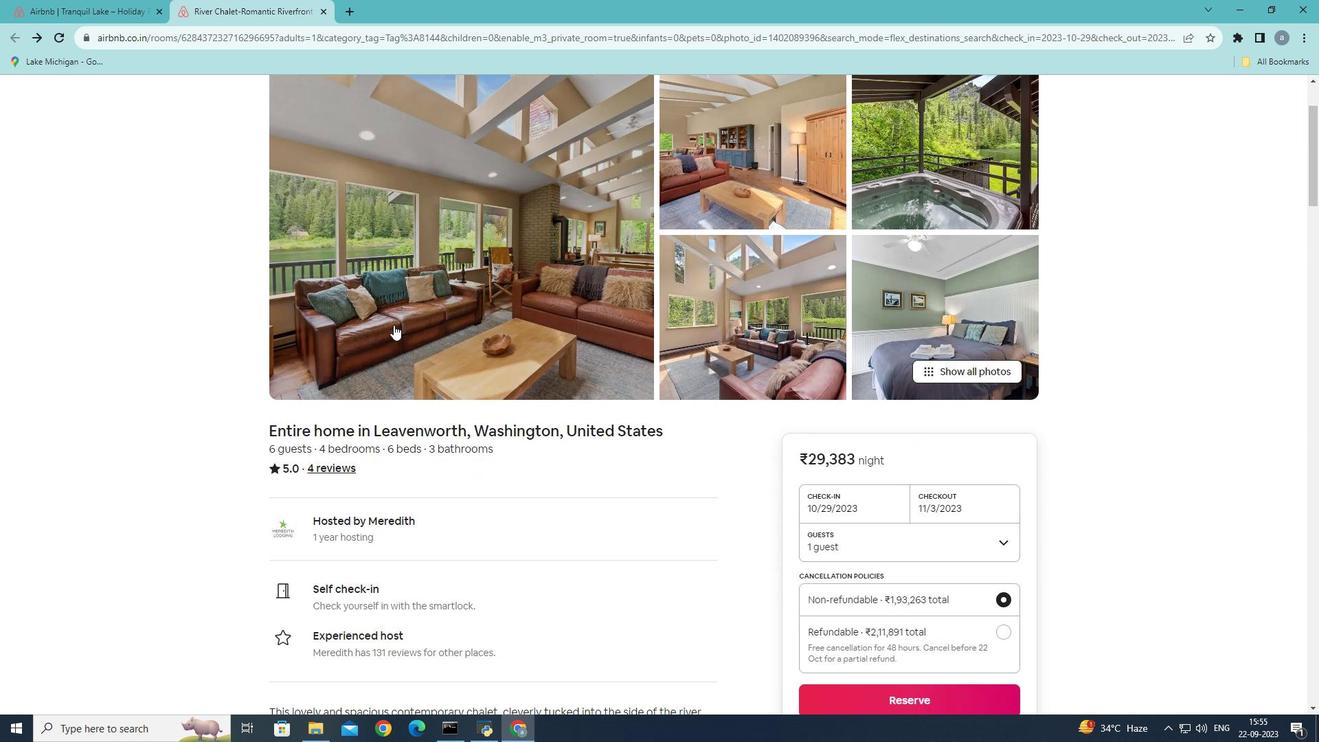 
Action: Mouse scrolled (393, 324) with delta (0, 0)
Screenshot: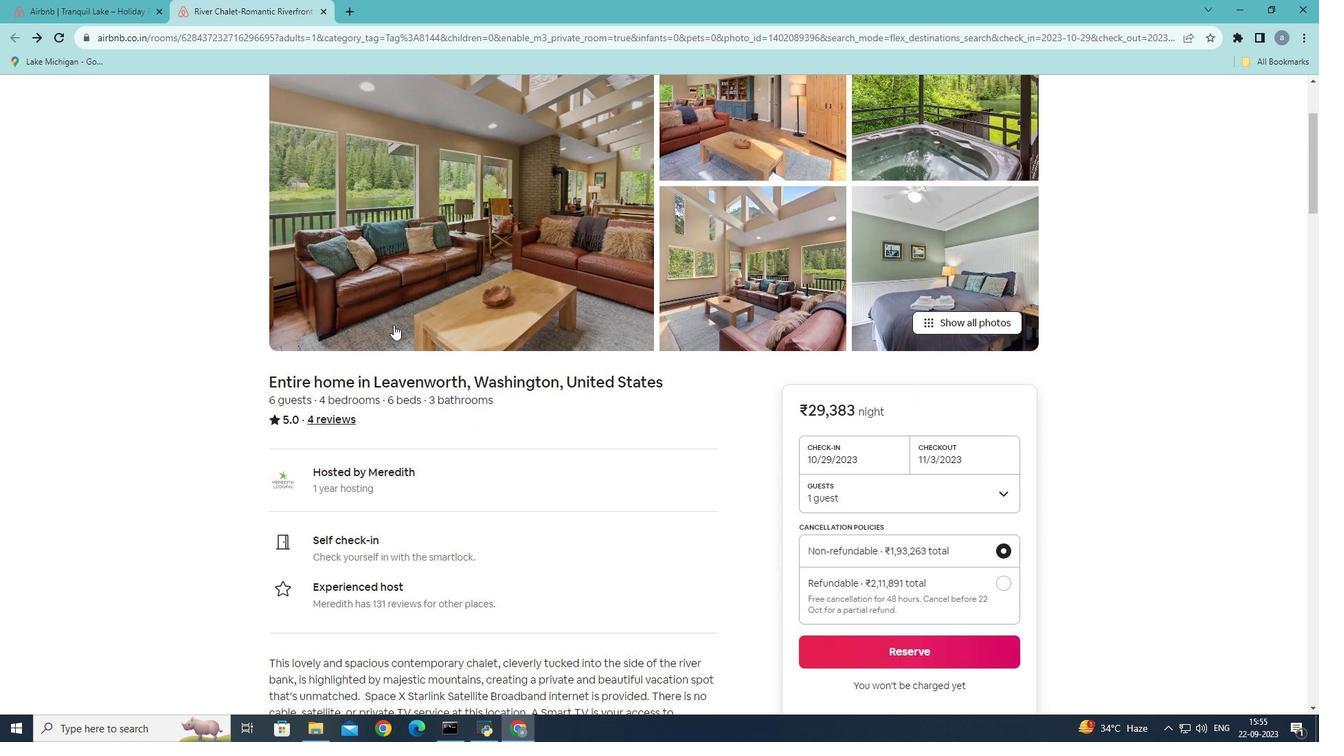 
Action: Mouse scrolled (393, 324) with delta (0, 0)
Screenshot: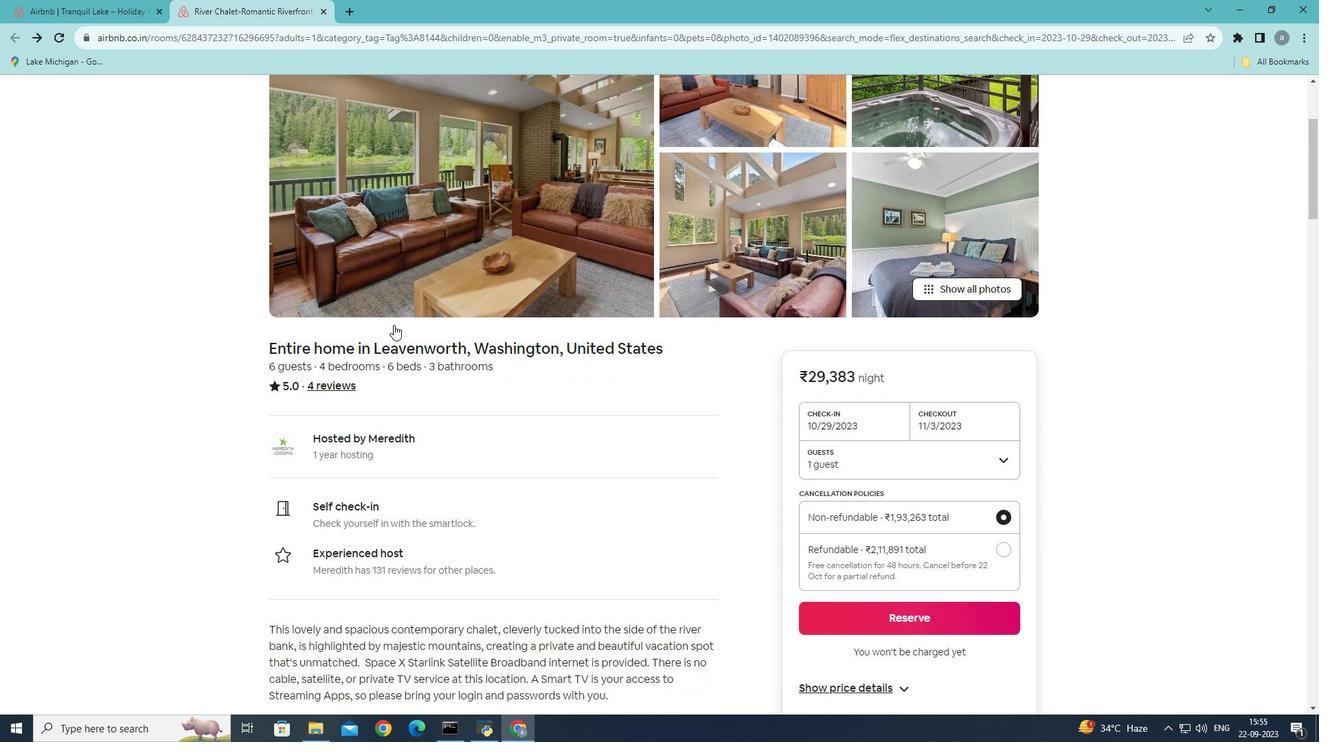 
Action: Mouse scrolled (393, 324) with delta (0, 0)
Screenshot: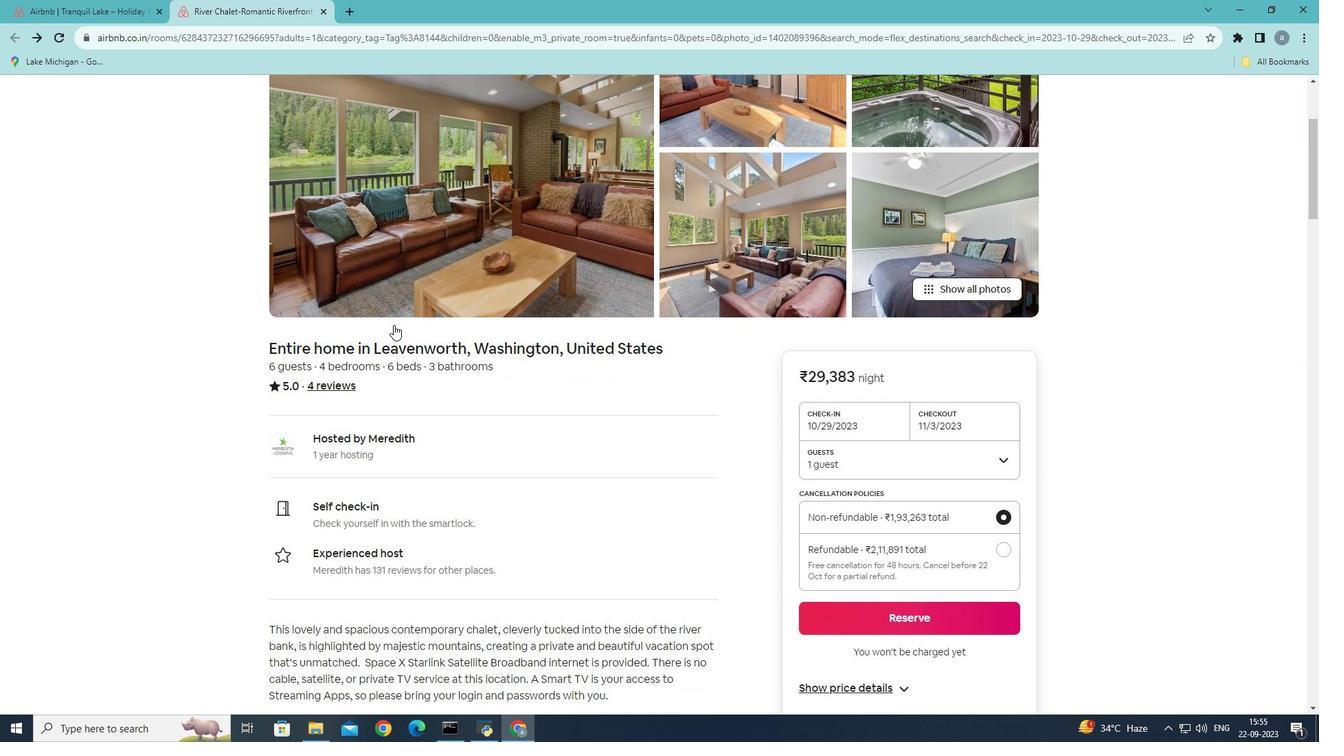 
Action: Mouse scrolled (393, 324) with delta (0, 0)
Screenshot: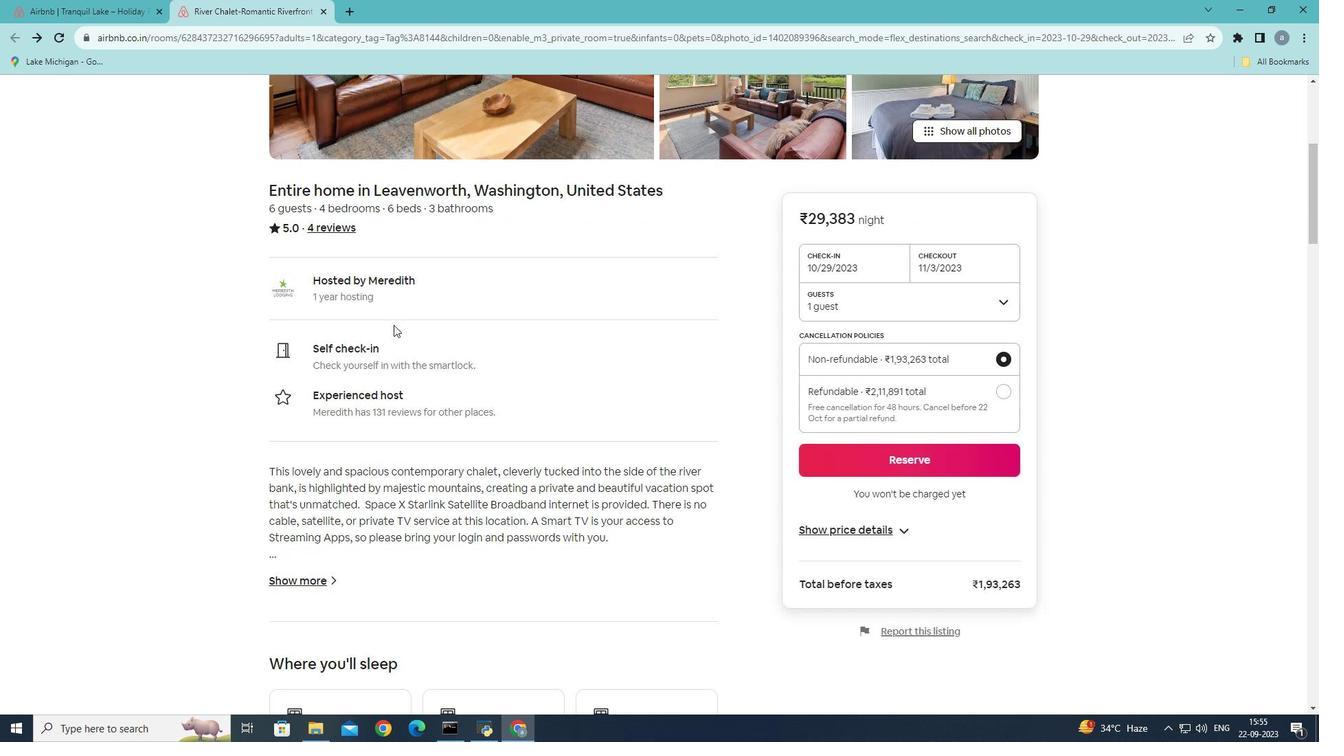 
Action: Mouse scrolled (393, 324) with delta (0, 0)
Screenshot: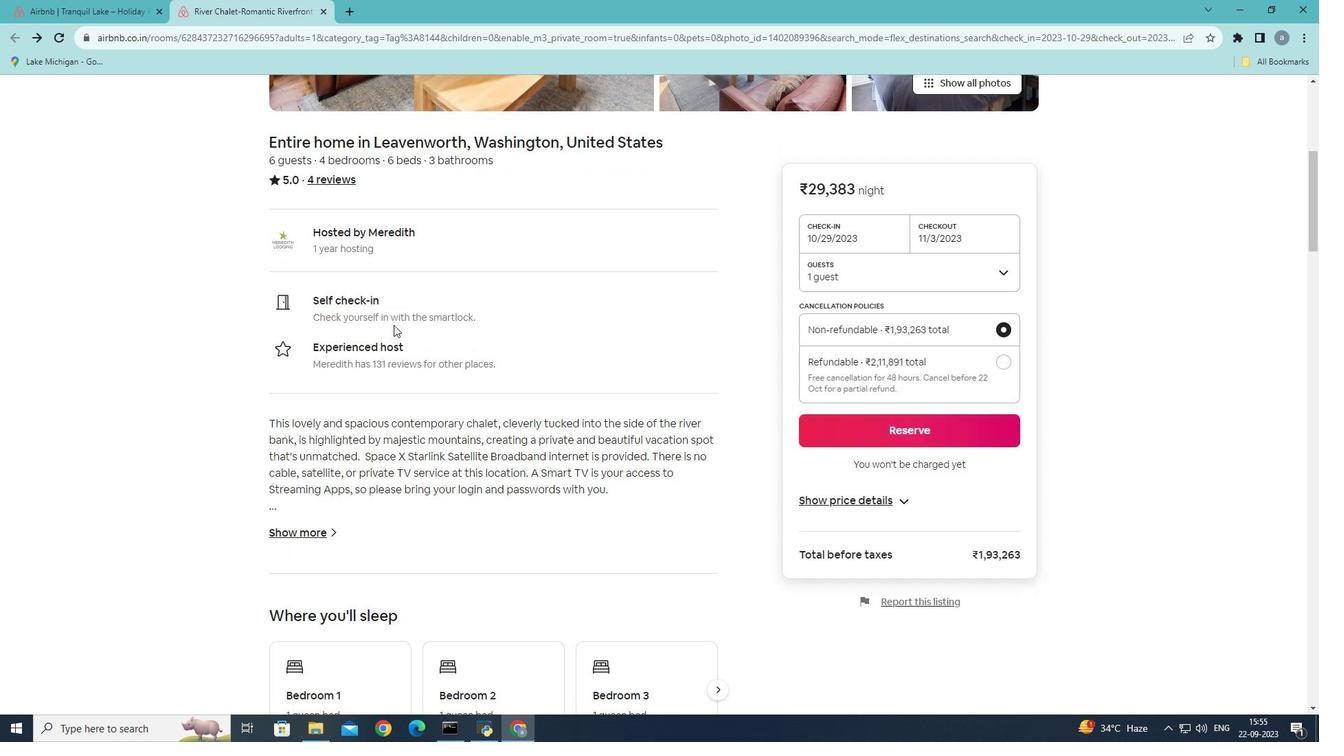 
Action: Mouse scrolled (393, 324) with delta (0, 0)
Screenshot: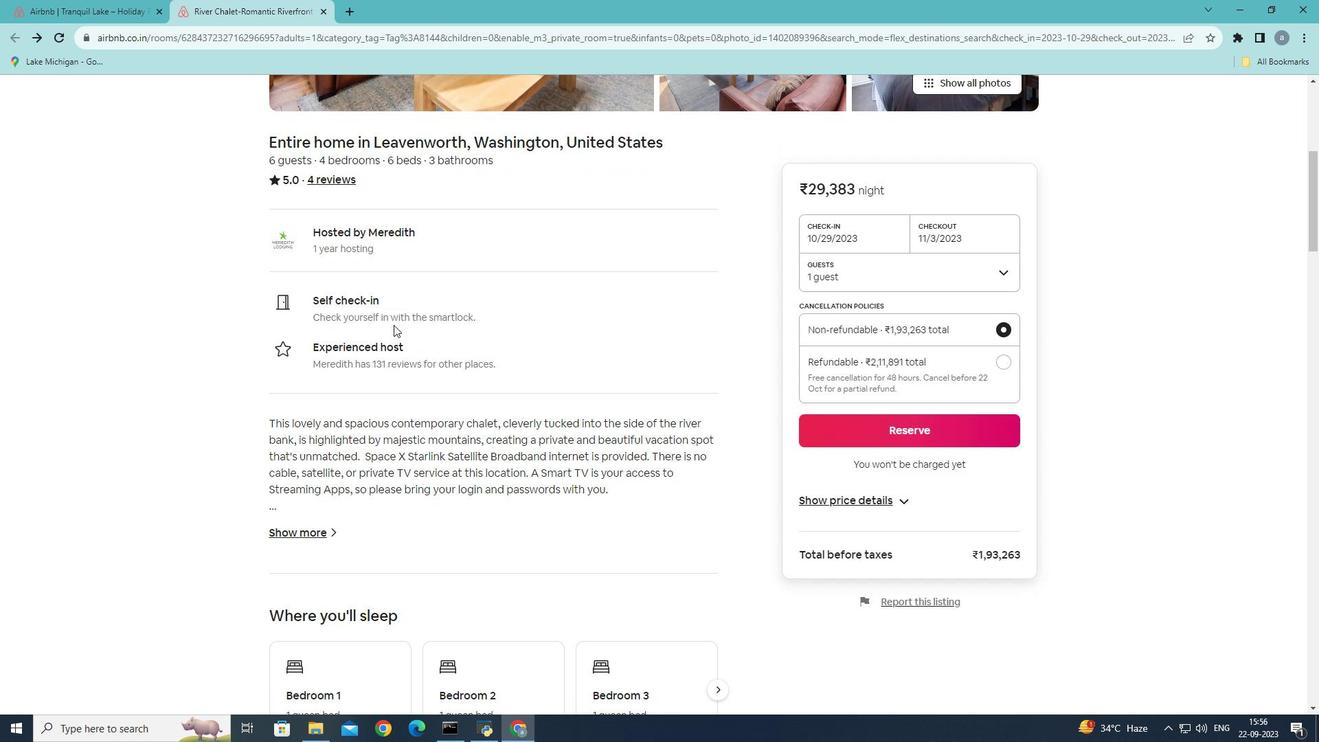 
Action: Mouse scrolled (393, 324) with delta (0, 0)
Screenshot: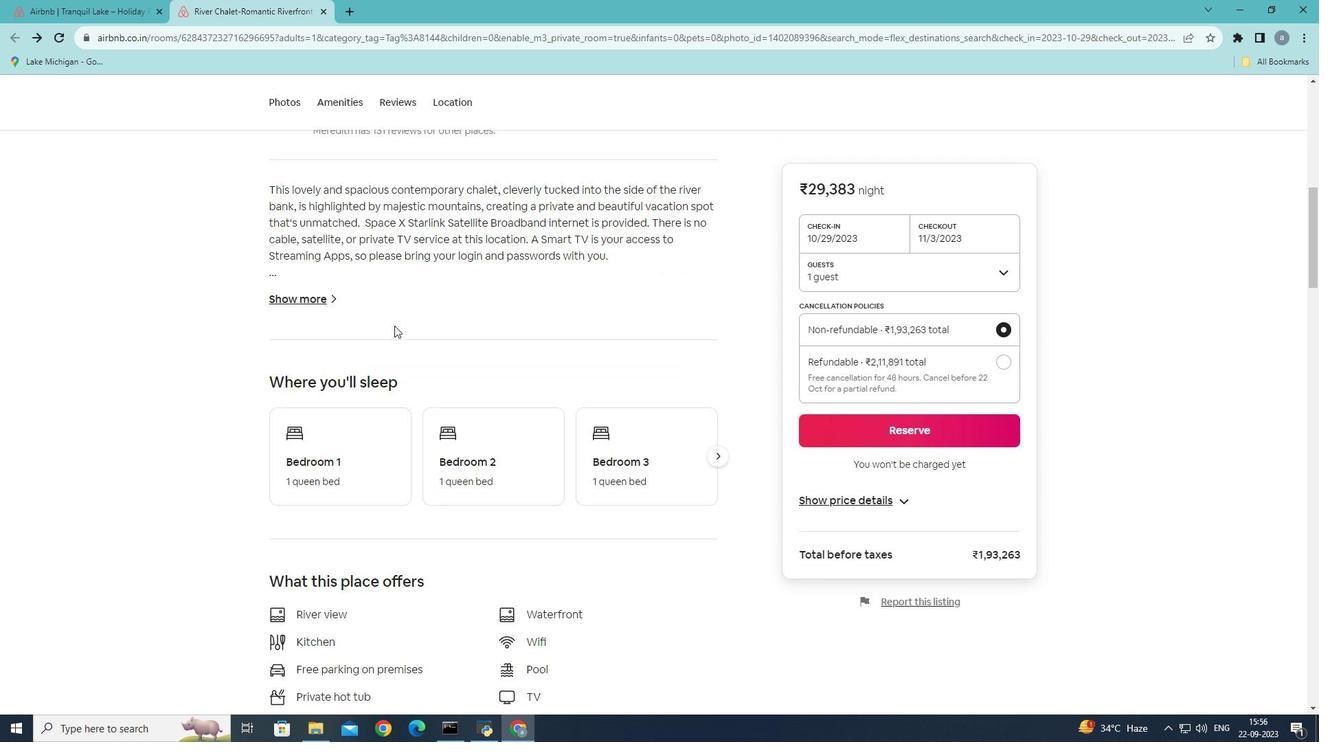 
Action: Mouse scrolled (393, 324) with delta (0, 0)
Screenshot: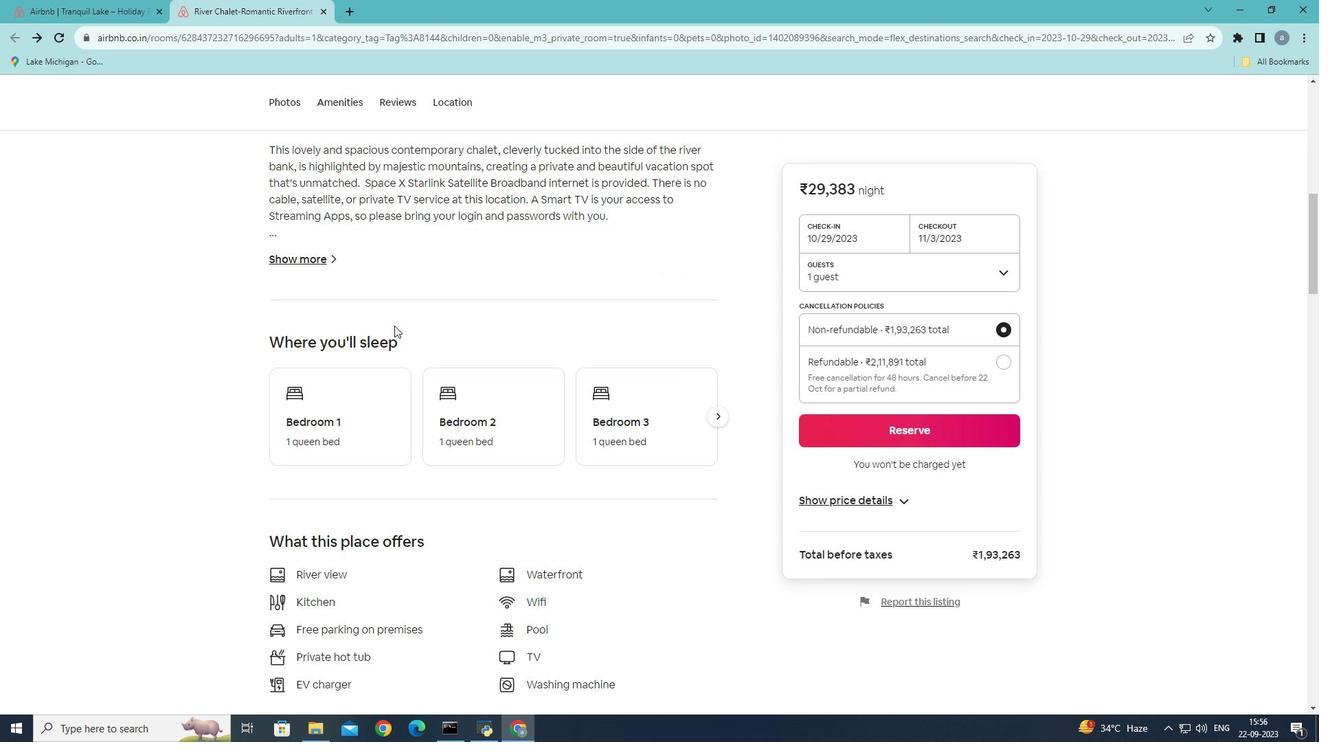 
Action: Mouse scrolled (393, 324) with delta (0, 0)
Screenshot: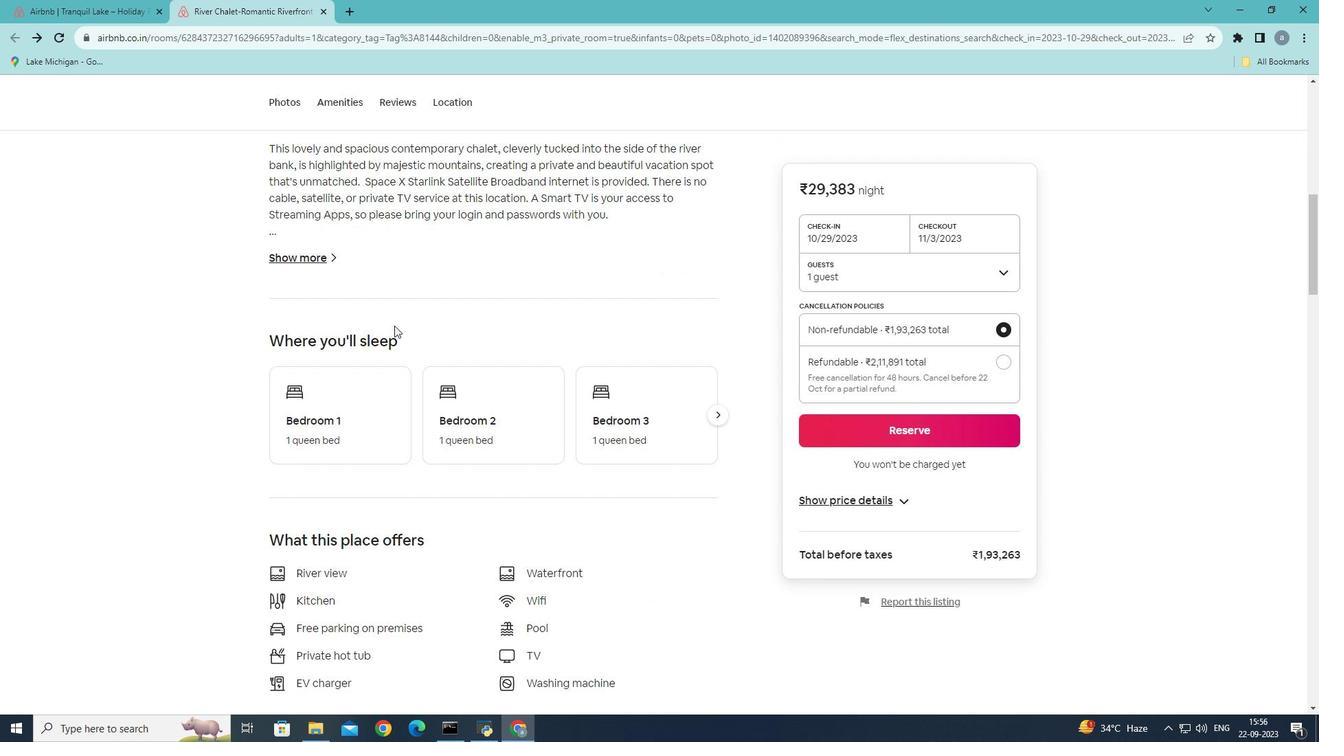
Action: Mouse moved to (394, 325)
Screenshot: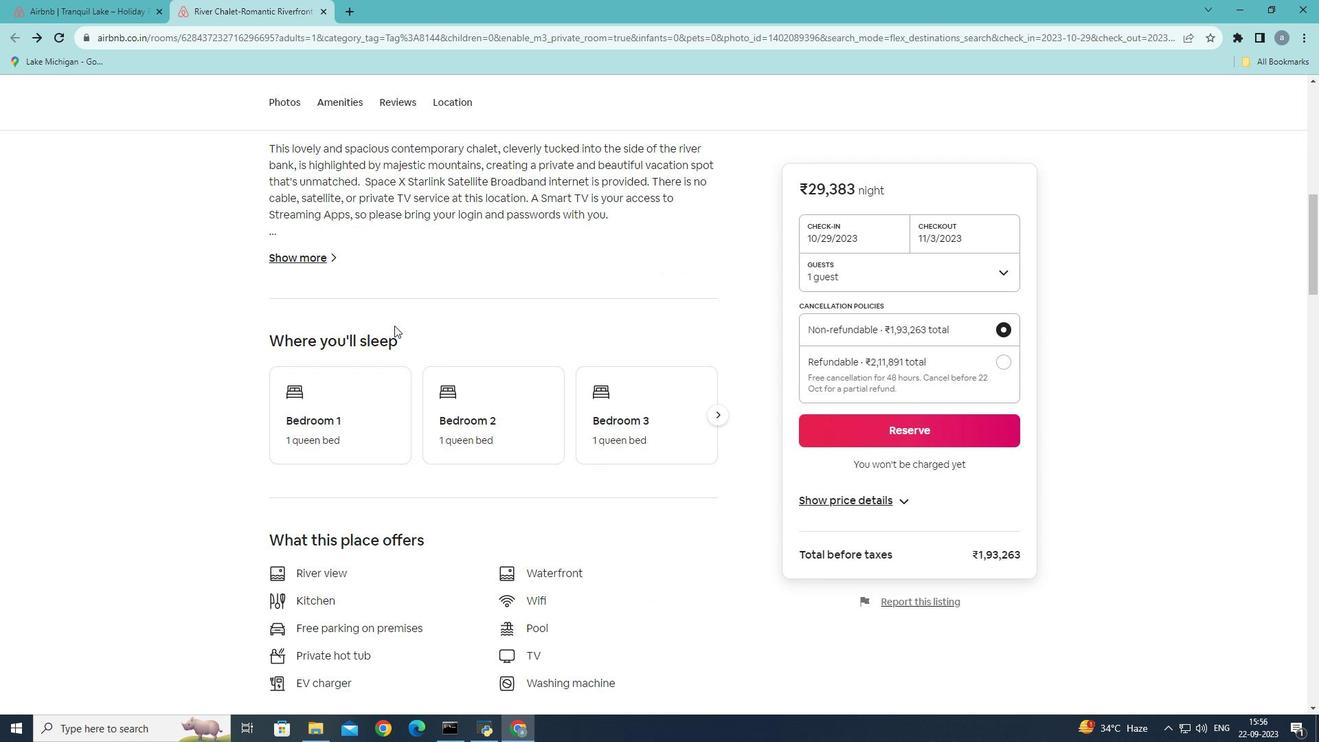 
Action: Mouse scrolled (394, 325) with delta (0, 0)
Screenshot: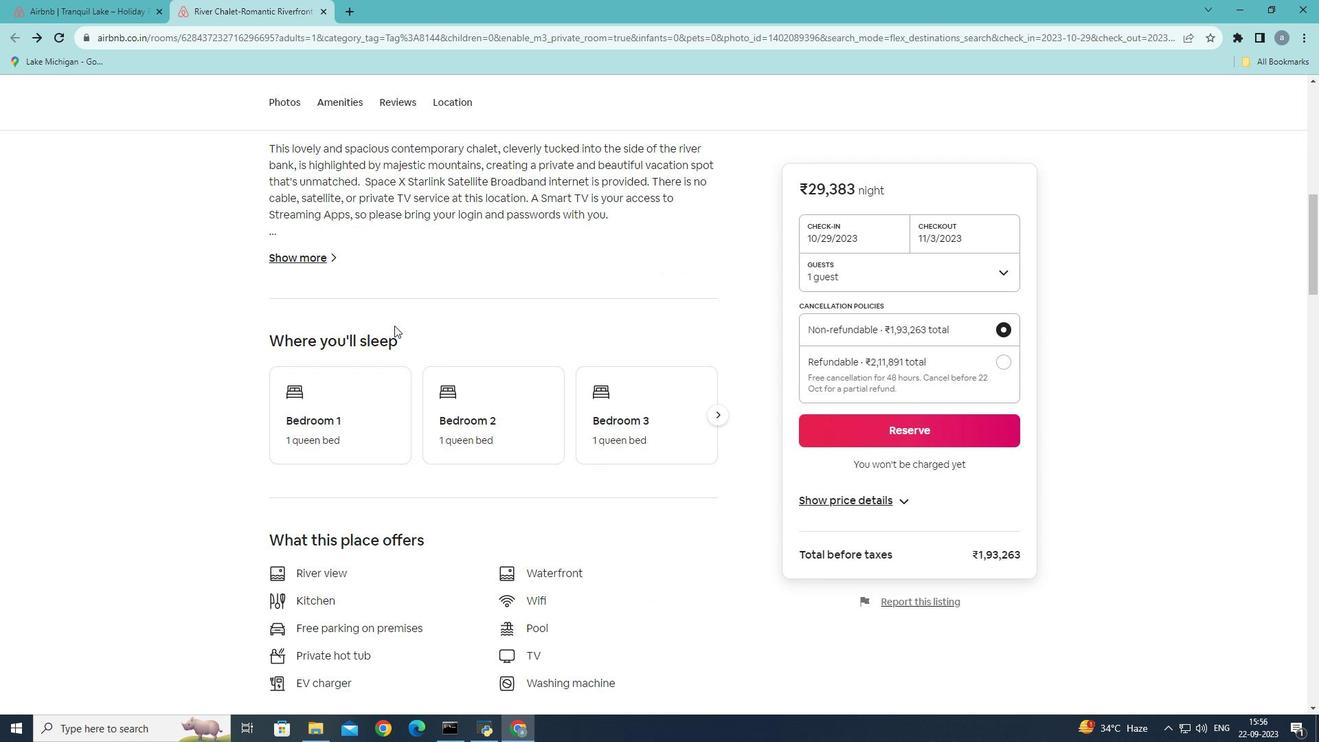 
Action: Mouse moved to (432, 325)
Screenshot: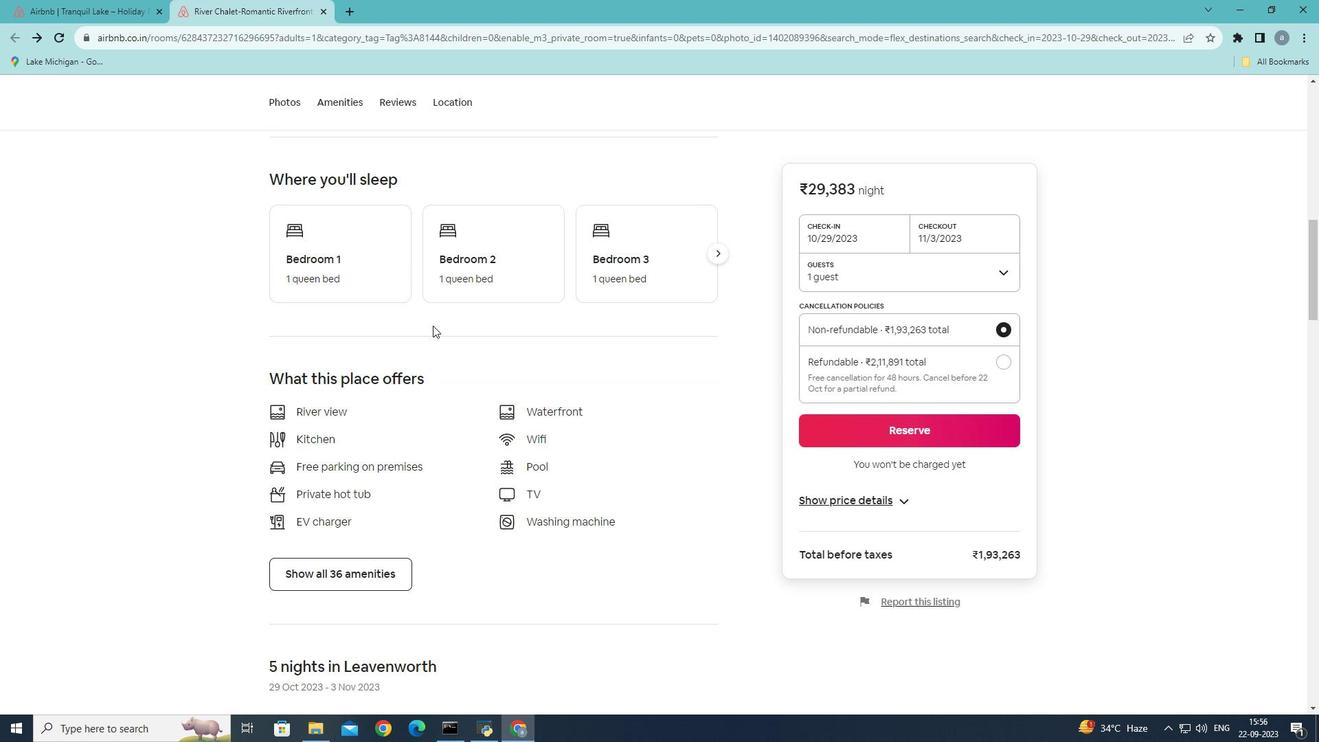 
Action: Mouse scrolled (432, 324) with delta (0, 0)
Screenshot: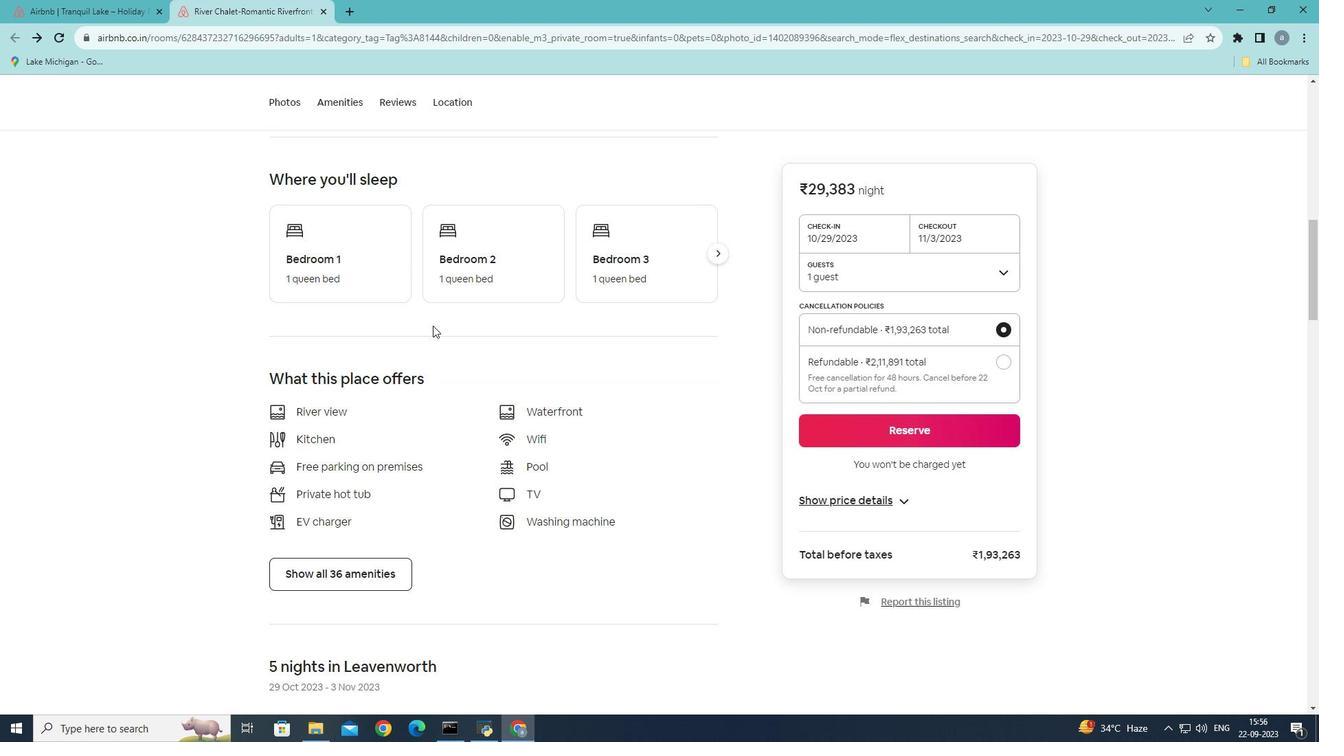 
Action: Mouse moved to (433, 325)
Screenshot: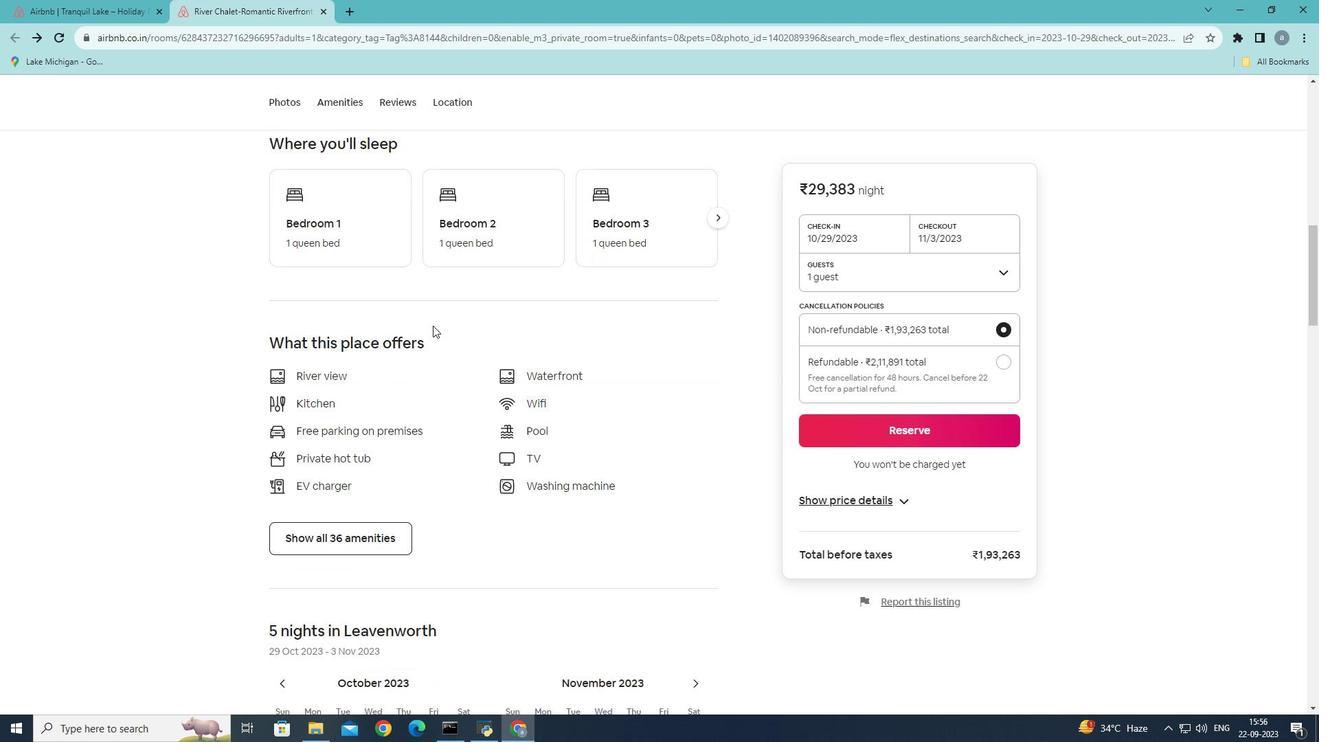 
Action: Mouse scrolled (433, 325) with delta (0, 0)
Screenshot: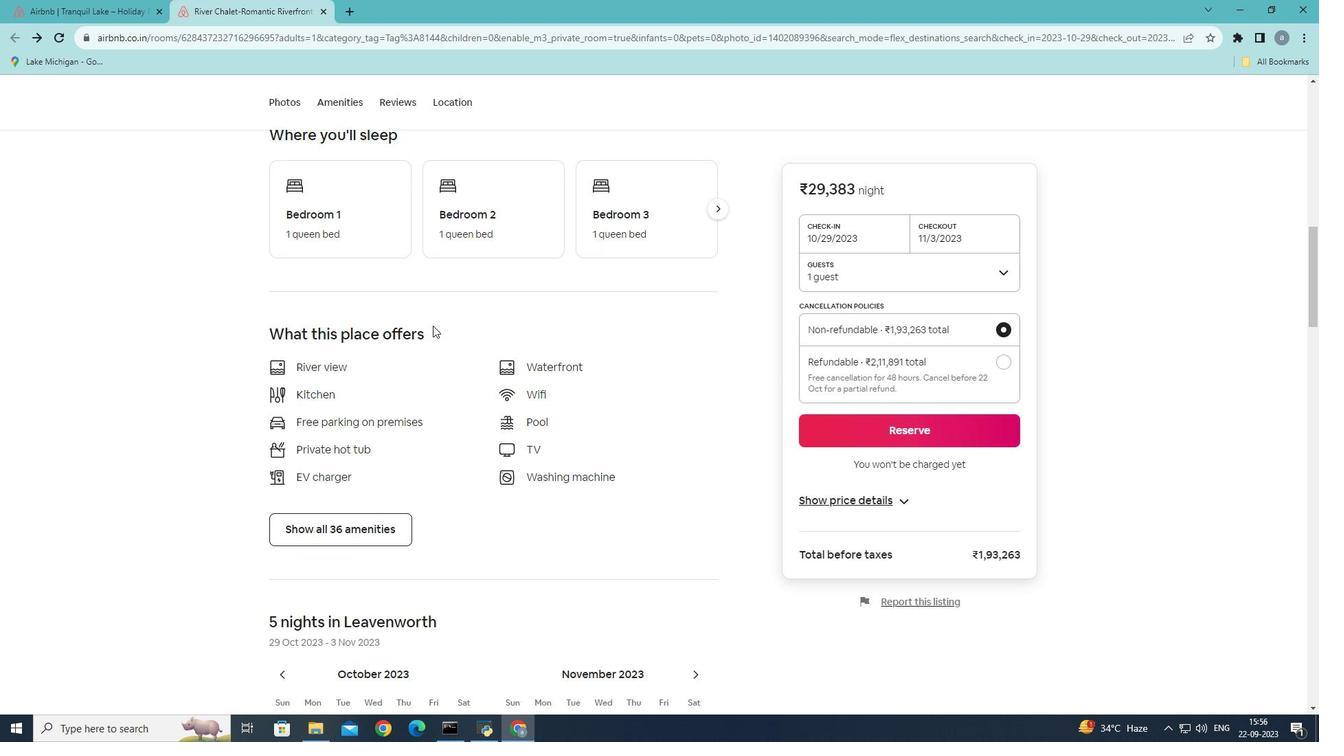 
Action: Mouse scrolled (433, 325) with delta (0, 0)
Screenshot: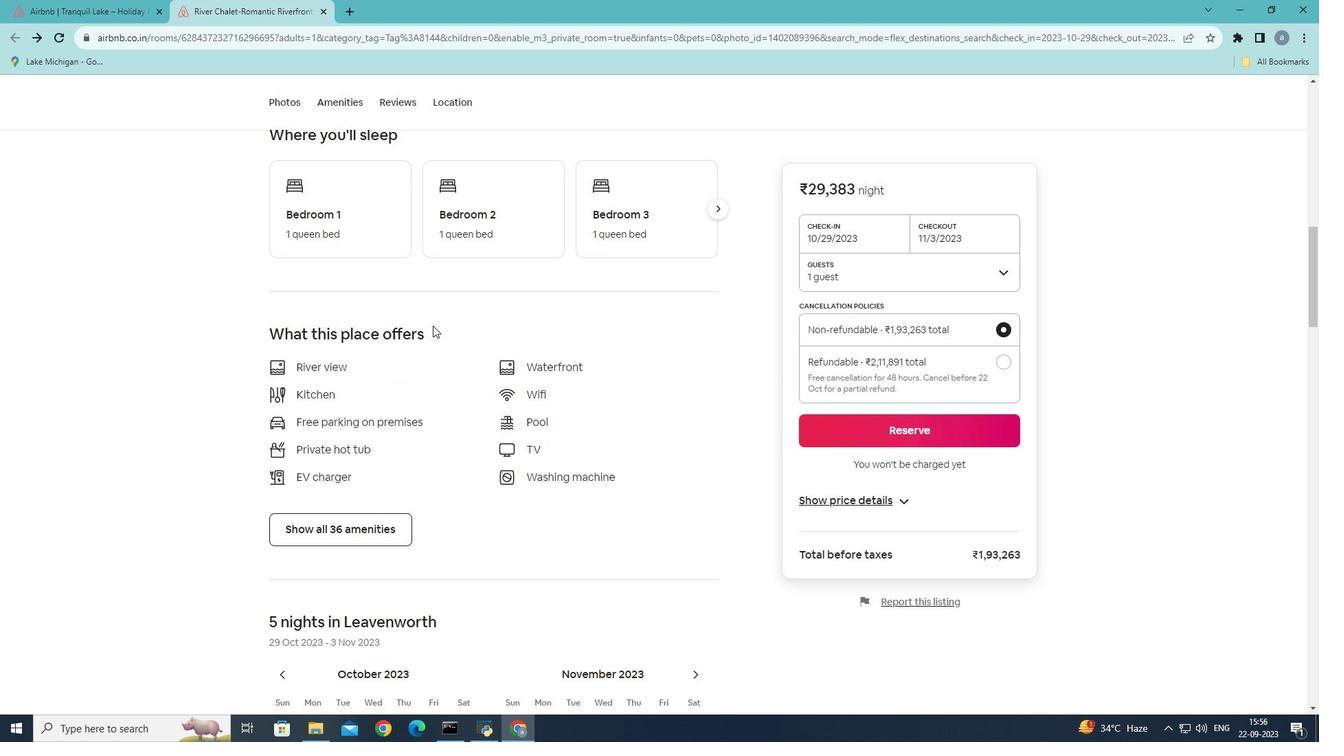 
Action: Mouse moved to (383, 523)
Screenshot: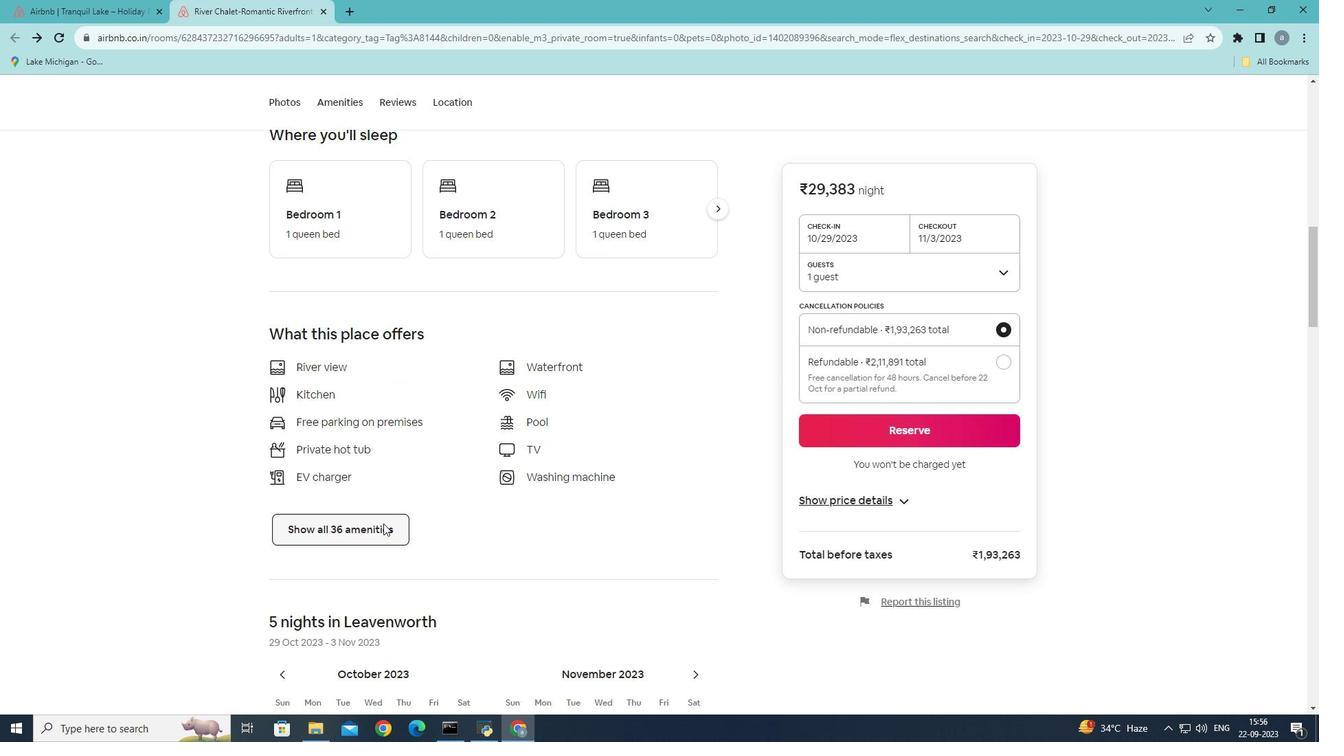 
Action: Mouse pressed left at (383, 523)
Screenshot: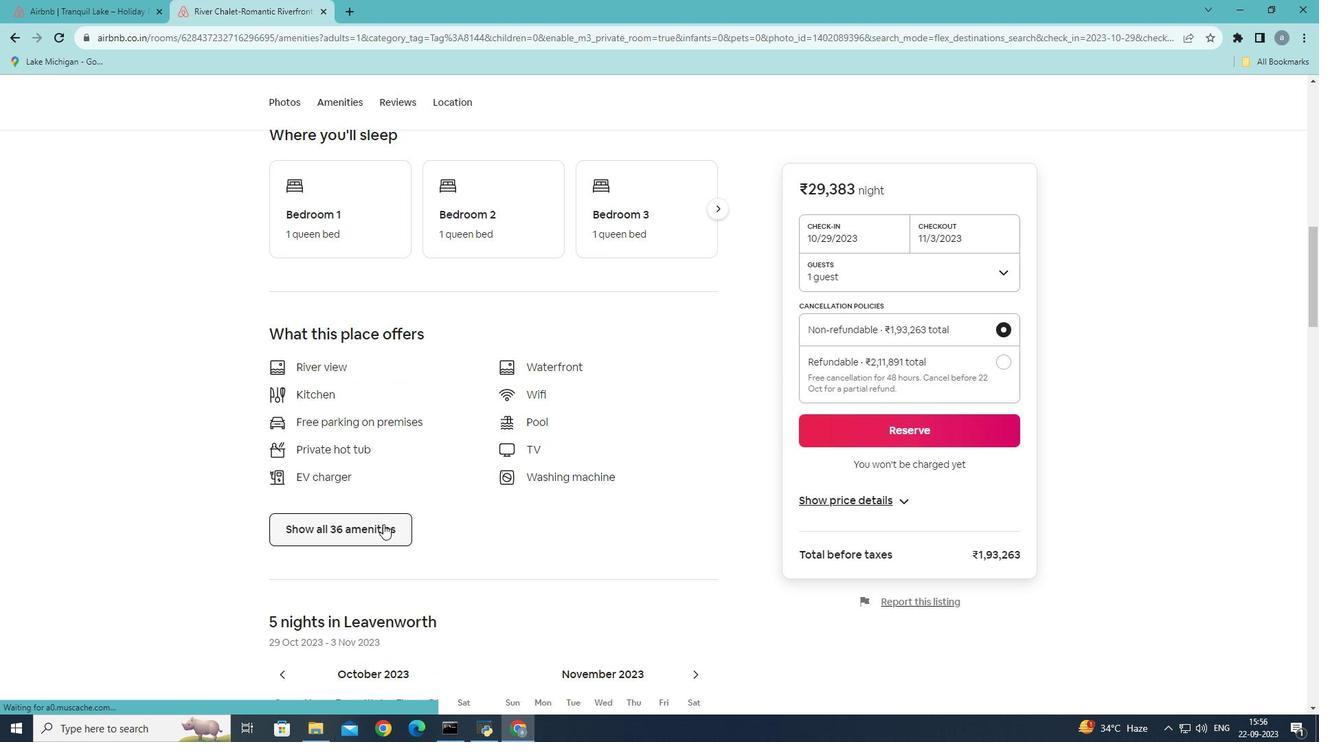 
Action: Mouse moved to (527, 230)
Screenshot: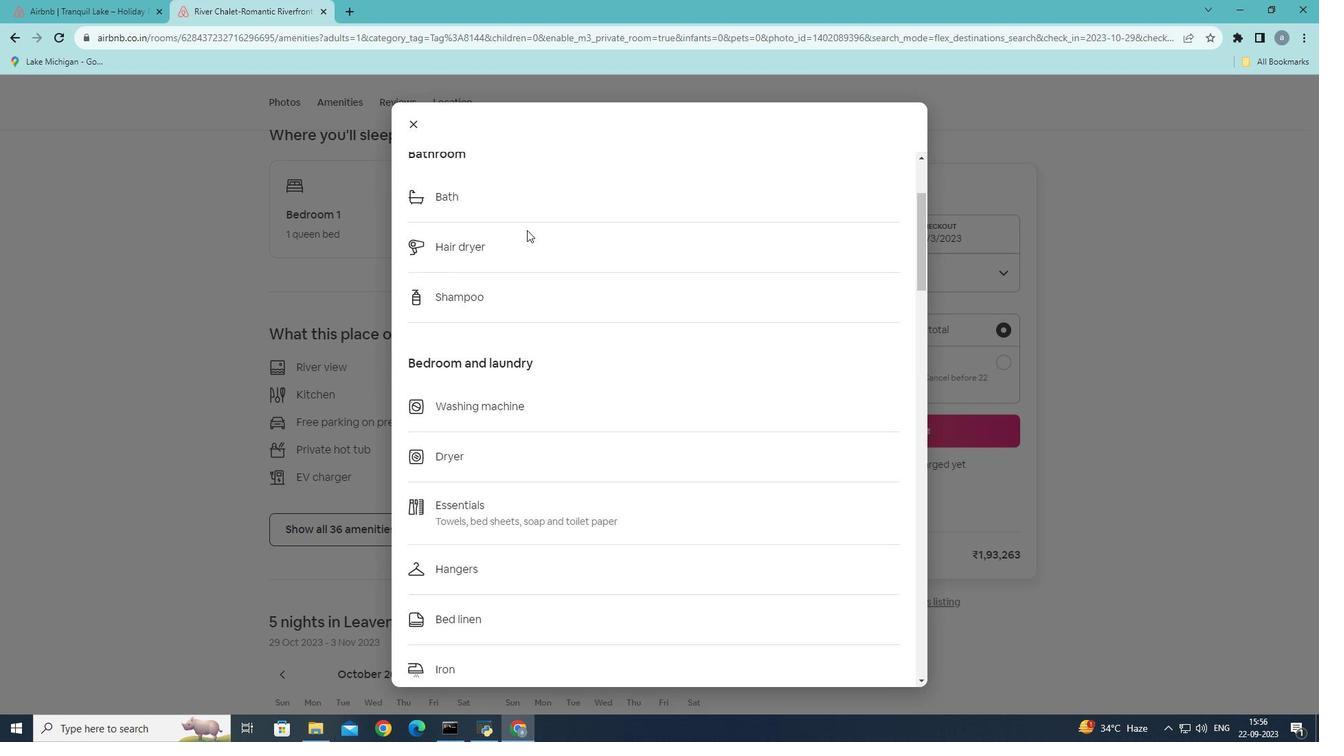 
Action: Mouse scrolled (527, 229) with delta (0, 0)
Screenshot: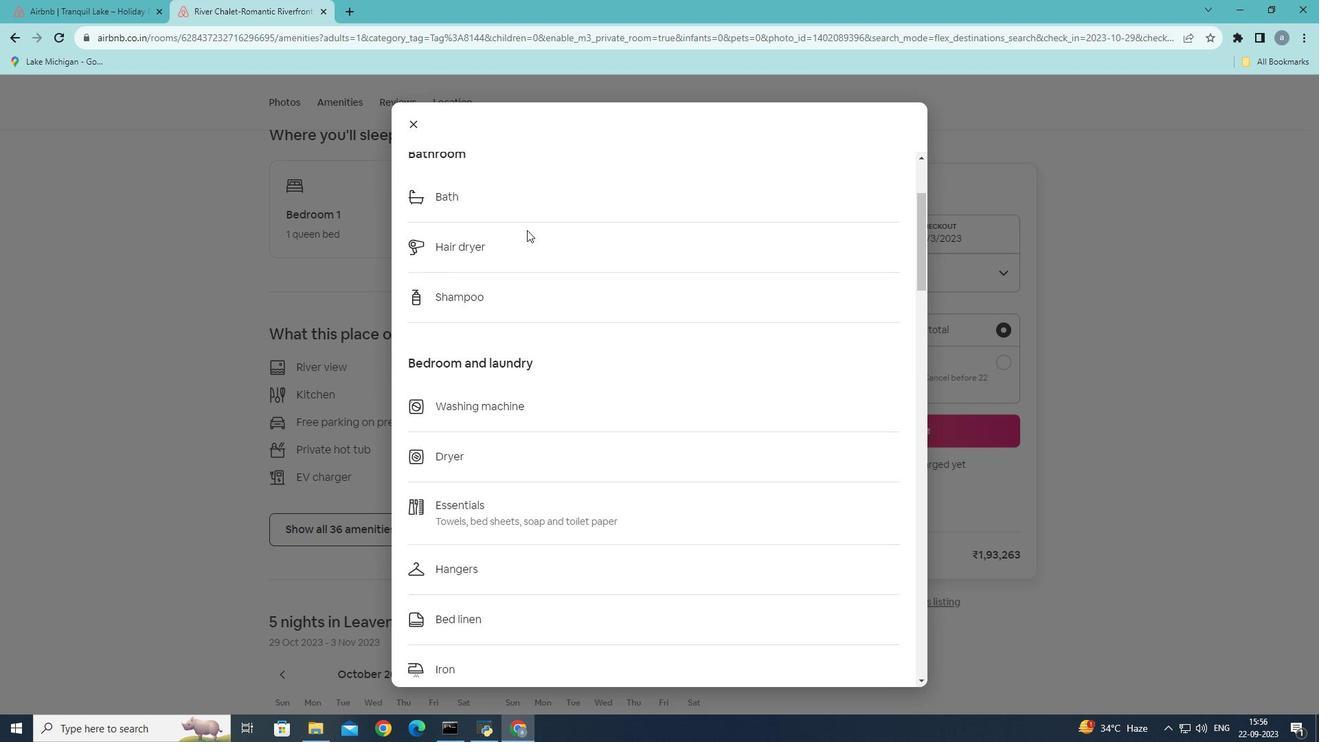 
Action: Mouse scrolled (527, 229) with delta (0, 0)
Screenshot: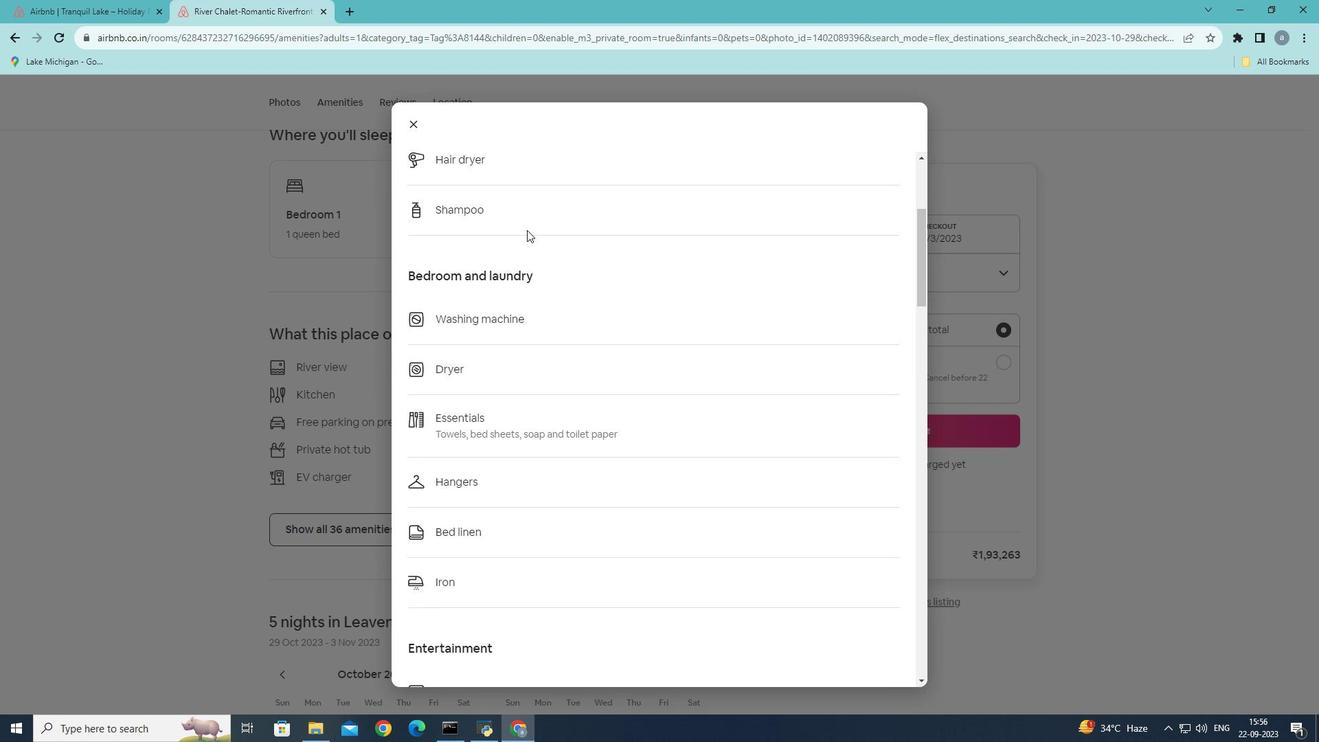 
Action: Mouse scrolled (527, 229) with delta (0, 0)
Screenshot: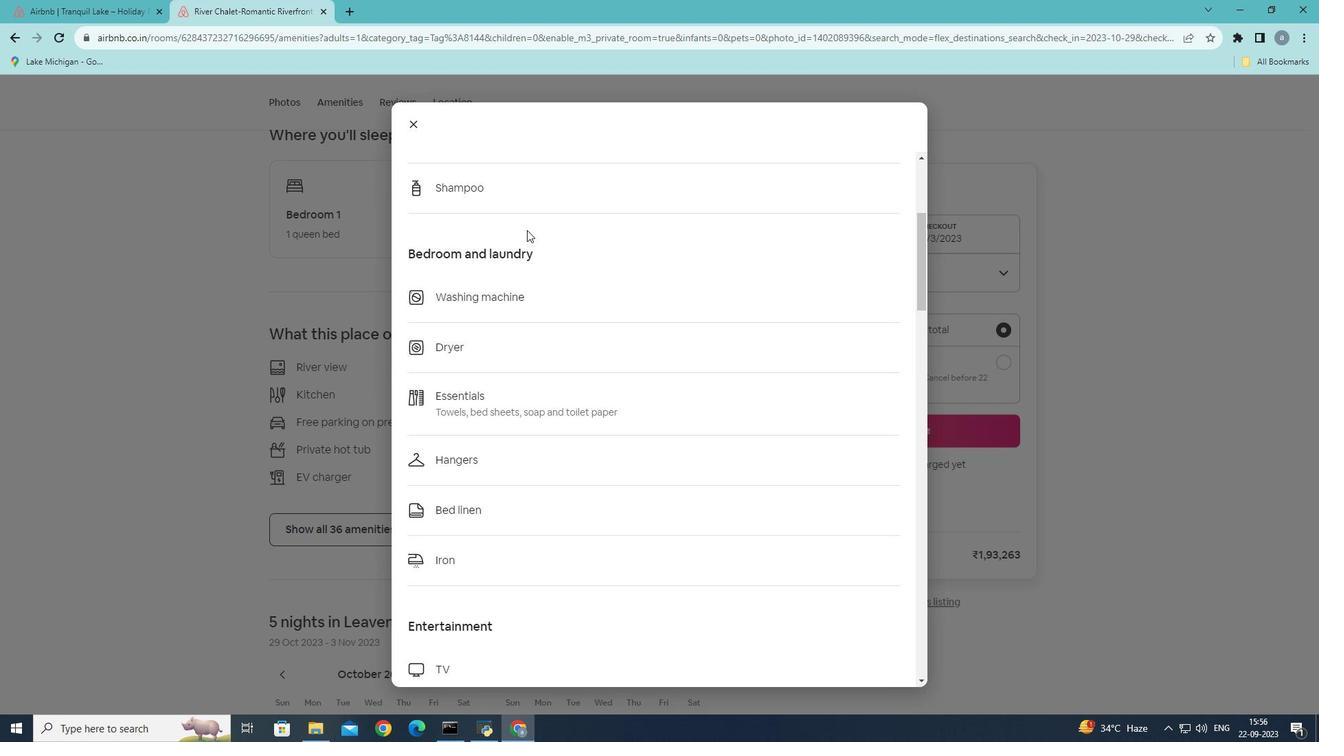 
Action: Mouse scrolled (527, 229) with delta (0, 0)
Screenshot: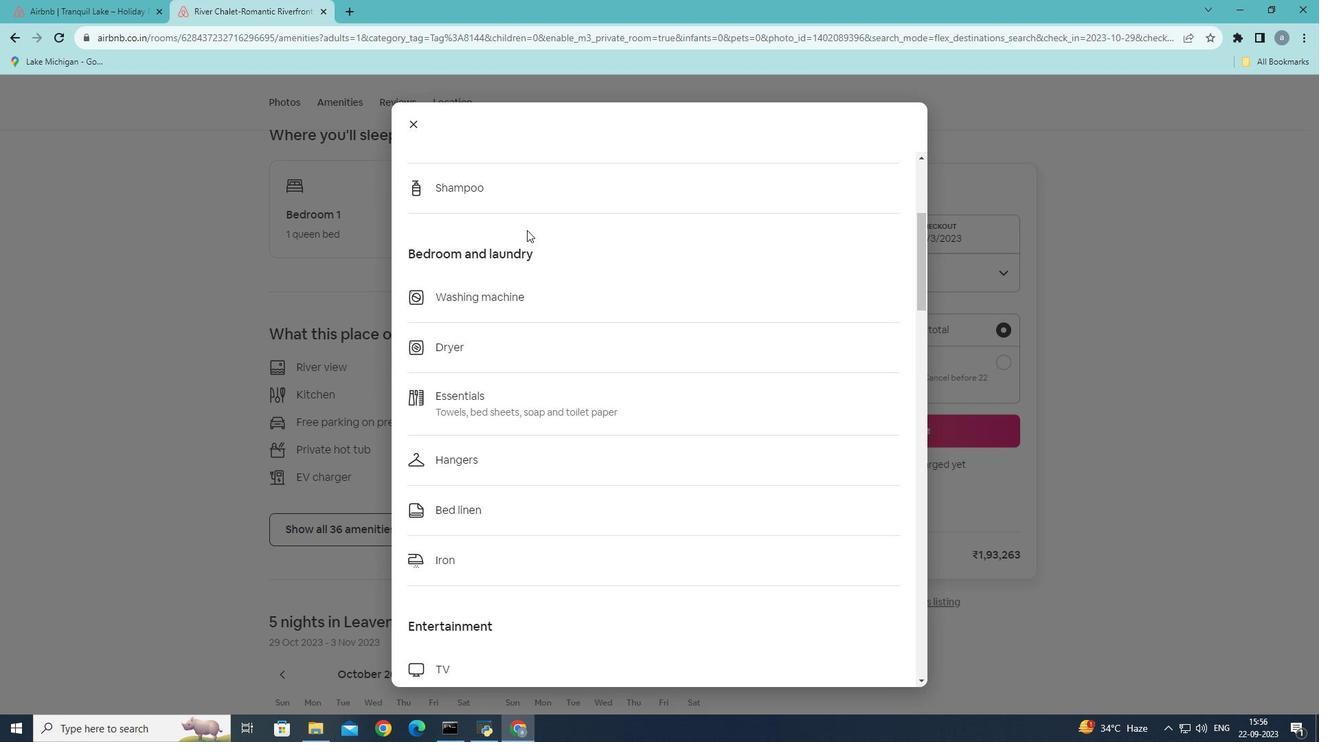 
Action: Mouse moved to (527, 230)
Screenshot: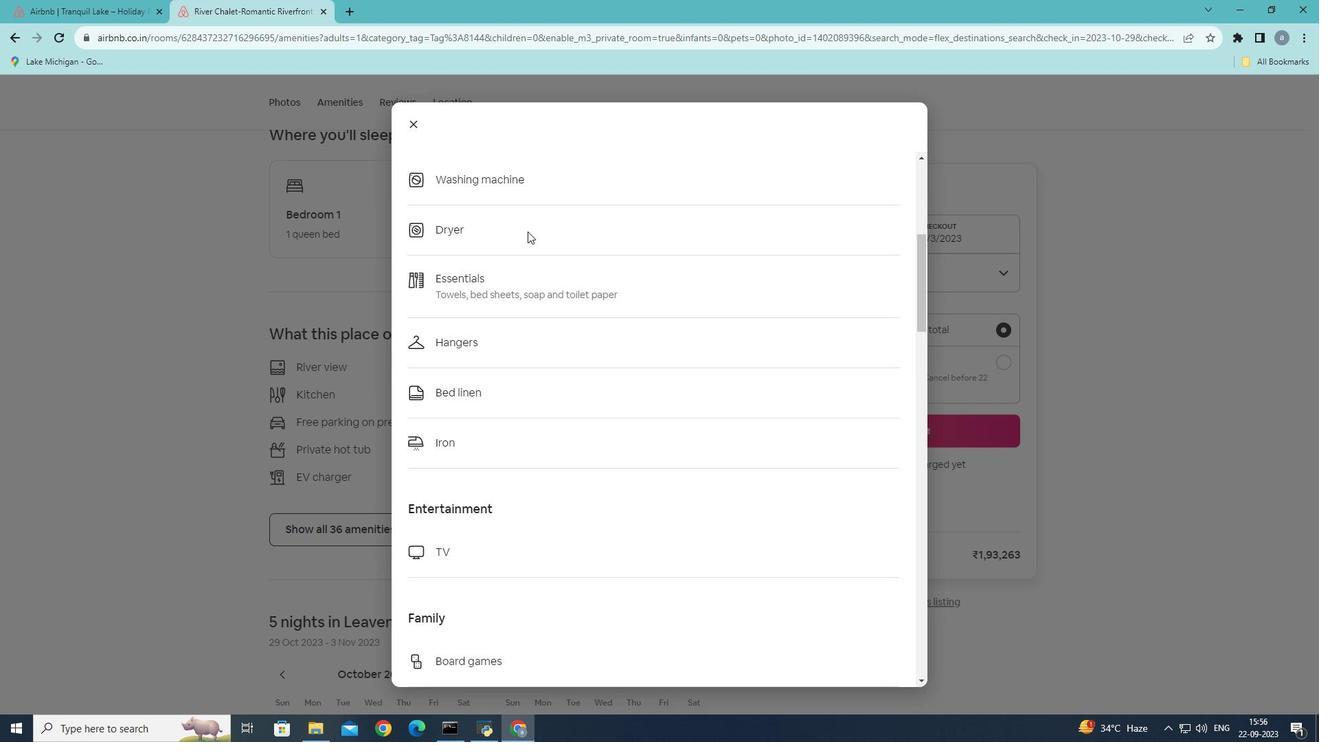 
Action: Mouse scrolled (527, 230) with delta (0, 0)
Screenshot: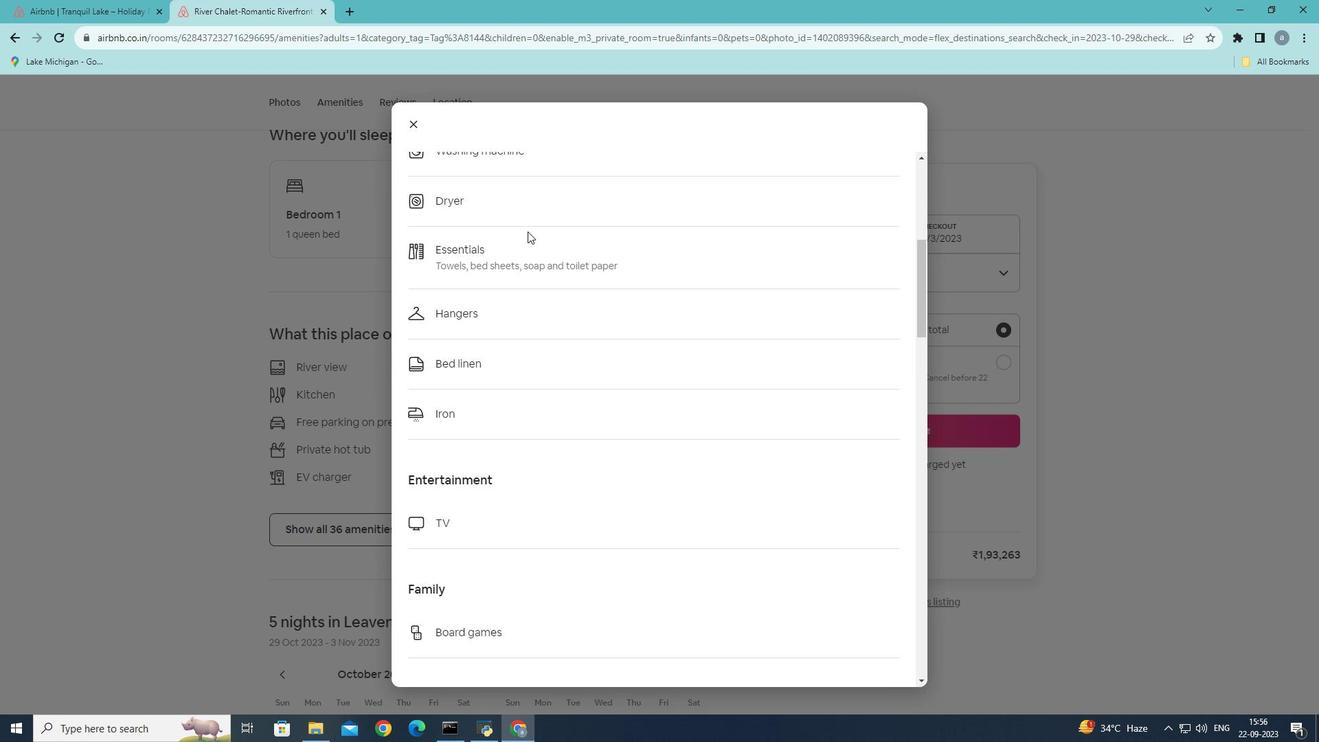 
Action: Mouse moved to (527, 231)
Screenshot: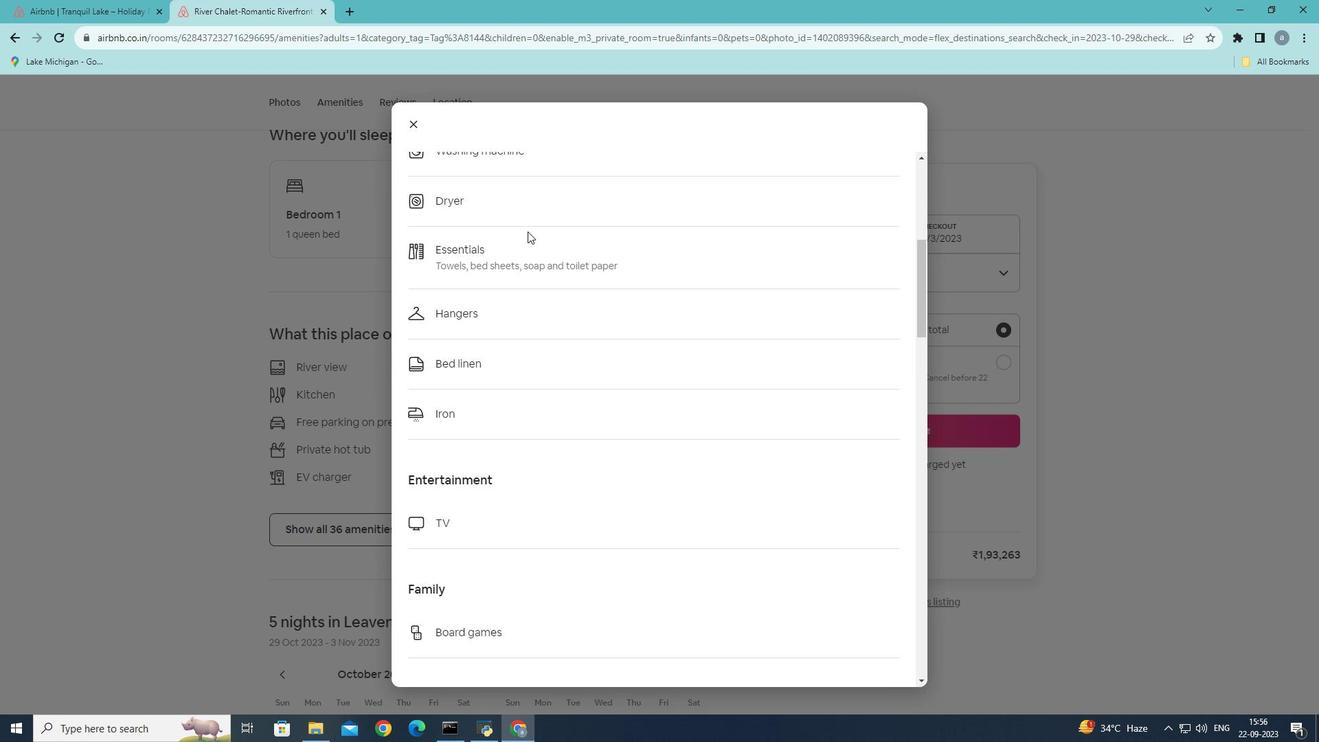 
Action: Mouse scrolled (527, 230) with delta (0, 0)
Screenshot: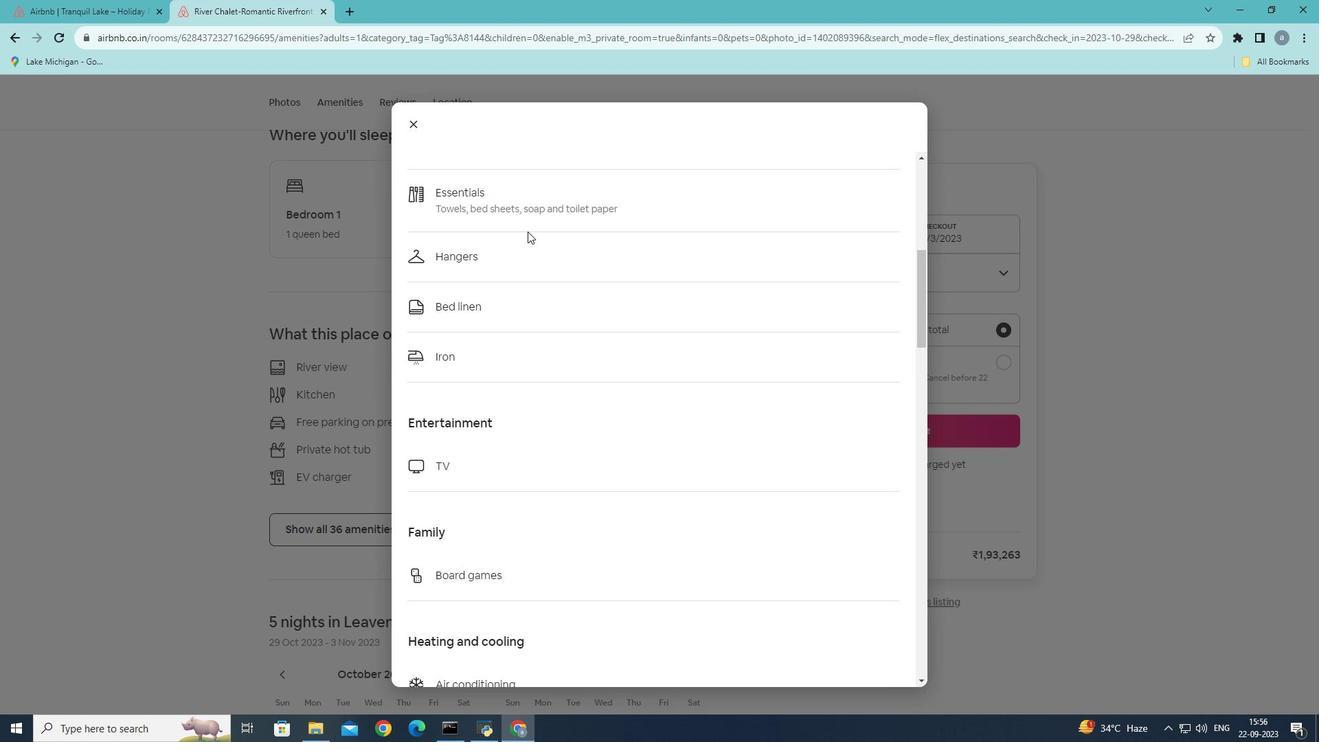 
Action: Mouse scrolled (527, 230) with delta (0, 0)
Screenshot: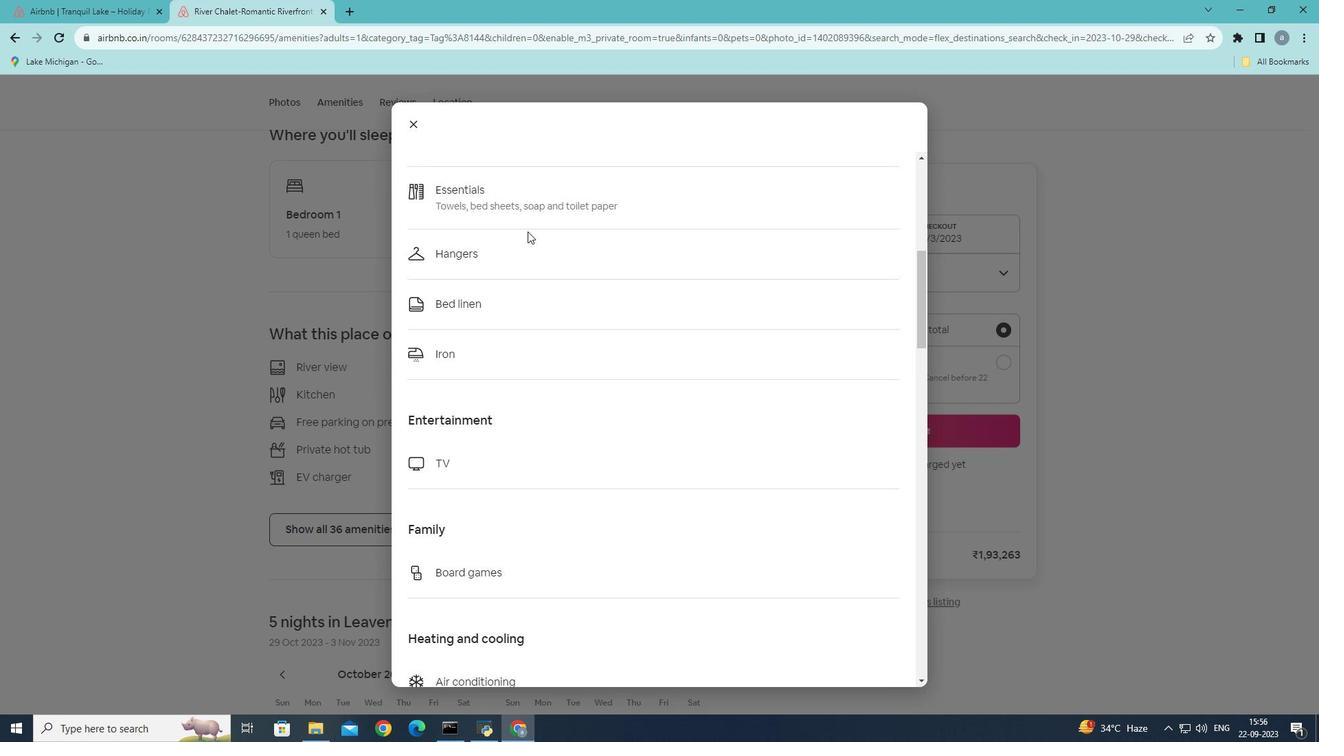 
Action: Mouse scrolled (527, 230) with delta (0, 0)
Screenshot: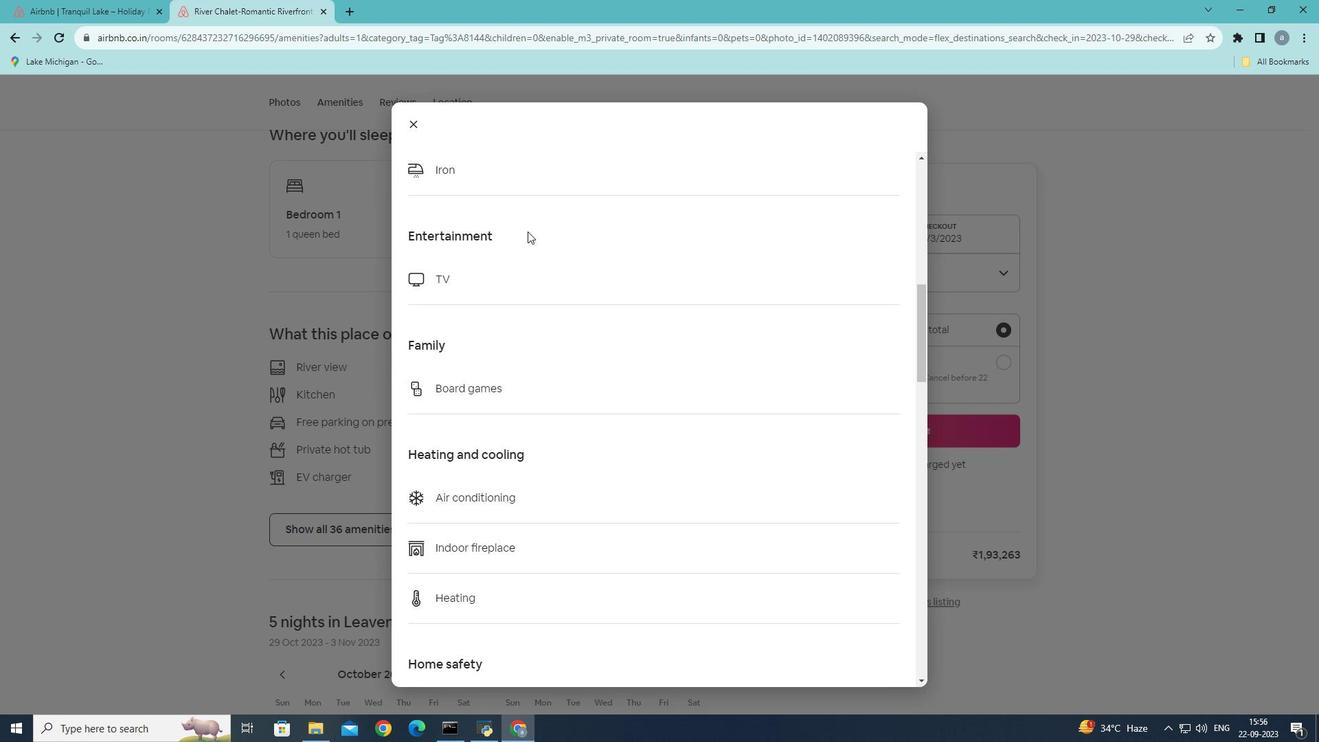
Action: Mouse scrolled (527, 230) with delta (0, 0)
Screenshot: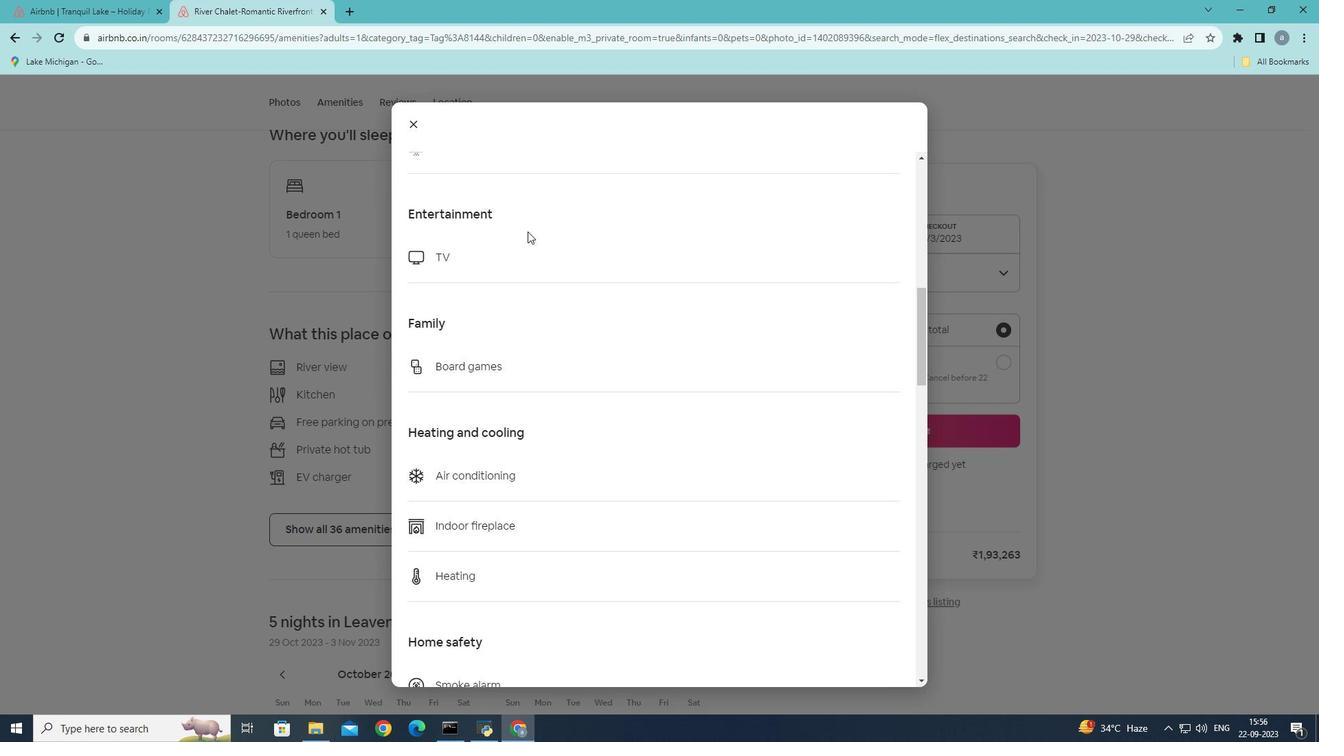 
Action: Mouse scrolled (527, 230) with delta (0, 0)
Screenshot: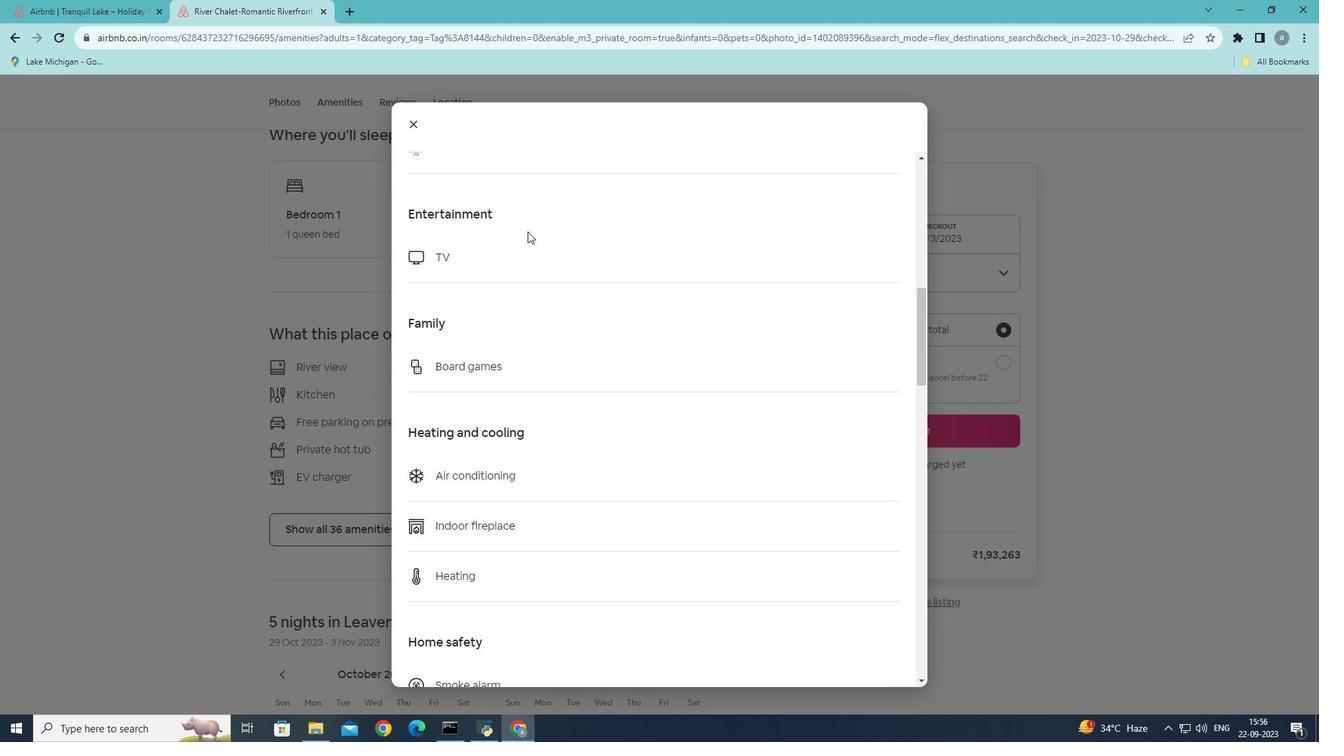 
Action: Mouse moved to (528, 236)
Screenshot: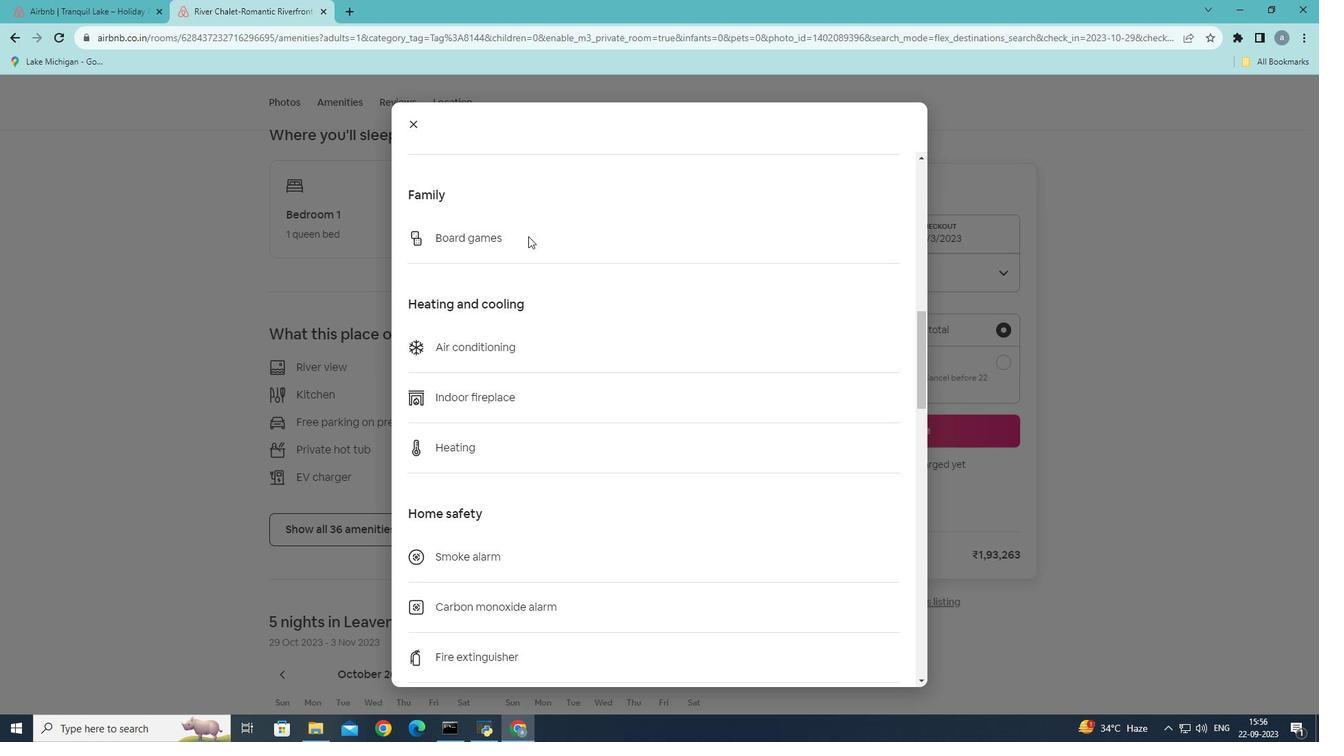 
Action: Mouse scrolled (528, 235) with delta (0, 0)
Screenshot: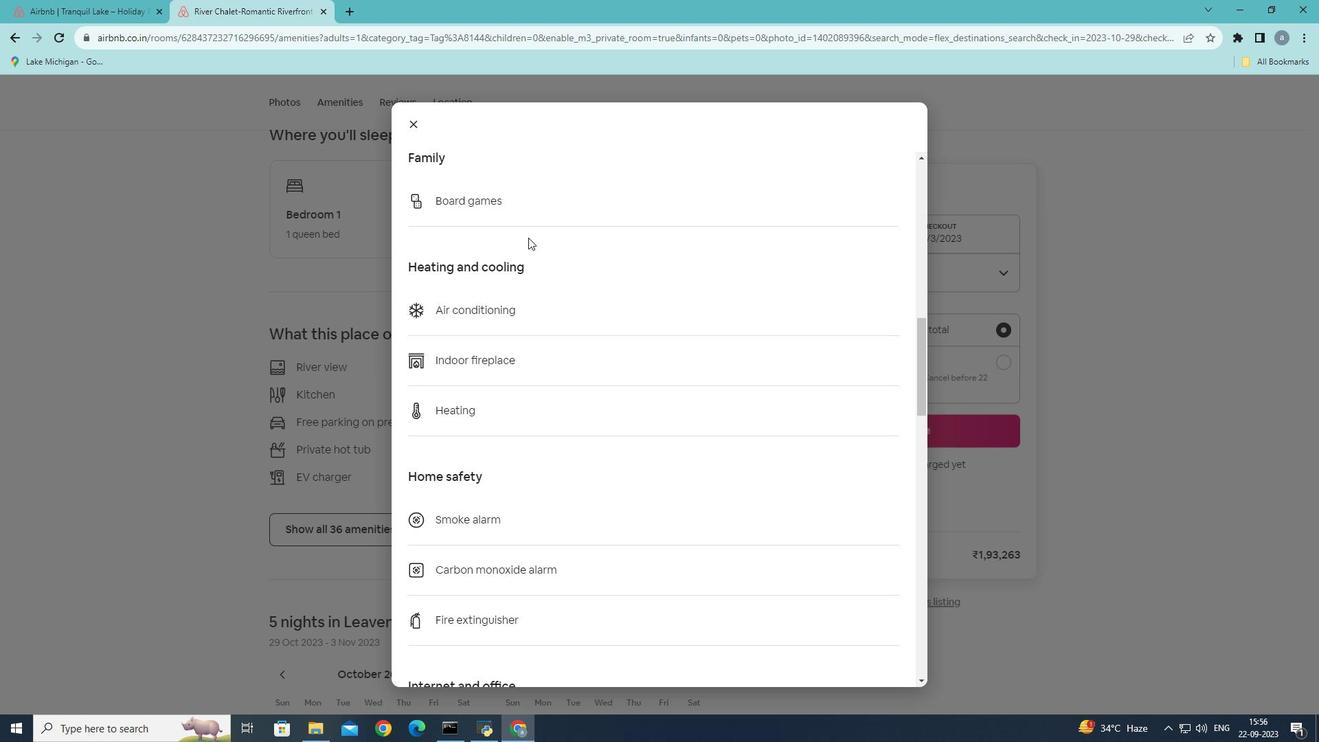 
Action: Mouse scrolled (528, 235) with delta (0, 0)
Screenshot: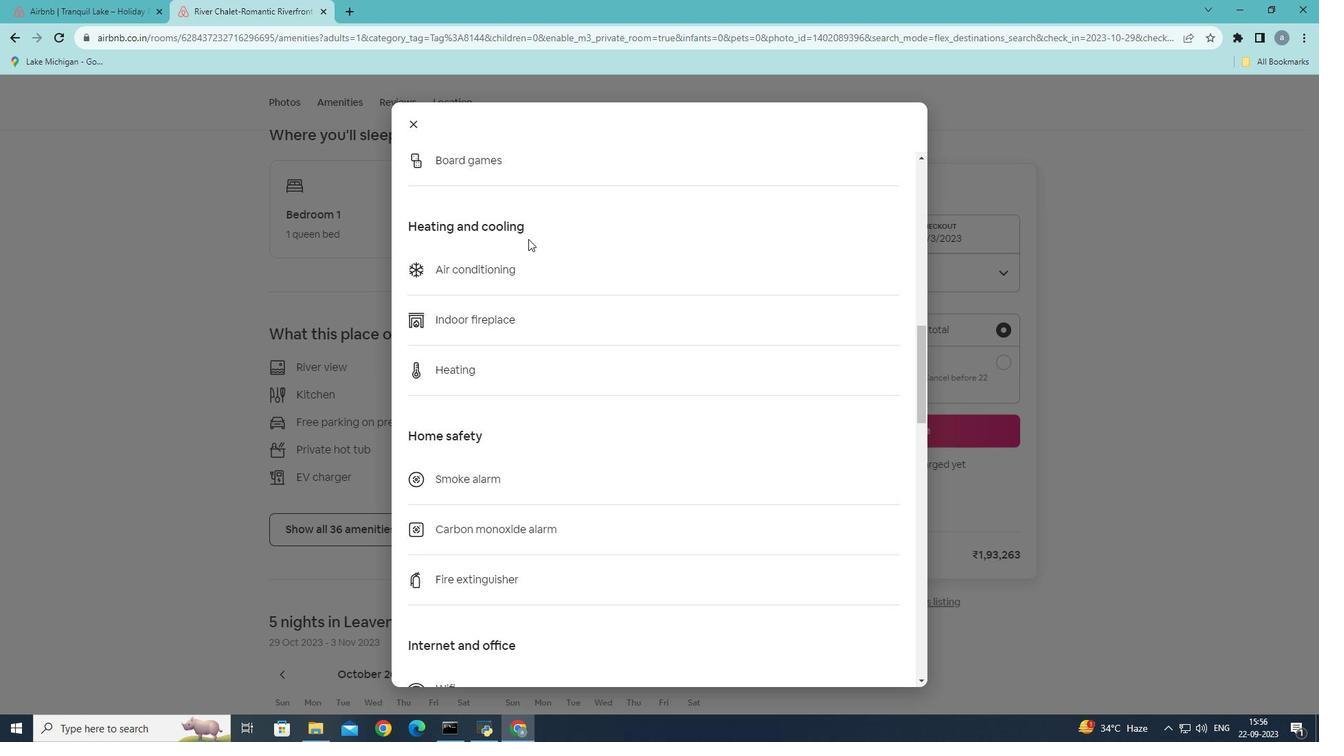 
Action: Mouse scrolled (528, 235) with delta (0, 0)
Screenshot: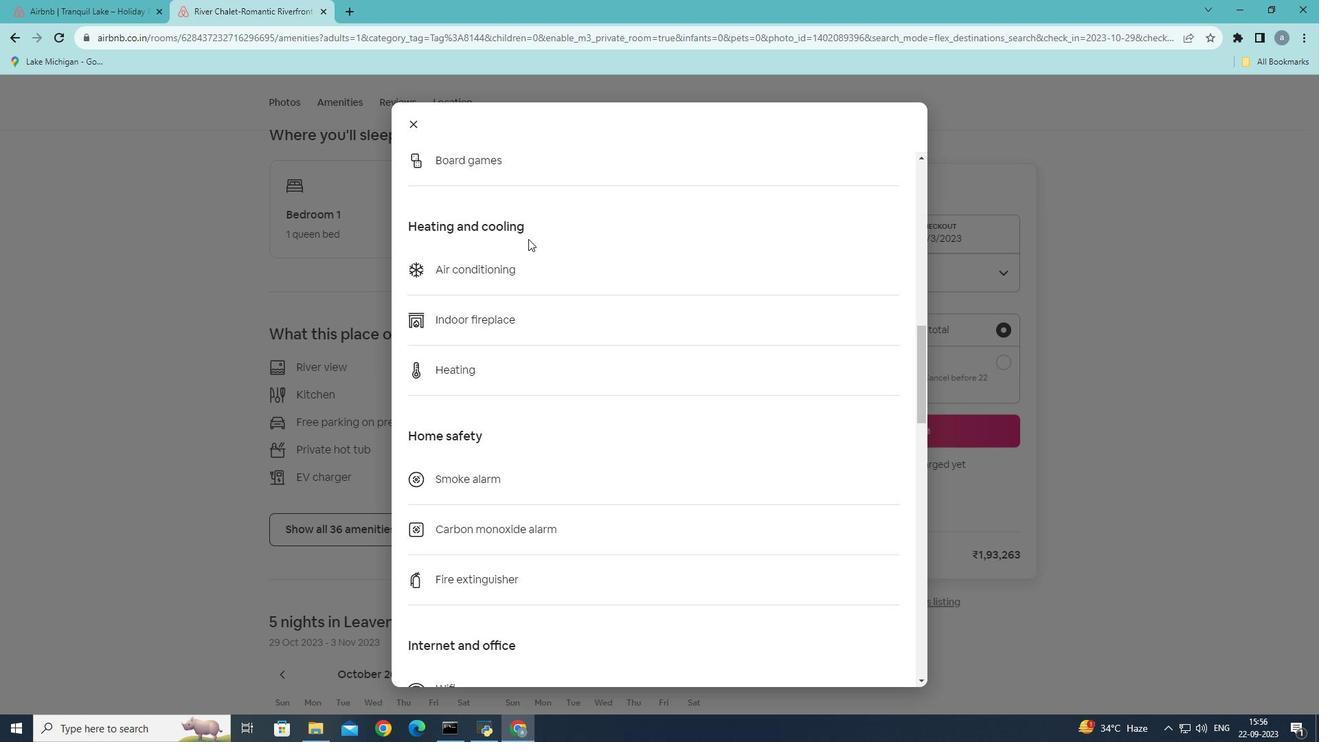 
Action: Mouse moved to (529, 239)
Screenshot: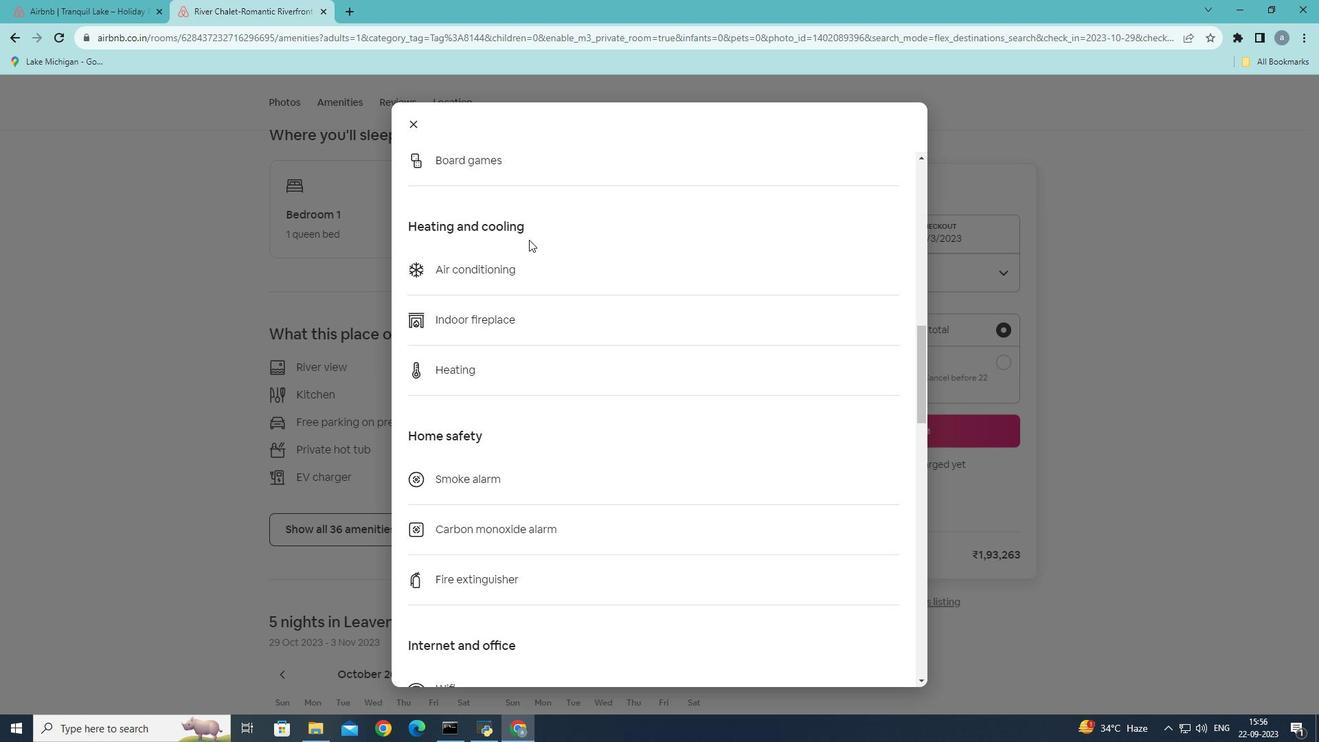 
Action: Mouse scrolled (529, 239) with delta (0, 0)
Screenshot: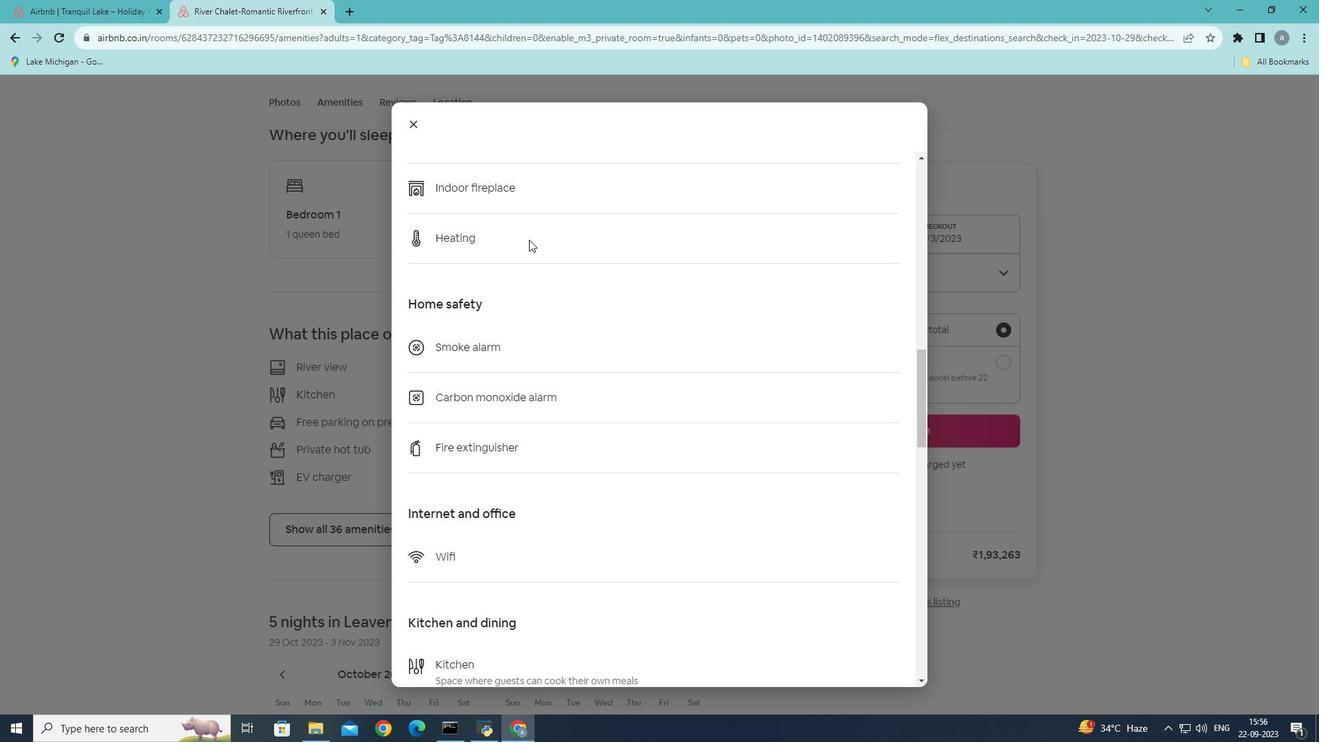 
Action: Mouse scrolled (529, 239) with delta (0, 0)
Screenshot: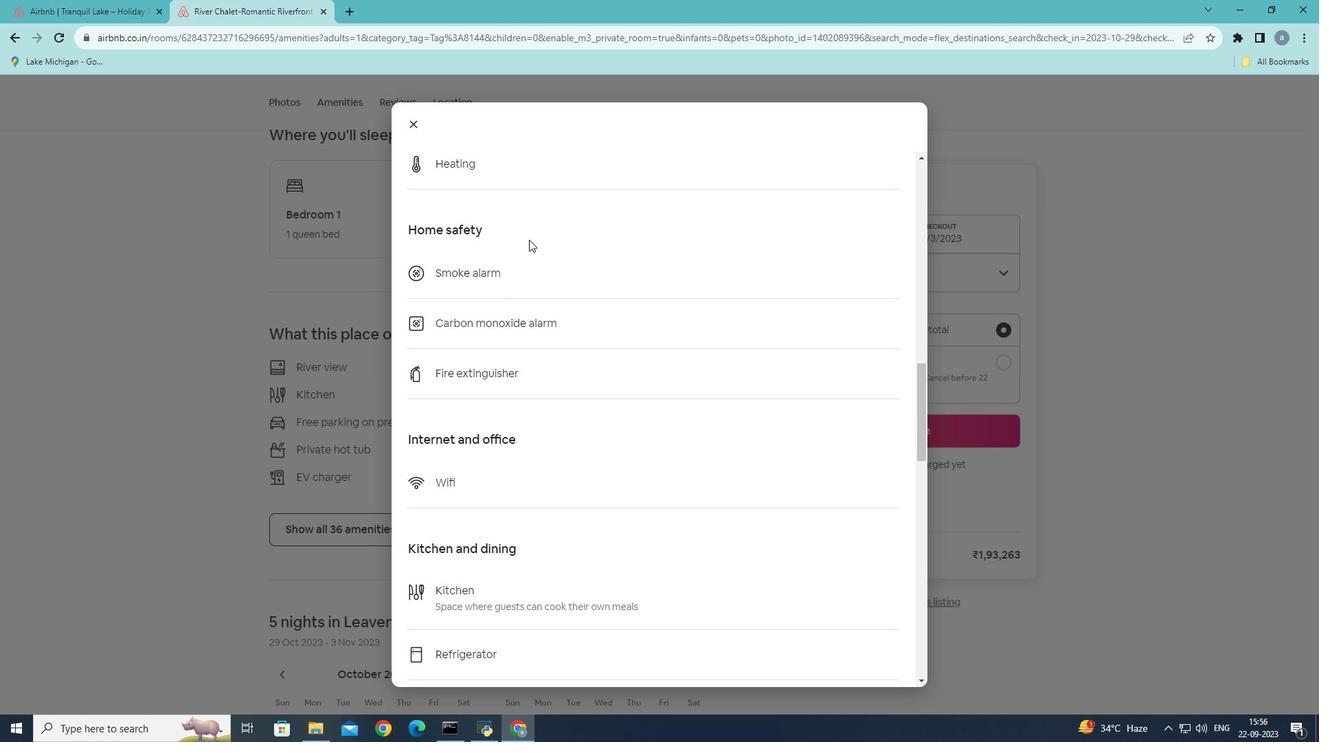 
Action: Mouse scrolled (529, 239) with delta (0, 0)
Screenshot: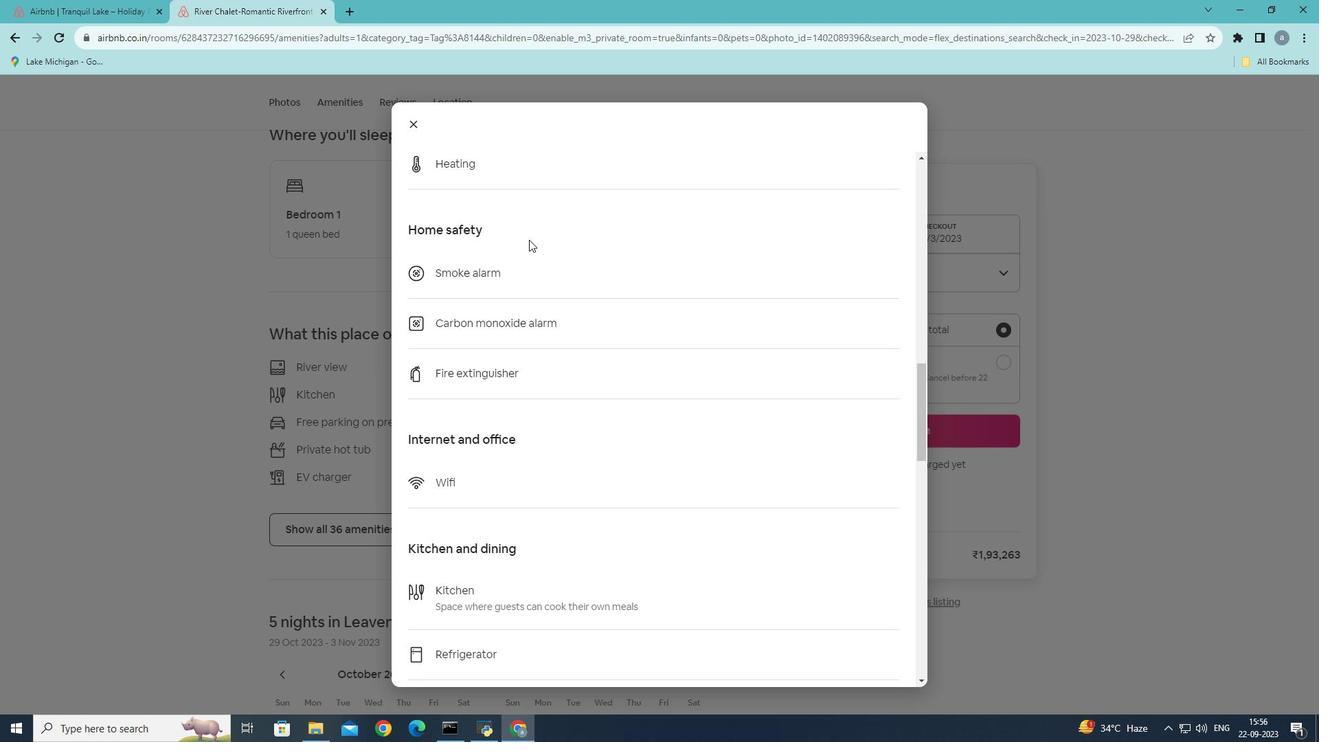 
Action: Mouse moved to (529, 241)
Screenshot: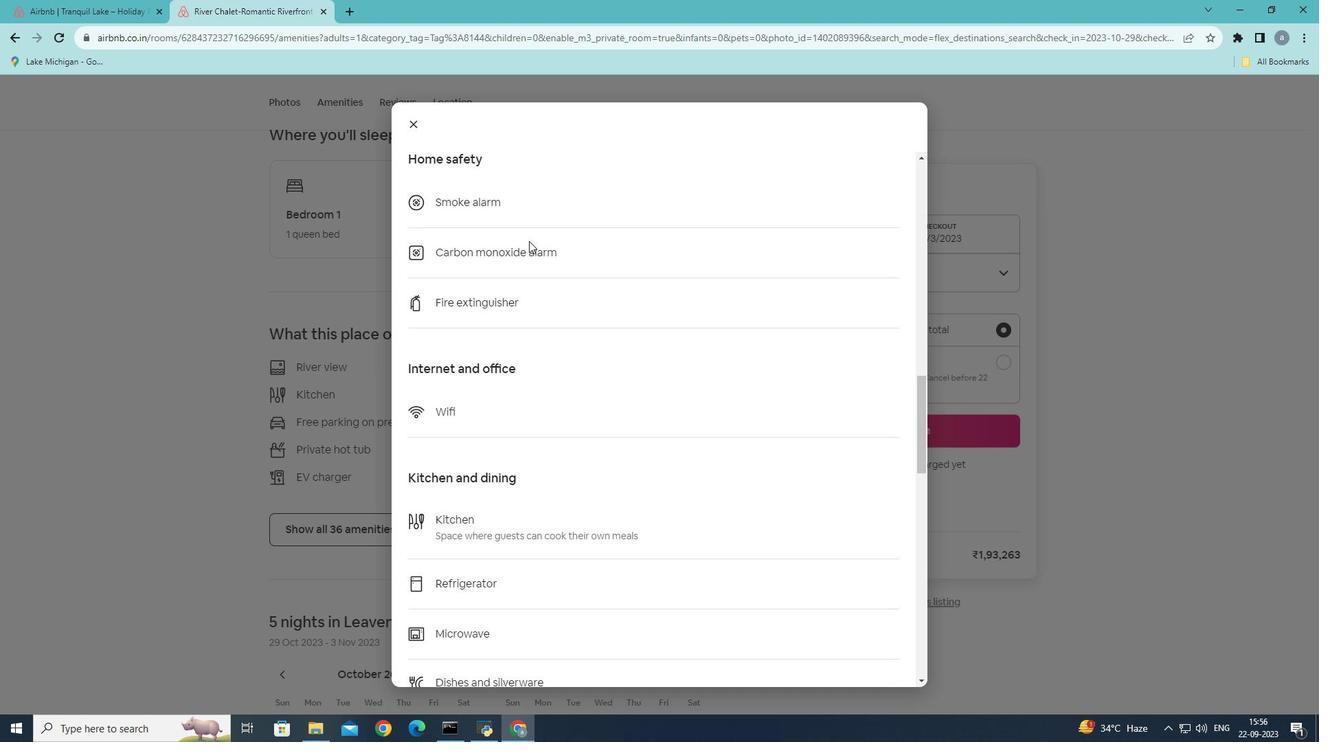 
Action: Mouse scrolled (529, 240) with delta (0, 0)
Screenshot: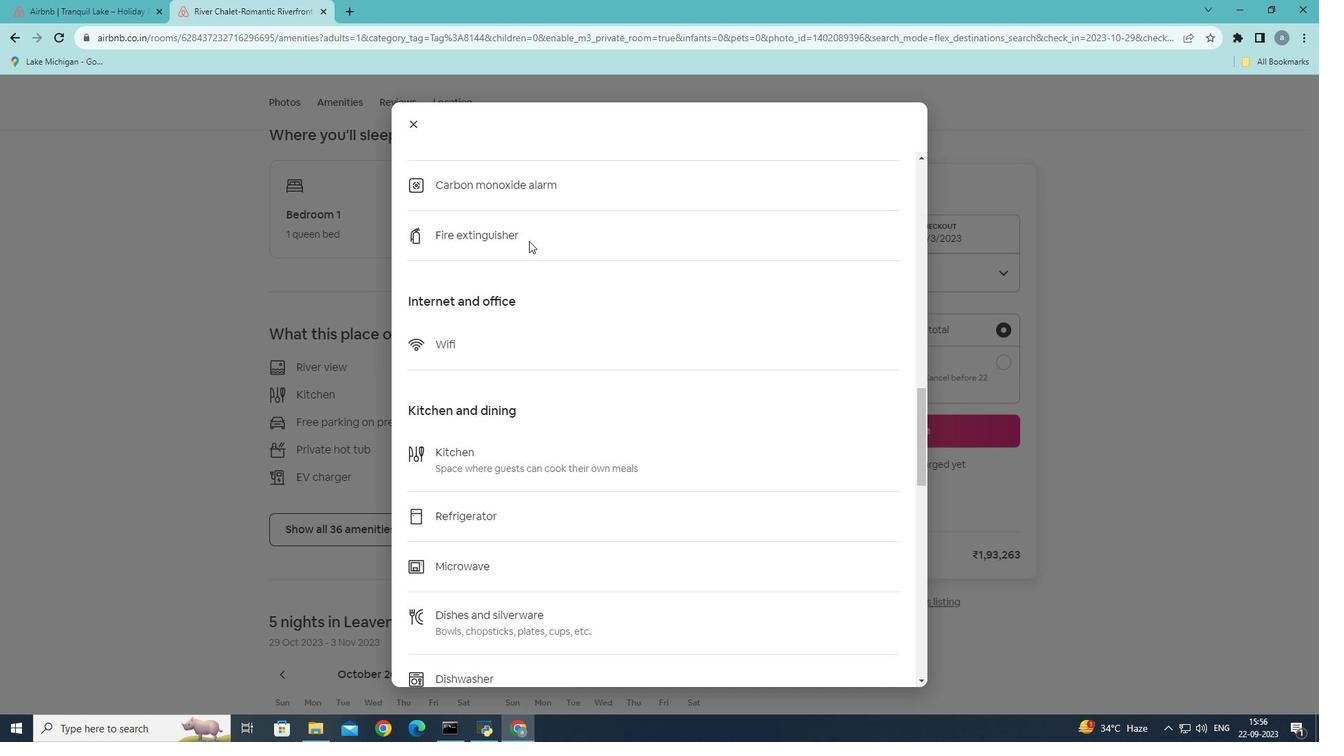 
Action: Mouse scrolled (529, 240) with delta (0, 0)
Screenshot: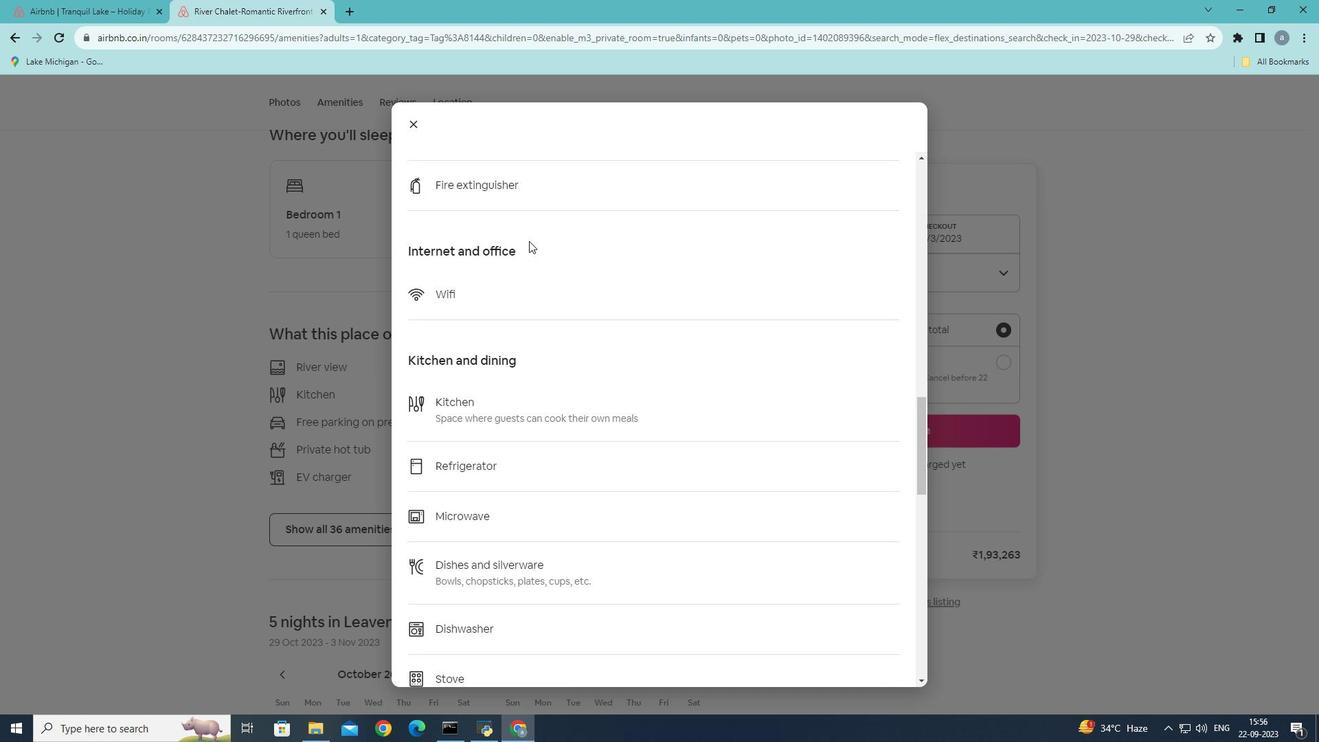 
Action: Mouse scrolled (529, 240) with delta (0, 0)
Screenshot: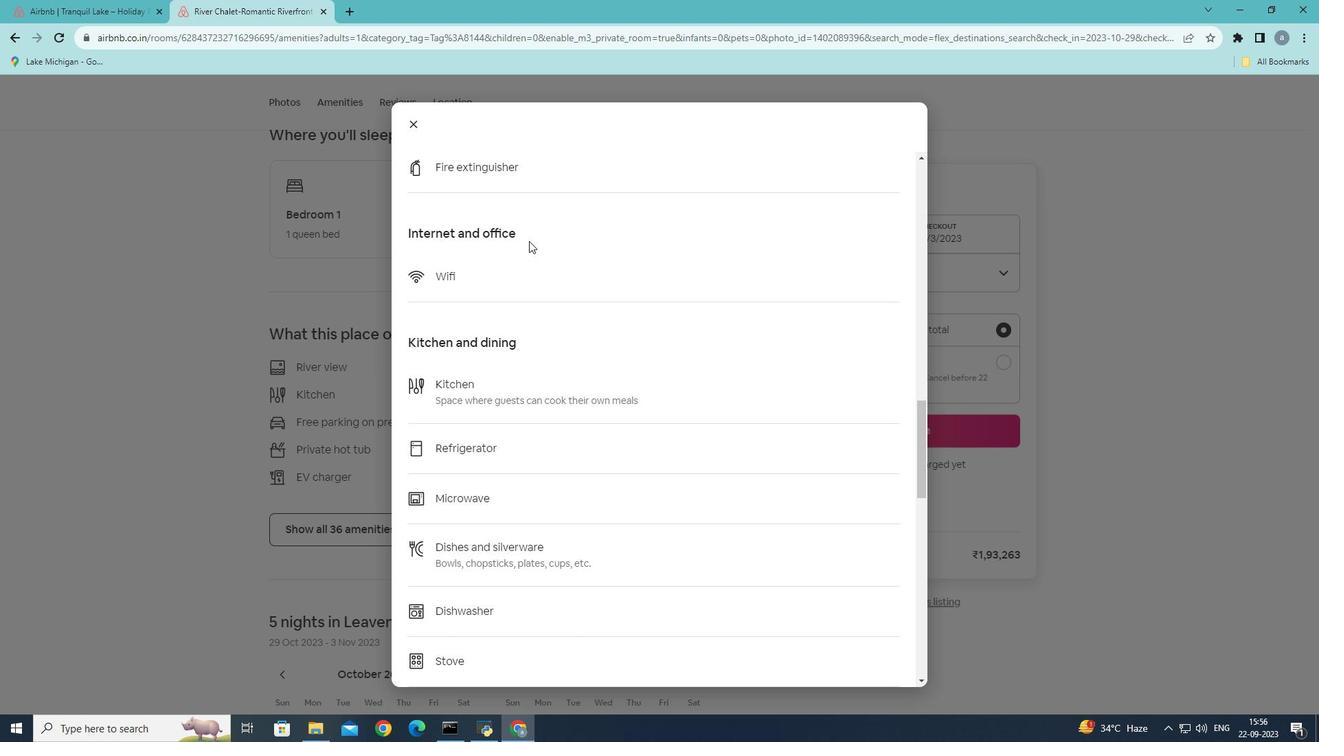 
Action: Mouse scrolled (529, 240) with delta (0, 0)
Screenshot: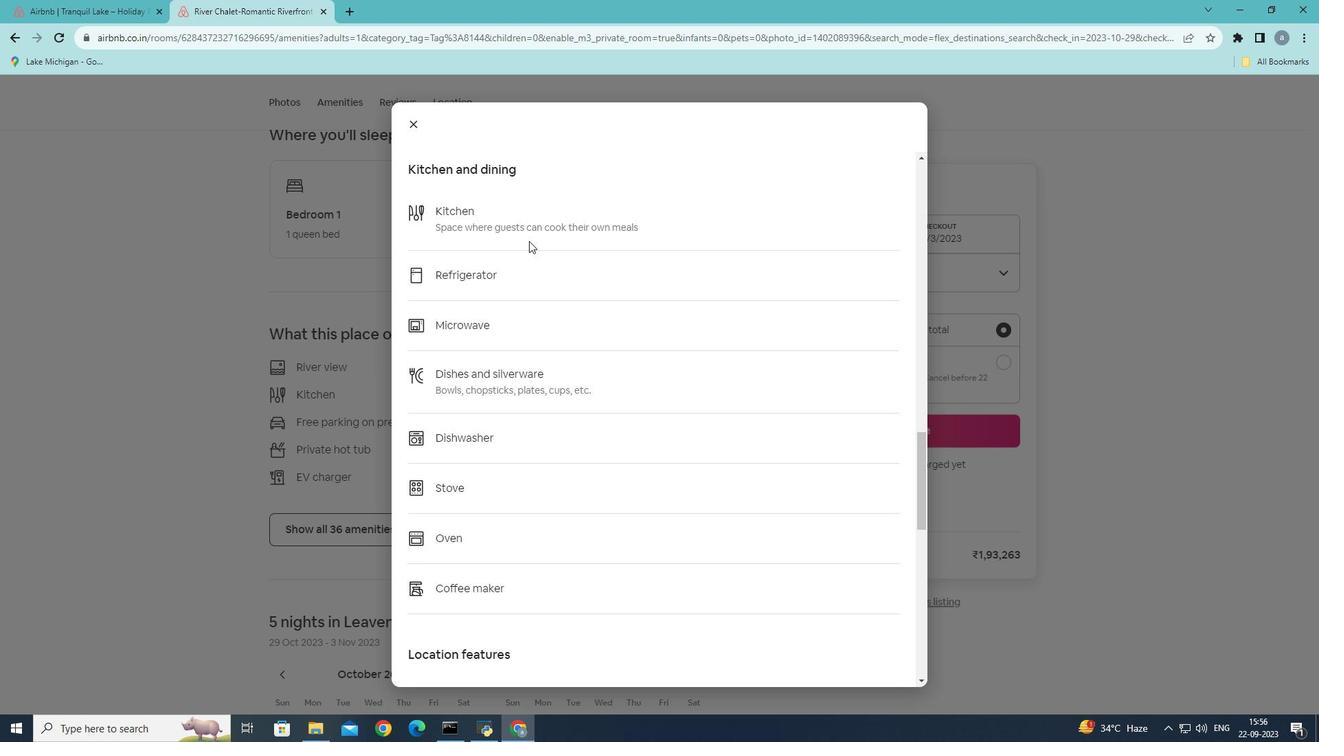 
Action: Mouse scrolled (529, 240) with delta (0, 0)
Screenshot: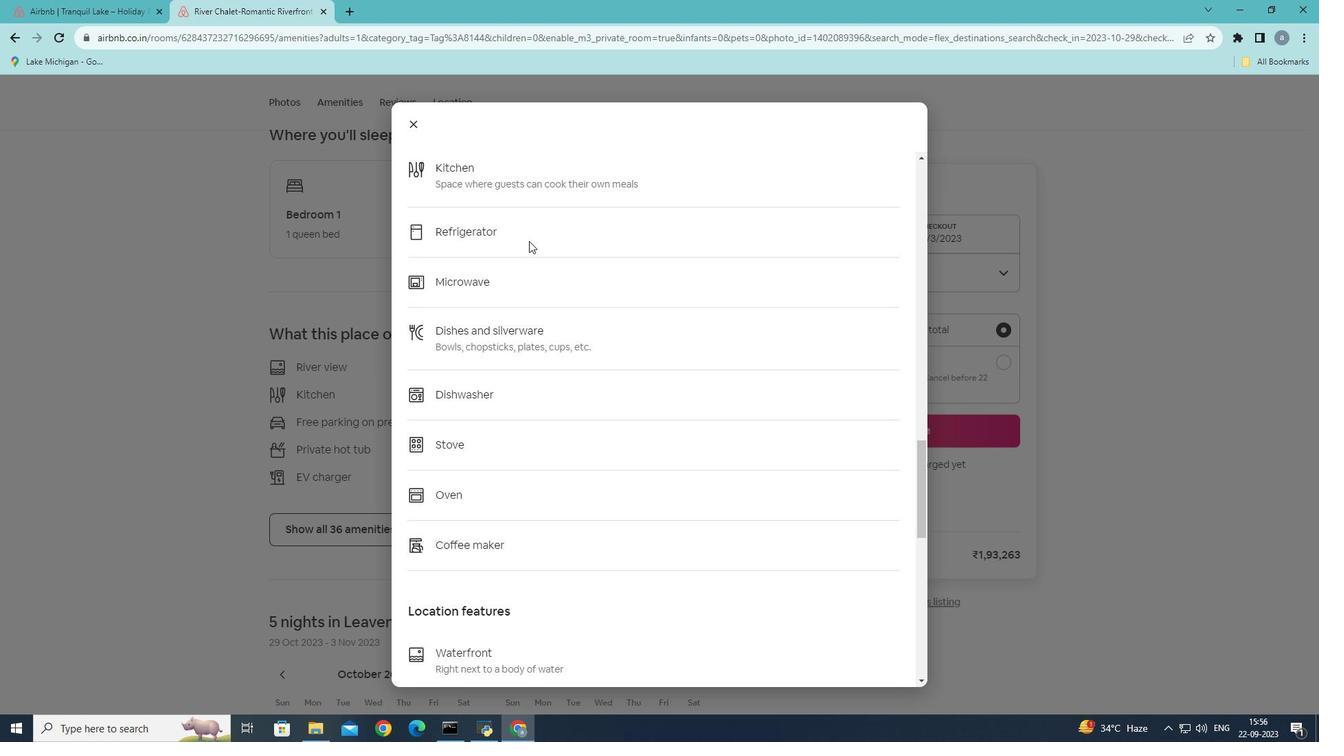 
Action: Mouse scrolled (529, 240) with delta (0, 0)
Screenshot: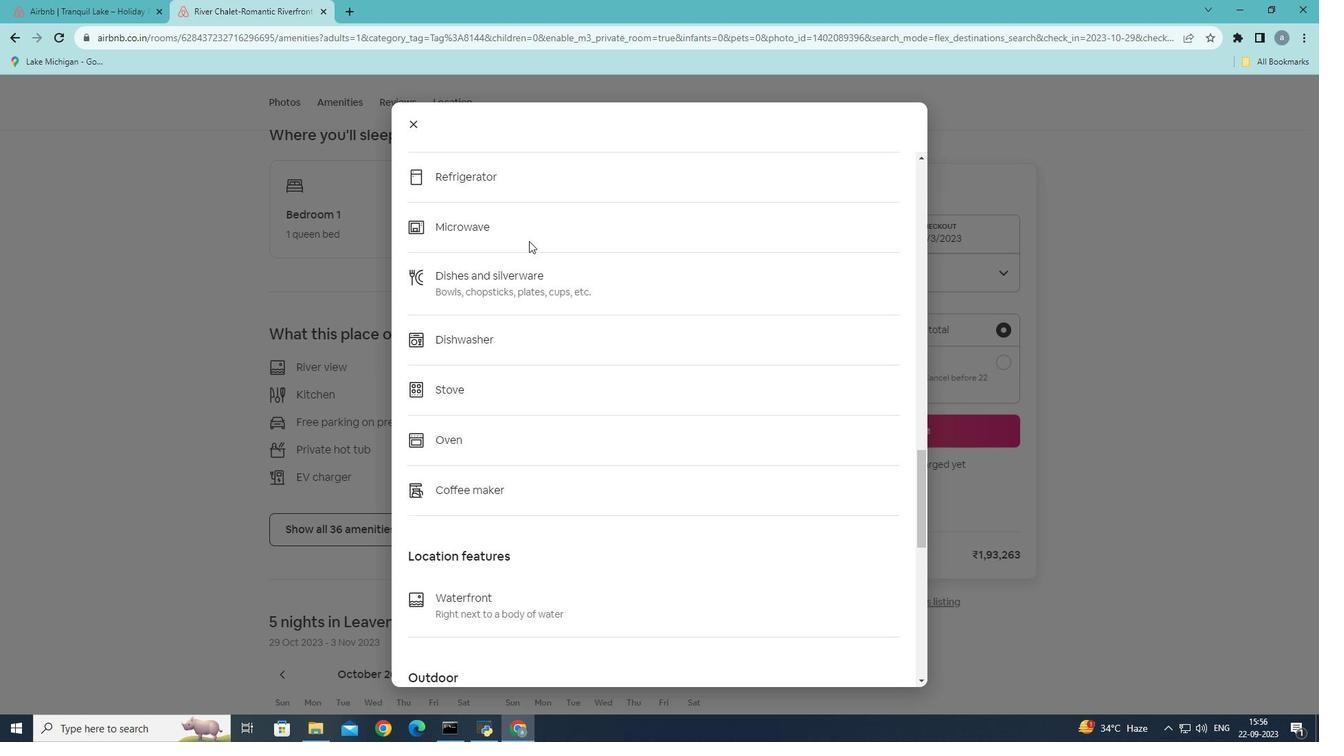 
Action: Mouse scrolled (529, 240) with delta (0, 0)
Screenshot: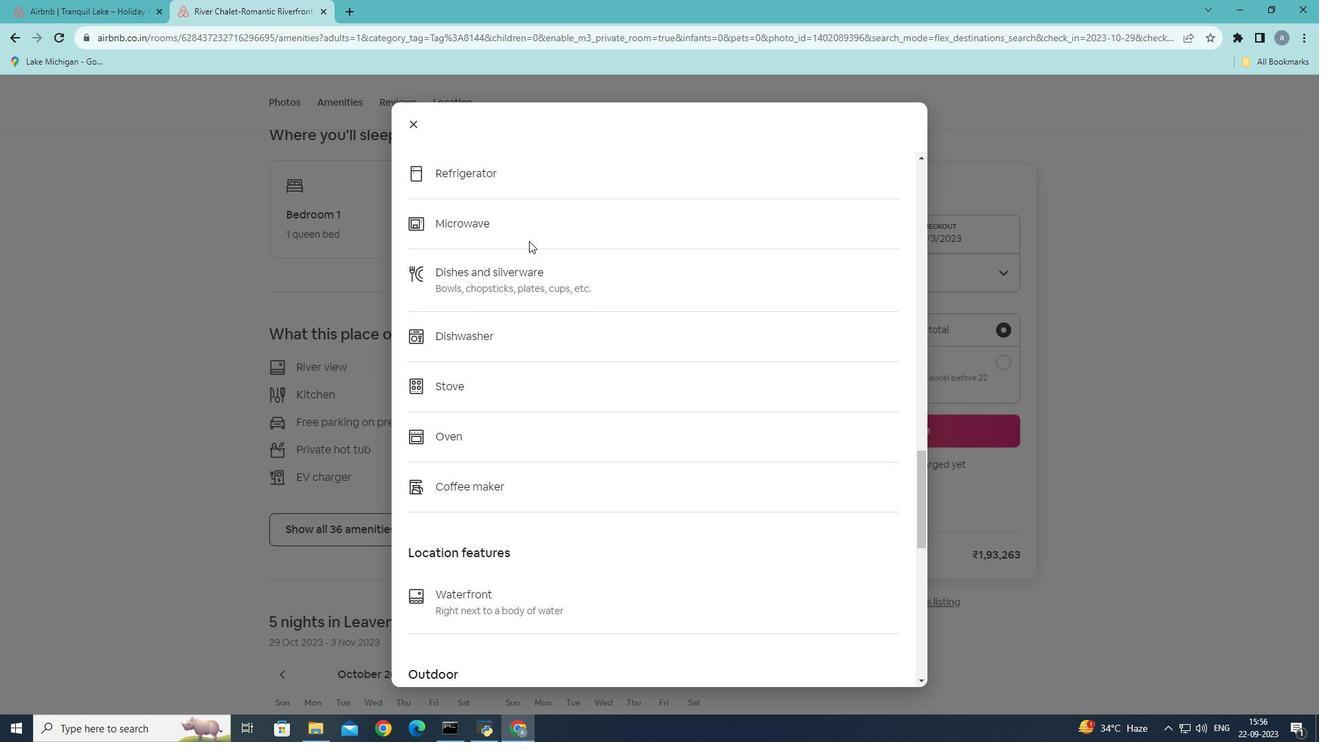 
Action: Mouse scrolled (529, 240) with delta (0, 0)
Screenshot: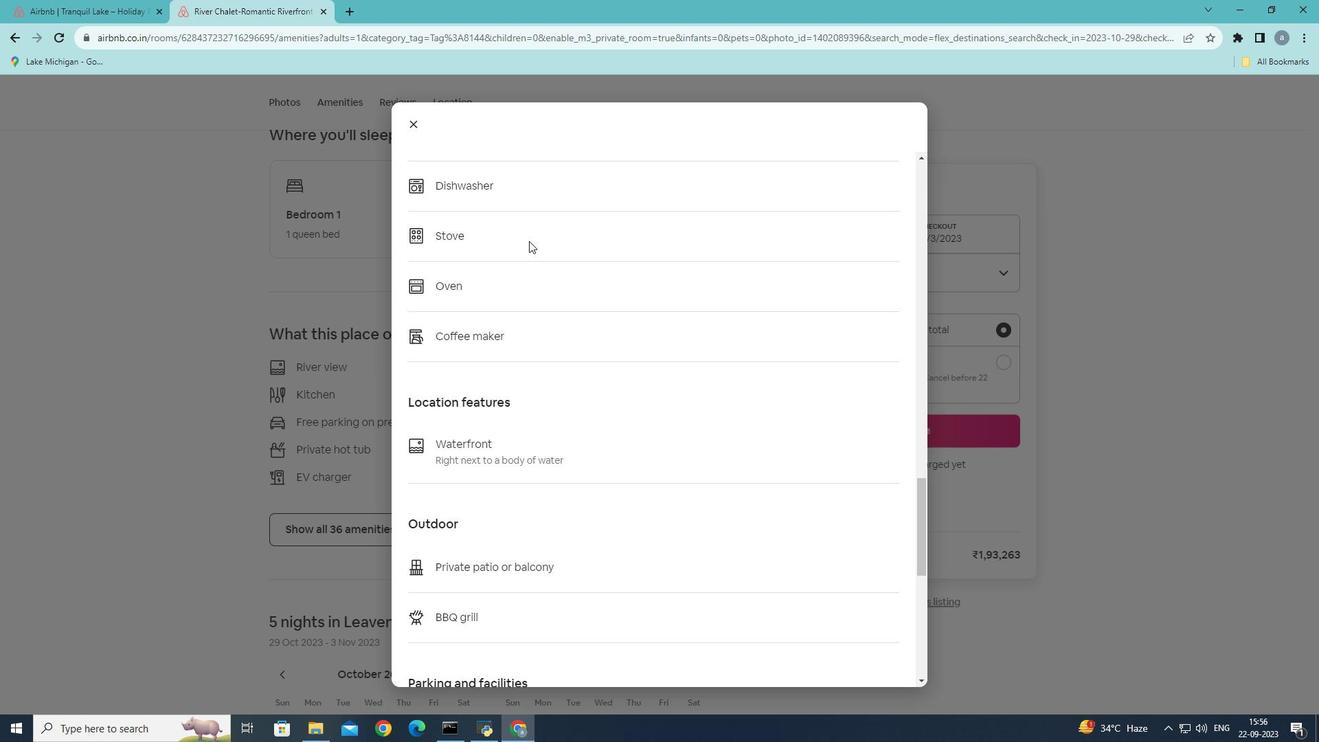 
Action: Mouse scrolled (529, 240) with delta (0, 0)
Screenshot: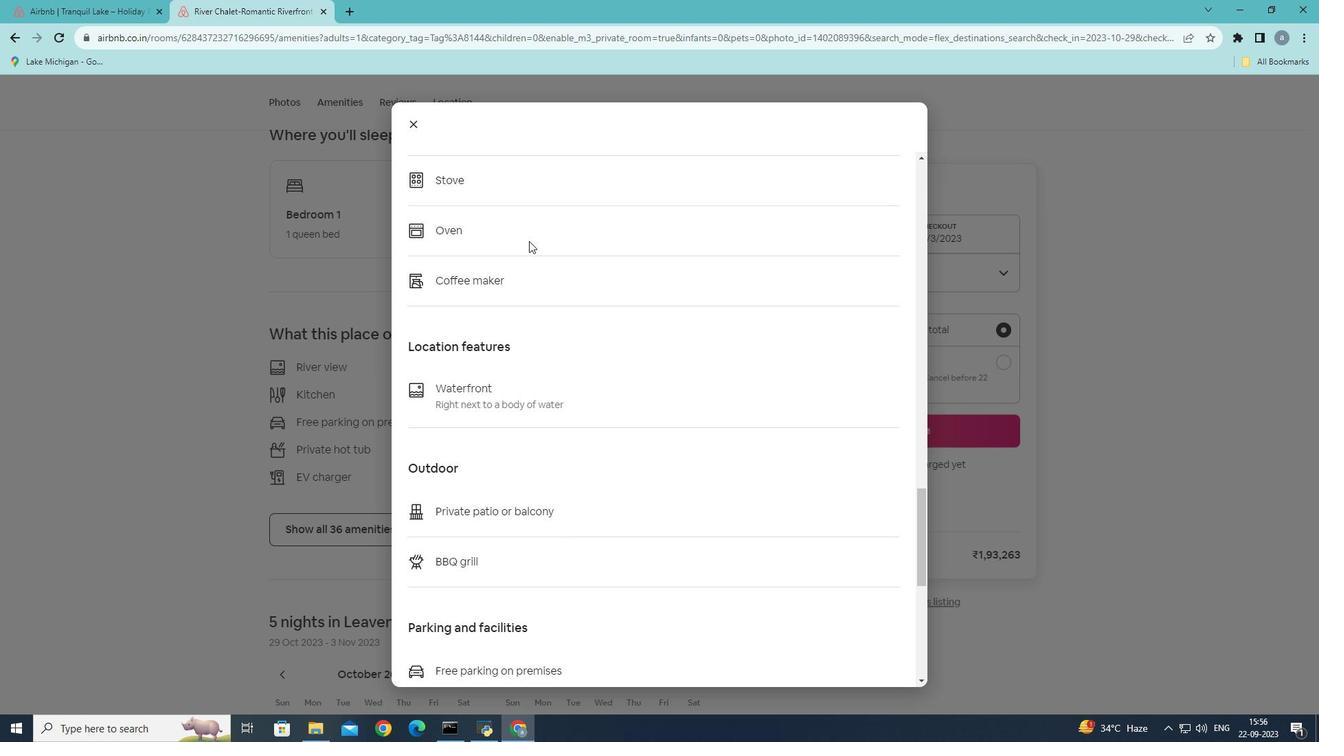 
Action: Mouse scrolled (529, 240) with delta (0, 0)
Screenshot: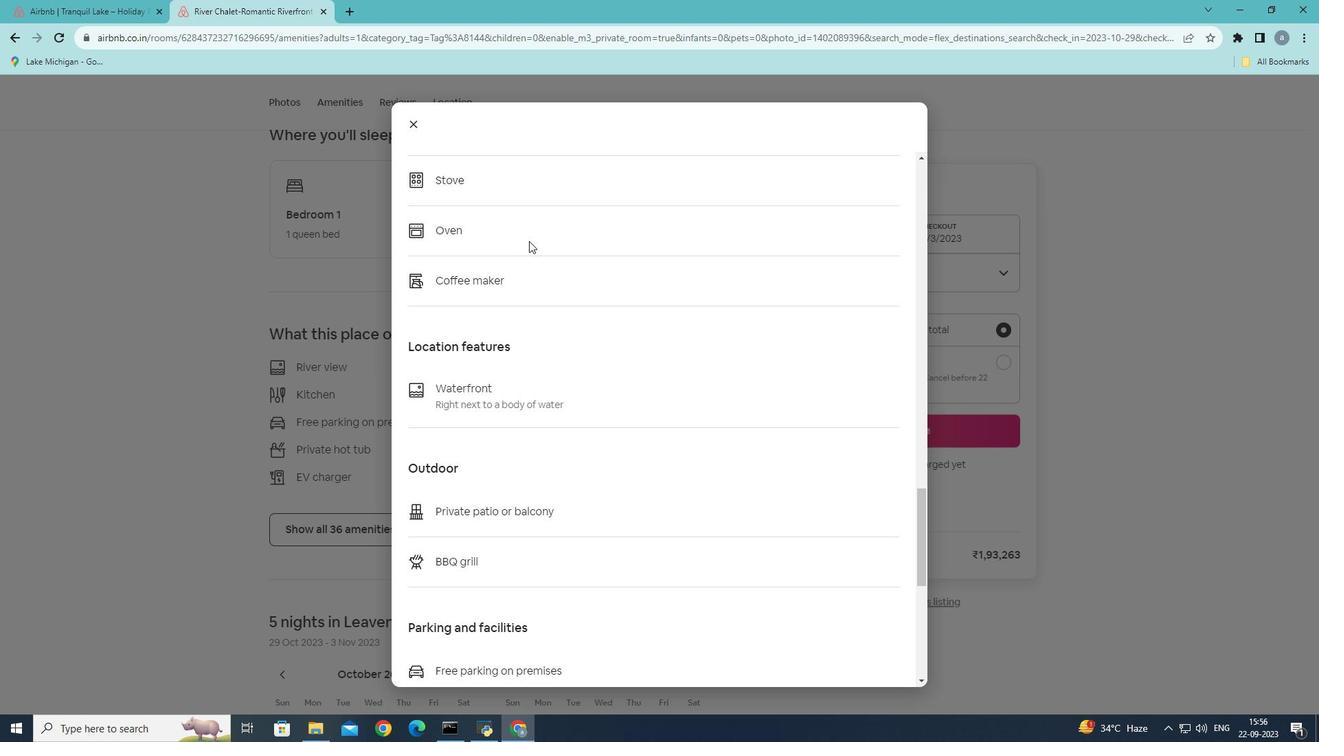 
Action: Mouse moved to (529, 242)
Screenshot: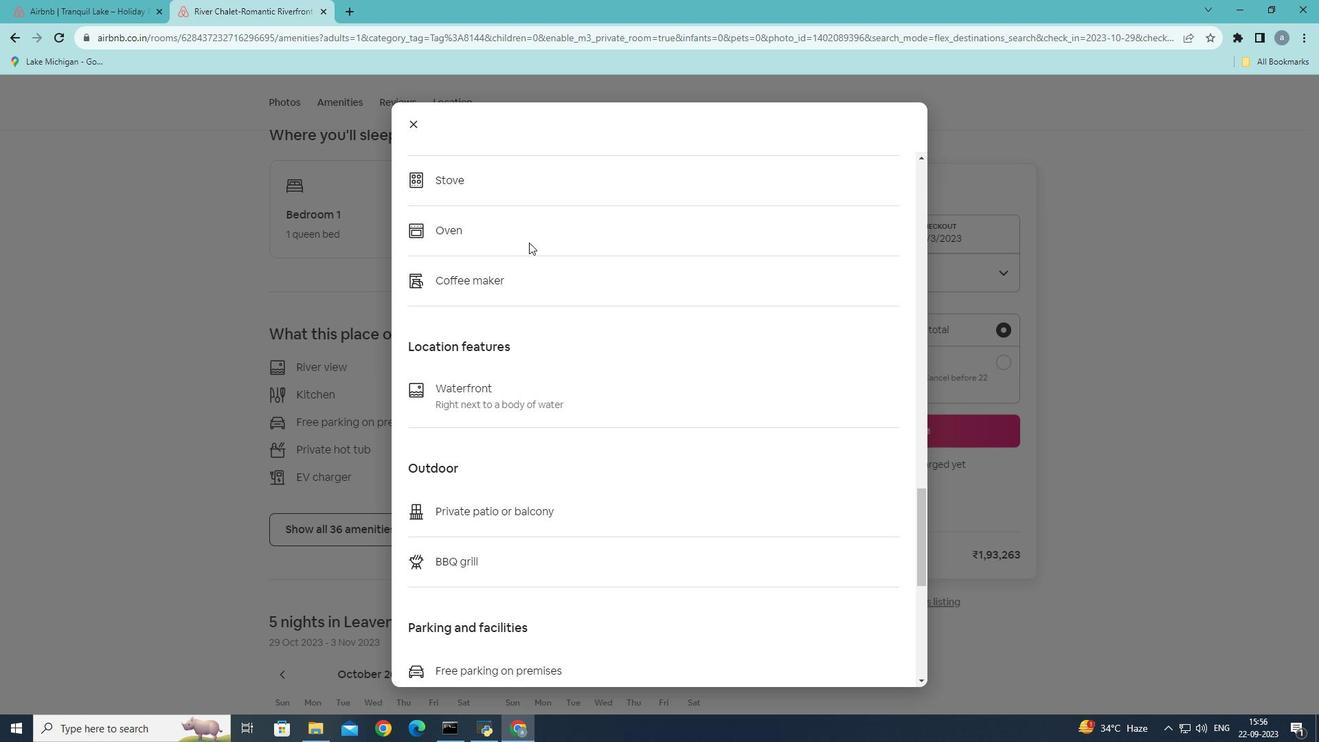 
Action: Mouse scrolled (529, 241) with delta (0, 0)
Screenshot: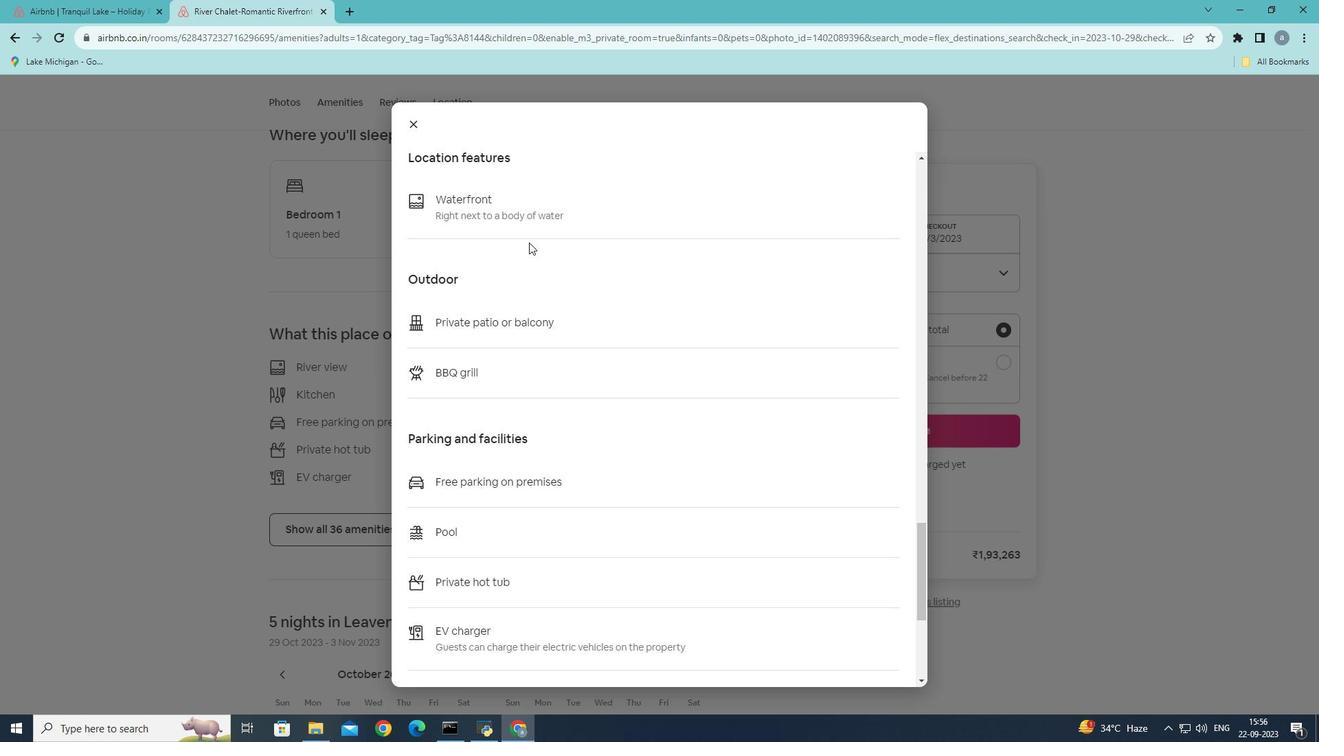 
Action: Mouse scrolled (529, 241) with delta (0, 0)
Screenshot: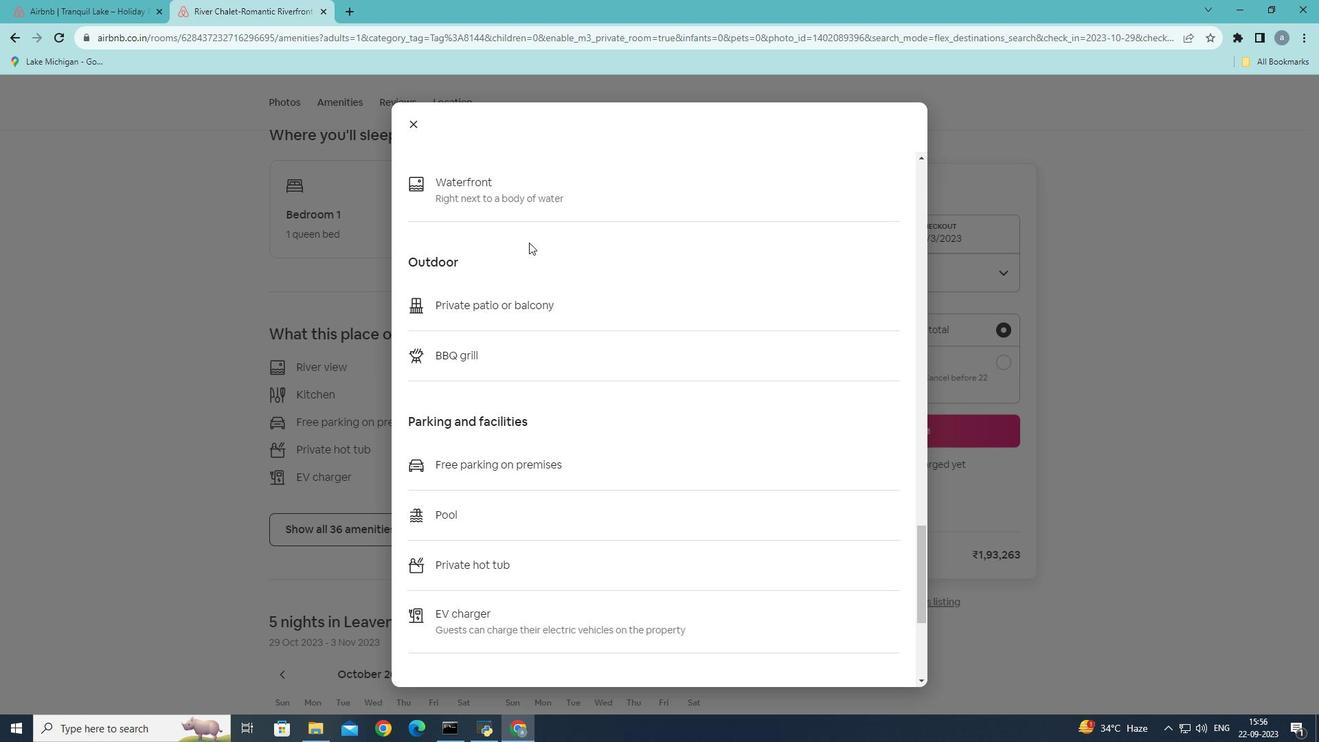 
Action: Mouse scrolled (529, 241) with delta (0, 0)
Screenshot: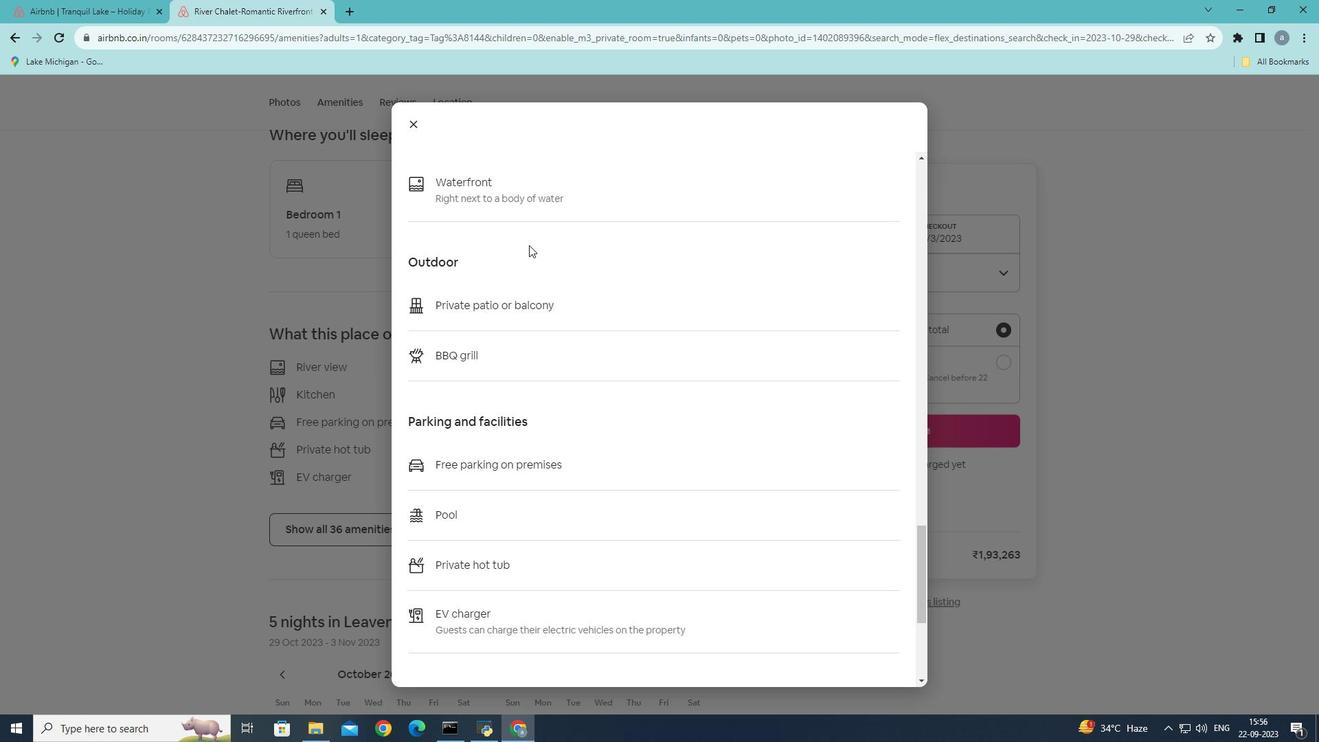 
Action: Mouse moved to (527, 273)
Screenshot: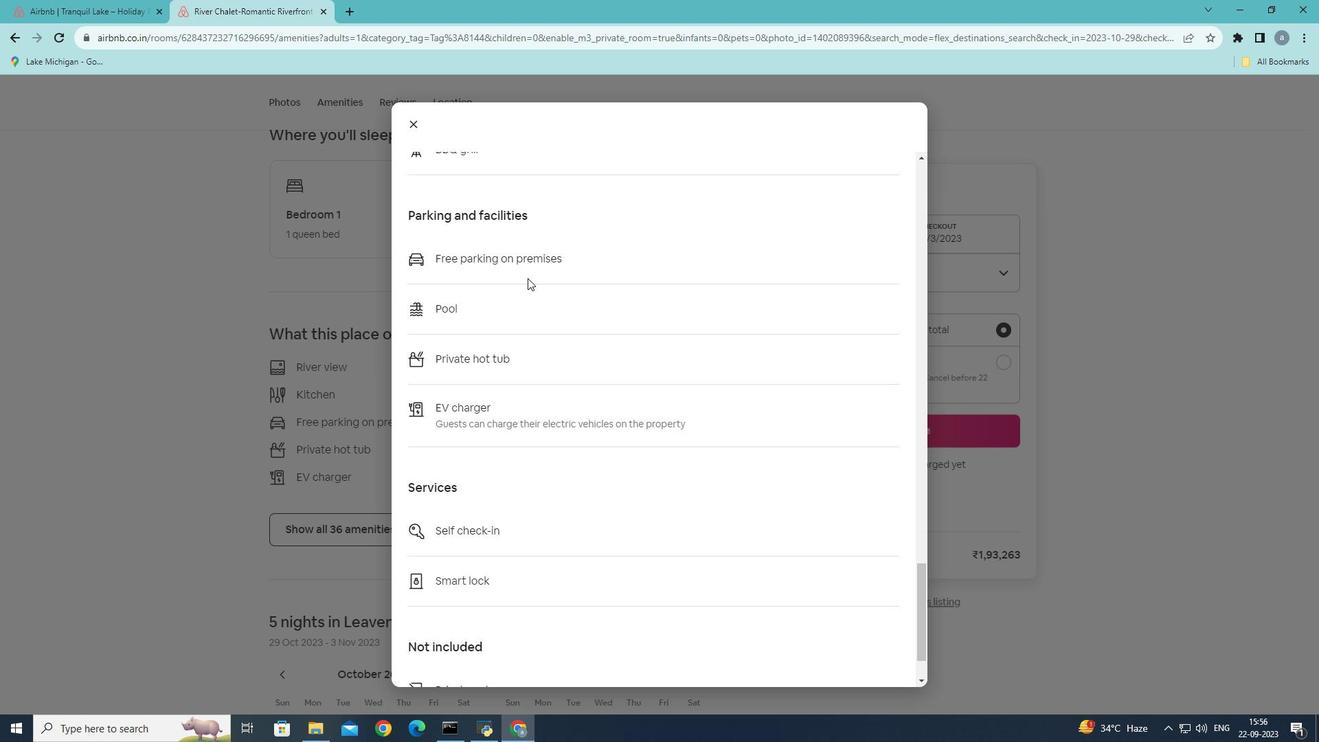 
Action: Mouse scrolled (527, 272) with delta (0, 0)
Screenshot: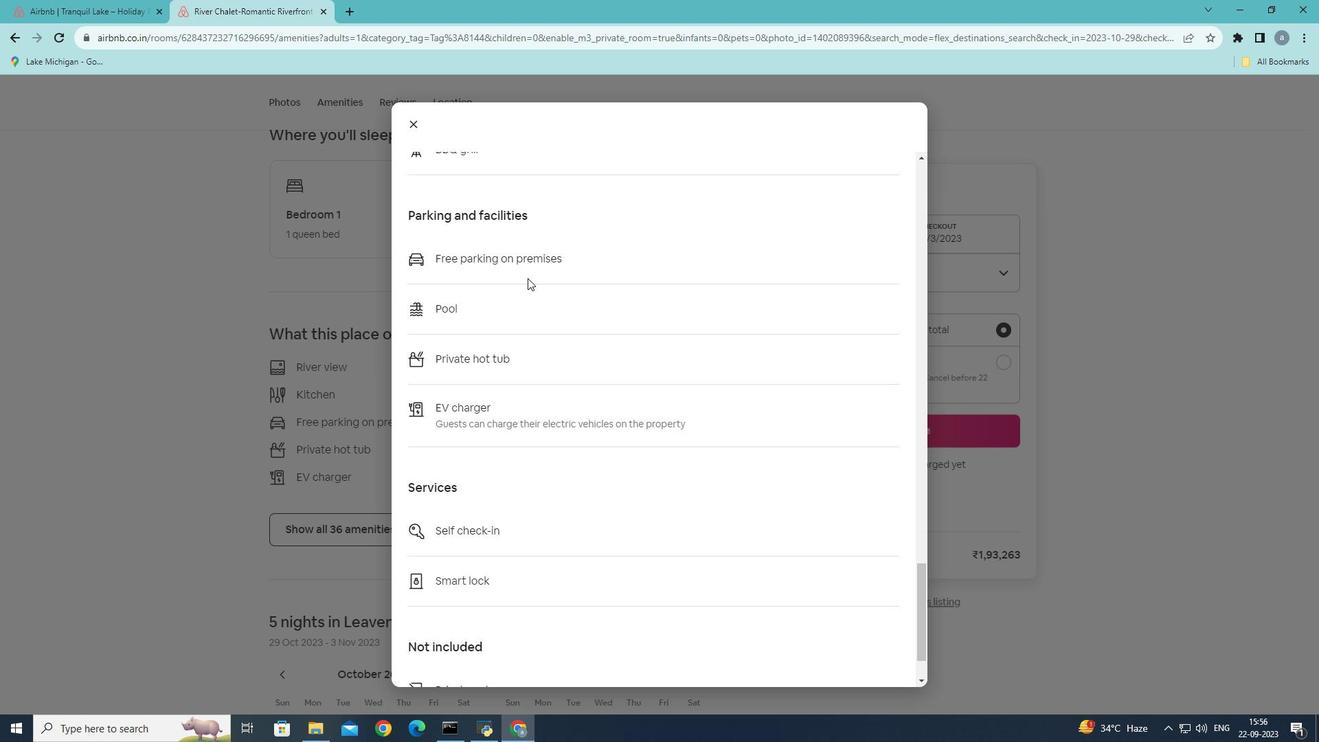 
Action: Mouse moved to (527, 274)
Screenshot: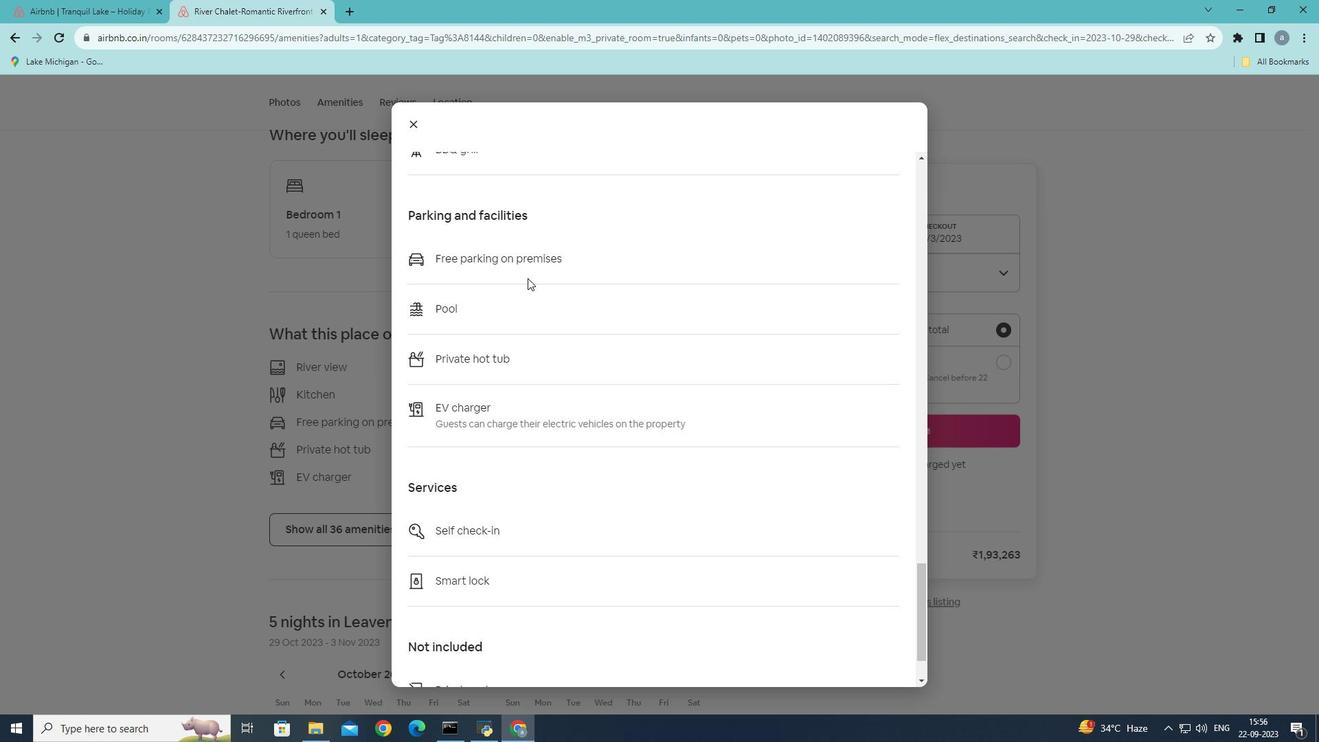 
Action: Mouse scrolled (527, 273) with delta (0, 0)
Screenshot: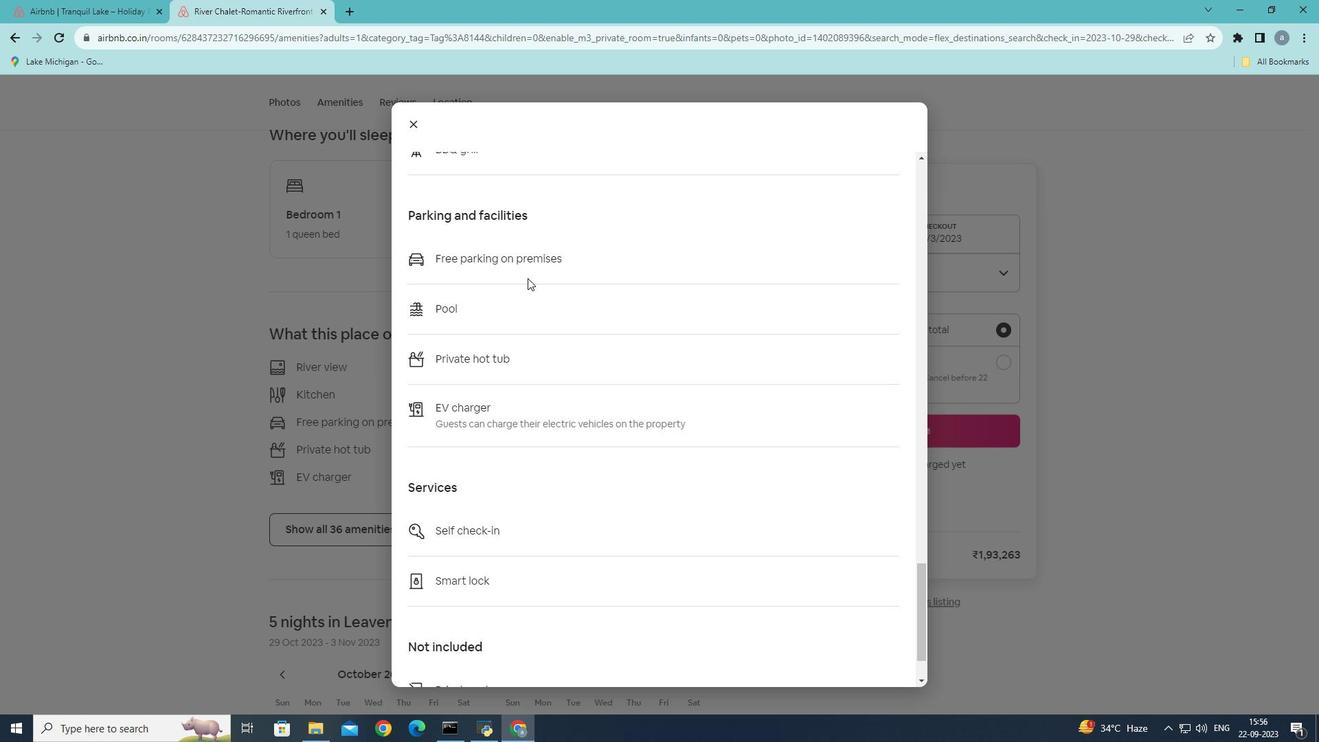 
Action: Mouse moved to (527, 276)
Screenshot: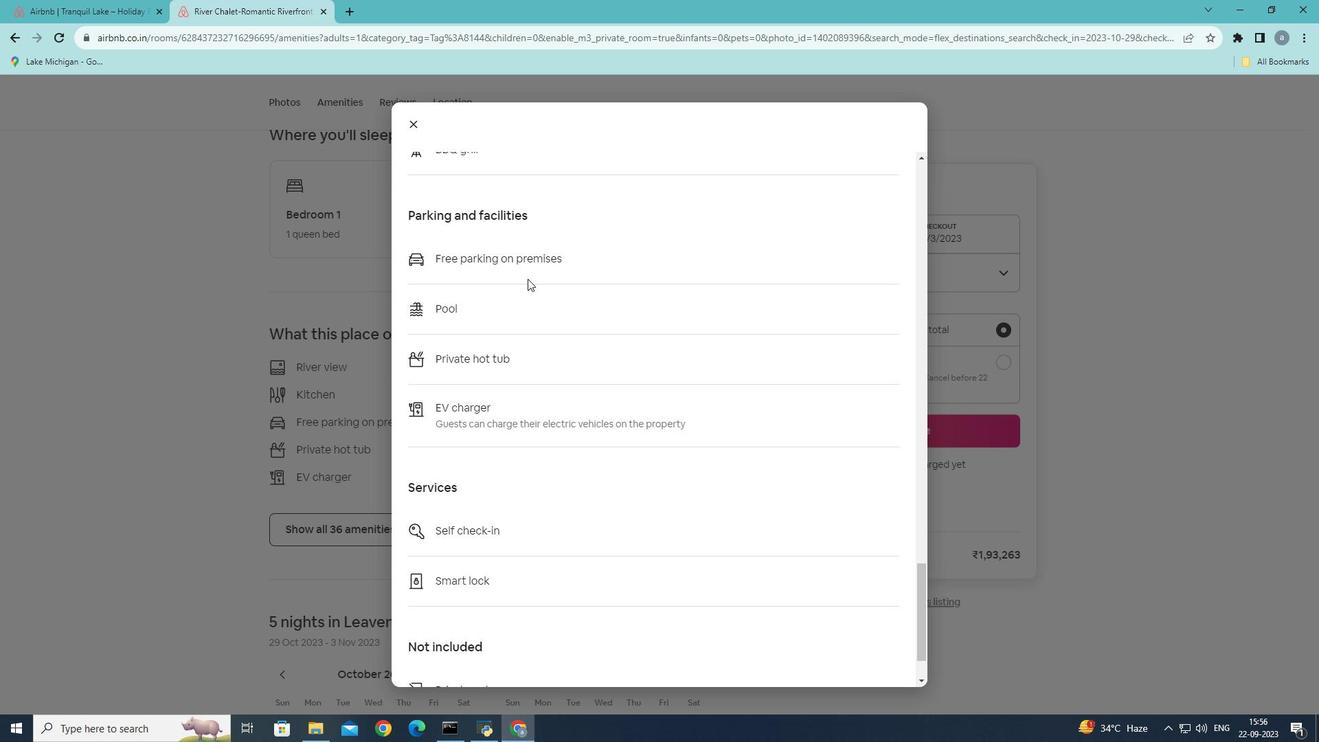 
Action: Mouse scrolled (527, 275) with delta (0, 0)
Screenshot: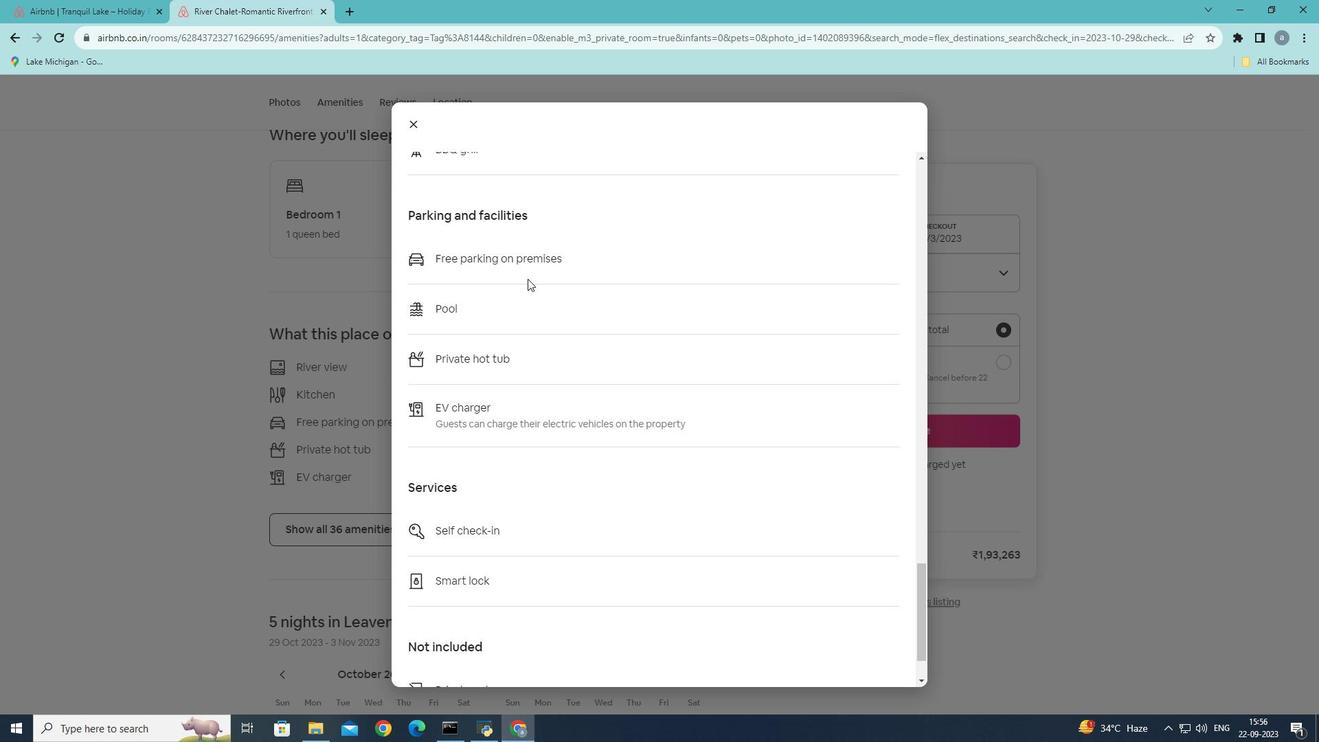 
Action: Mouse moved to (527, 279)
Screenshot: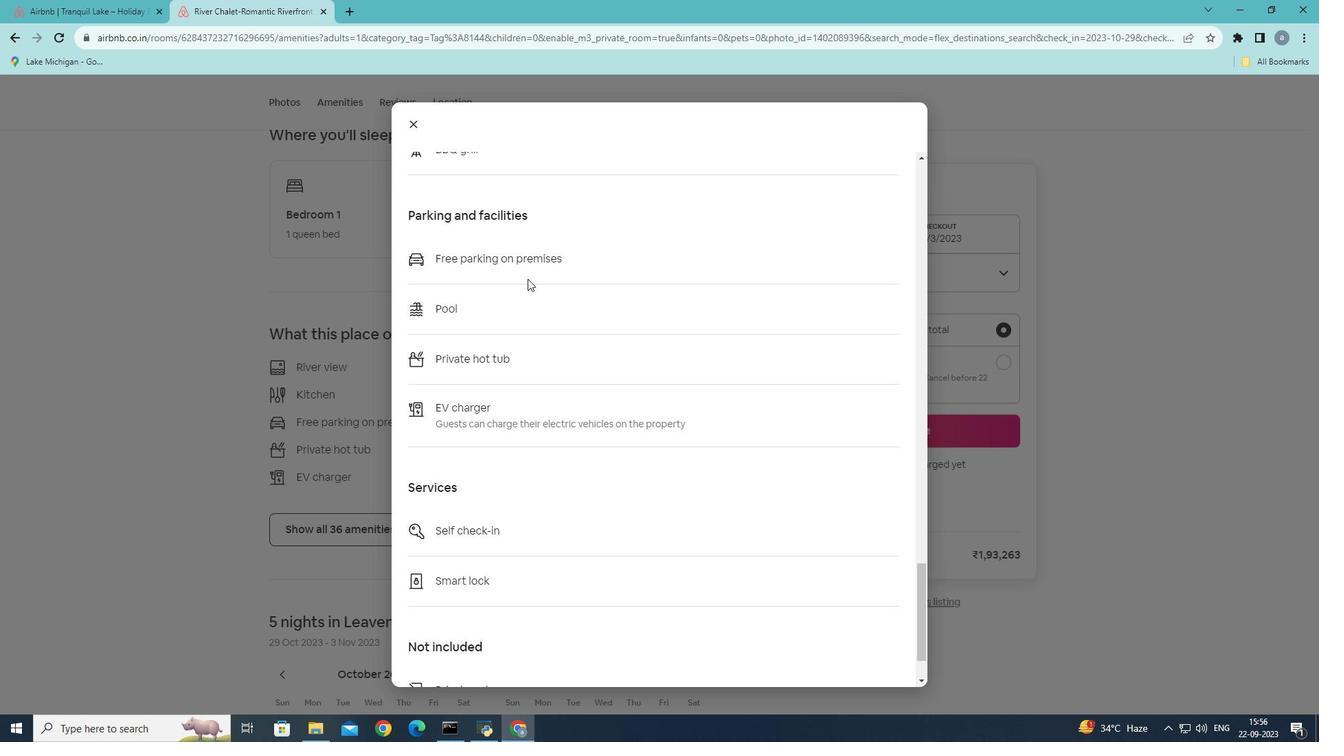 
Action: Mouse scrolled (527, 278) with delta (0, 0)
Screenshot: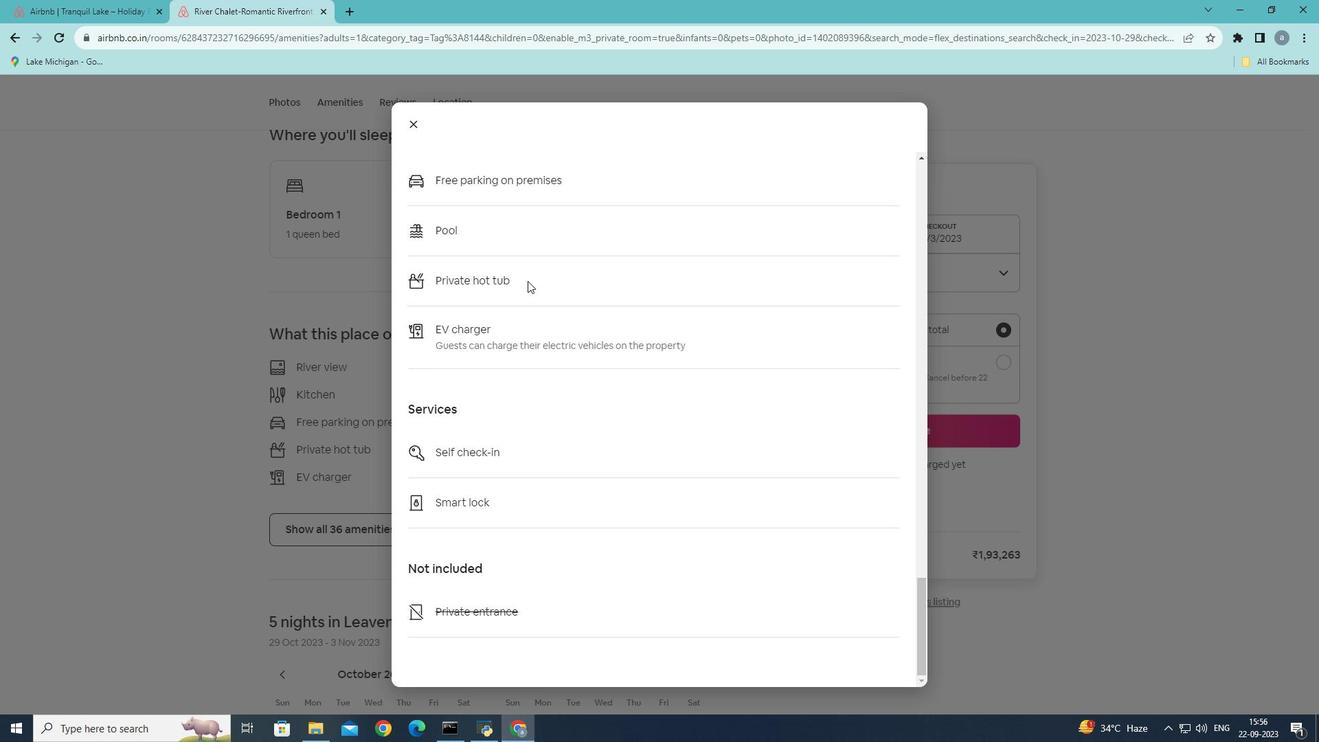 
Action: Mouse scrolled (527, 278) with delta (0, 0)
Screenshot: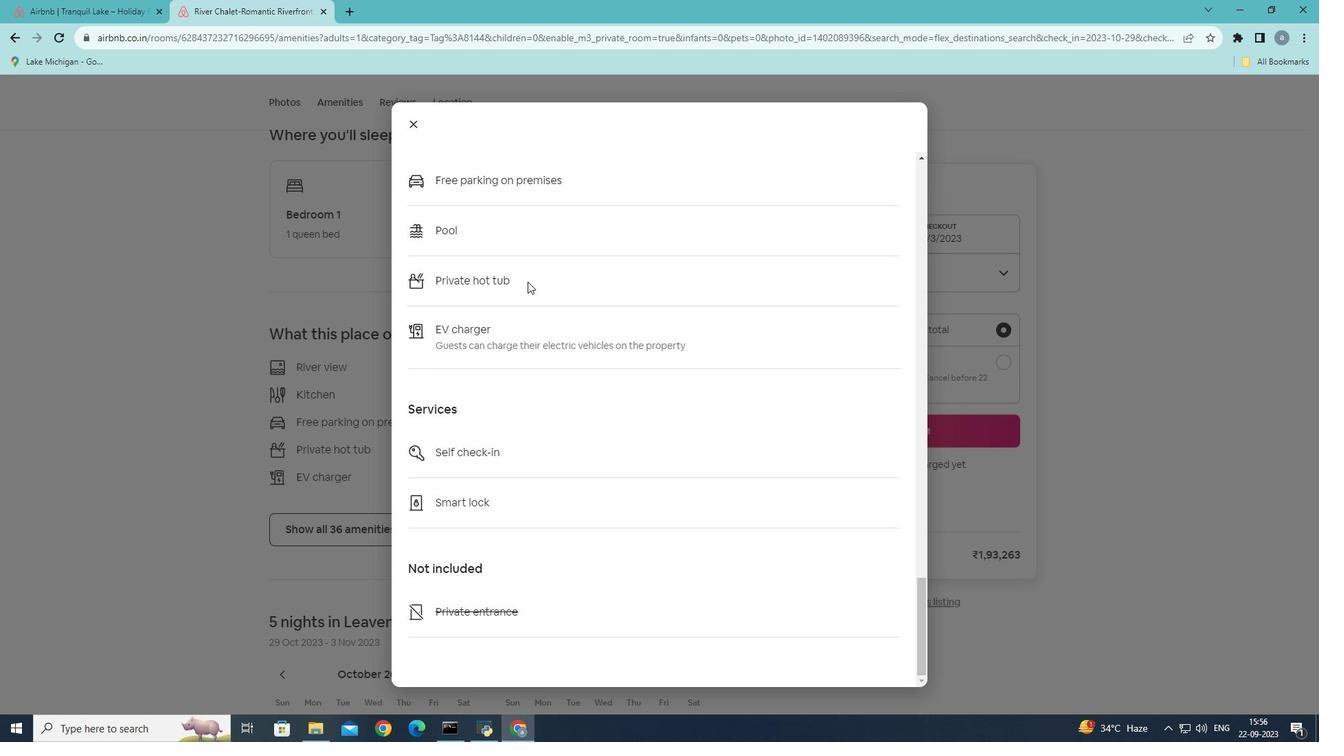 
Action: Mouse scrolled (527, 278) with delta (0, 0)
Screenshot: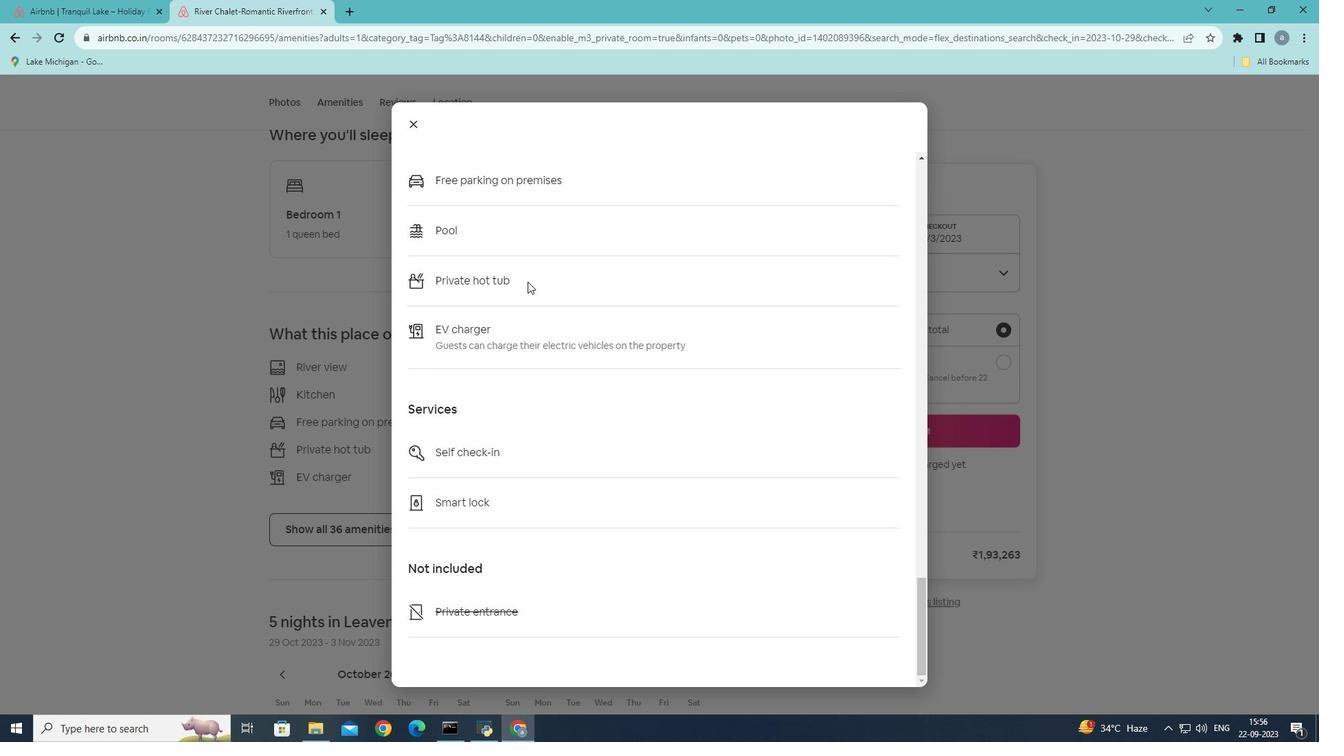 
Action: Mouse moved to (527, 280)
Screenshot: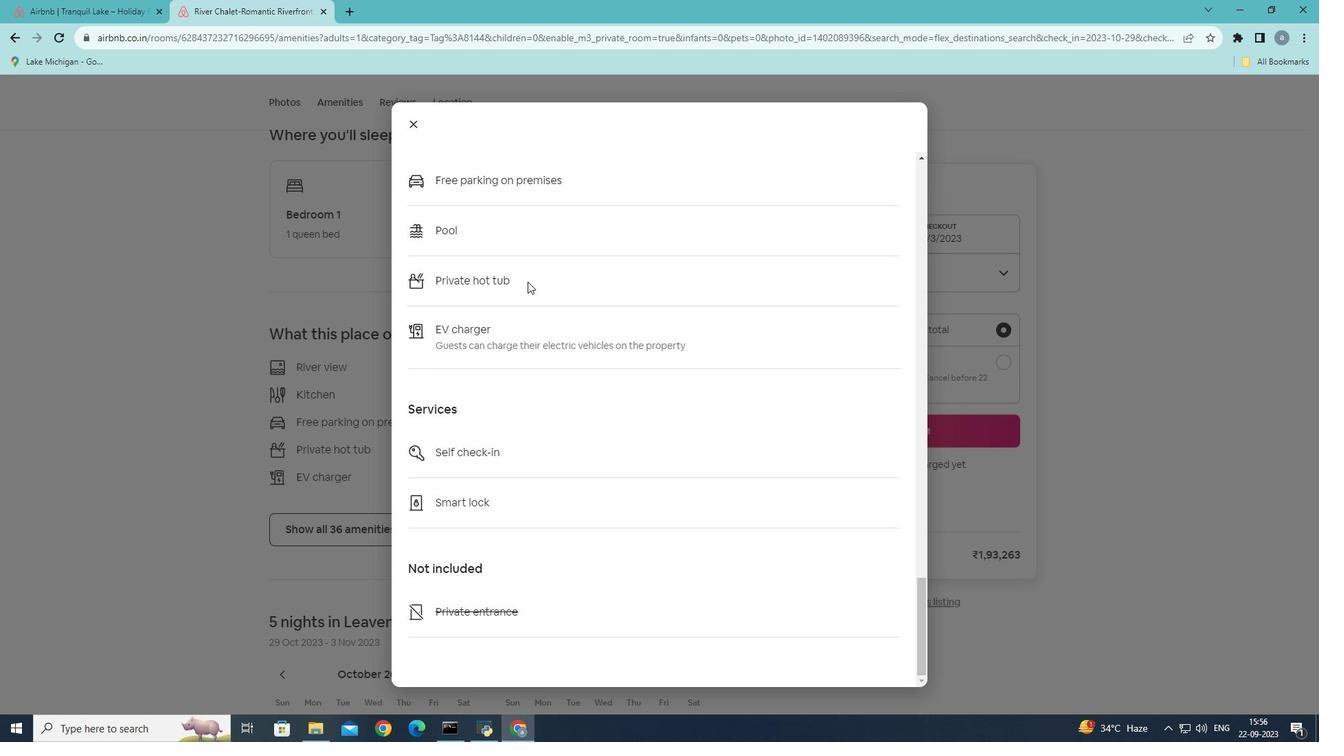 
Action: Mouse scrolled (527, 279) with delta (0, 0)
Screenshot: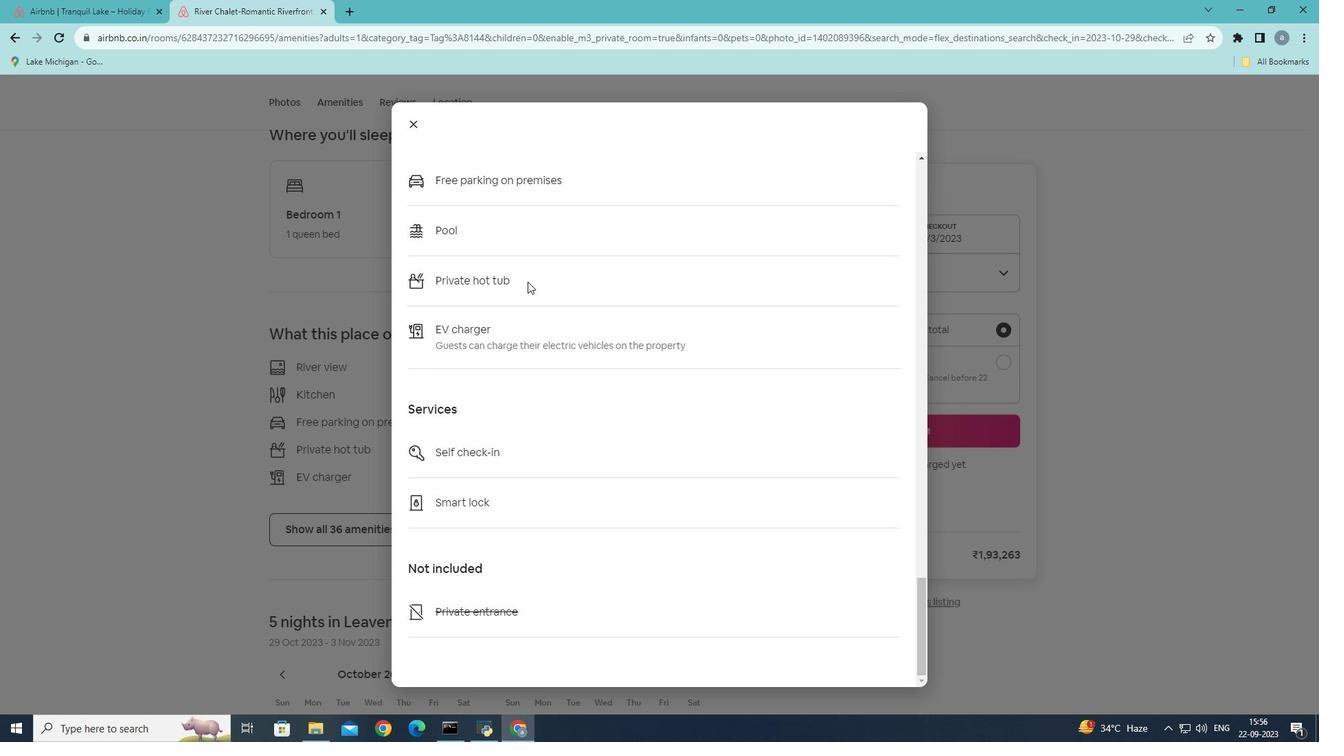 
Action: Mouse moved to (527, 318)
Screenshot: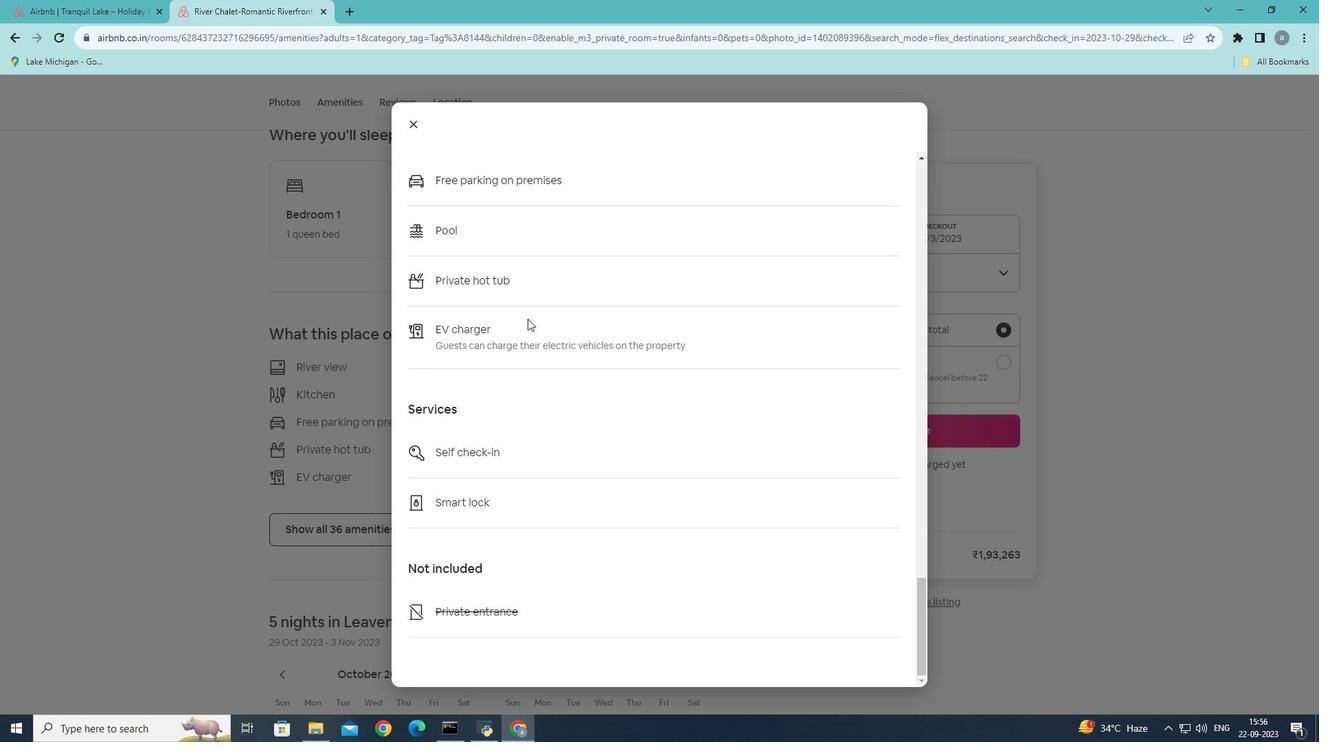 
Action: Mouse scrolled (527, 318) with delta (0, 0)
Screenshot: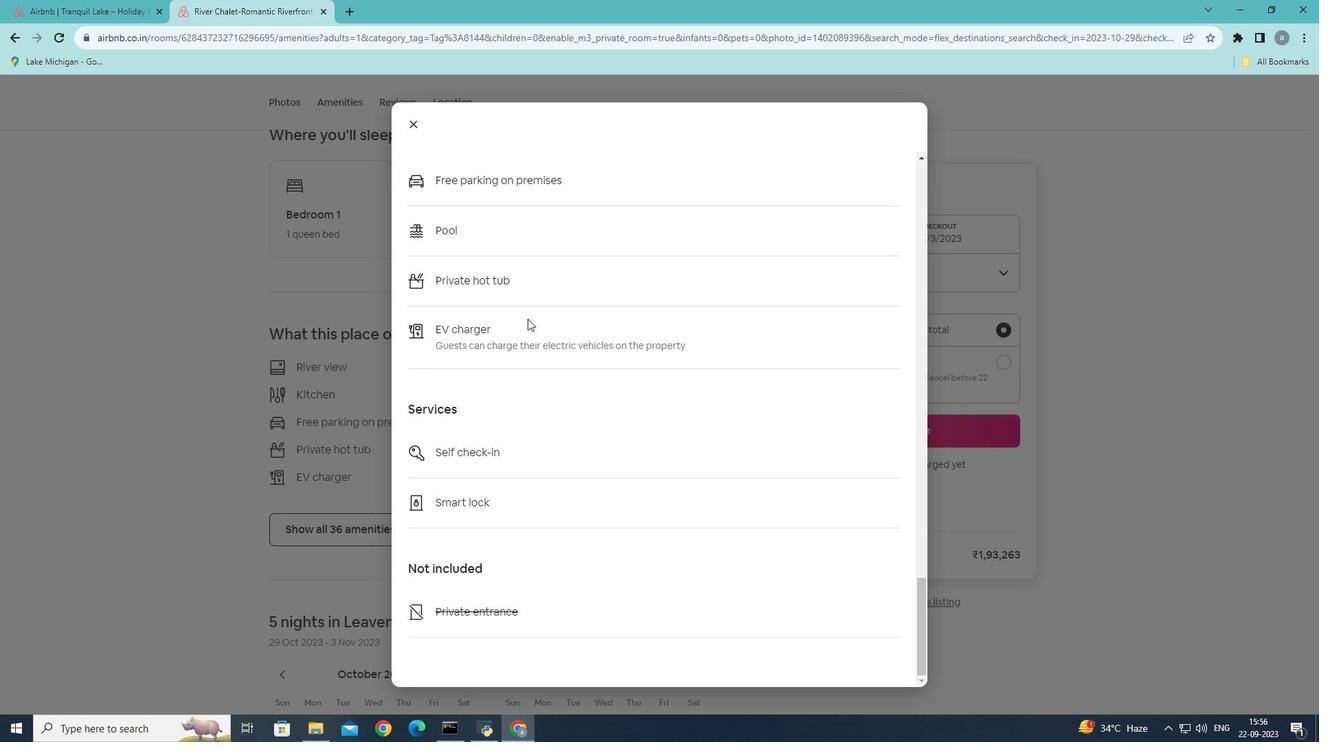 
Action: Mouse scrolled (527, 318) with delta (0, 0)
Screenshot: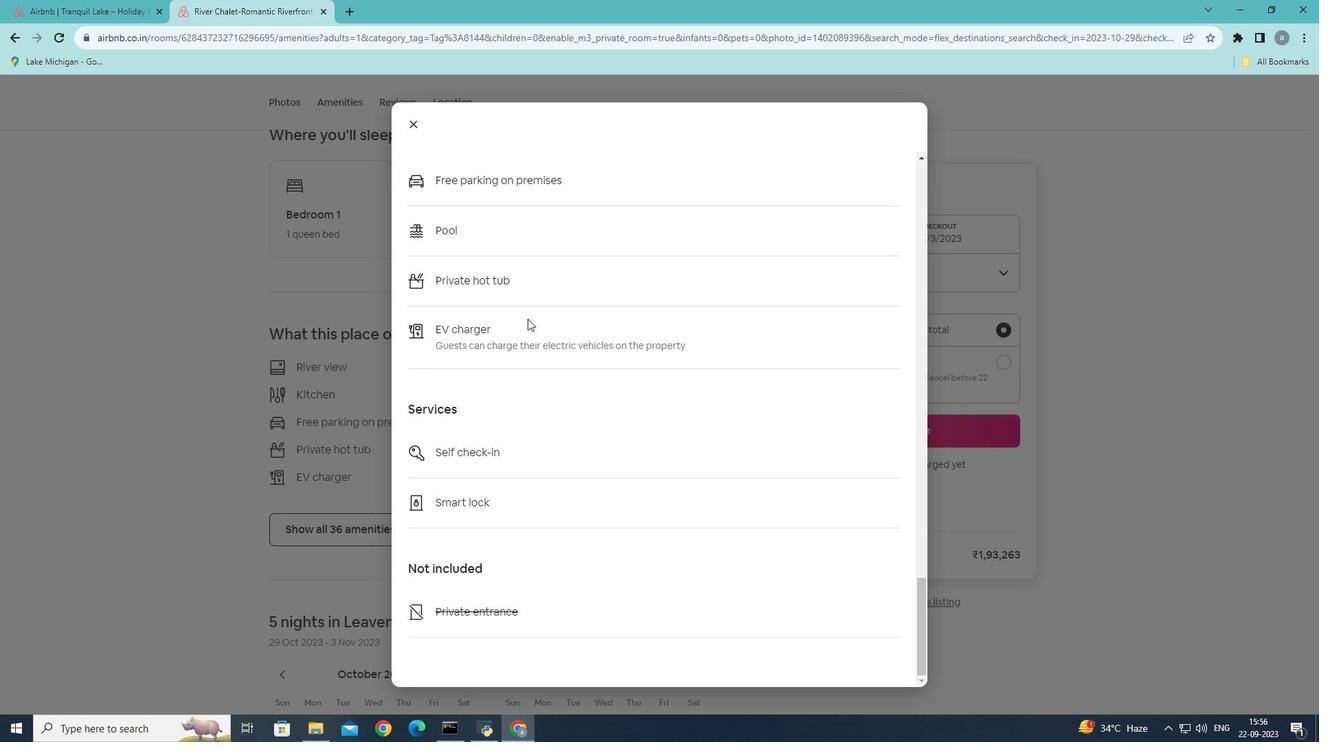 
Action: Mouse scrolled (527, 318) with delta (0, 0)
Screenshot: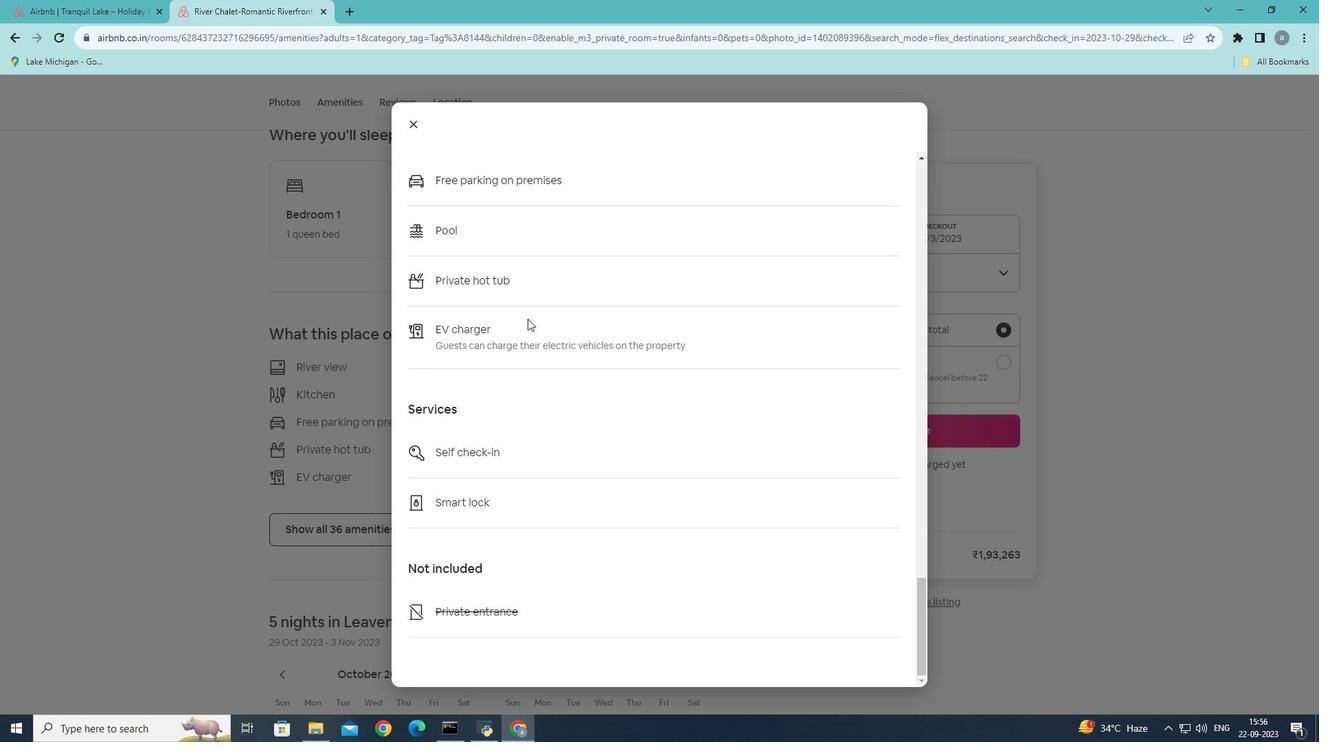 
Action: Mouse scrolled (527, 318) with delta (0, 0)
Screenshot: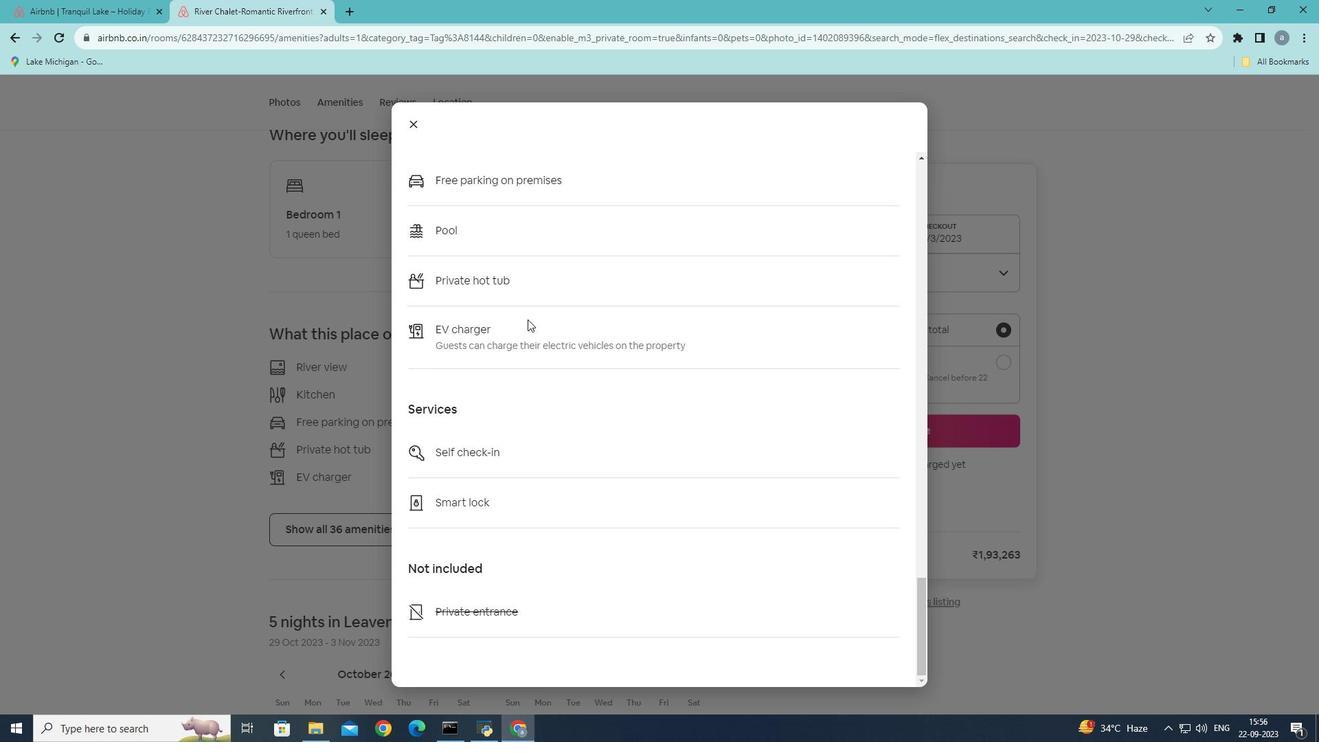 
Action: Mouse moved to (527, 319)
Screenshot: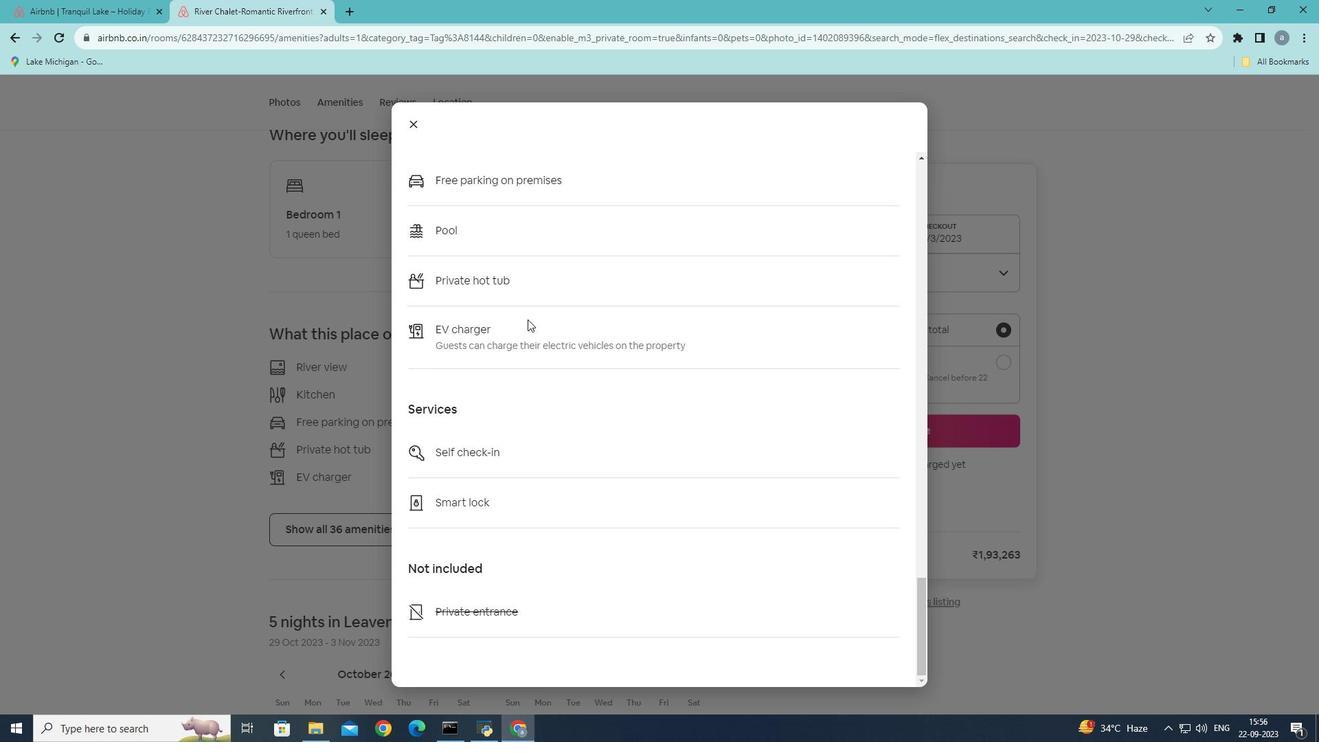 
Action: Mouse scrolled (527, 318) with delta (0, 0)
Screenshot: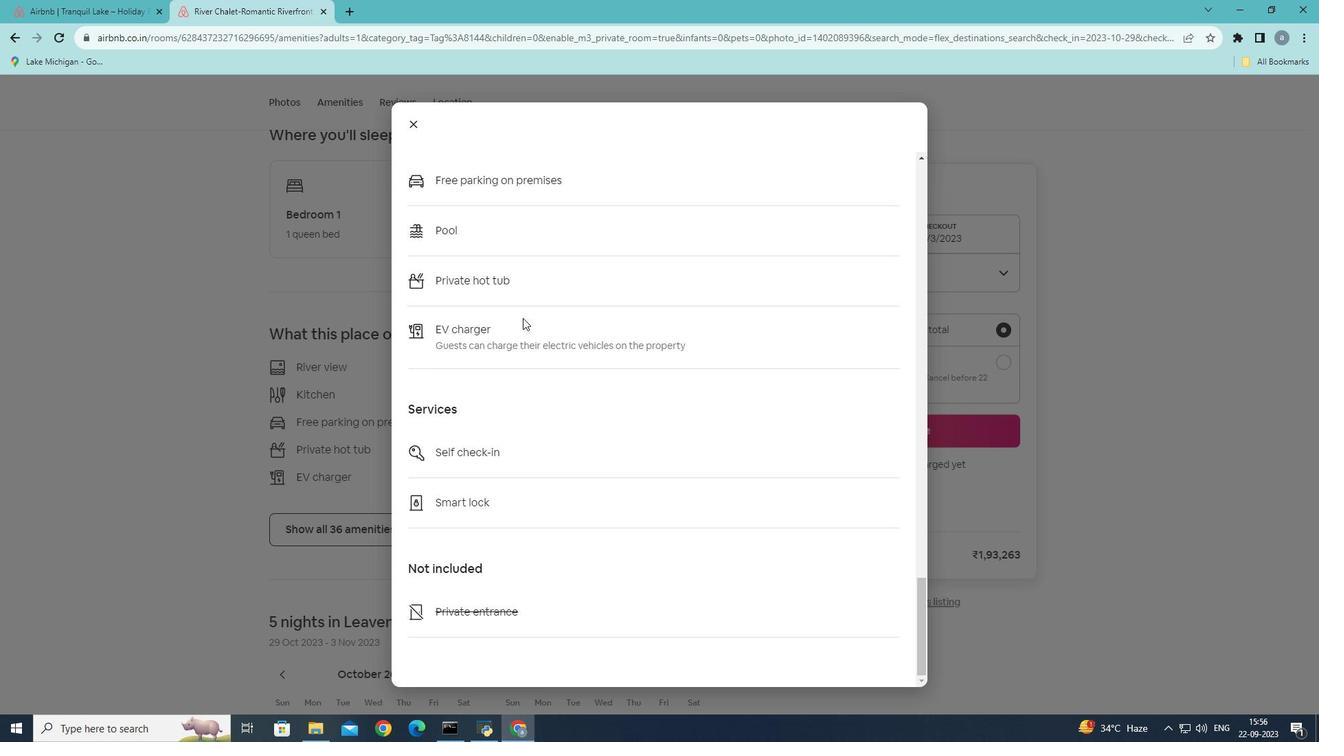 
Action: Mouse scrolled (527, 318) with delta (0, 0)
Screenshot: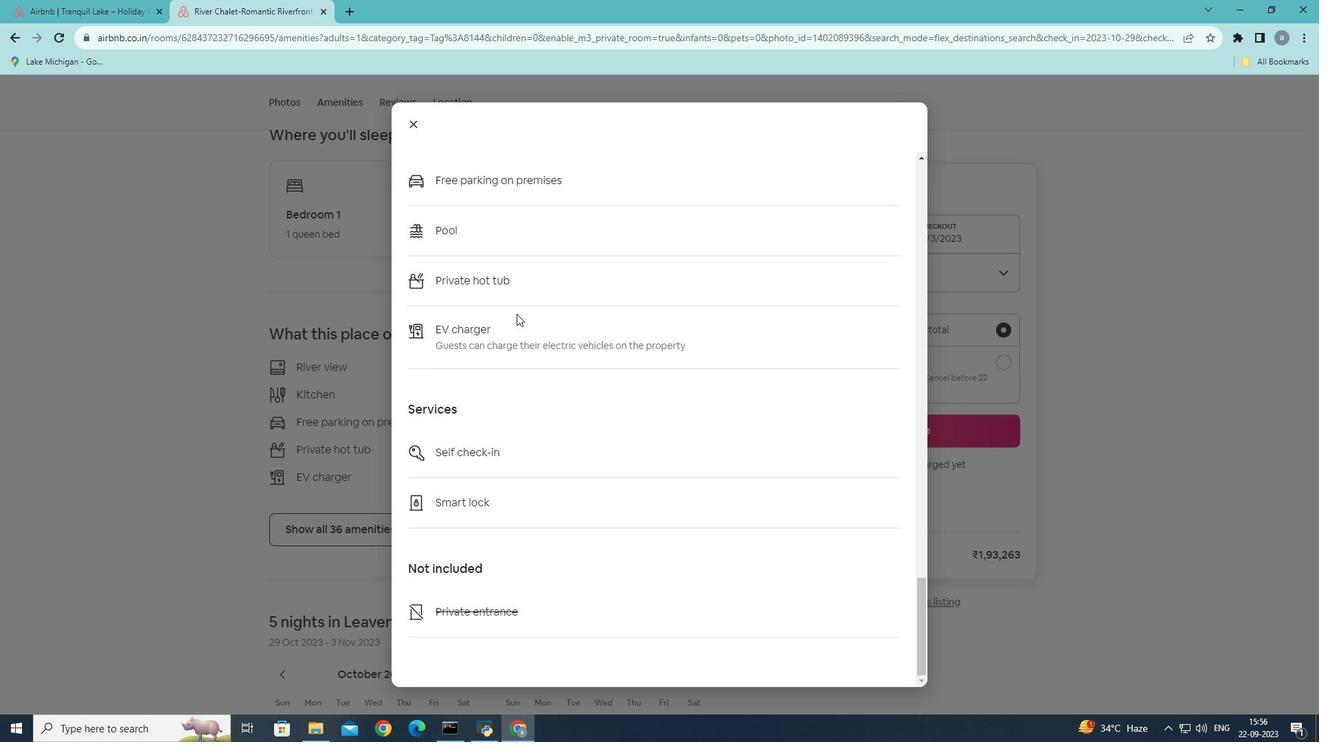 
Action: Mouse scrolled (527, 318) with delta (0, 0)
Screenshot: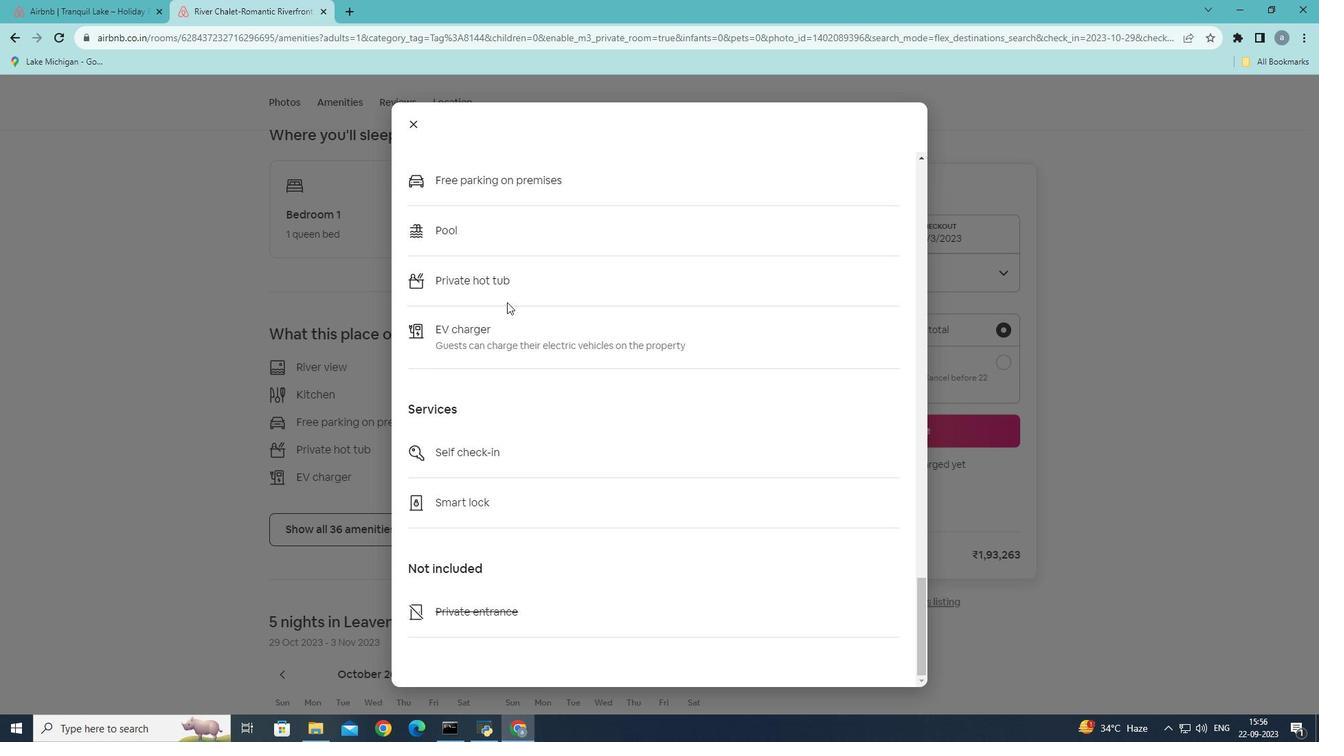 
Action: Mouse moved to (415, 127)
Screenshot: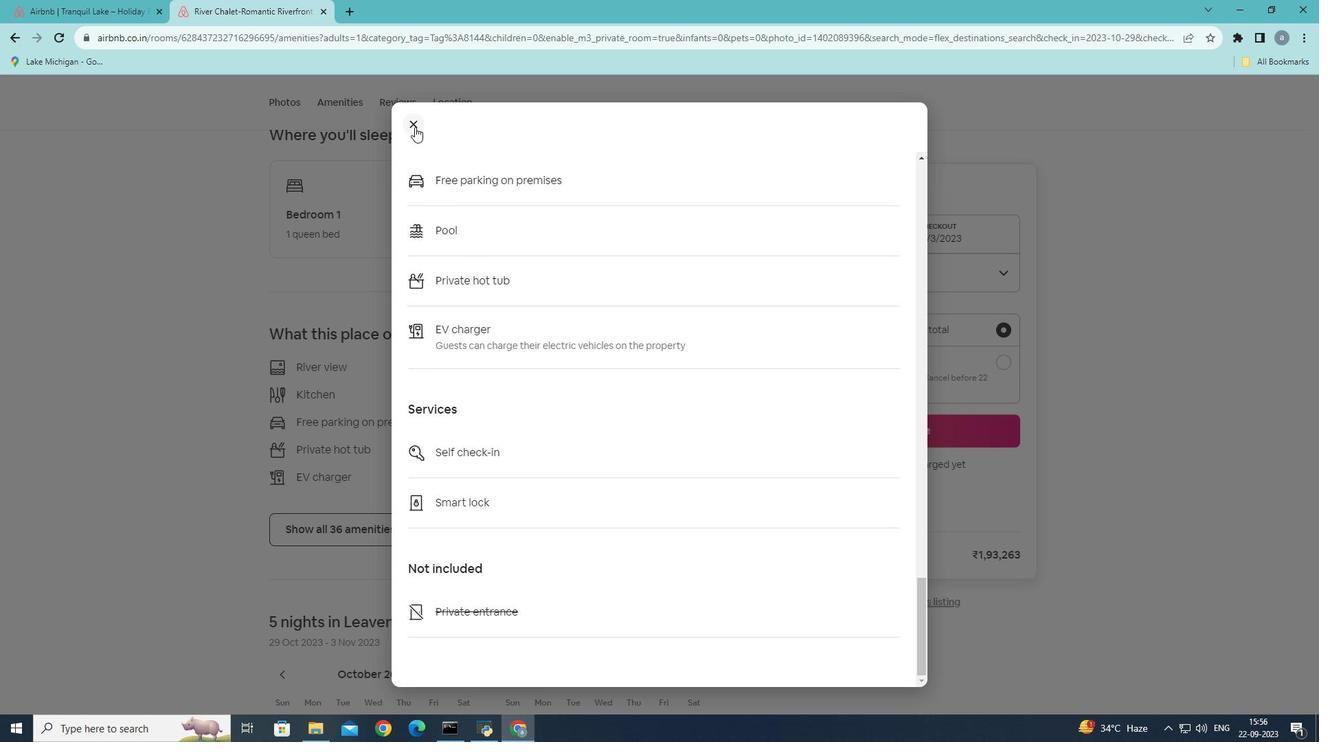 
Action: Mouse pressed left at (415, 127)
Screenshot: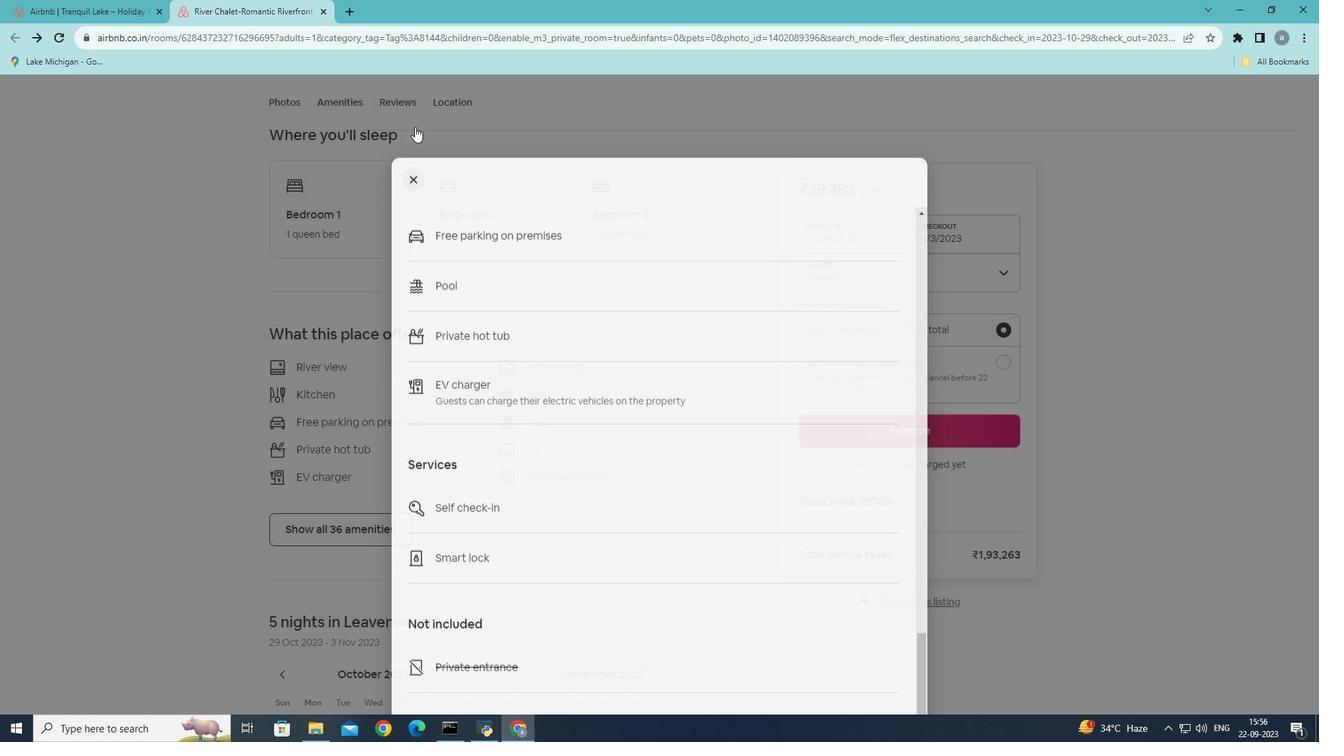 
Action: Mouse moved to (491, 291)
Screenshot: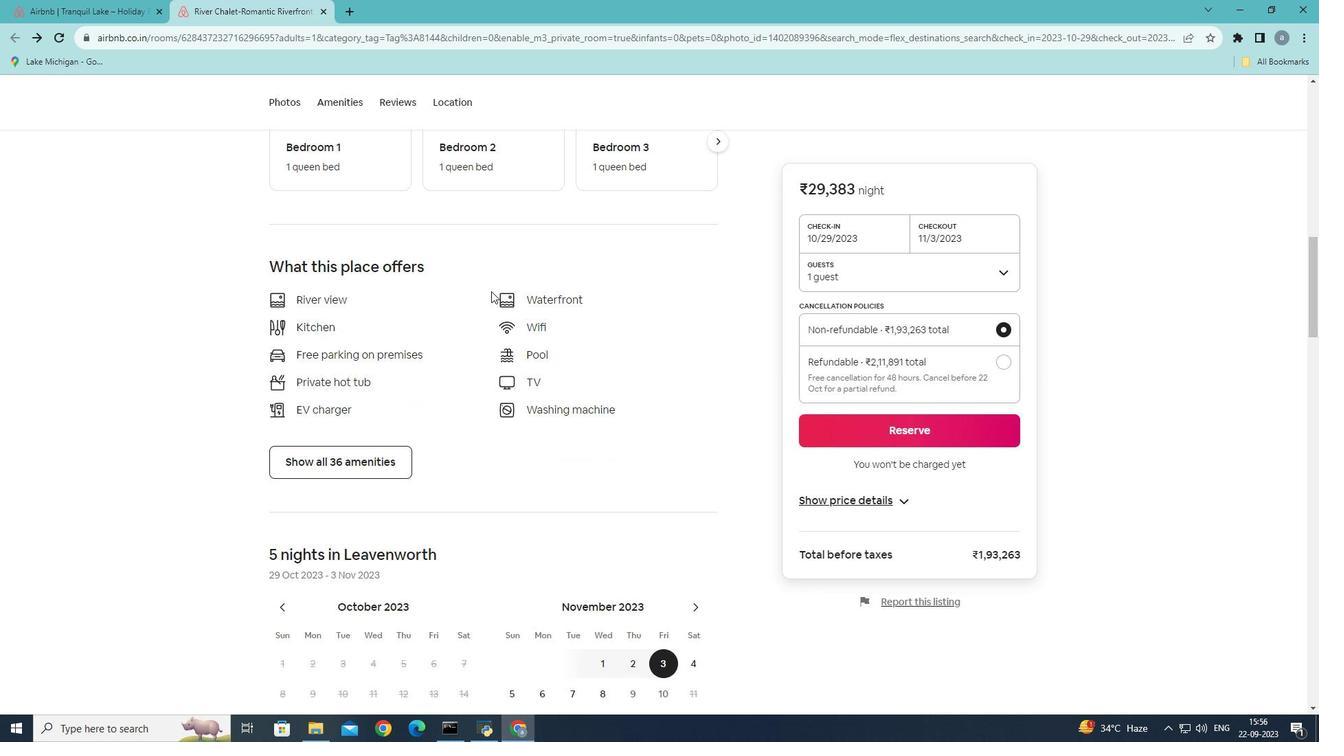 
Action: Mouse scrolled (491, 290) with delta (0, 0)
Screenshot: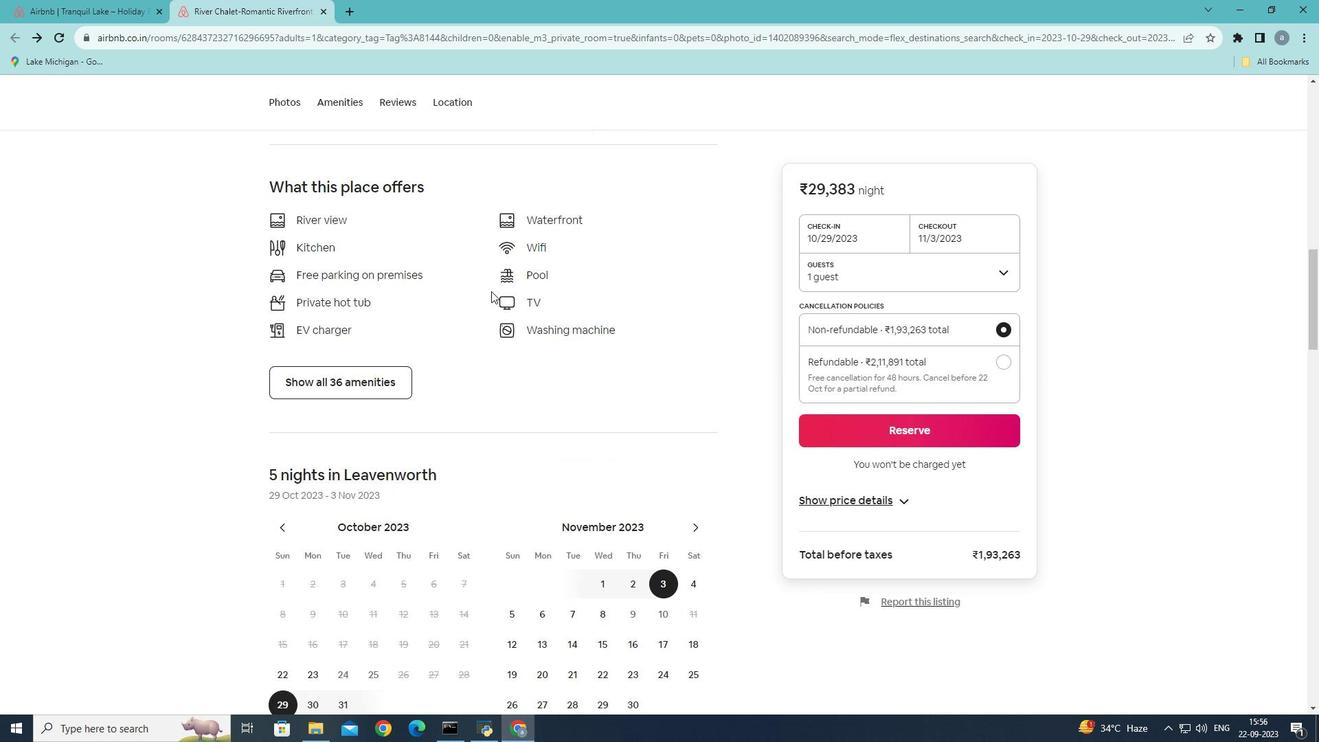 
Action: Mouse scrolled (491, 290) with delta (0, 0)
Screenshot: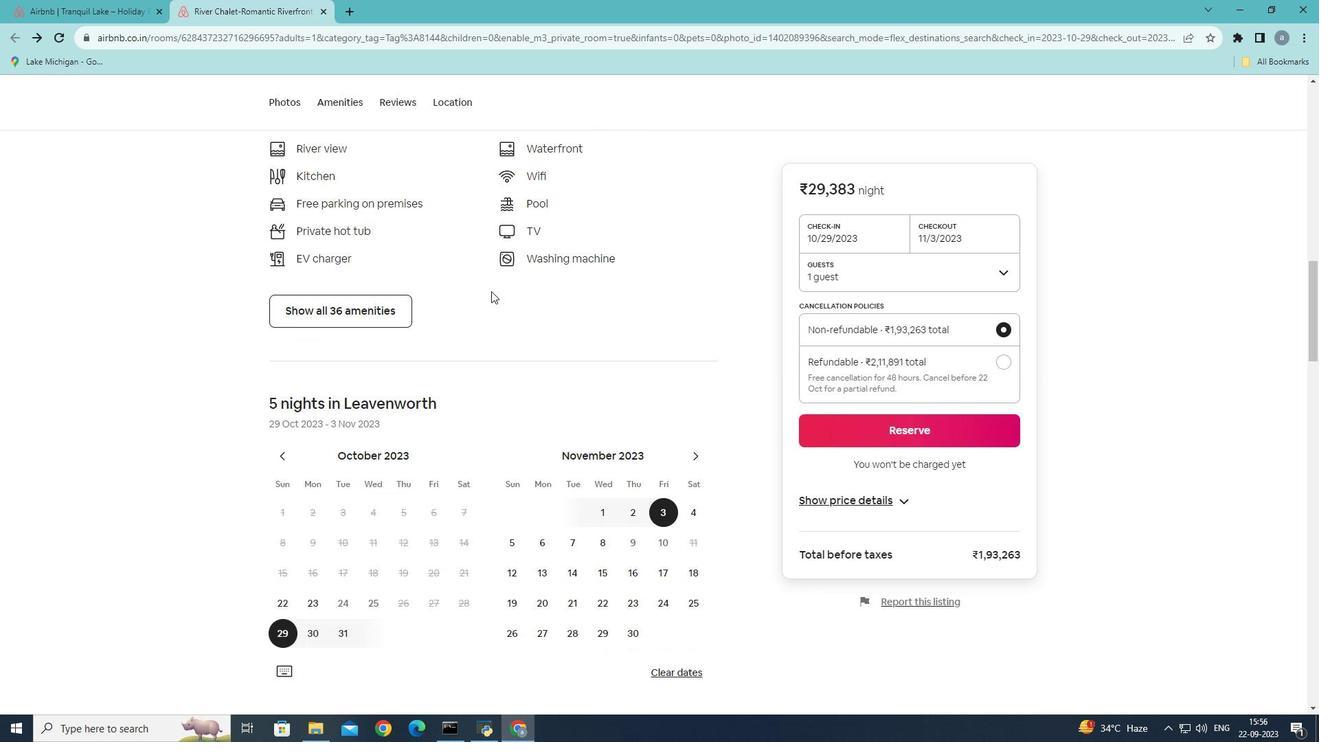 
Action: Mouse scrolled (491, 290) with delta (0, 0)
Screenshot: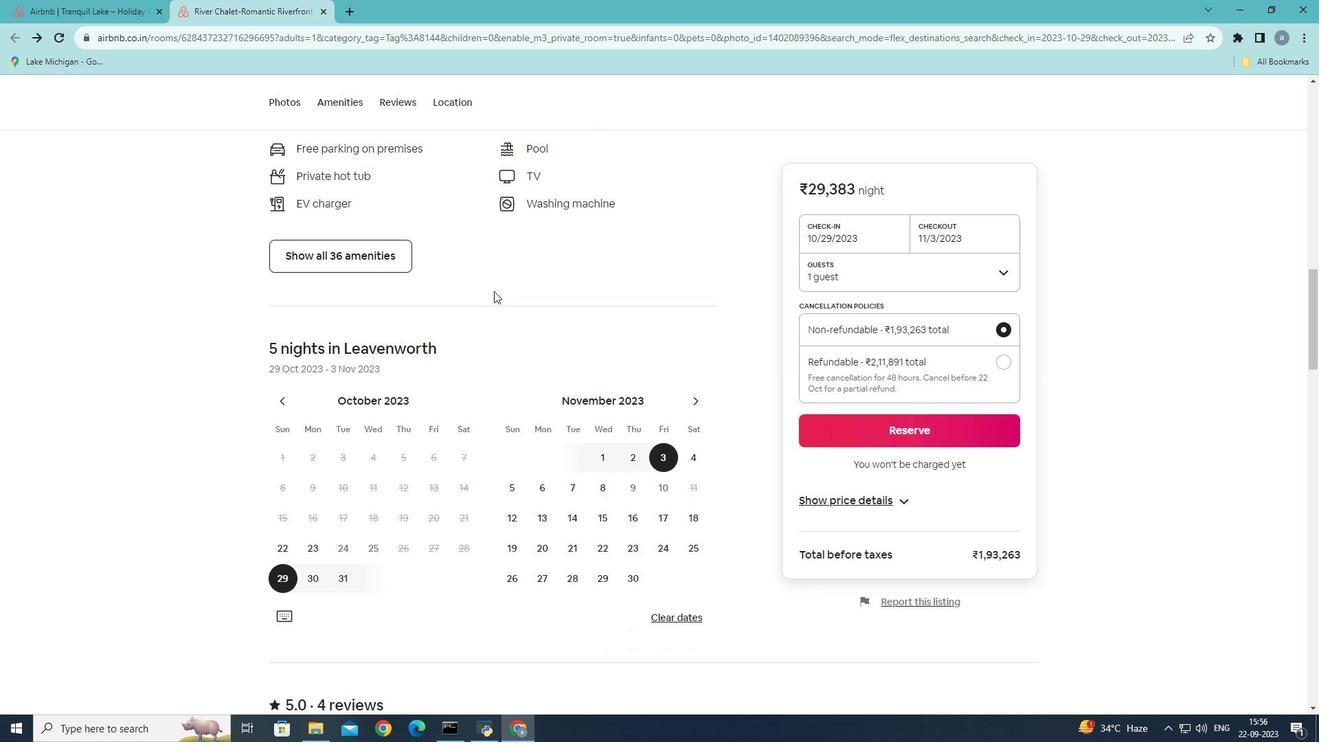 
Action: Mouse scrolled (491, 290) with delta (0, 0)
Screenshot: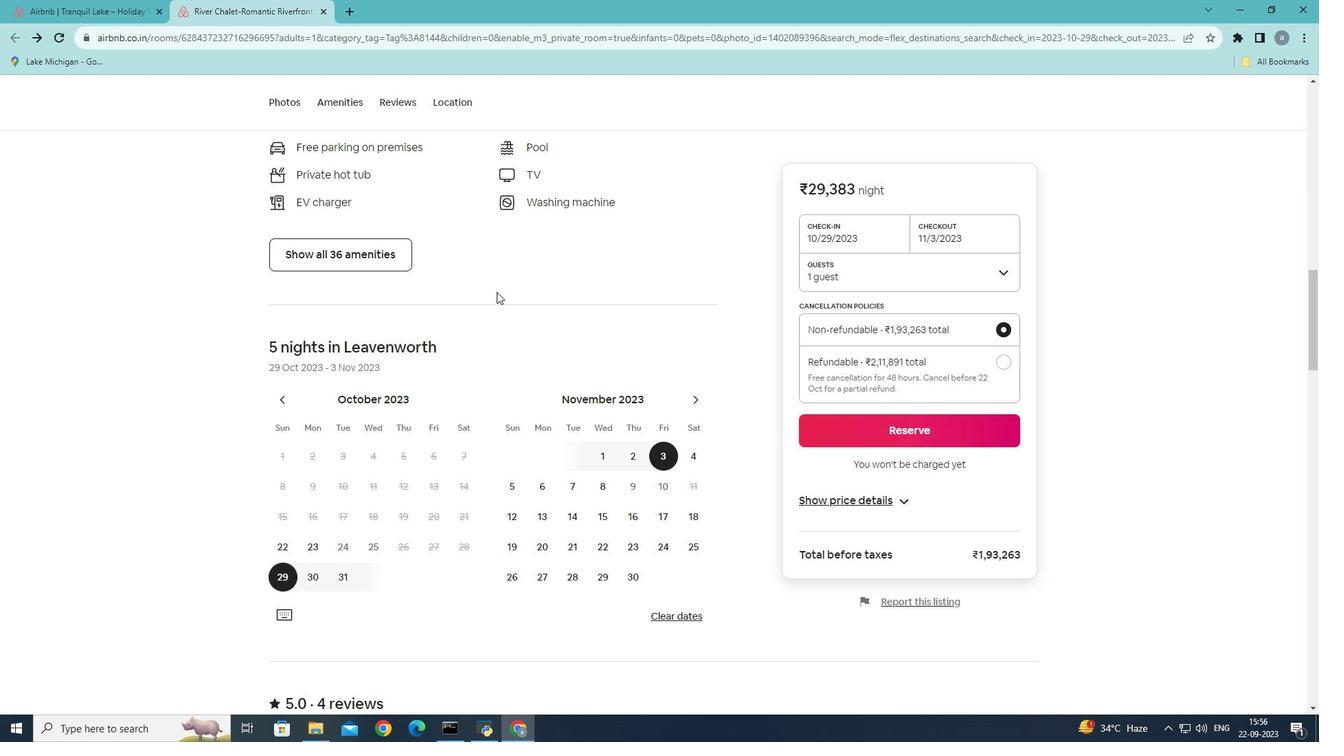 
Action: Mouse moved to (501, 298)
Screenshot: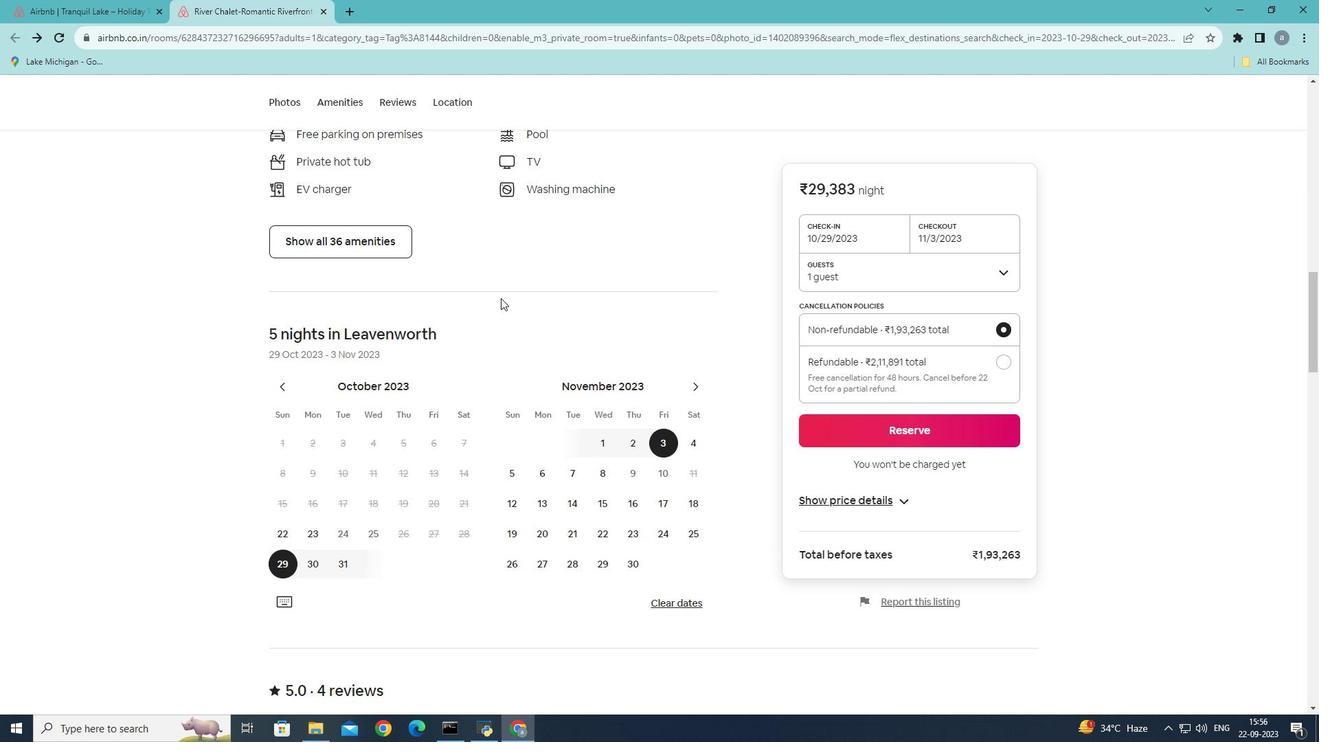 
Action: Mouse scrolled (501, 297) with delta (0, 0)
Screenshot: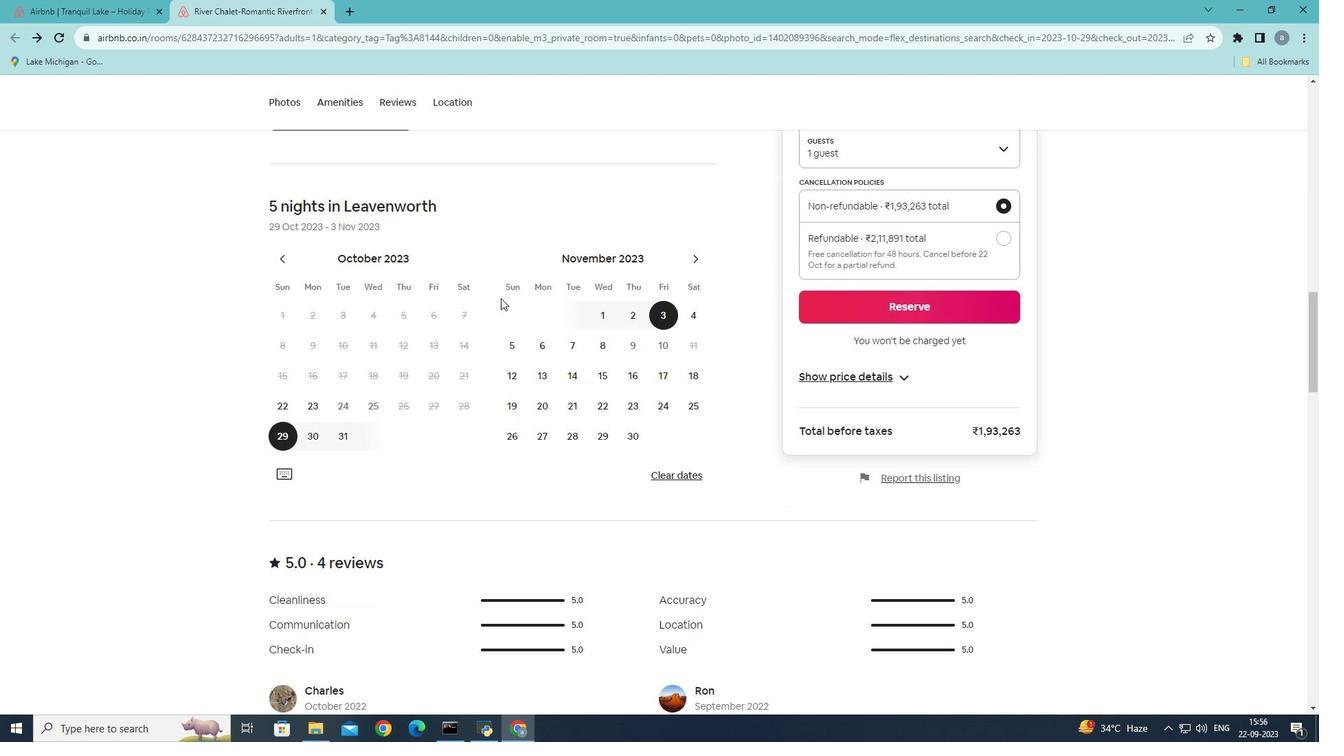 
Action: Mouse scrolled (501, 297) with delta (0, 0)
Screenshot: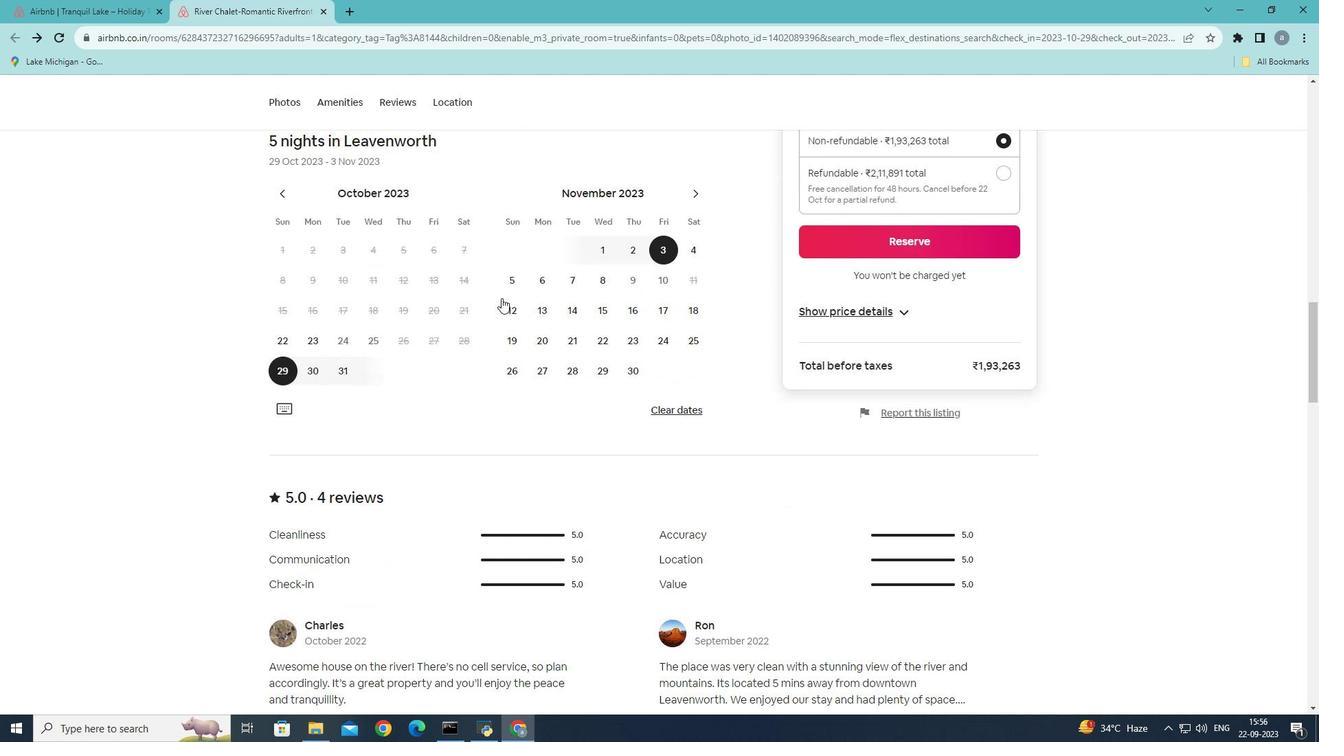 
Action: Mouse scrolled (501, 297) with delta (0, 0)
Screenshot: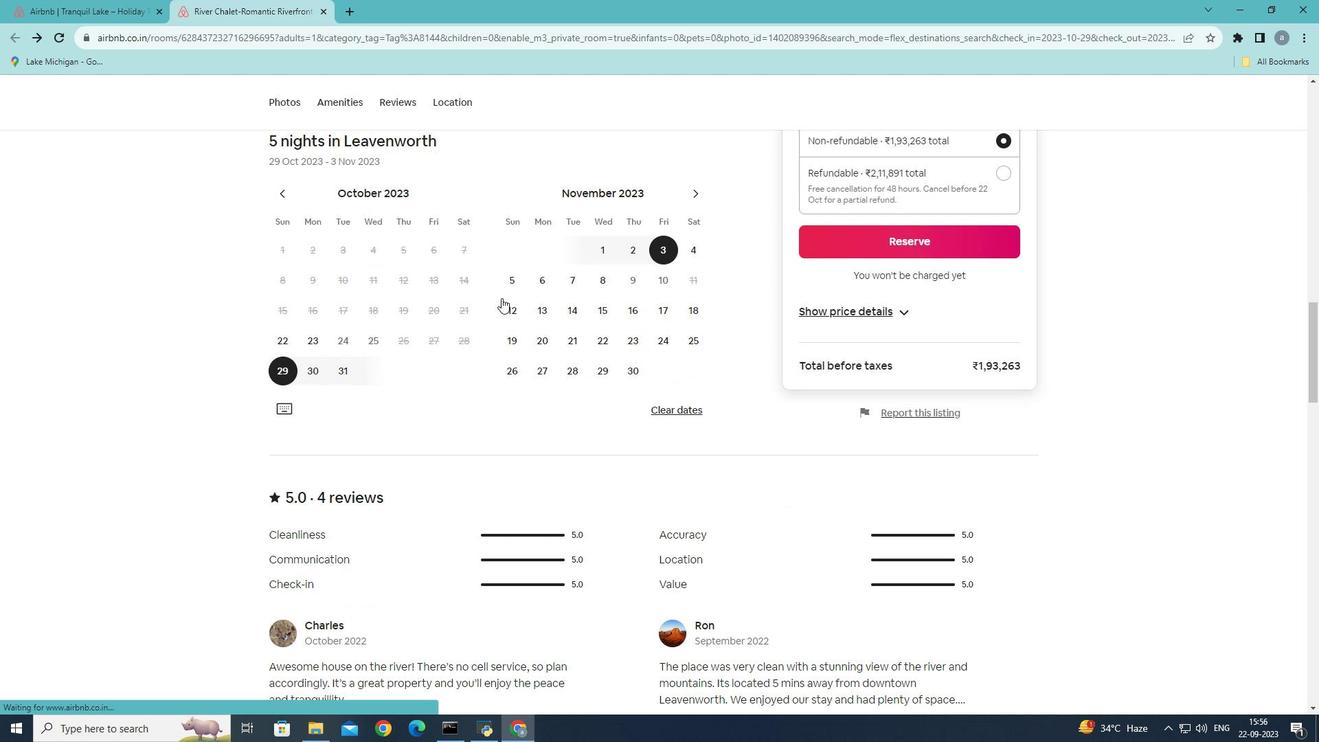 
Action: Mouse moved to (501, 298)
Screenshot: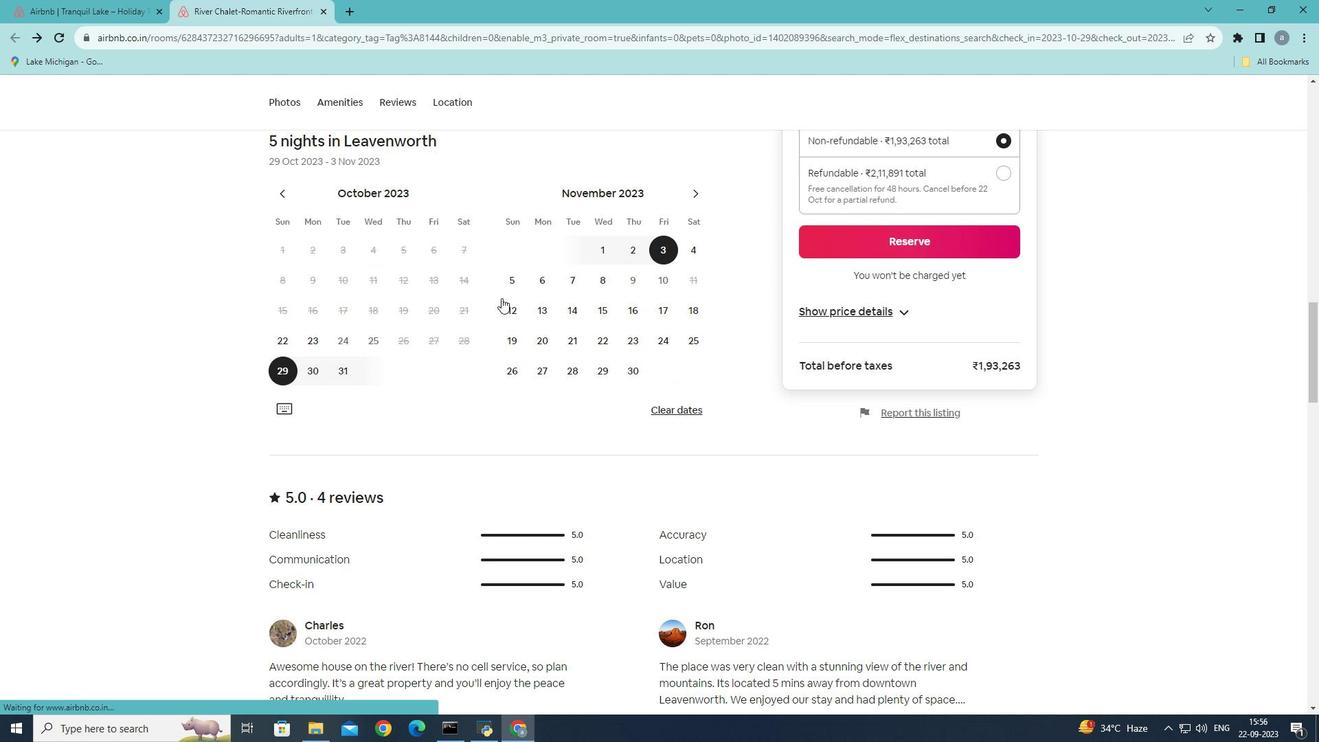
Action: Mouse scrolled (501, 297) with delta (0, 0)
Screenshot: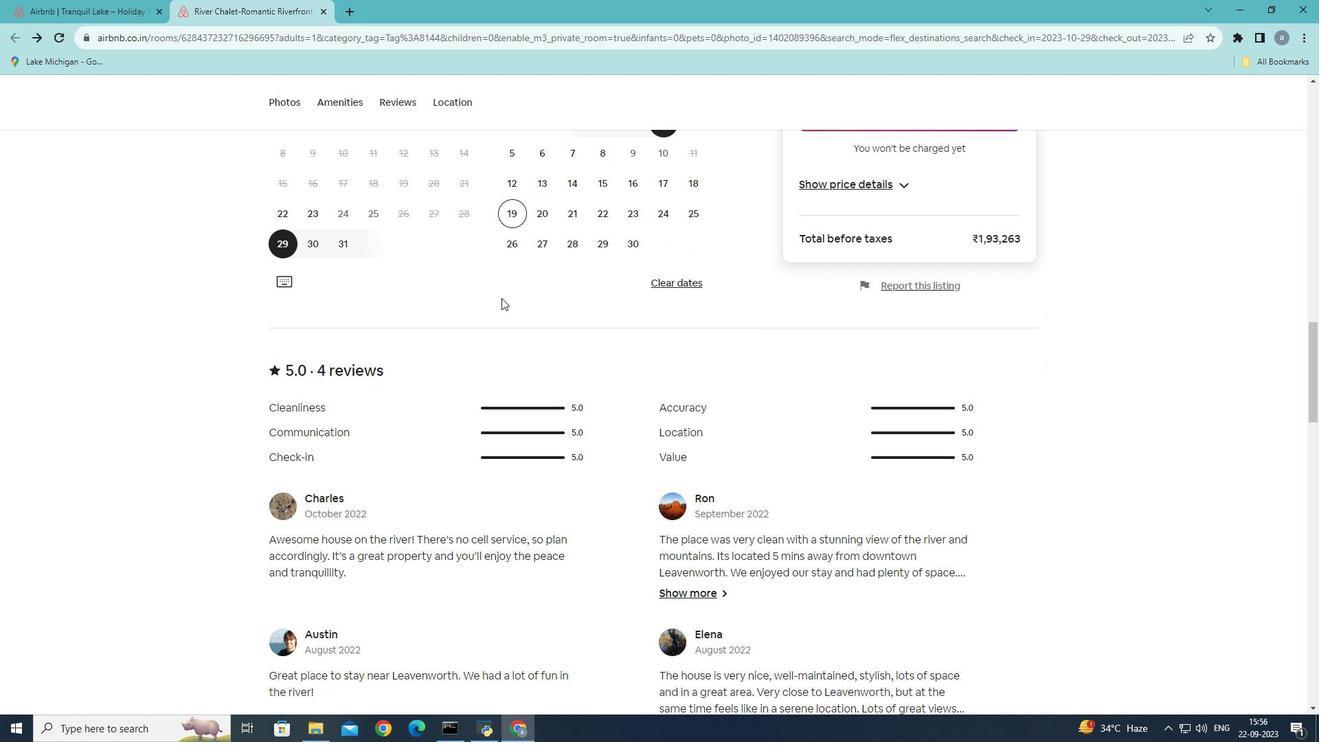 
Action: Mouse scrolled (501, 297) with delta (0, 0)
Screenshot: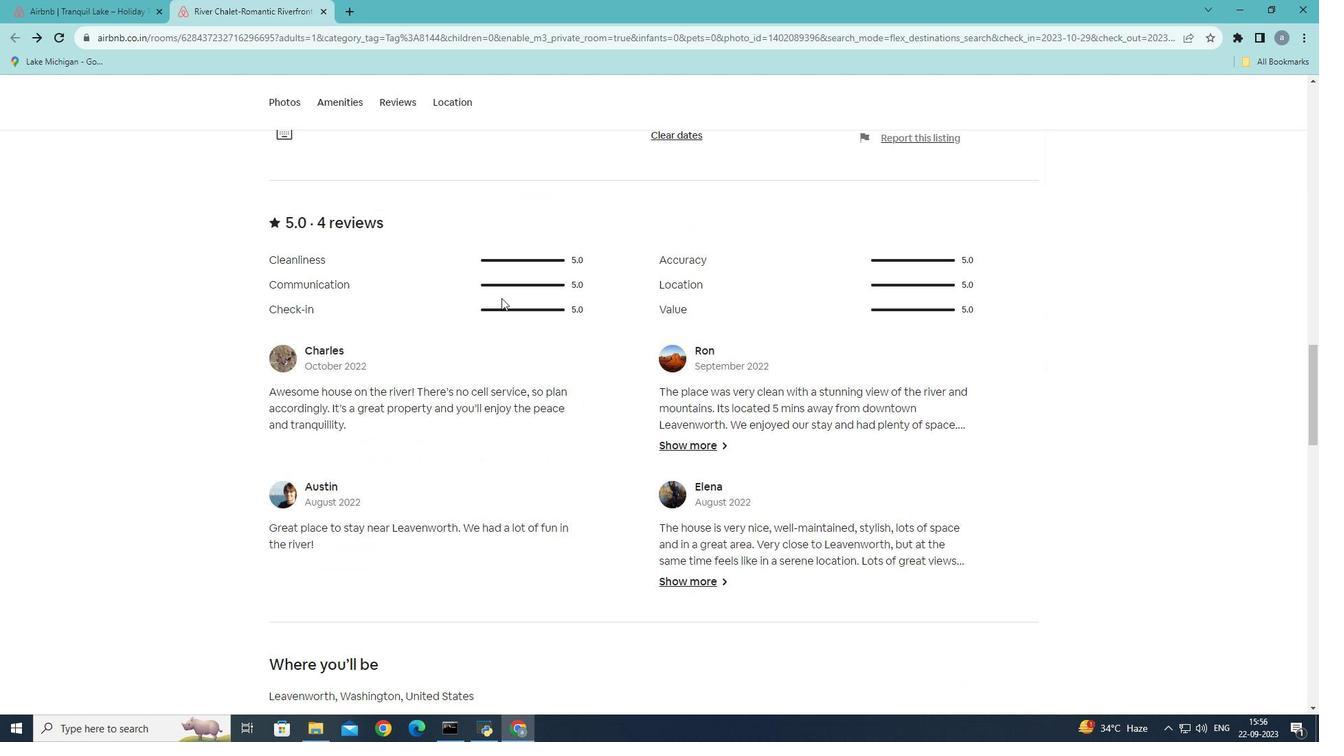 
Action: Mouse scrolled (501, 297) with delta (0, 0)
Screenshot: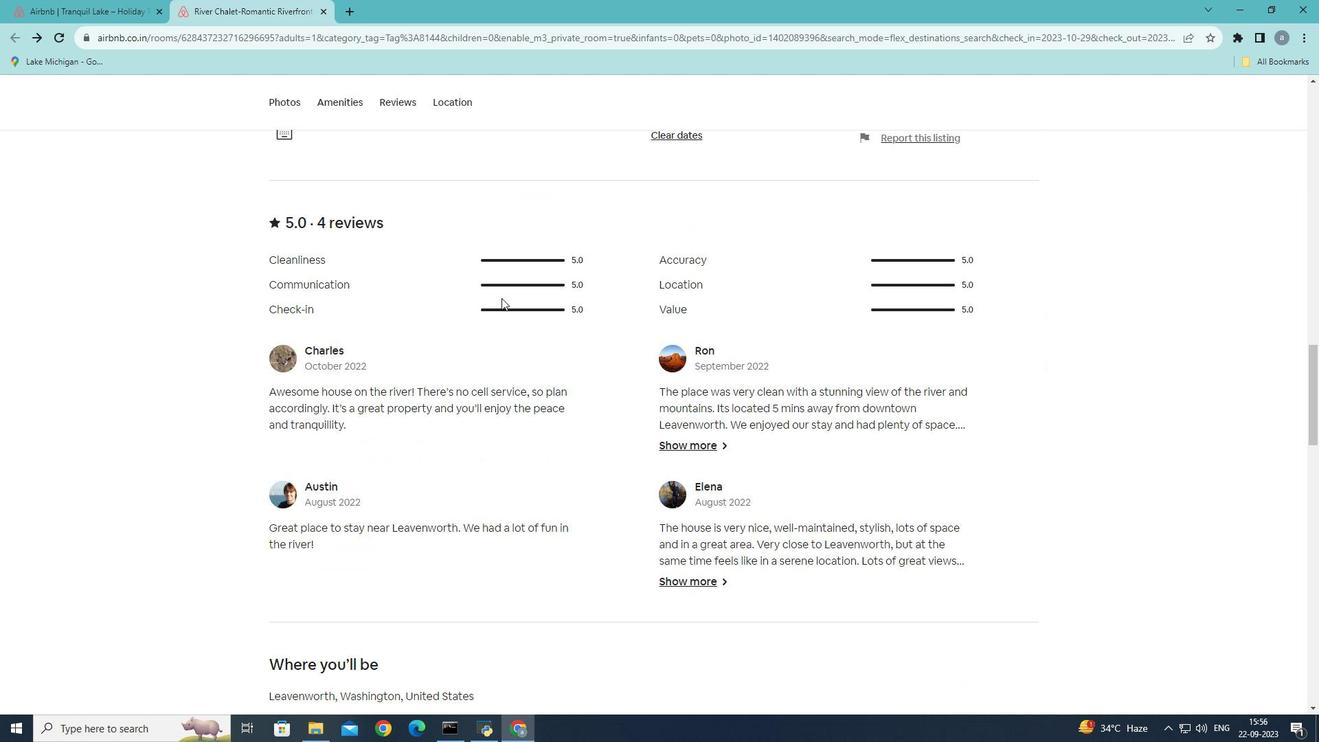 
Action: Mouse scrolled (501, 297) with delta (0, 0)
Screenshot: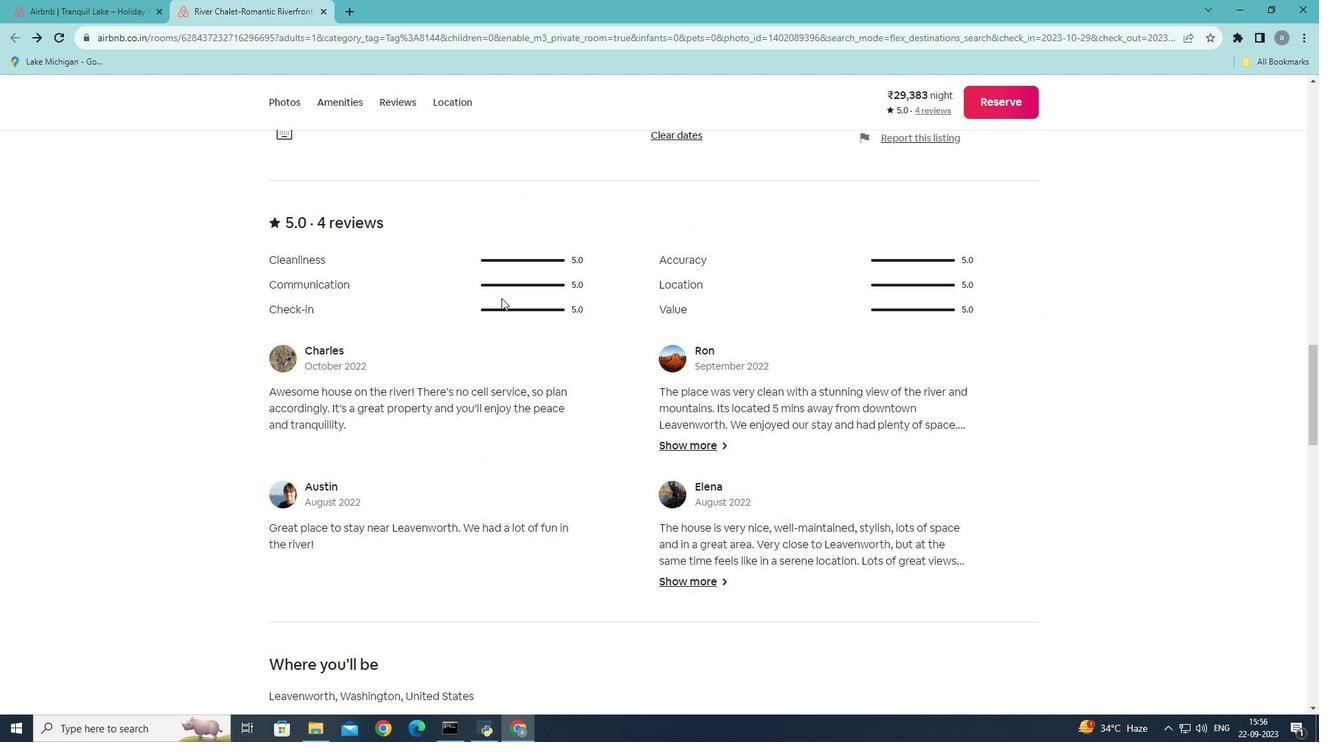 
Action: Mouse scrolled (501, 297) with delta (0, 0)
Screenshot: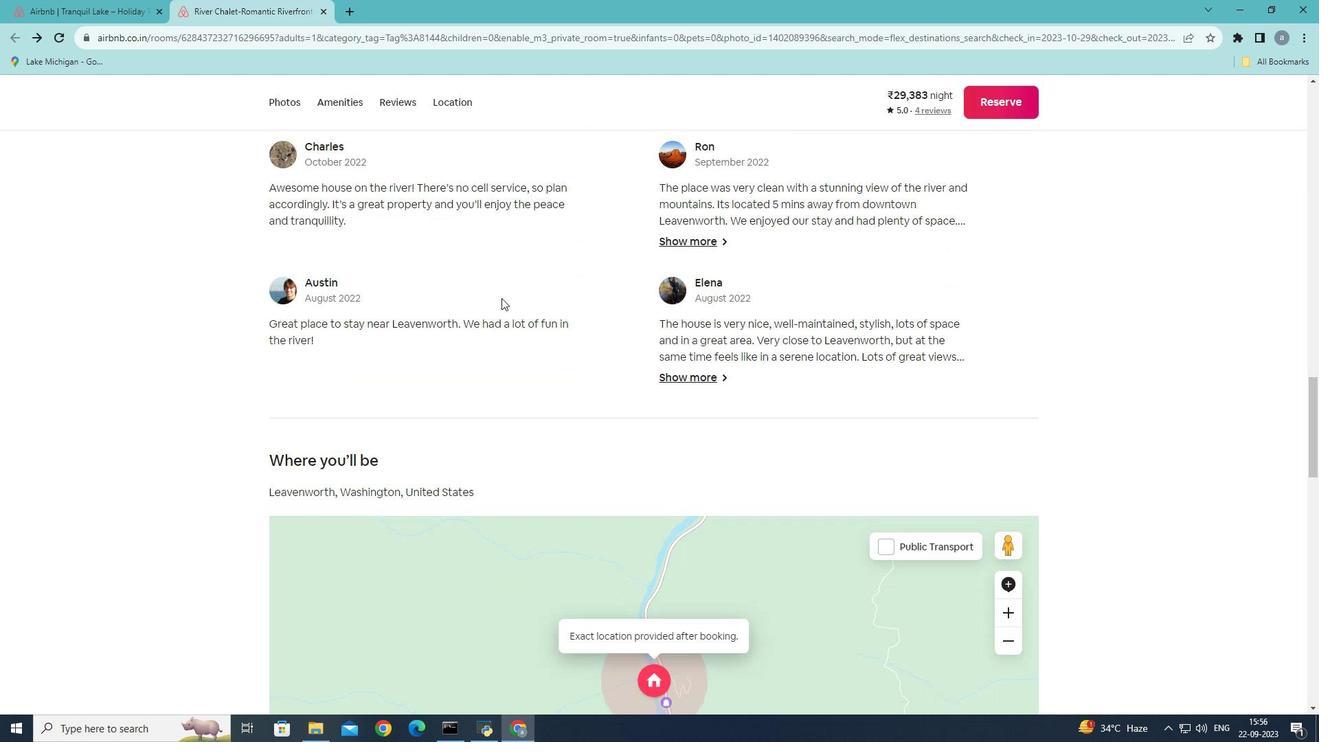 
Action: Mouse scrolled (501, 297) with delta (0, 0)
Screenshot: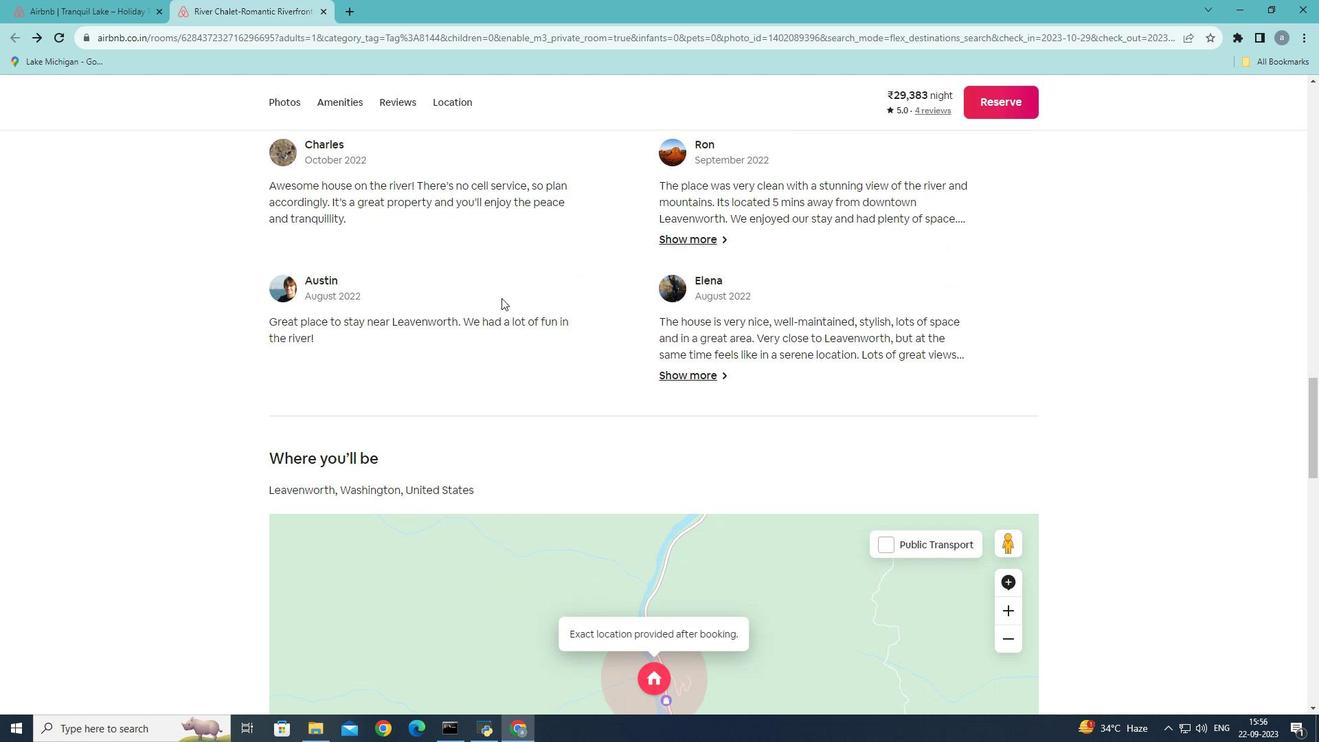 
Action: Mouse scrolled (501, 297) with delta (0, 0)
Screenshot: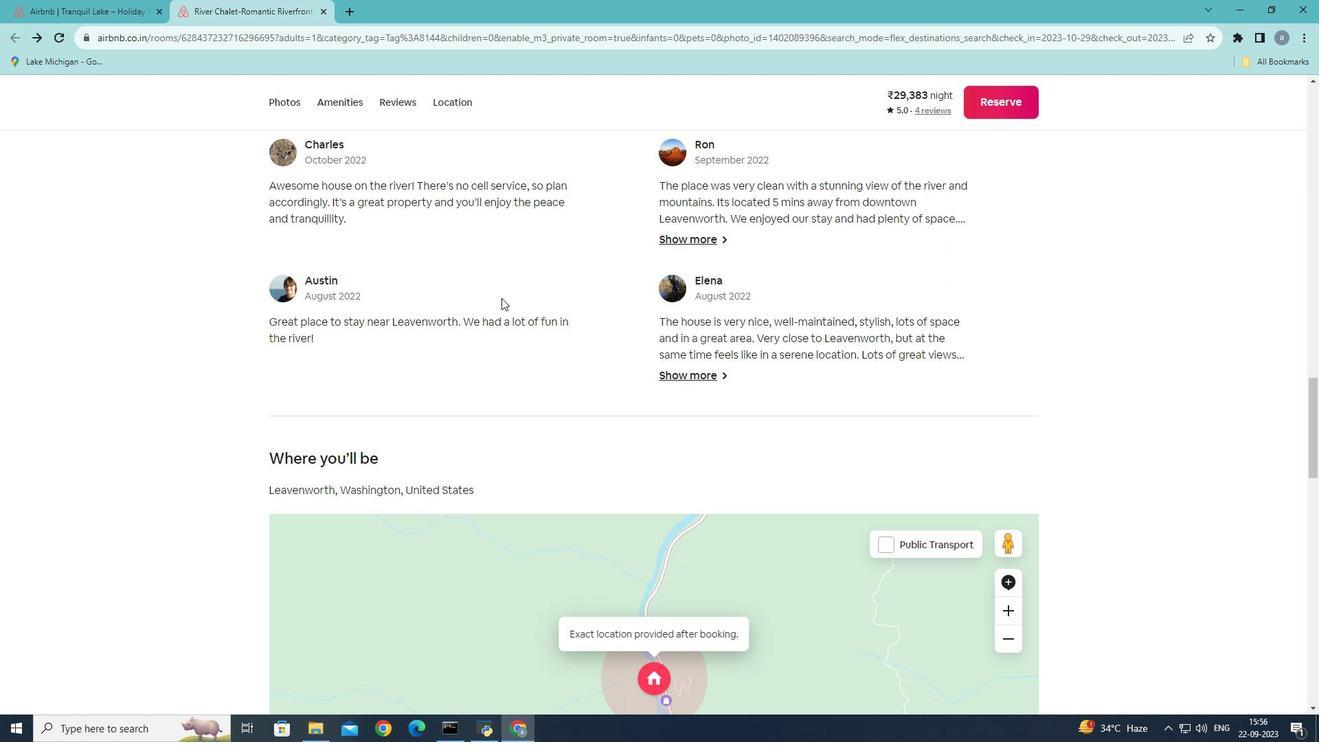 
Action: Mouse scrolled (501, 297) with delta (0, 0)
Screenshot: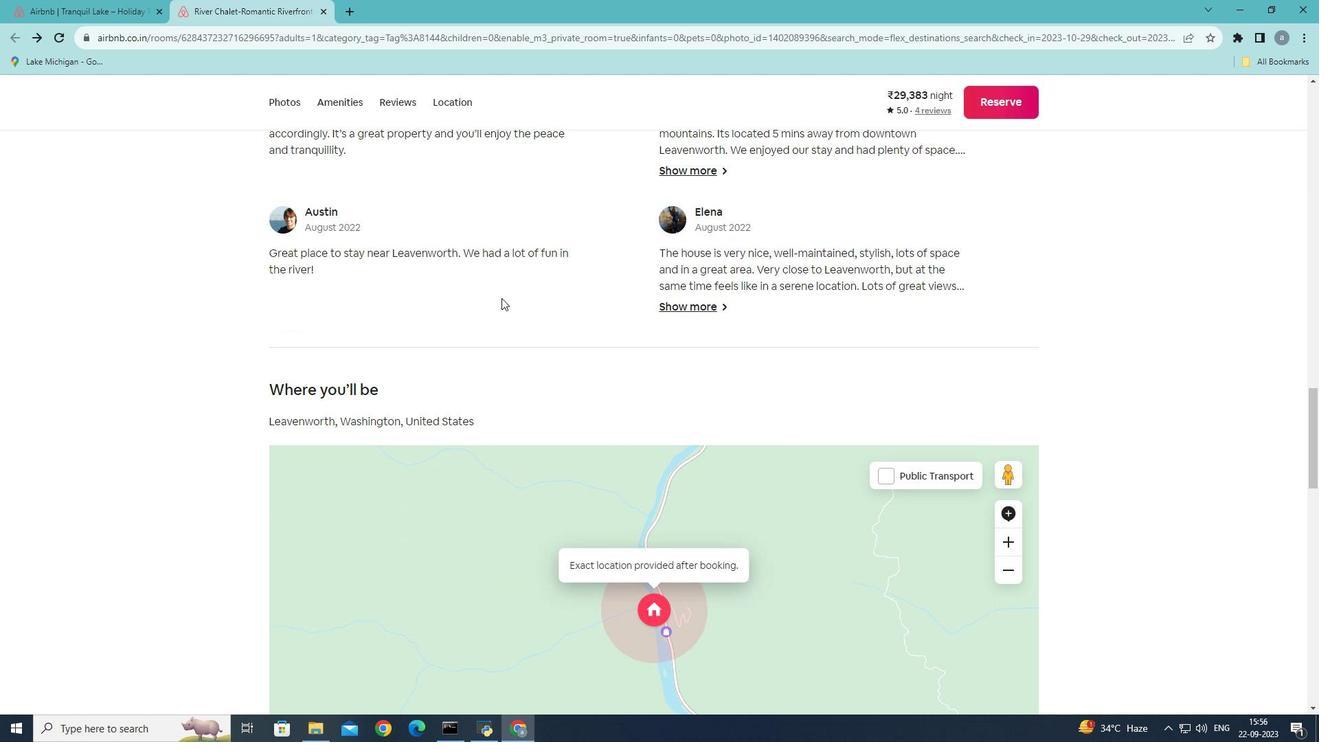 
Action: Mouse scrolled (501, 297) with delta (0, 0)
Screenshot: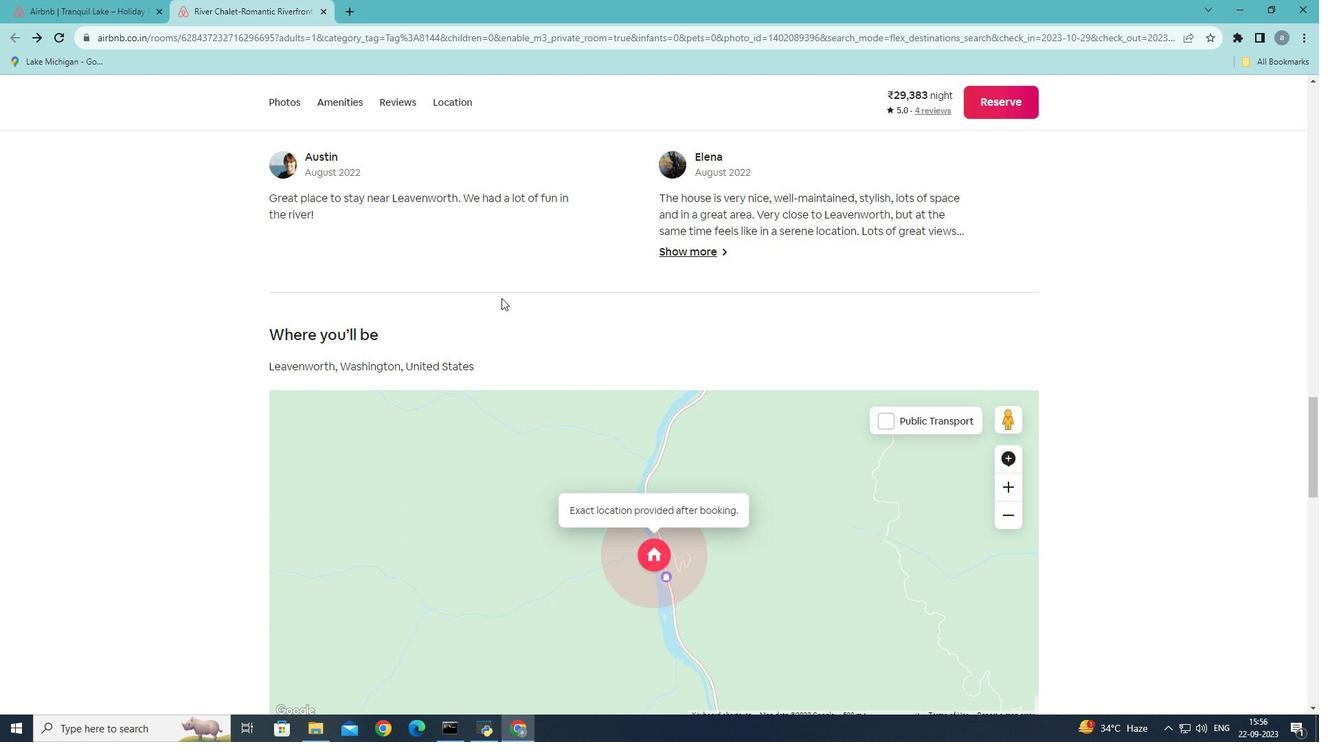 
Action: Mouse scrolled (501, 299) with delta (0, 0)
Screenshot: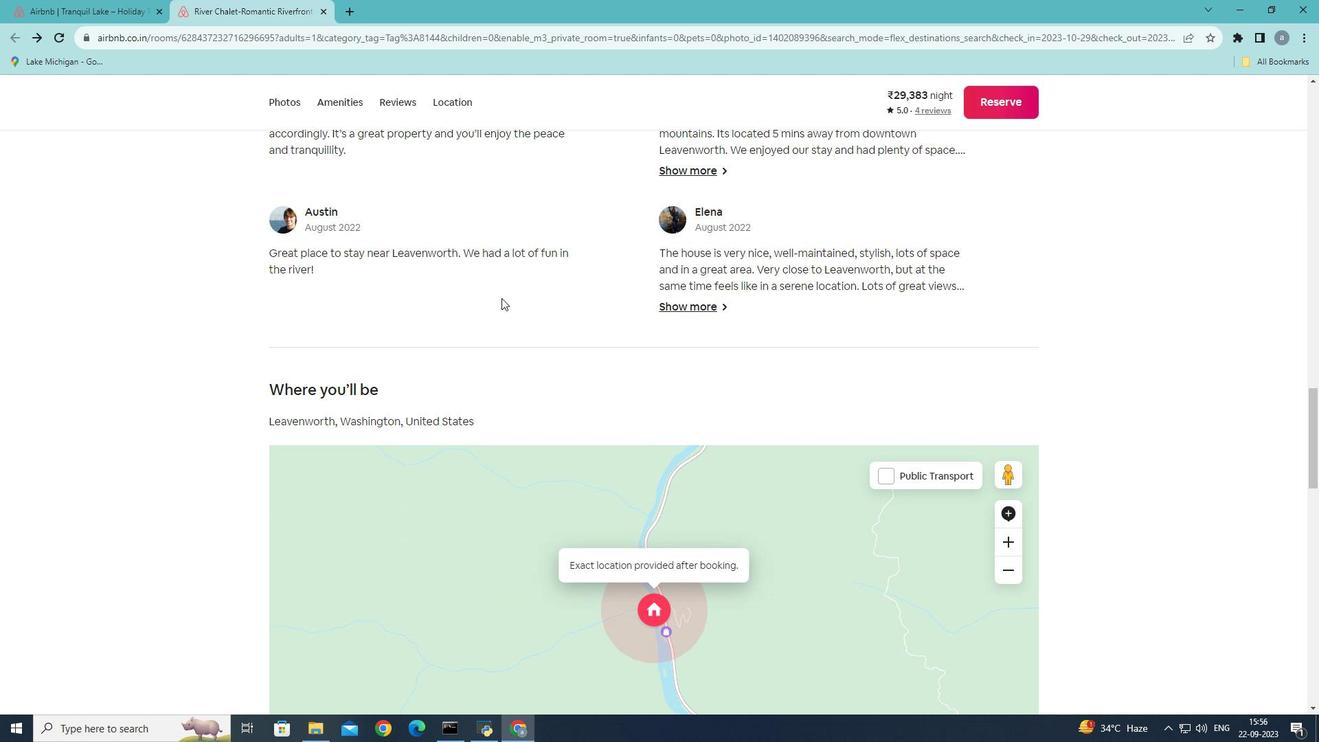 
Action: Mouse scrolled (501, 299) with delta (0, 0)
Screenshot: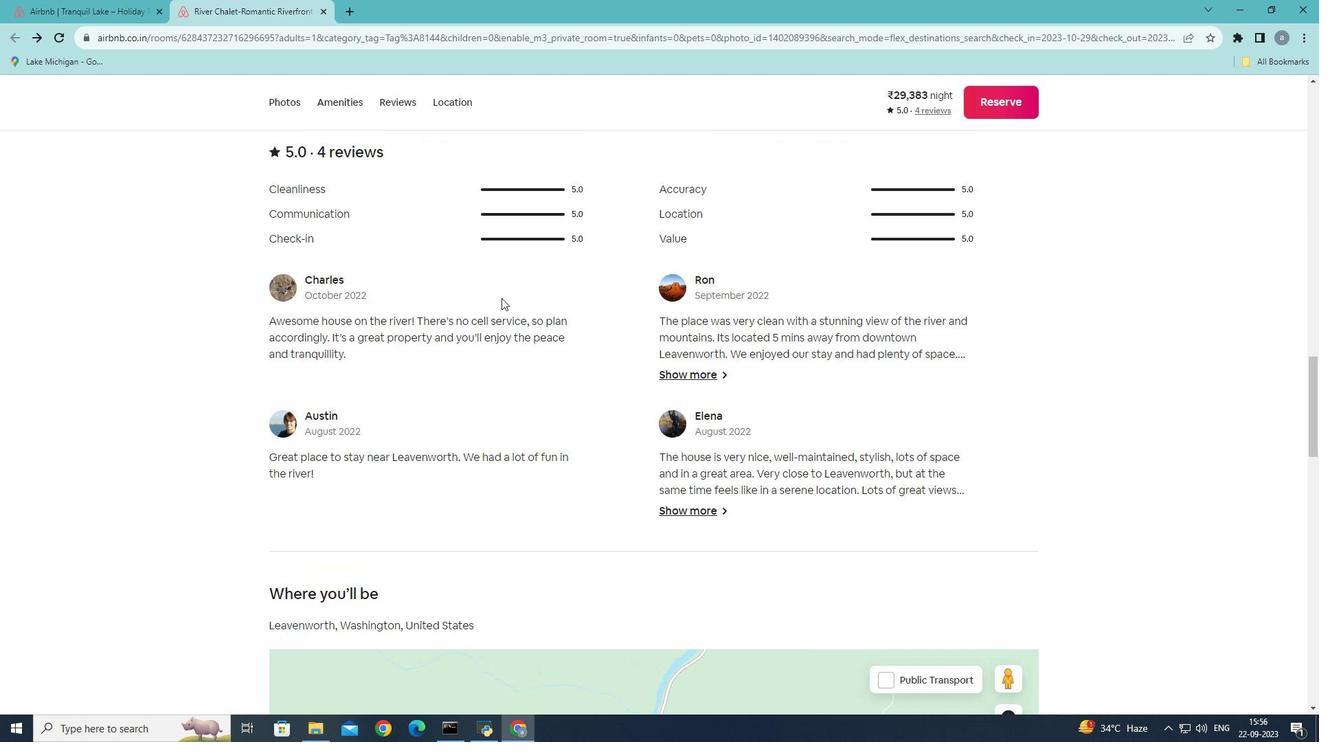 
Action: Mouse scrolled (501, 299) with delta (0, 0)
Screenshot: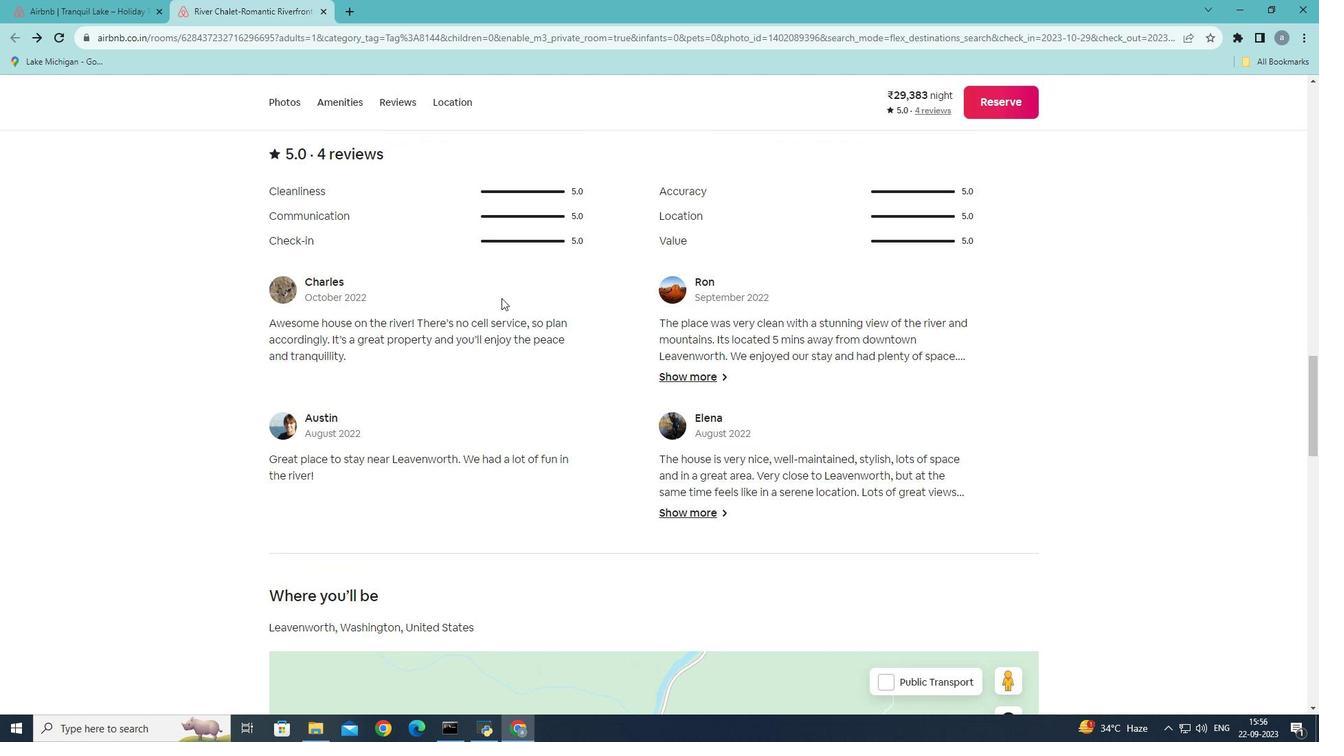 
Action: Mouse scrolled (501, 299) with delta (0, 0)
Screenshot: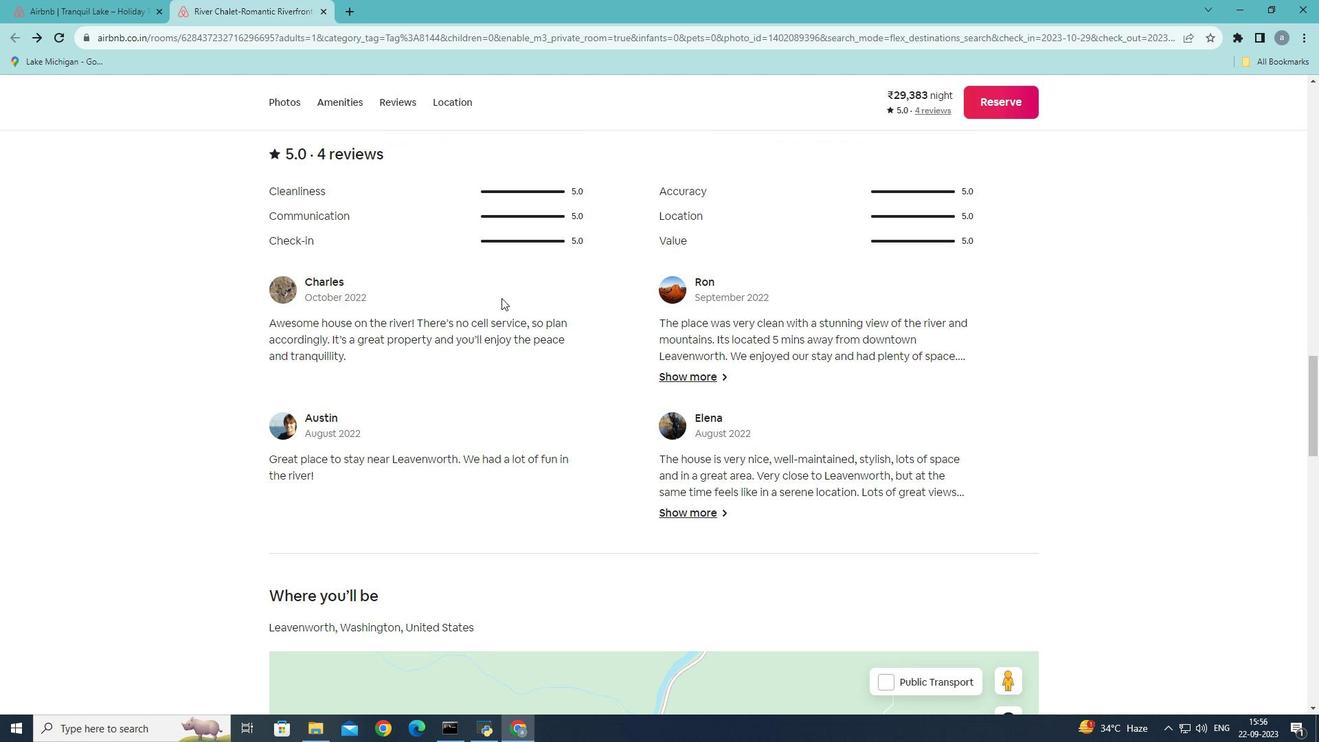 
Action: Mouse moved to (686, 515)
Screenshot: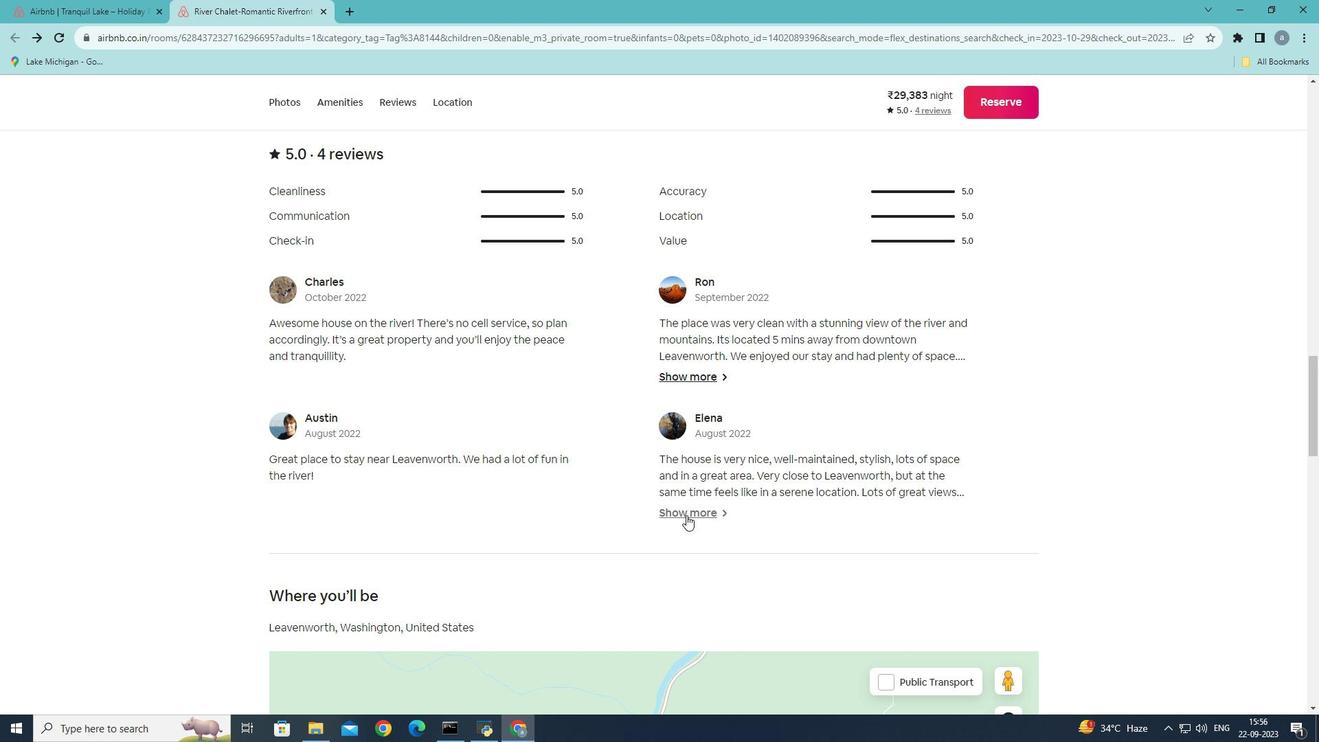 
Action: Mouse pressed left at (686, 515)
Screenshot: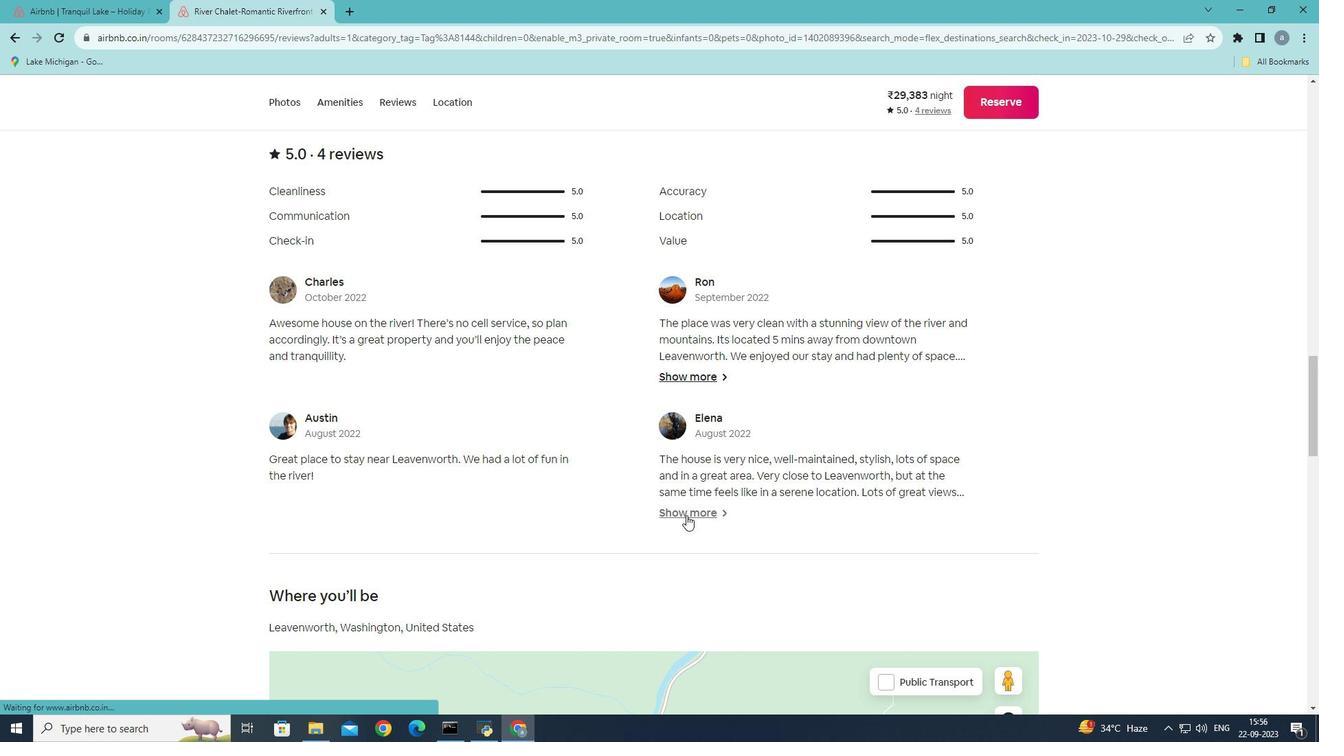 
Action: Mouse moved to (673, 337)
Screenshot: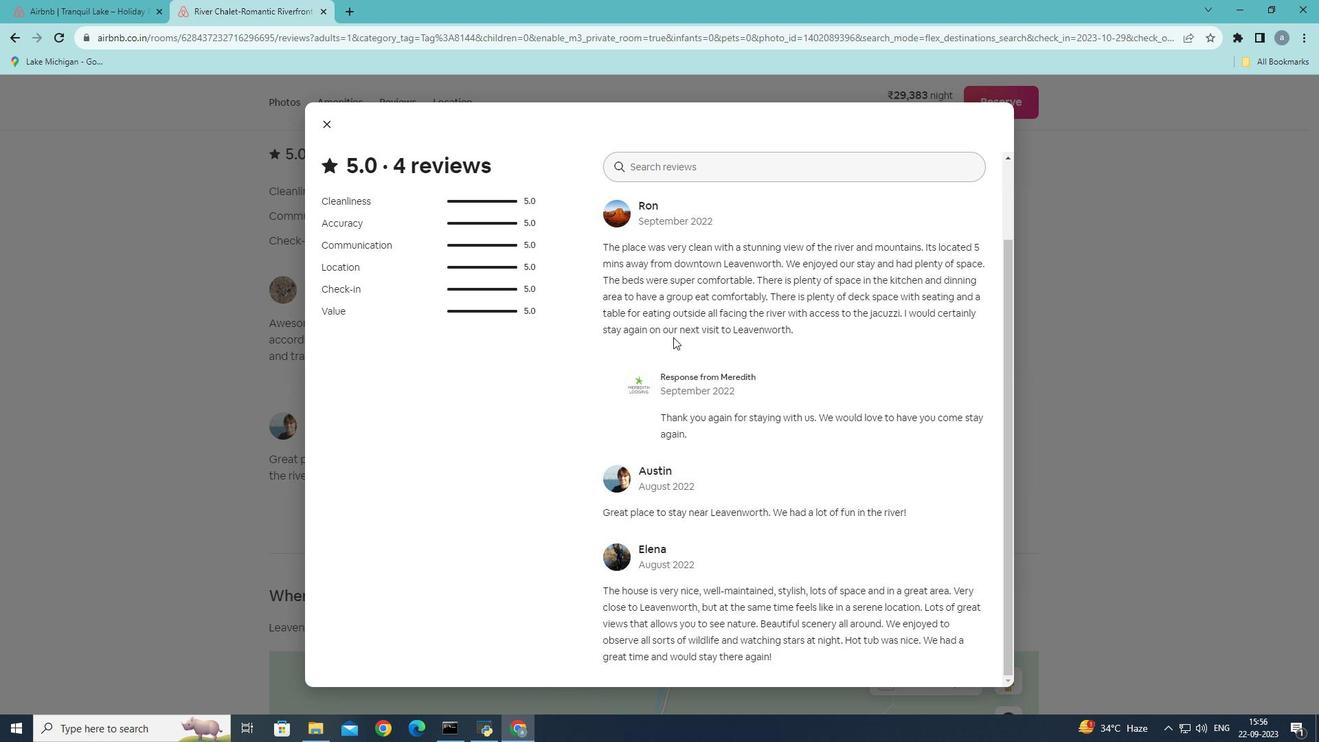 
Action: Mouse scrolled (673, 336) with delta (0, 0)
Screenshot: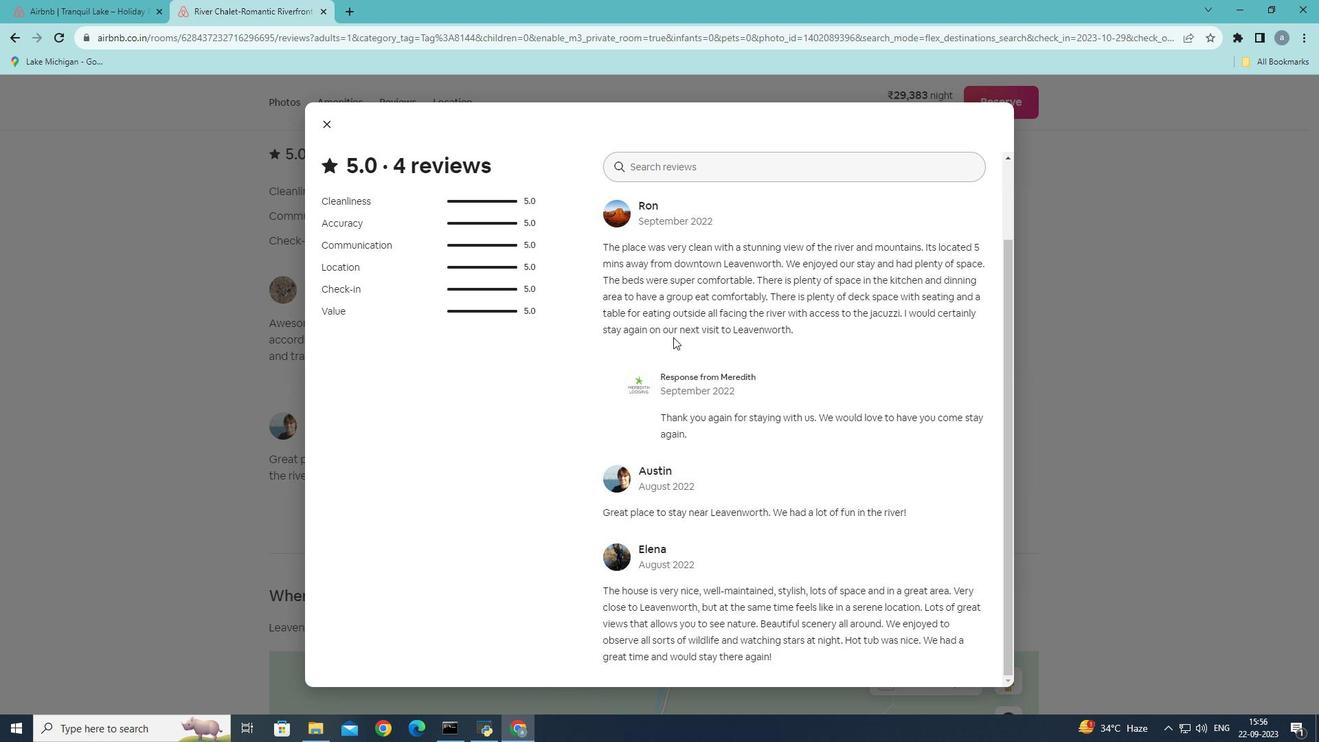 
Action: Mouse scrolled (673, 336) with delta (0, 0)
Screenshot: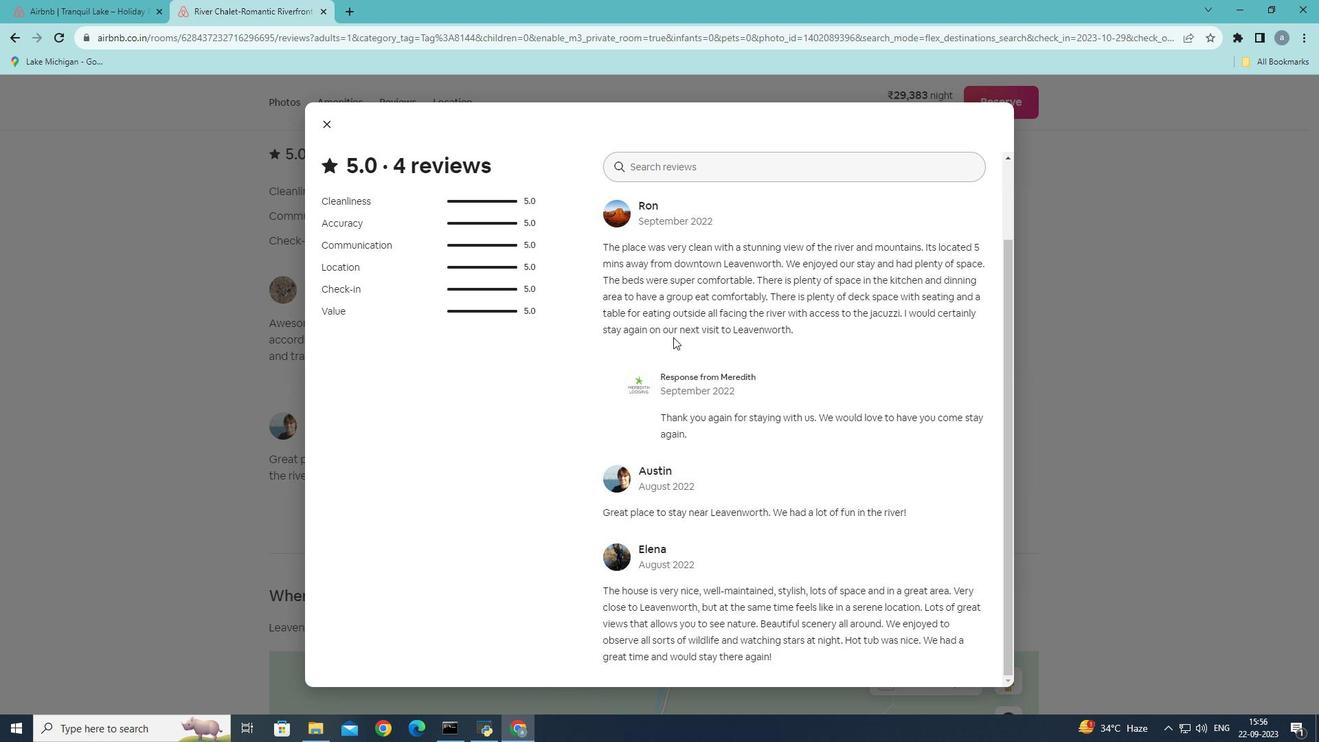 
Action: Mouse scrolled (673, 336) with delta (0, 0)
